 Task: Plan a romantic getaway to Malibu, California. Research Airbnb properties with beachfront views.
Action: Mouse moved to (445, 62)
Screenshot: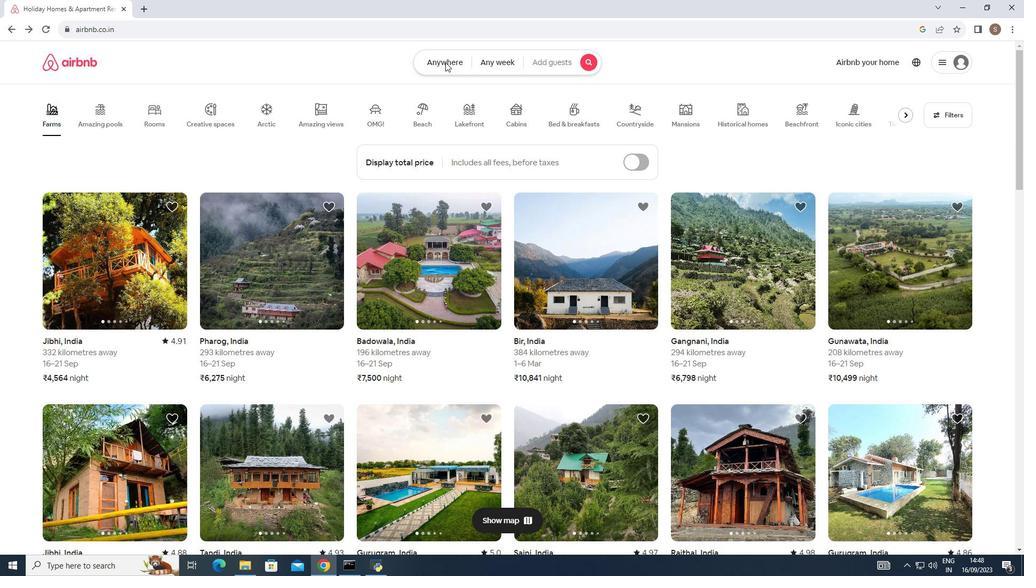 
Action: Mouse pressed left at (445, 62)
Screenshot: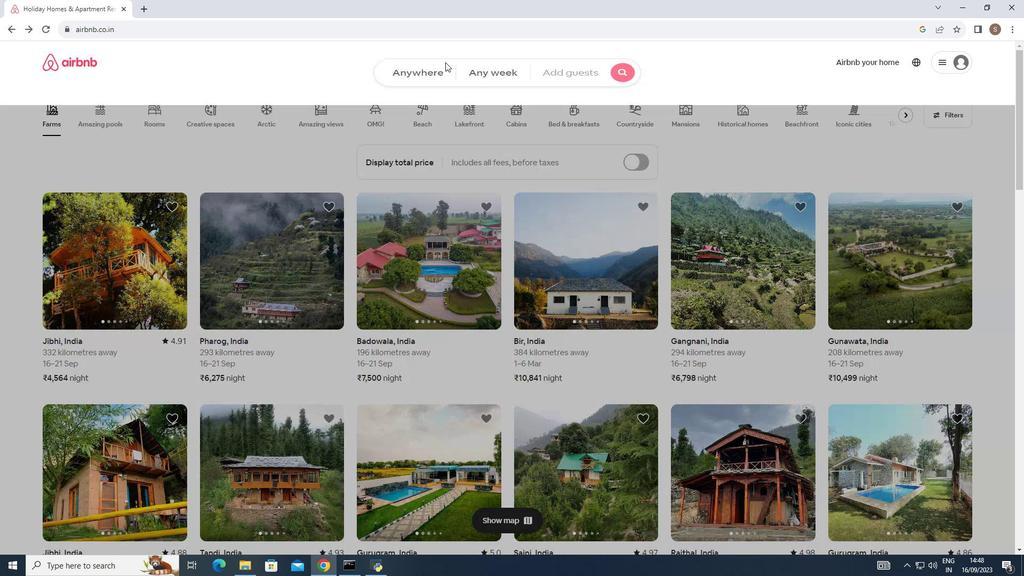 
Action: Mouse moved to (351, 99)
Screenshot: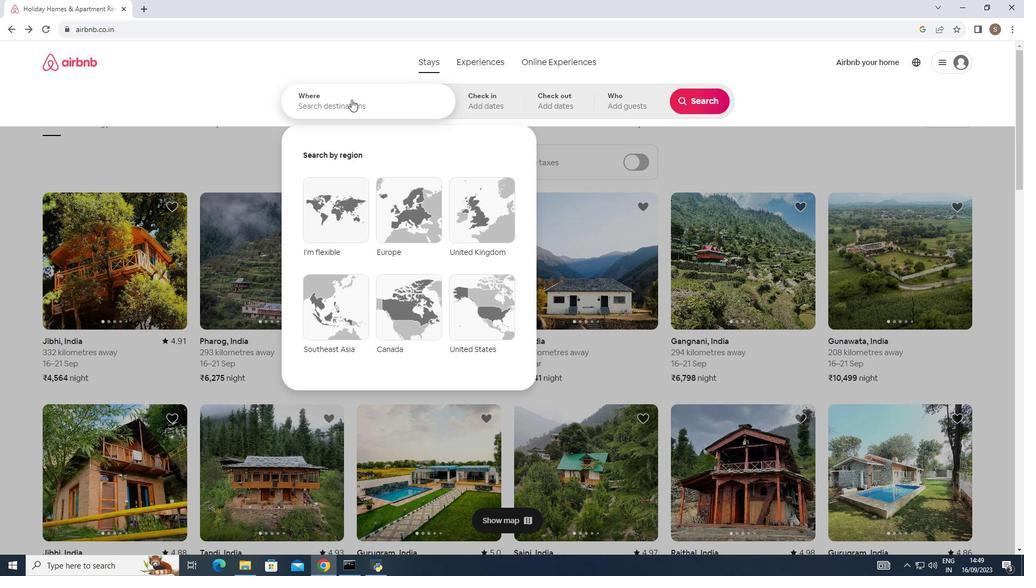 
Action: Mouse pressed left at (351, 99)
Screenshot: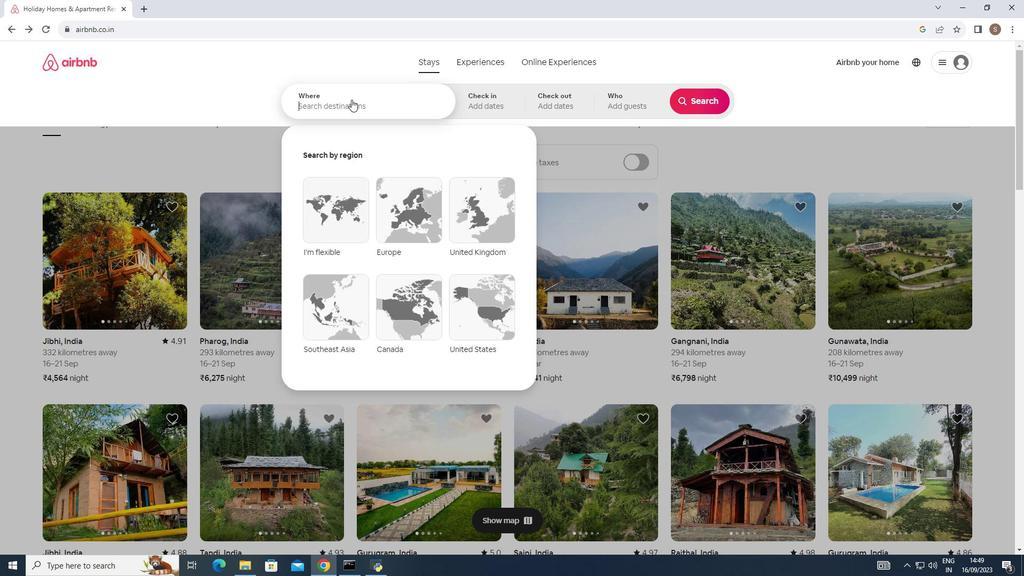 
Action: Key pressed <Key.caps_lock>MALIBU<Key.space>
Screenshot: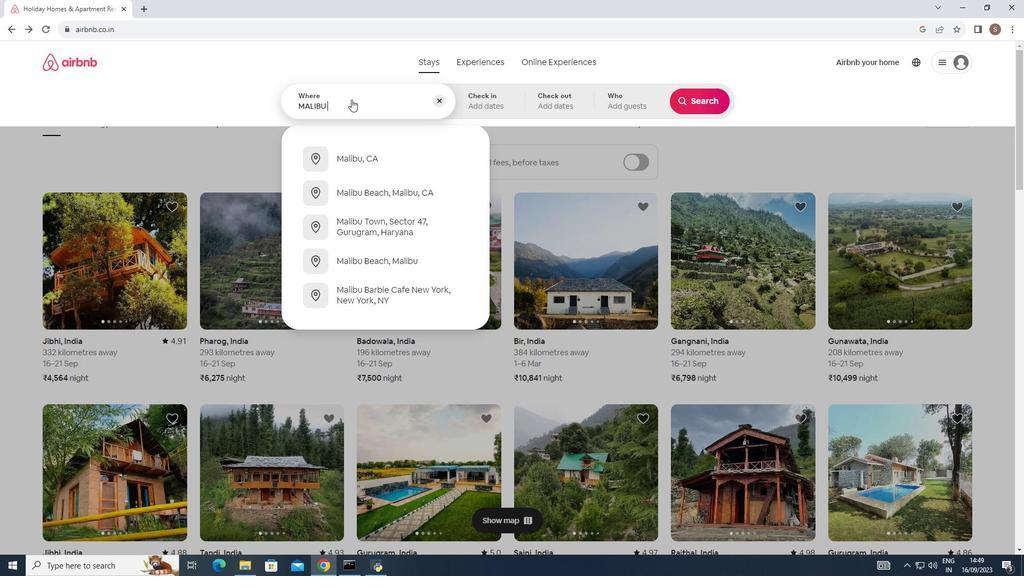 
Action: Mouse moved to (360, 154)
Screenshot: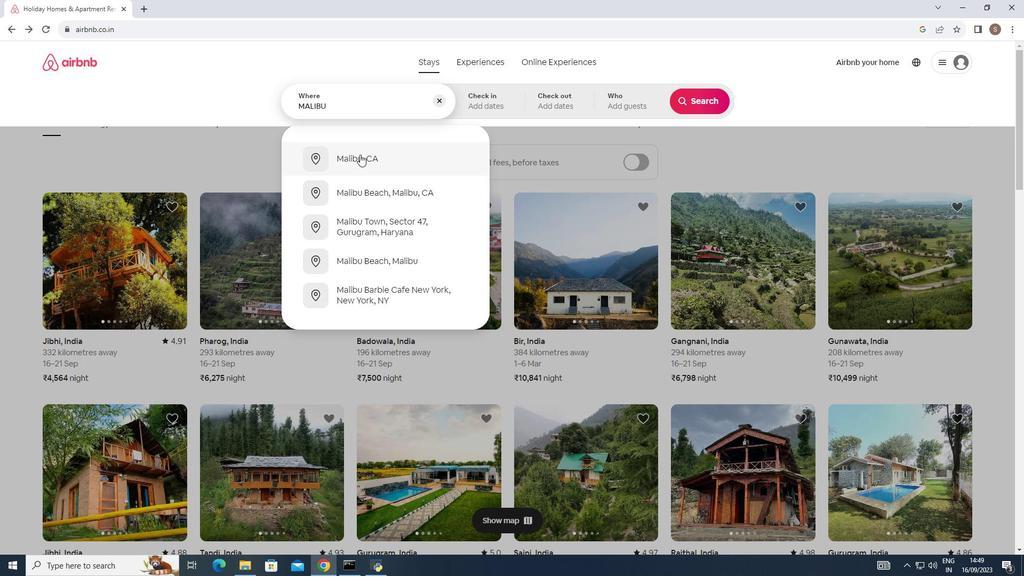 
Action: Mouse pressed left at (360, 154)
Screenshot: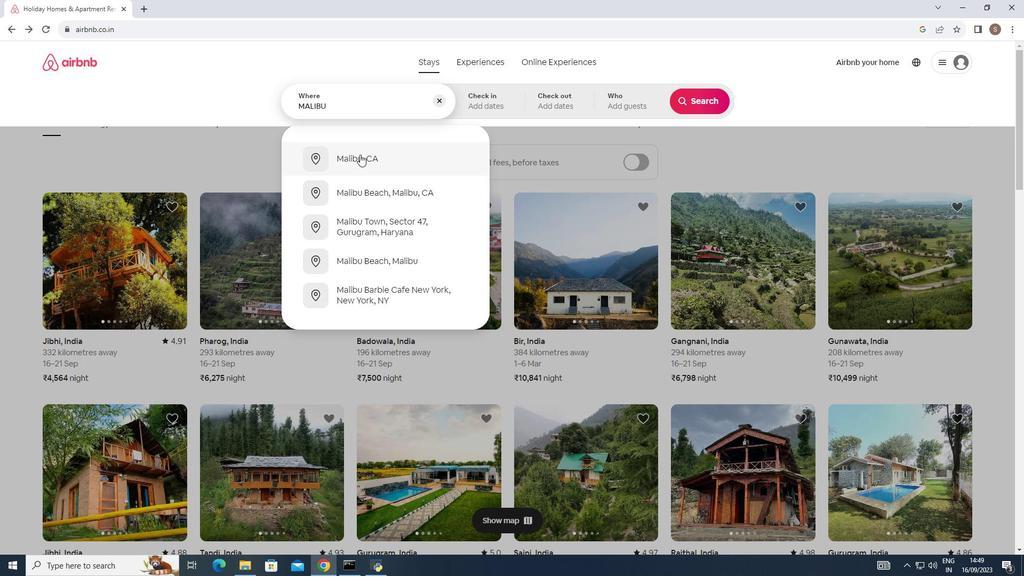 
Action: Mouse moved to (701, 100)
Screenshot: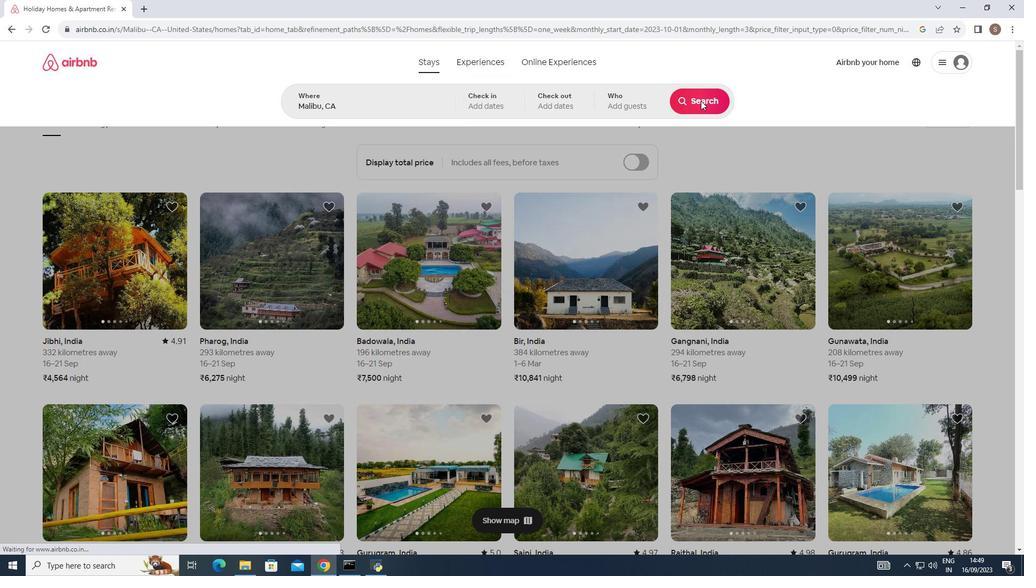 
Action: Mouse pressed left at (701, 100)
Screenshot: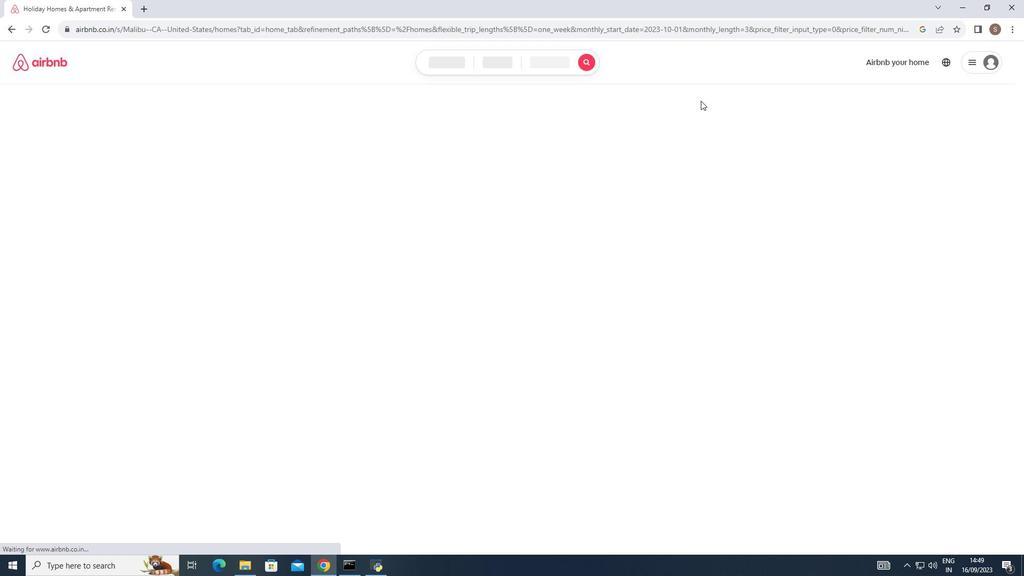 
Action: Mouse moved to (972, 103)
Screenshot: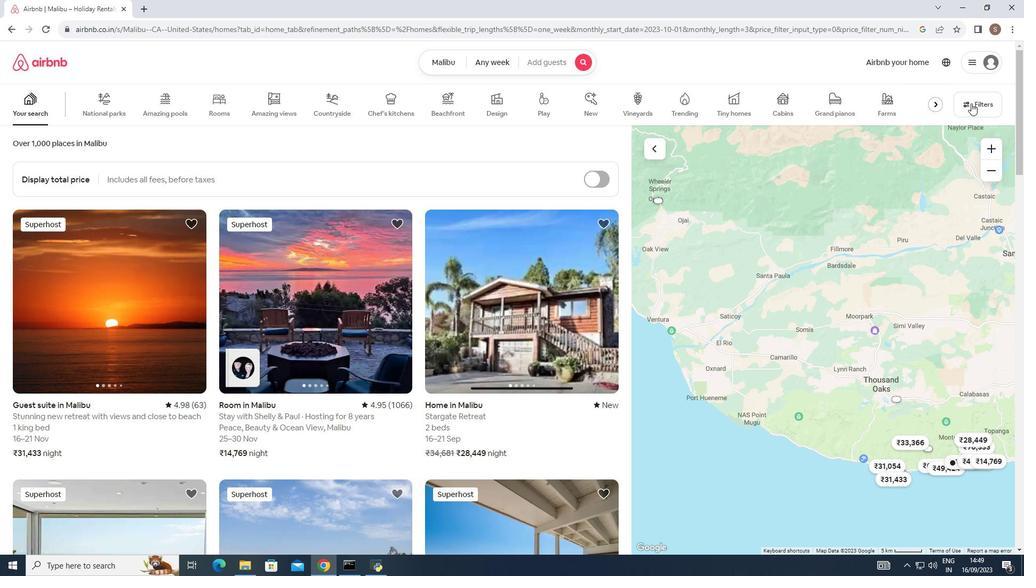 
Action: Mouse pressed left at (972, 103)
Screenshot: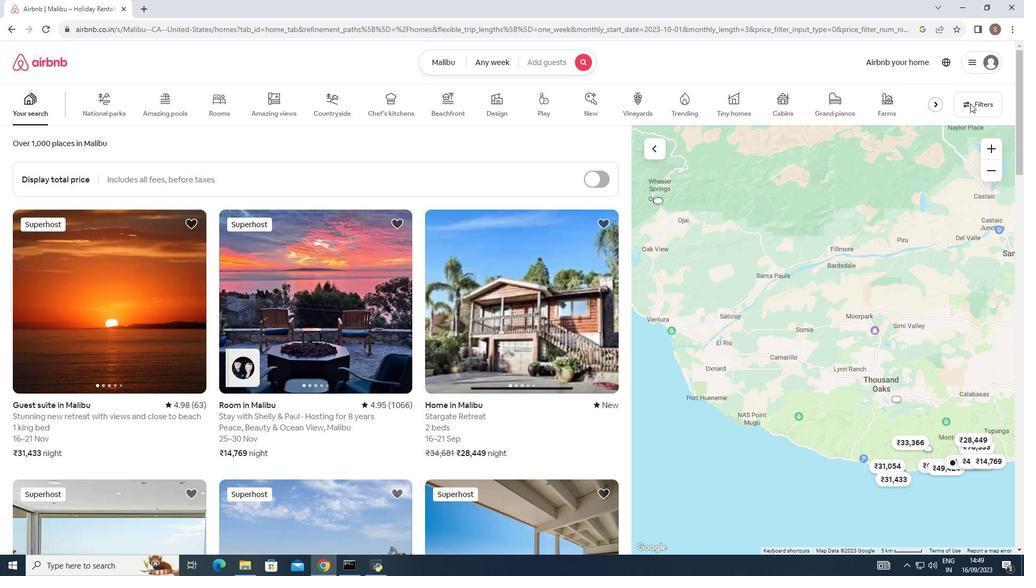 
Action: Mouse moved to (484, 275)
Screenshot: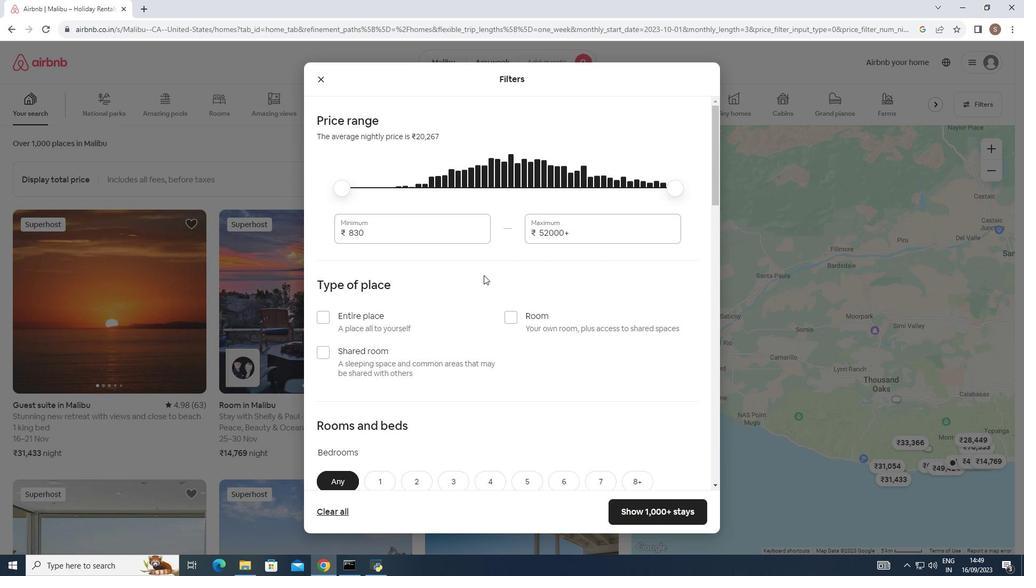 
Action: Mouse scrolled (484, 274) with delta (0, 0)
Screenshot: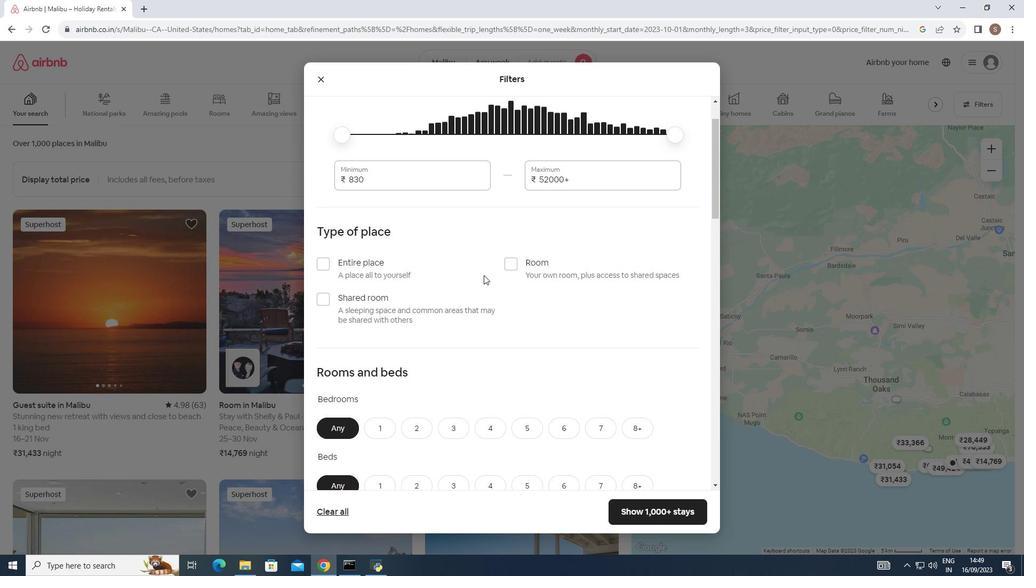 
Action: Mouse scrolled (484, 274) with delta (0, 0)
Screenshot: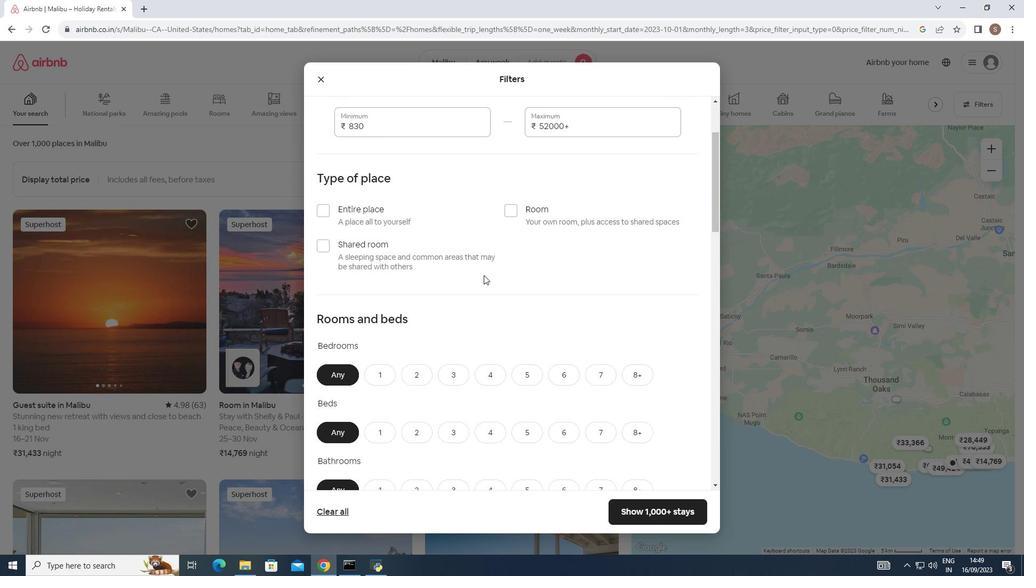 
Action: Mouse scrolled (484, 274) with delta (0, 0)
Screenshot: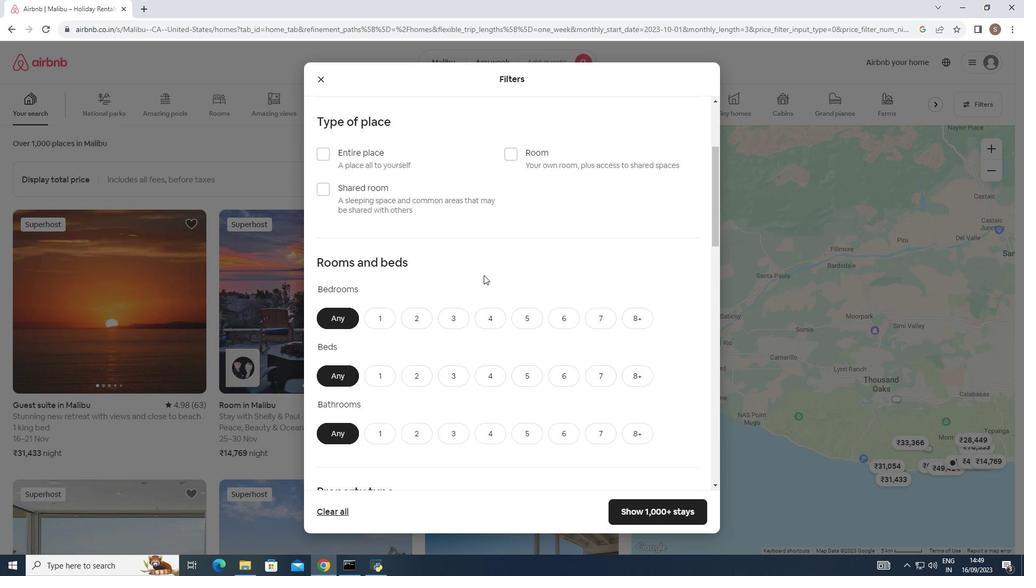 
Action: Mouse scrolled (484, 274) with delta (0, 0)
Screenshot: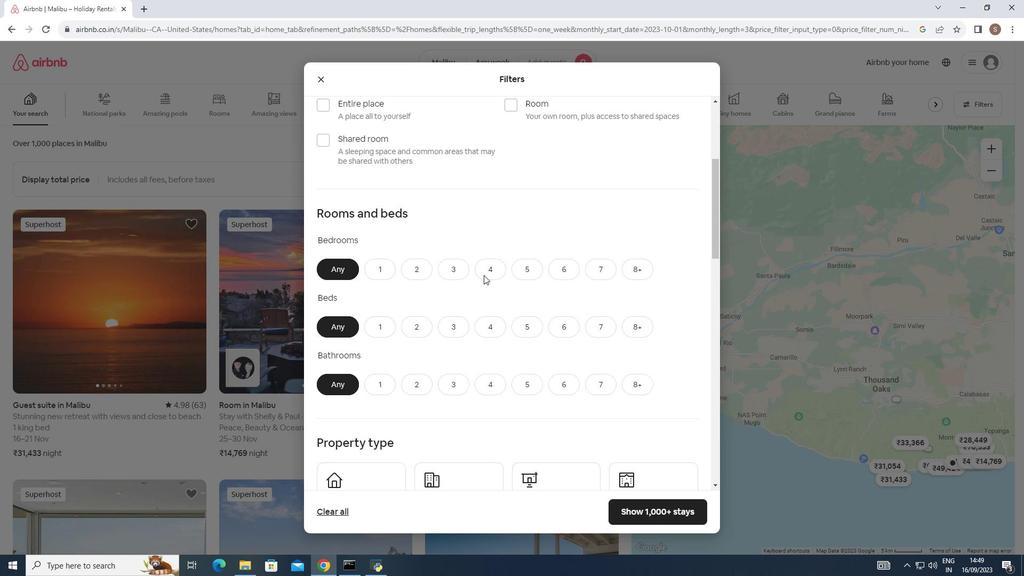 
Action: Mouse moved to (486, 272)
Screenshot: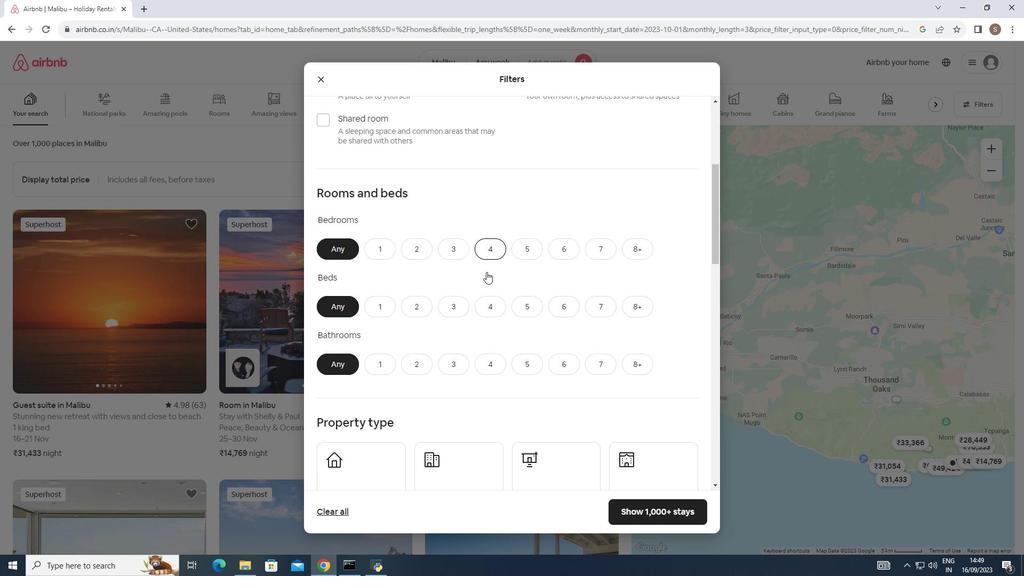 
Action: Mouse scrolled (486, 271) with delta (0, 0)
Screenshot: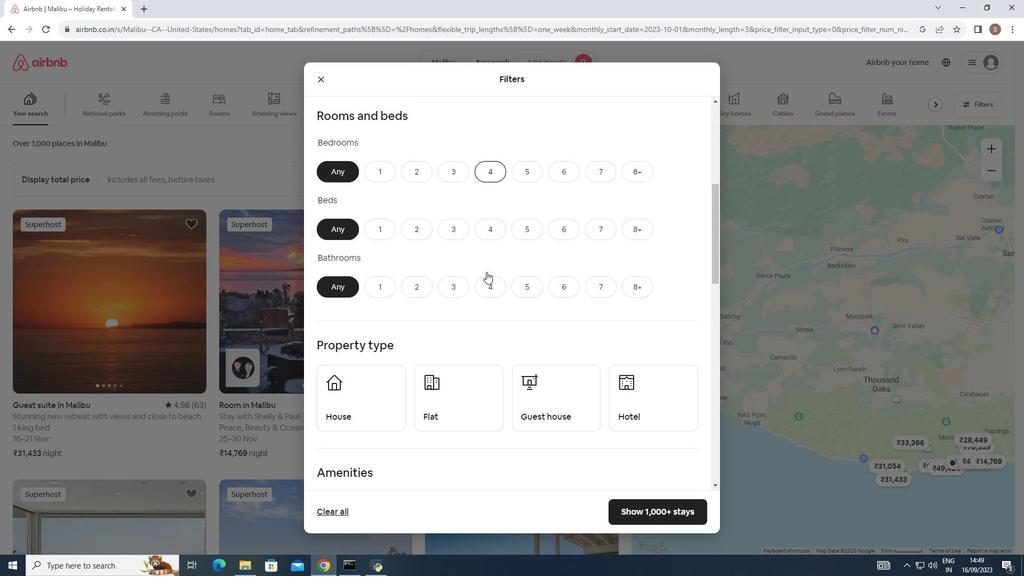 
Action: Mouse scrolled (486, 271) with delta (0, 0)
Screenshot: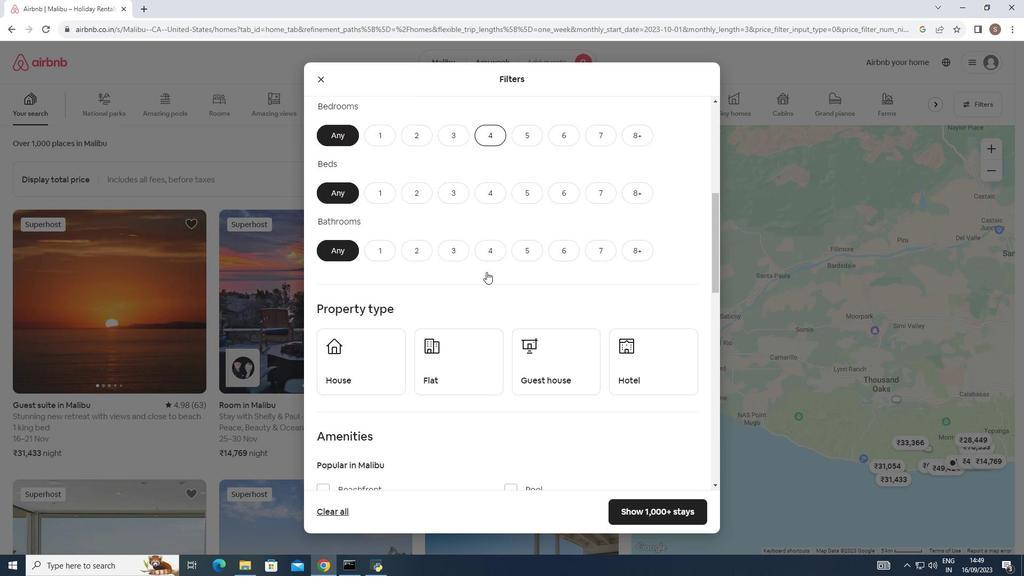 
Action: Mouse scrolled (486, 271) with delta (0, 0)
Screenshot: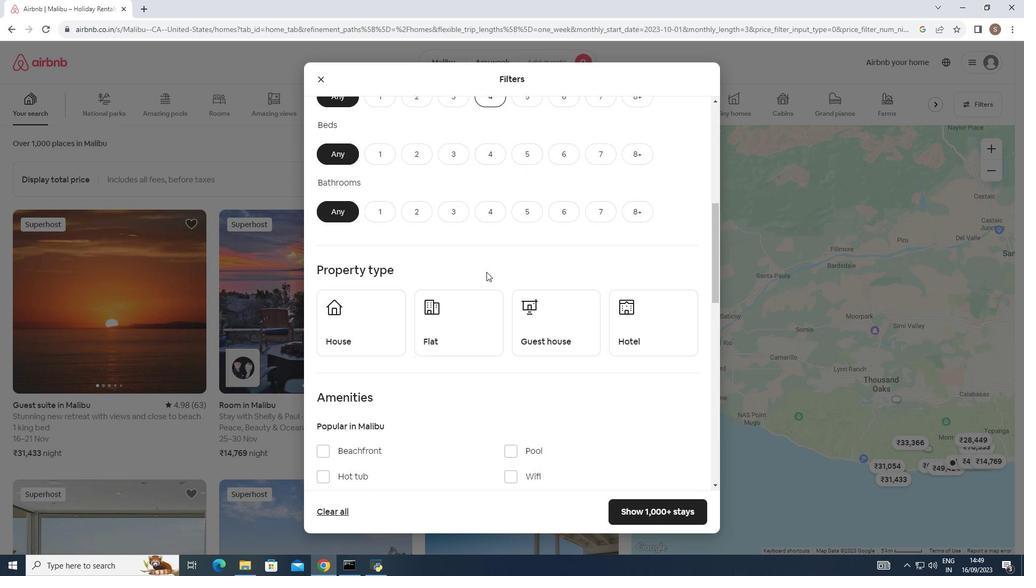 
Action: Mouse scrolled (486, 271) with delta (0, 0)
Screenshot: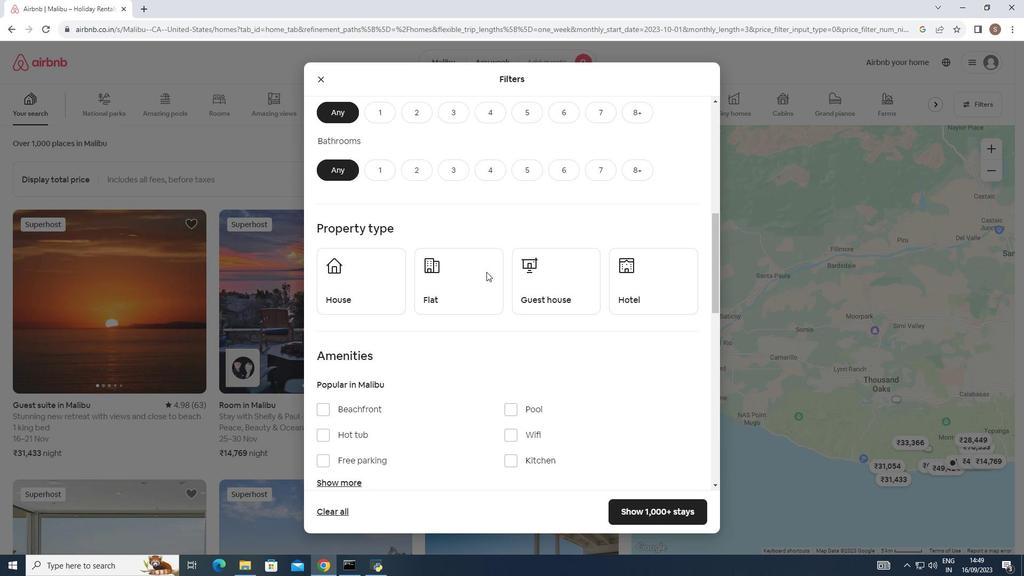 
Action: Mouse scrolled (486, 271) with delta (0, 0)
Screenshot: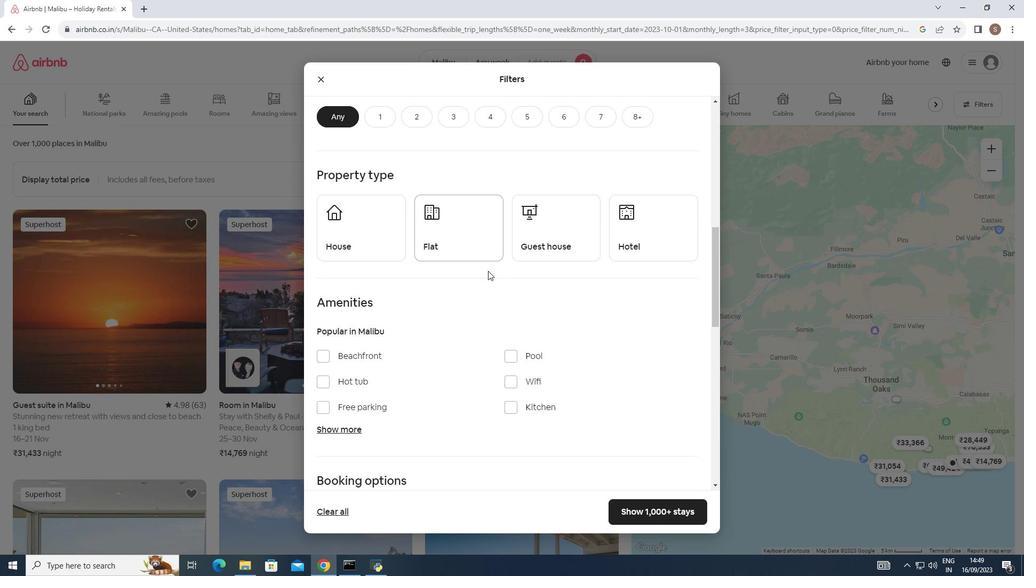 
Action: Mouse moved to (489, 269)
Screenshot: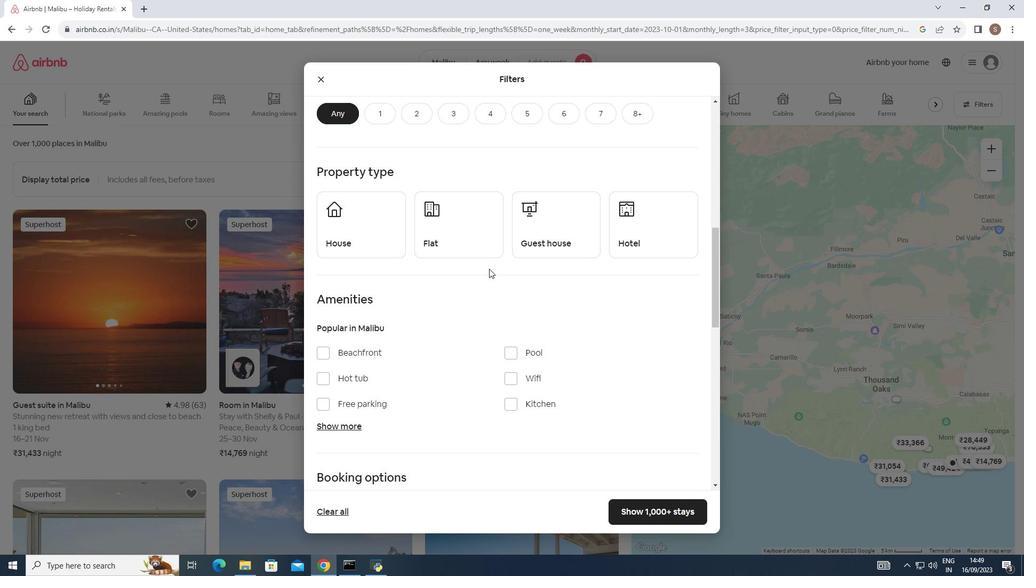 
Action: Mouse scrolled (489, 268) with delta (0, 0)
Screenshot: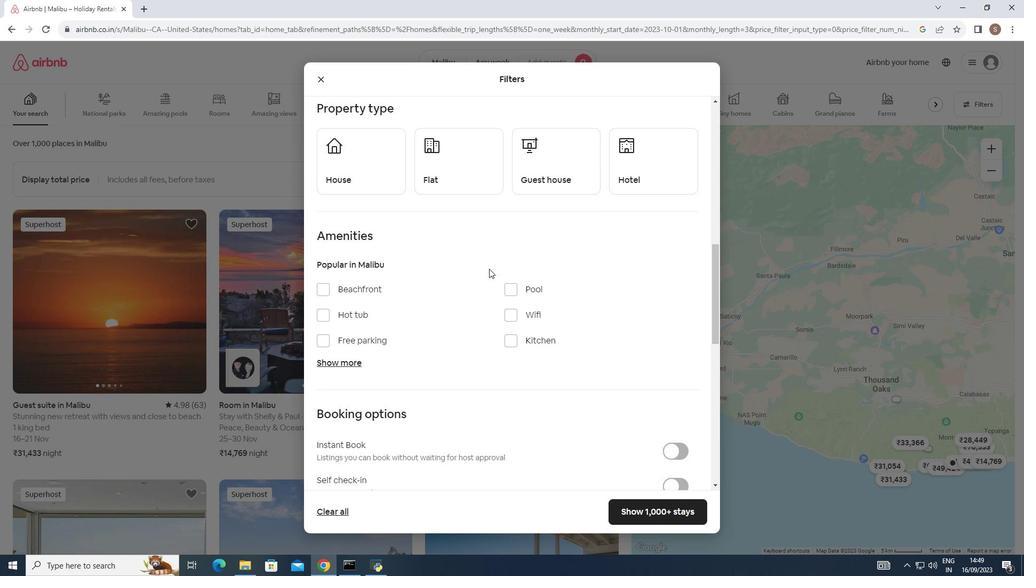 
Action: Mouse scrolled (489, 268) with delta (0, 0)
Screenshot: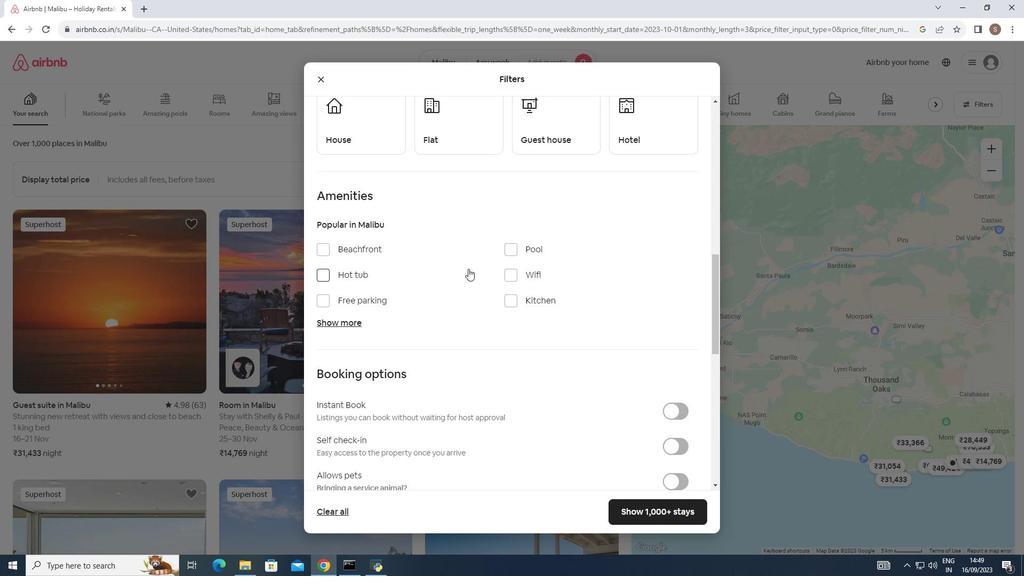 
Action: Mouse moved to (324, 247)
Screenshot: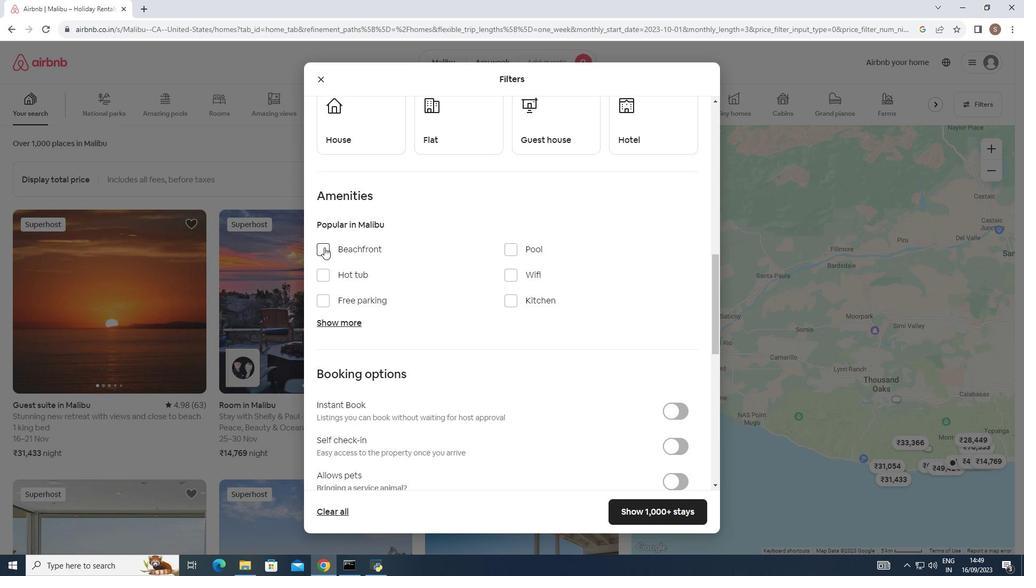 
Action: Mouse pressed left at (324, 247)
Screenshot: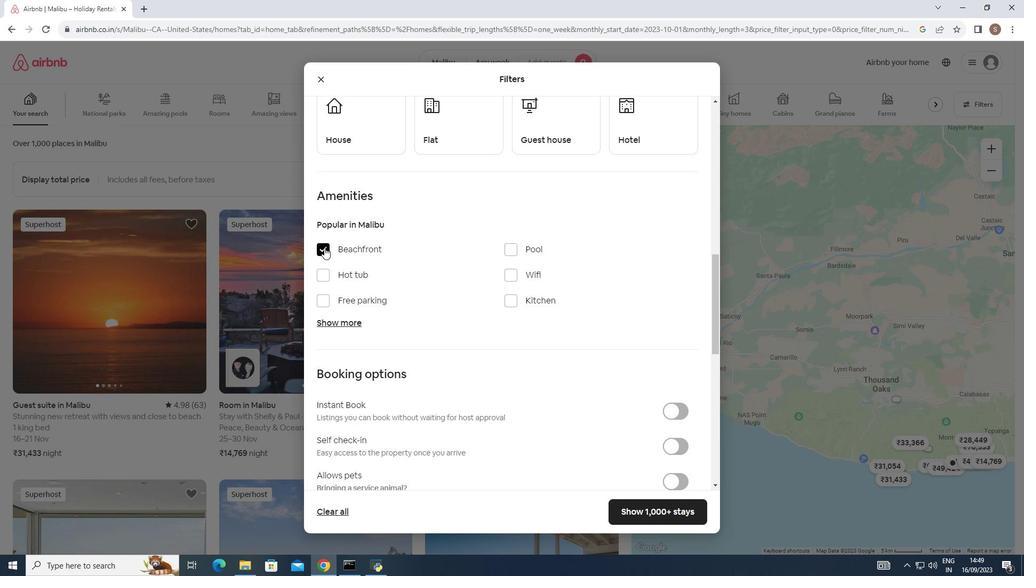 
Action: Mouse moved to (658, 513)
Screenshot: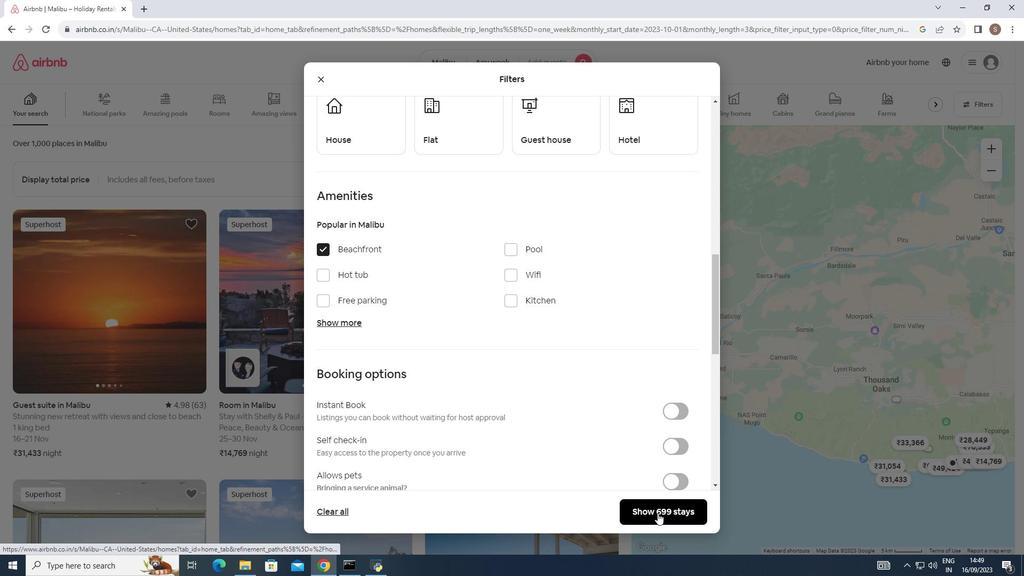 
Action: Mouse pressed left at (658, 513)
Screenshot: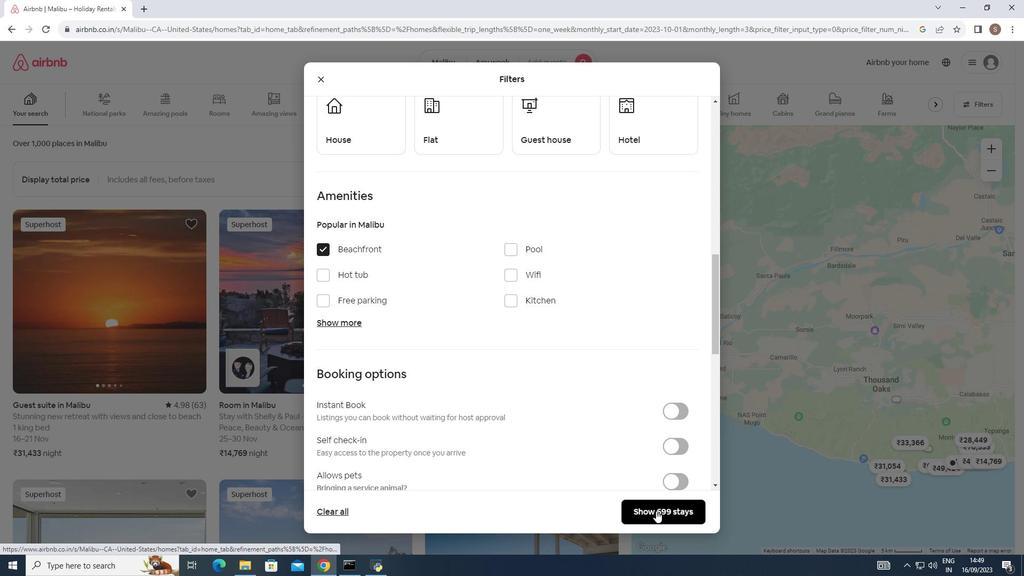 
Action: Mouse moved to (233, 312)
Screenshot: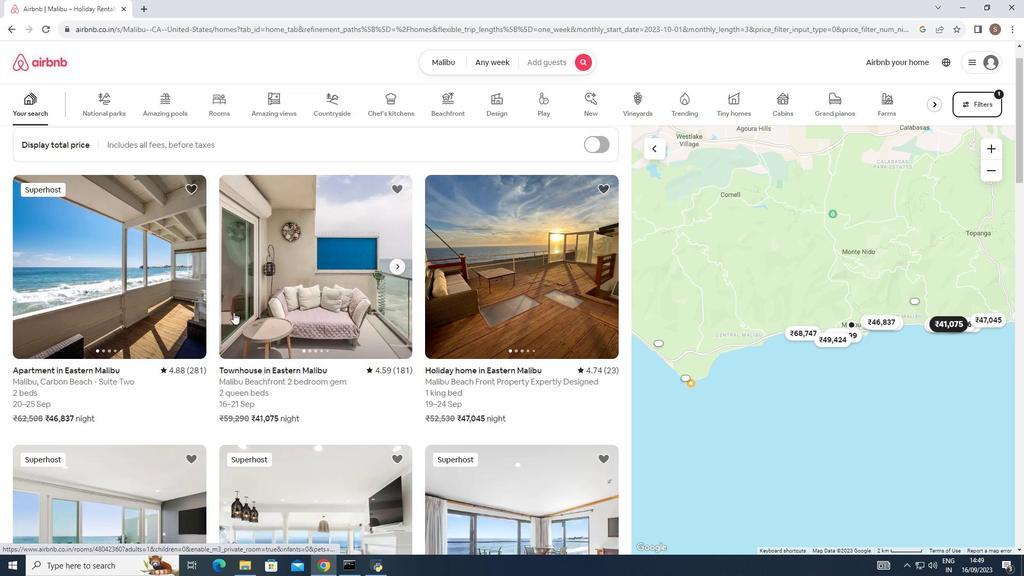 
Action: Mouse scrolled (233, 312) with delta (0, 0)
Screenshot: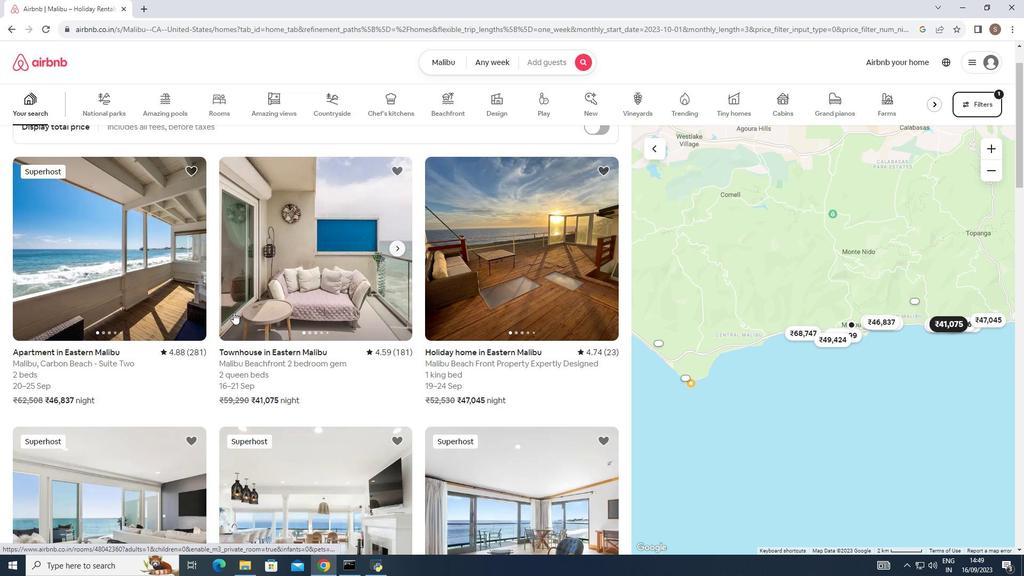 
Action: Mouse moved to (232, 314)
Screenshot: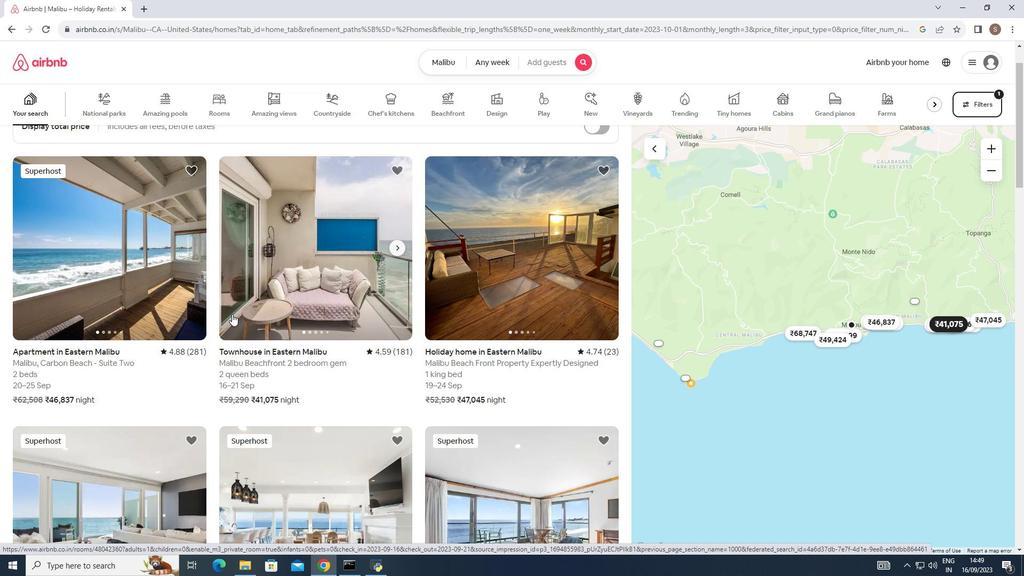 
Action: Mouse scrolled (232, 314) with delta (0, 0)
Screenshot: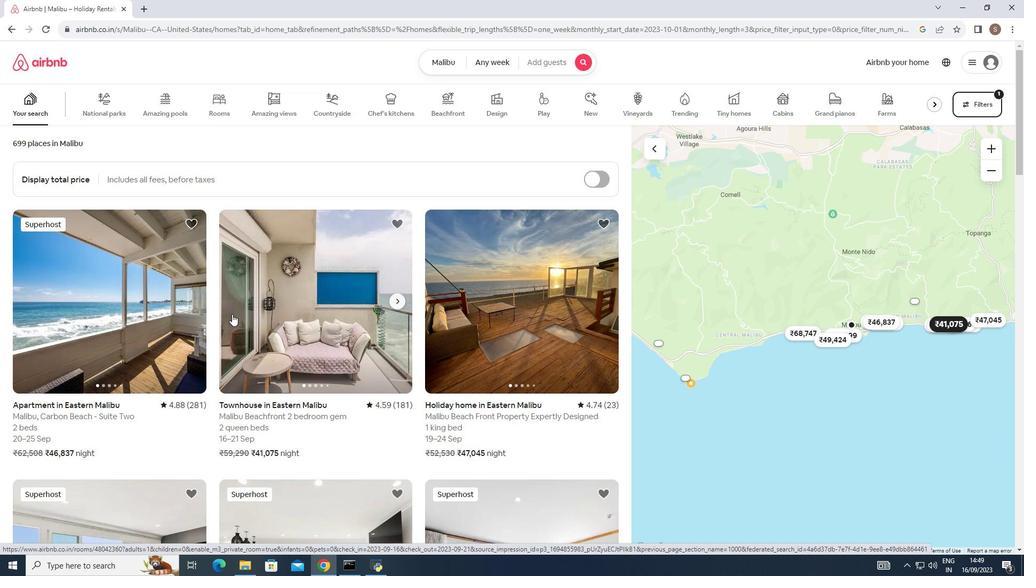 
Action: Mouse moved to (162, 319)
Screenshot: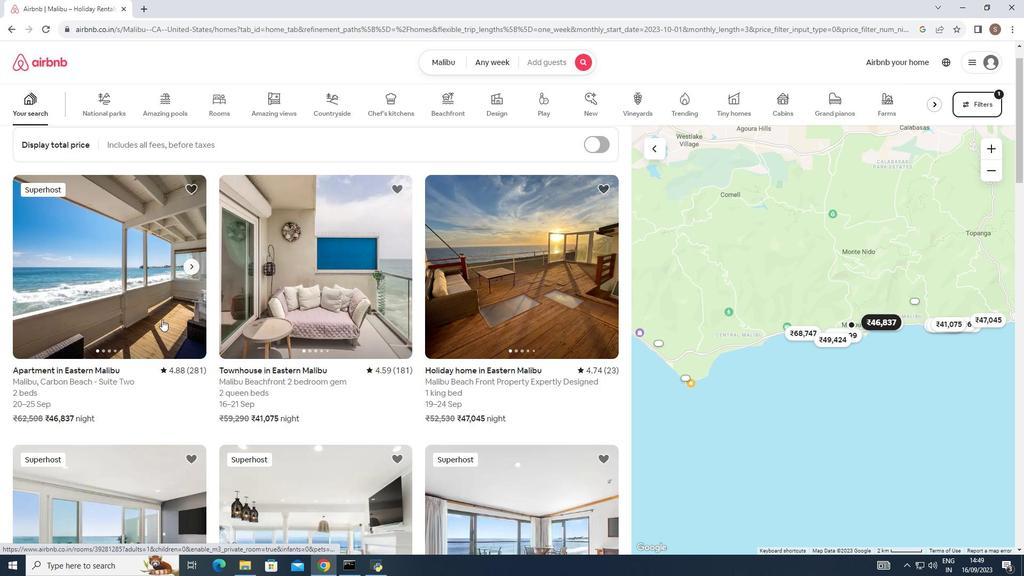 
Action: Mouse scrolled (162, 319) with delta (0, 0)
Screenshot: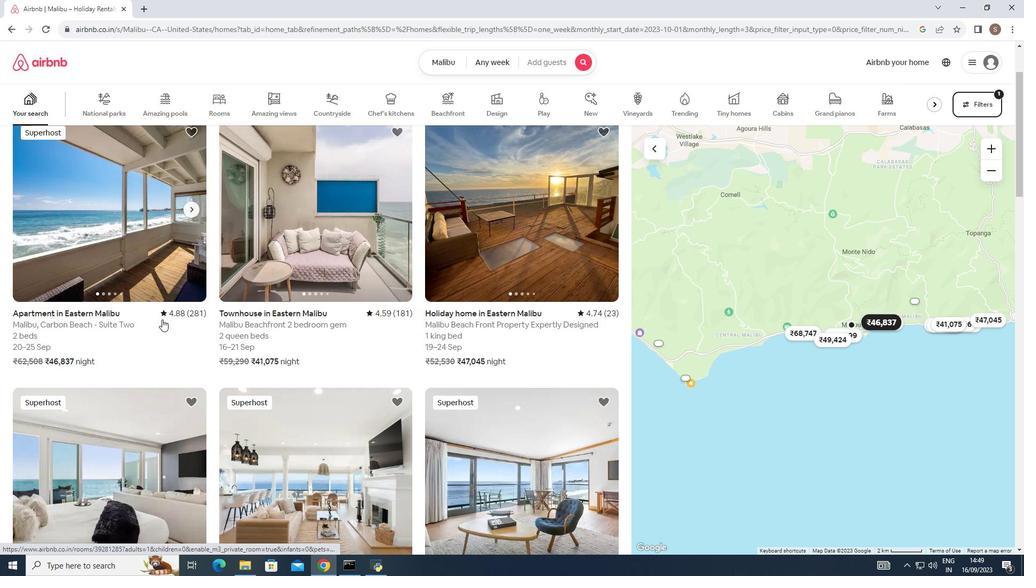 
Action: Mouse scrolled (162, 319) with delta (0, 0)
Screenshot: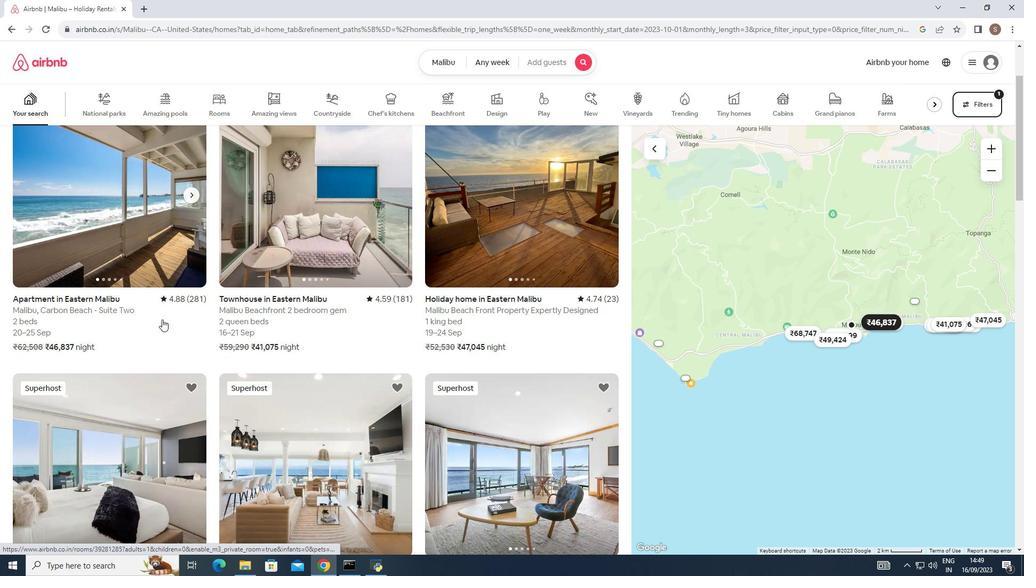 
Action: Mouse scrolled (162, 319) with delta (0, 0)
Screenshot: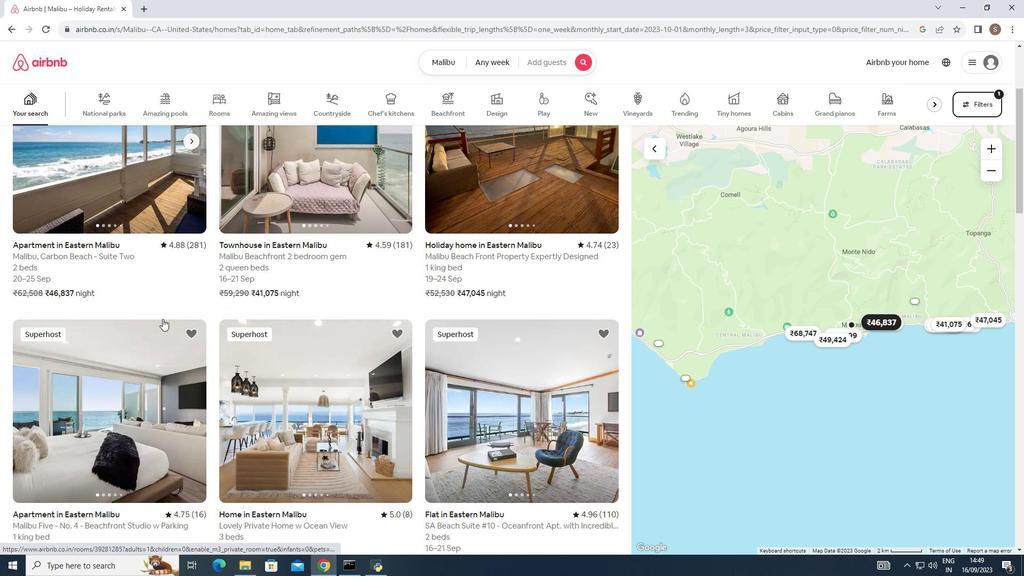 
Action: Mouse moved to (163, 318)
Screenshot: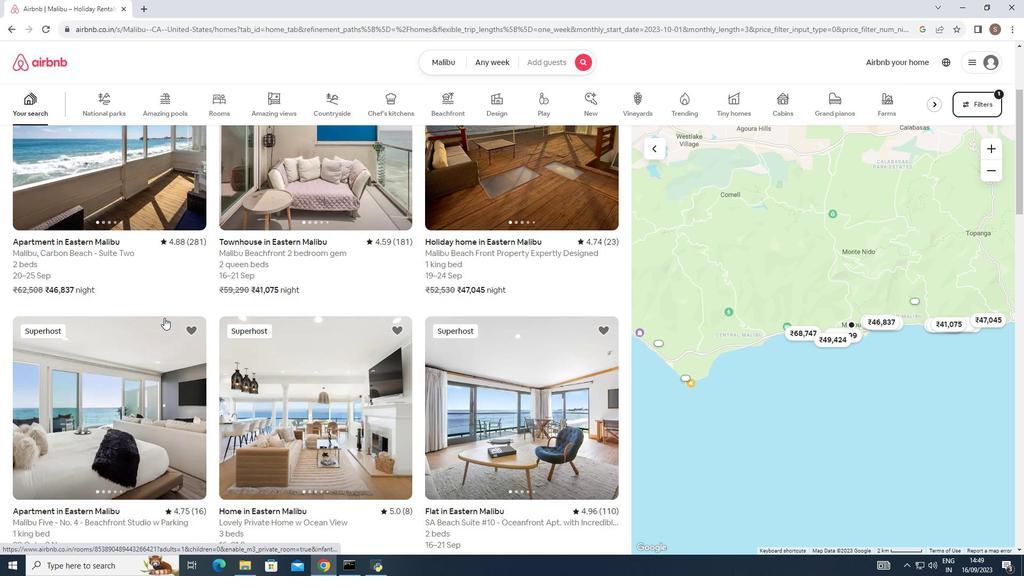 
Action: Mouse scrolled (163, 318) with delta (0, 0)
Screenshot: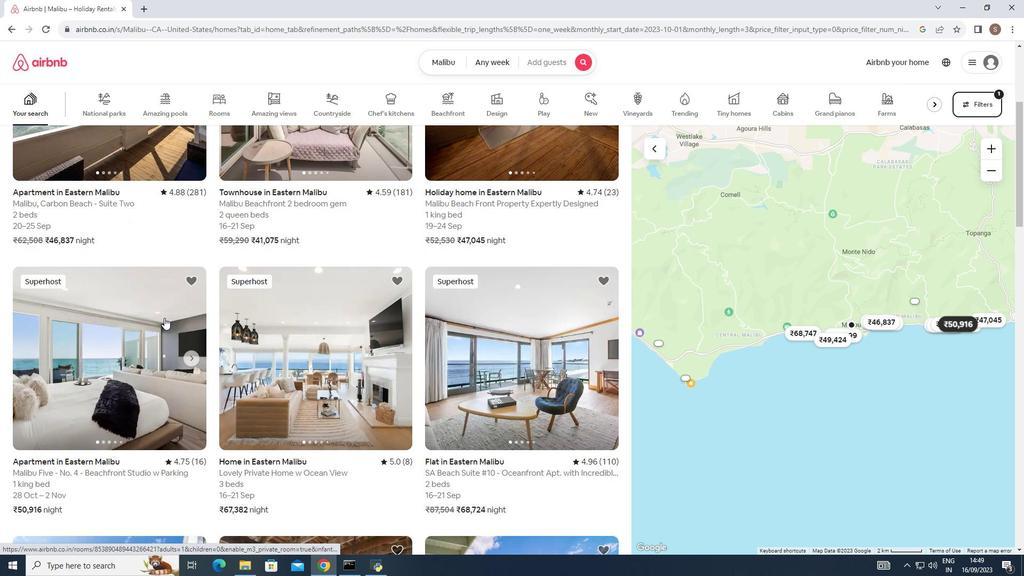 
Action: Mouse moved to (170, 313)
Screenshot: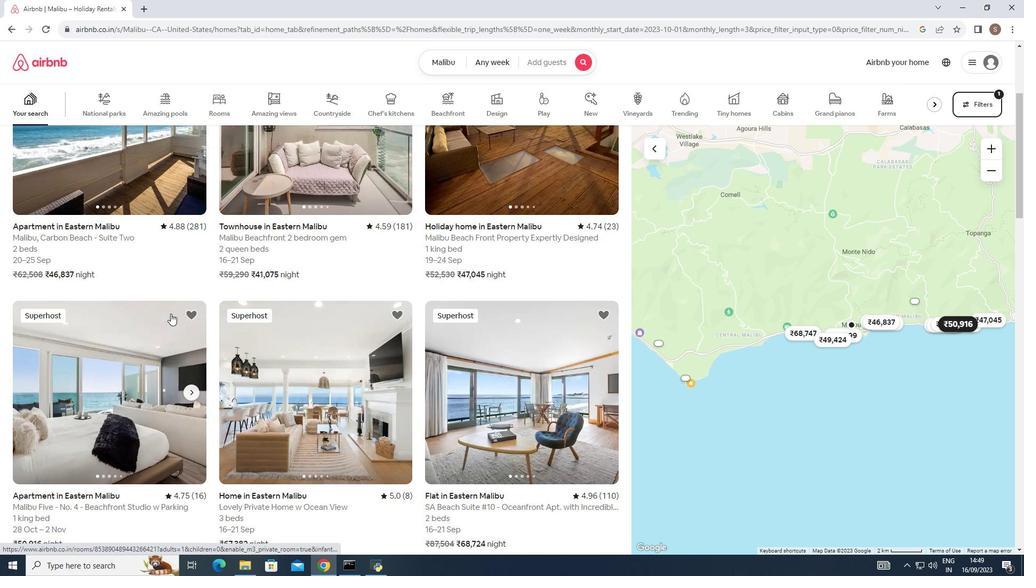 
Action: Mouse scrolled (170, 314) with delta (0, 0)
Screenshot: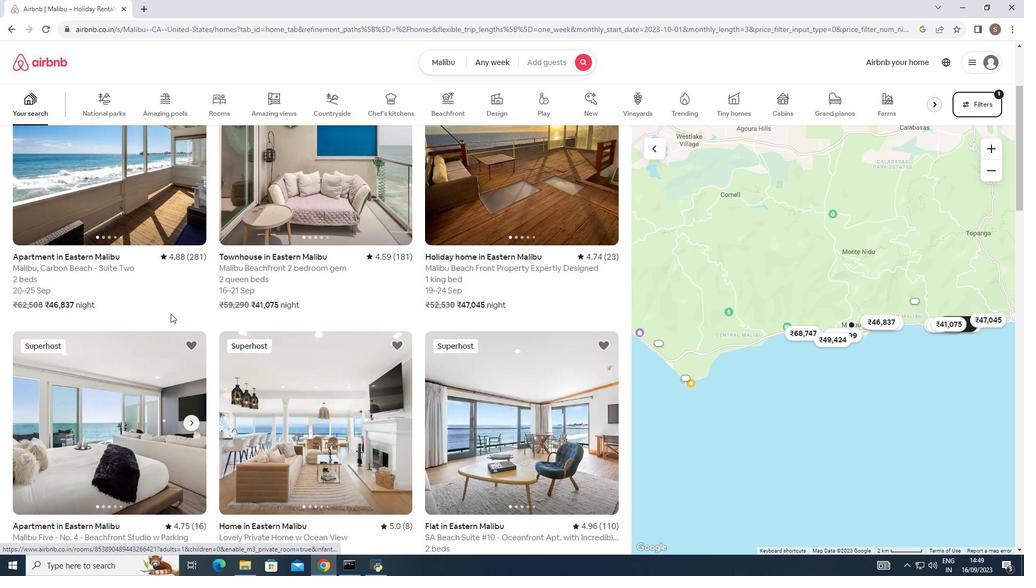 
Action: Mouse scrolled (170, 314) with delta (0, 0)
Screenshot: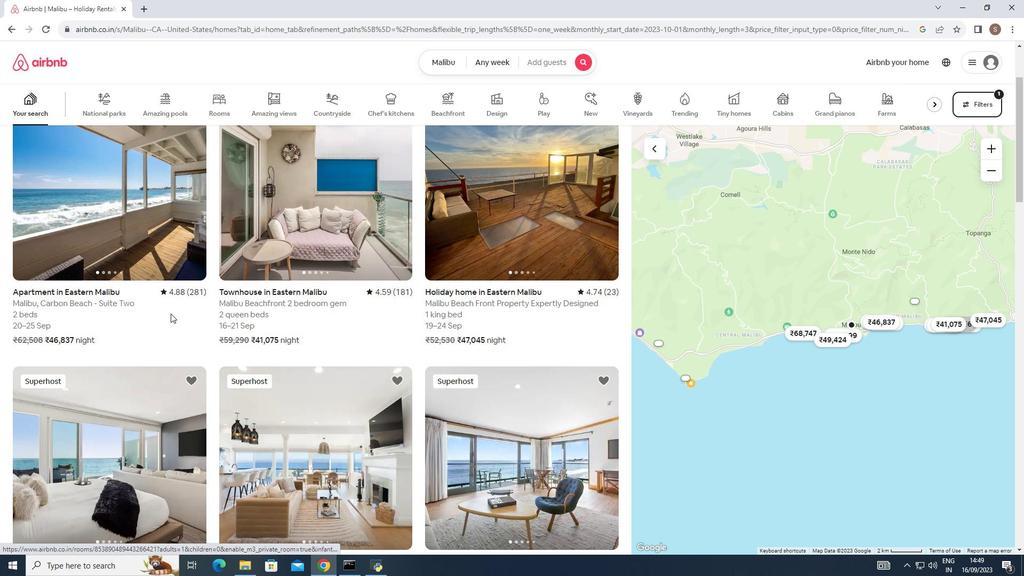
Action: Mouse moved to (170, 313)
Screenshot: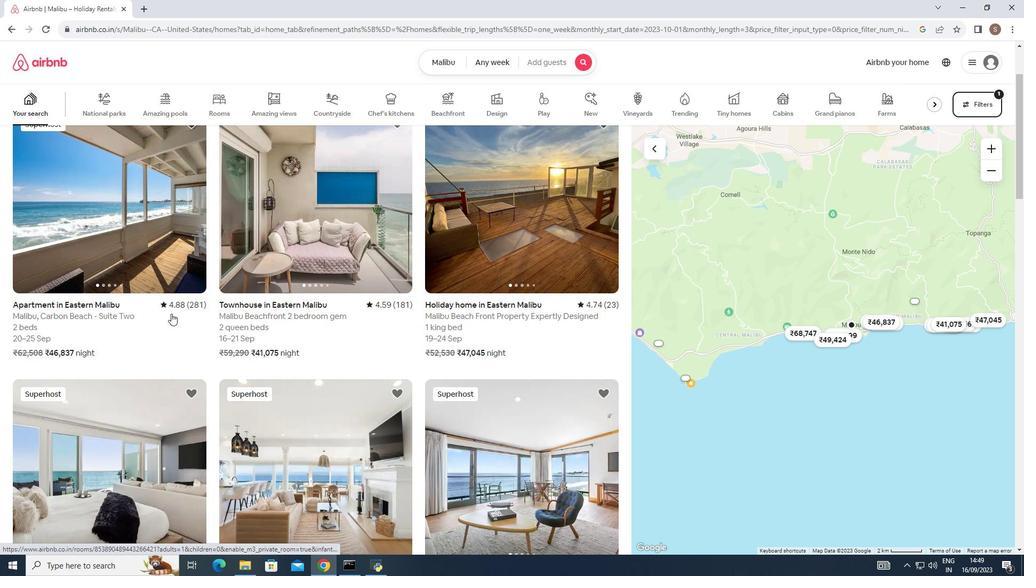 
Action: Mouse scrolled (170, 314) with delta (0, 0)
Screenshot: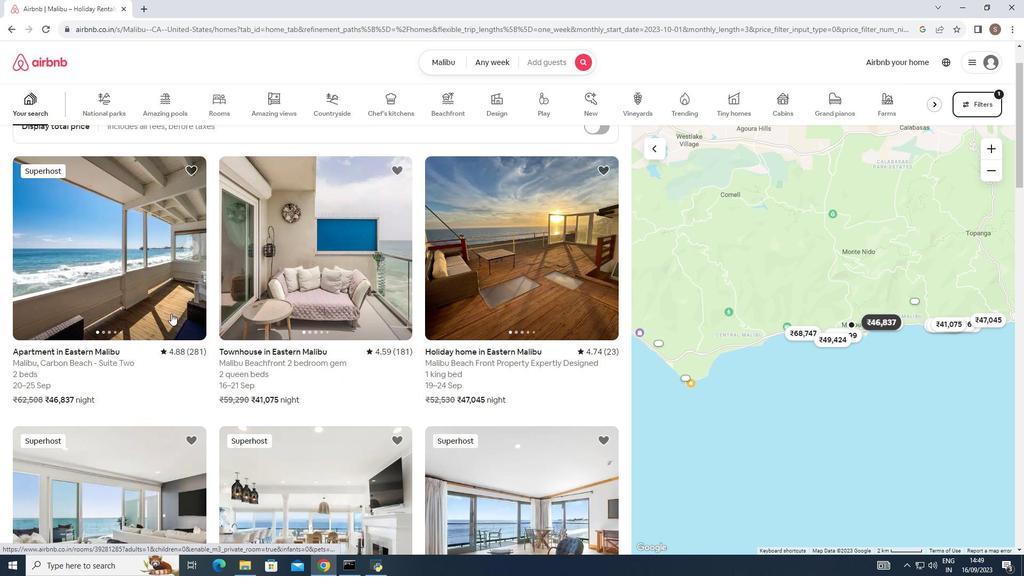 
Action: Mouse moved to (149, 261)
Screenshot: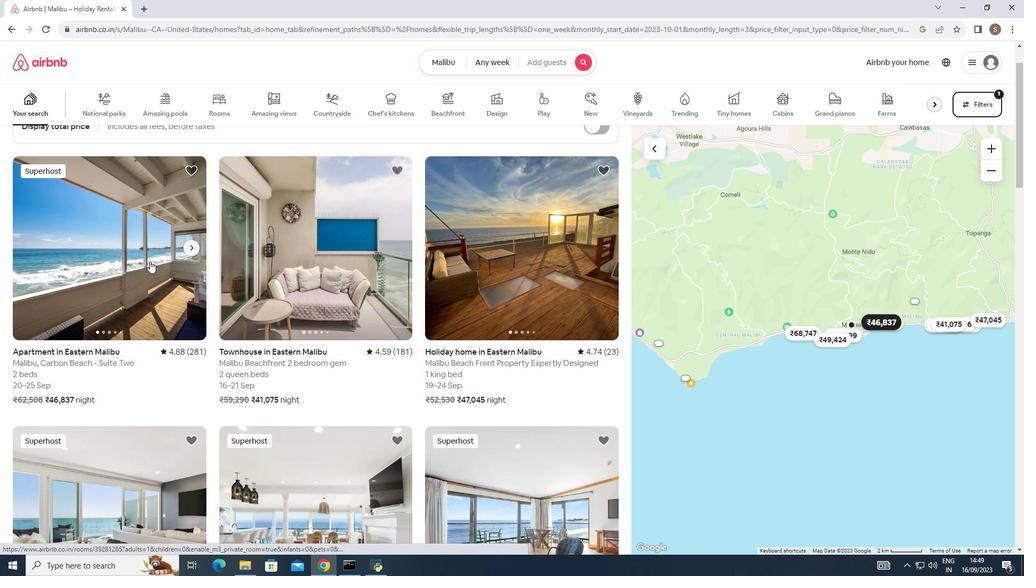 
Action: Mouse pressed left at (149, 261)
Screenshot: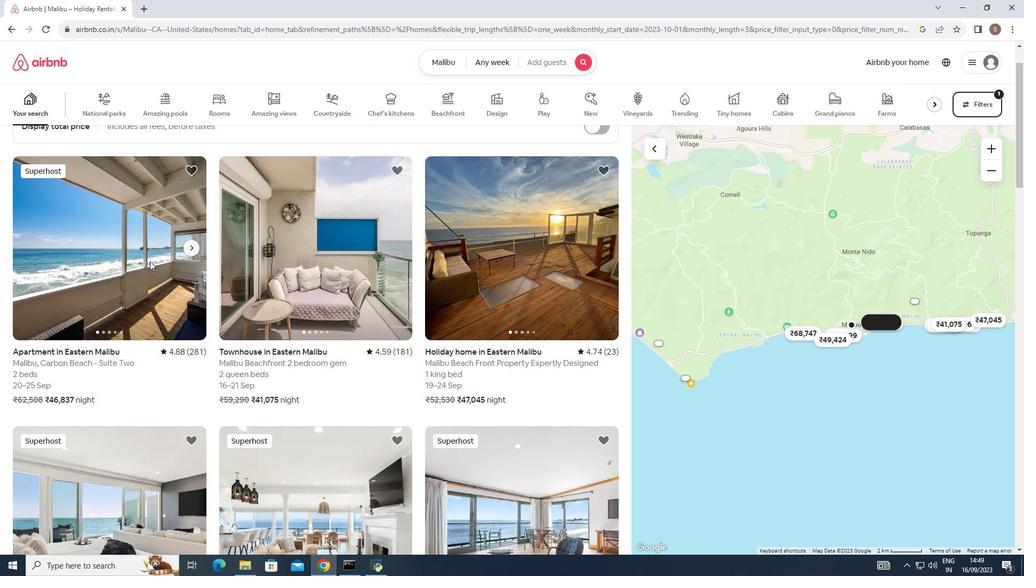 
Action: Mouse moved to (338, 273)
Screenshot: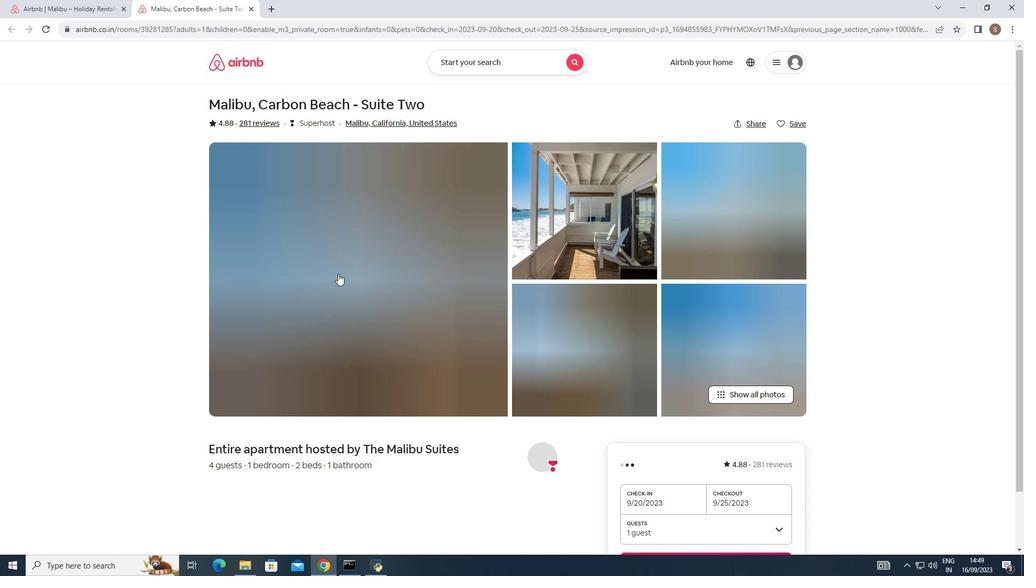 
Action: Mouse scrolled (338, 273) with delta (0, 0)
Screenshot: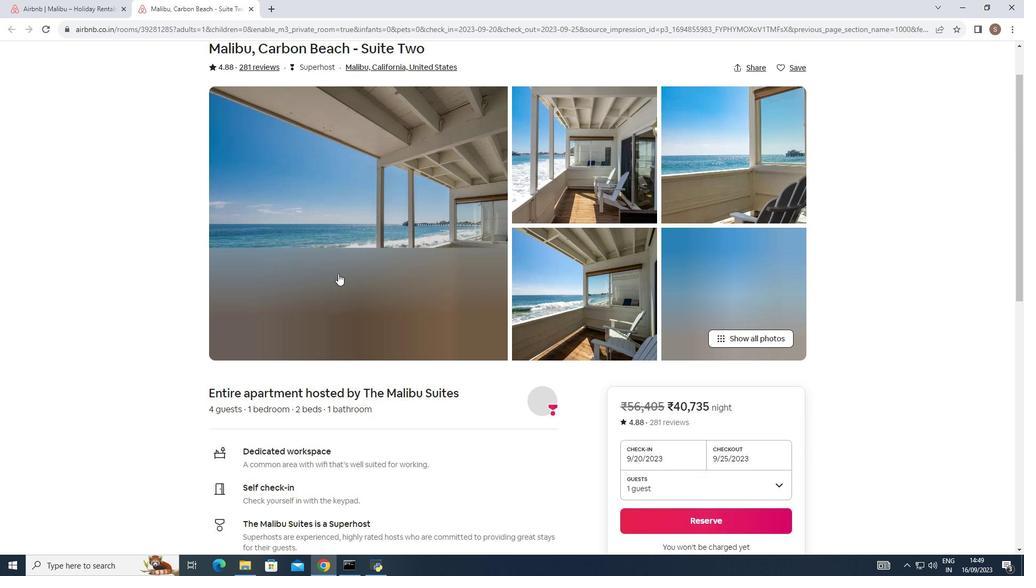 
Action: Mouse scrolled (338, 273) with delta (0, 0)
Screenshot: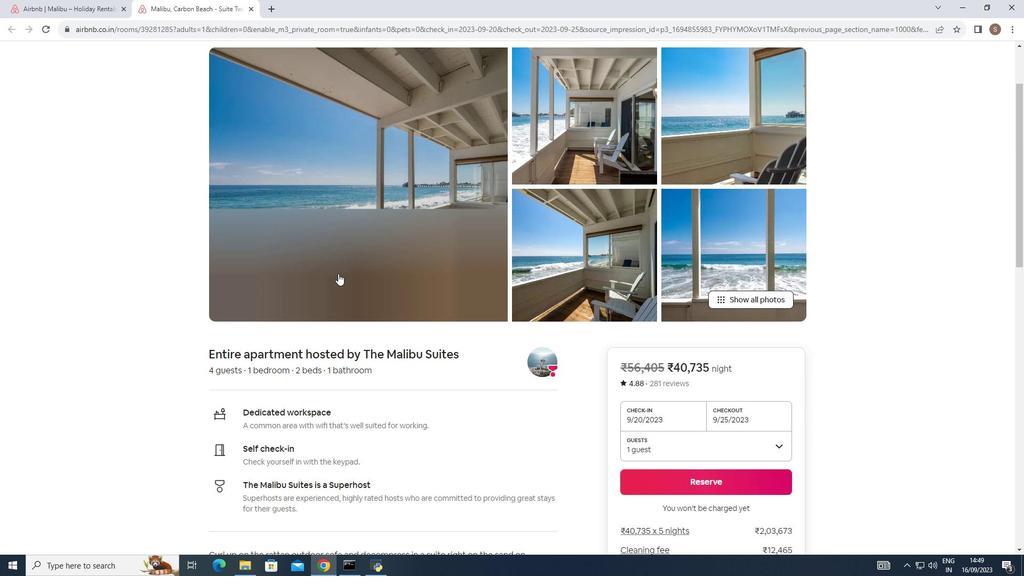 
Action: Mouse scrolled (338, 273) with delta (0, 0)
Screenshot: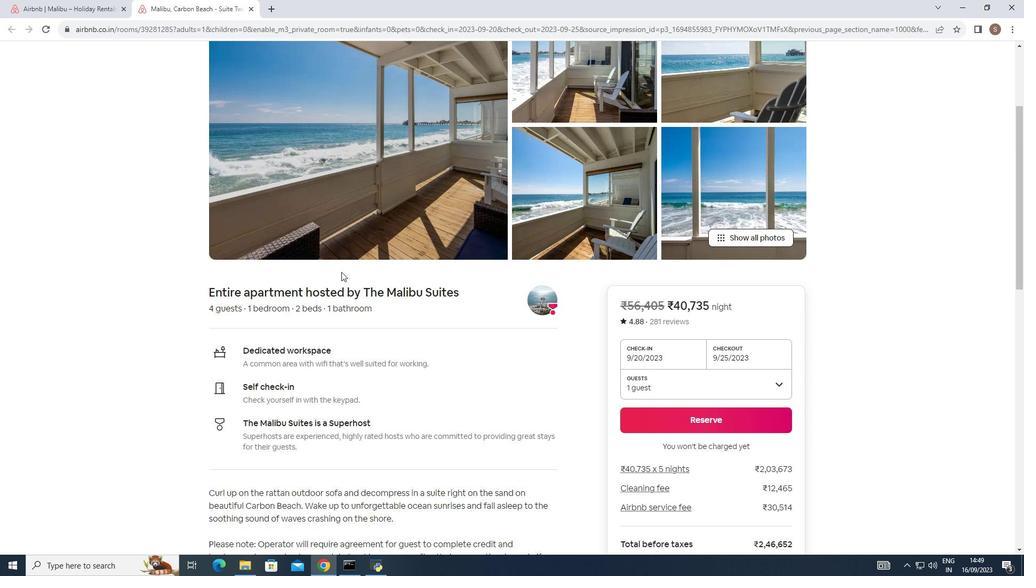 
Action: Mouse moved to (345, 271)
Screenshot: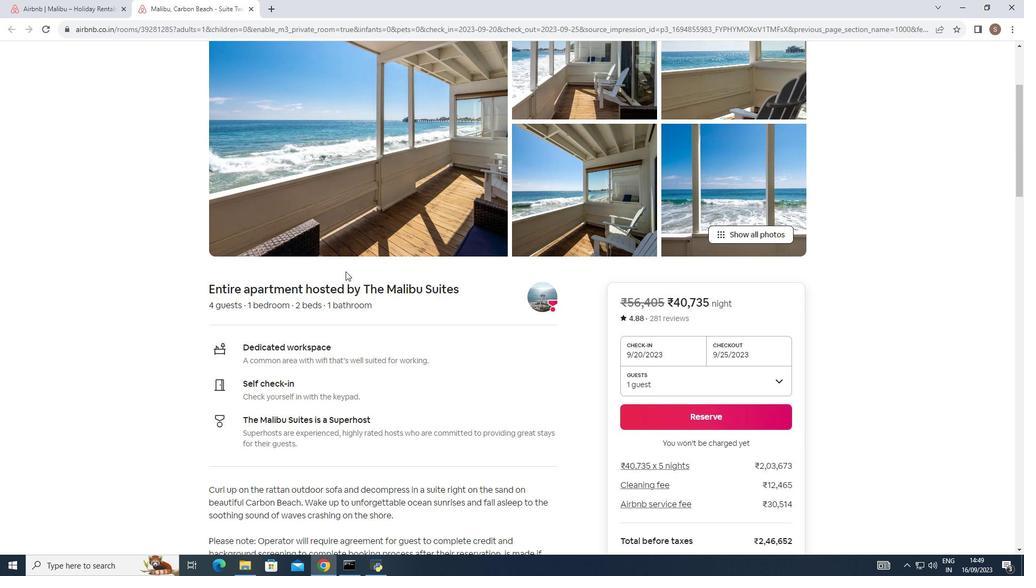 
Action: Mouse scrolled (345, 271) with delta (0, 0)
Screenshot: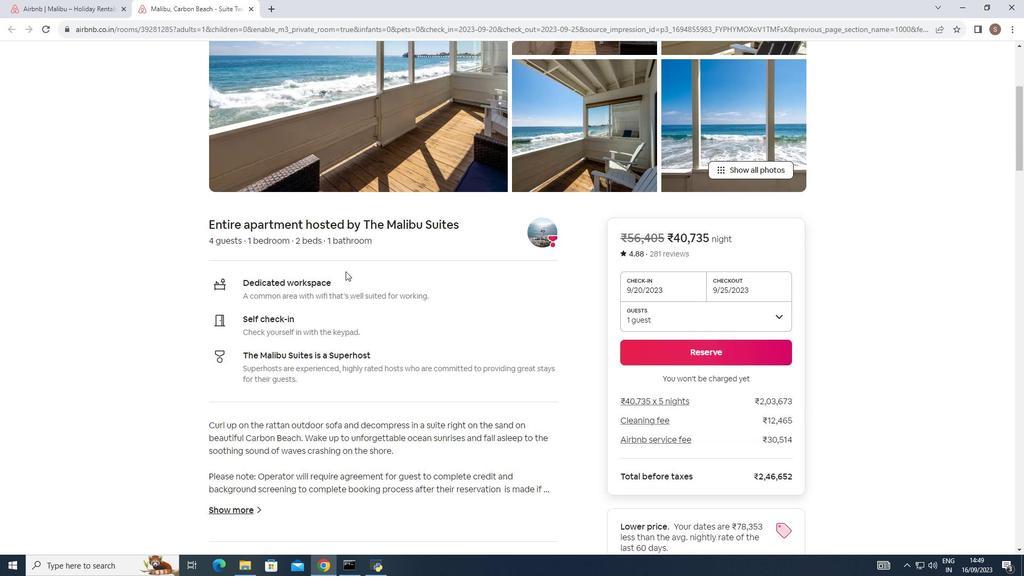 
Action: Mouse scrolled (345, 271) with delta (0, 0)
Screenshot: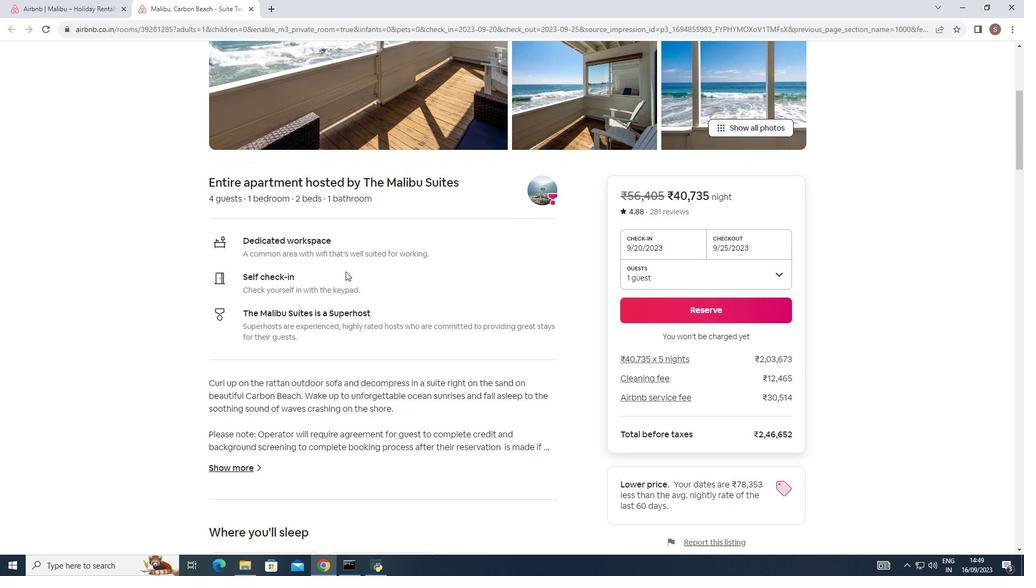 
Action: Mouse moved to (347, 271)
Screenshot: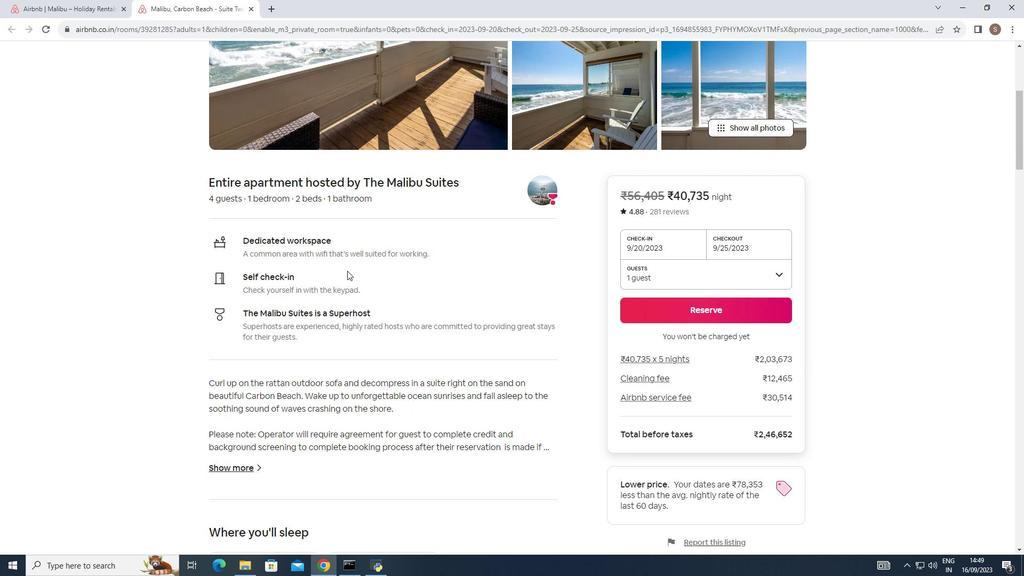 
Action: Mouse scrolled (347, 270) with delta (0, 0)
Screenshot: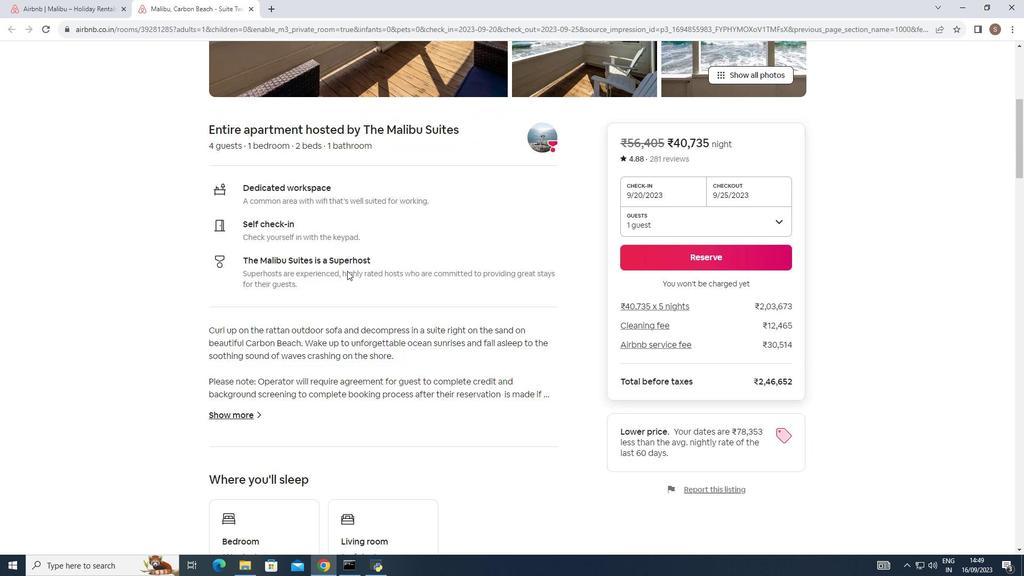 
Action: Mouse scrolled (347, 270) with delta (0, 0)
Screenshot: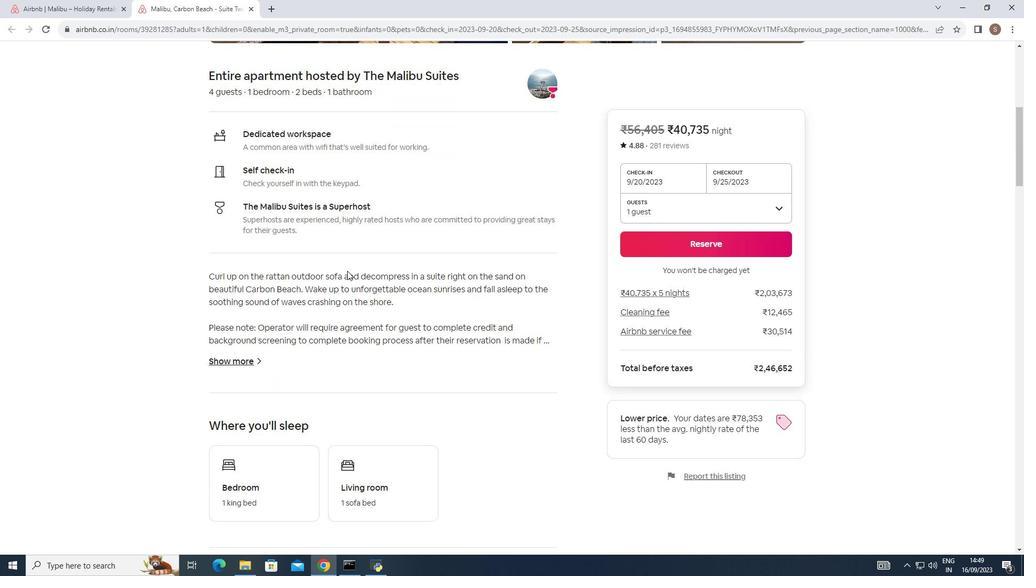 
Action: Mouse scrolled (347, 270) with delta (0, 0)
Screenshot: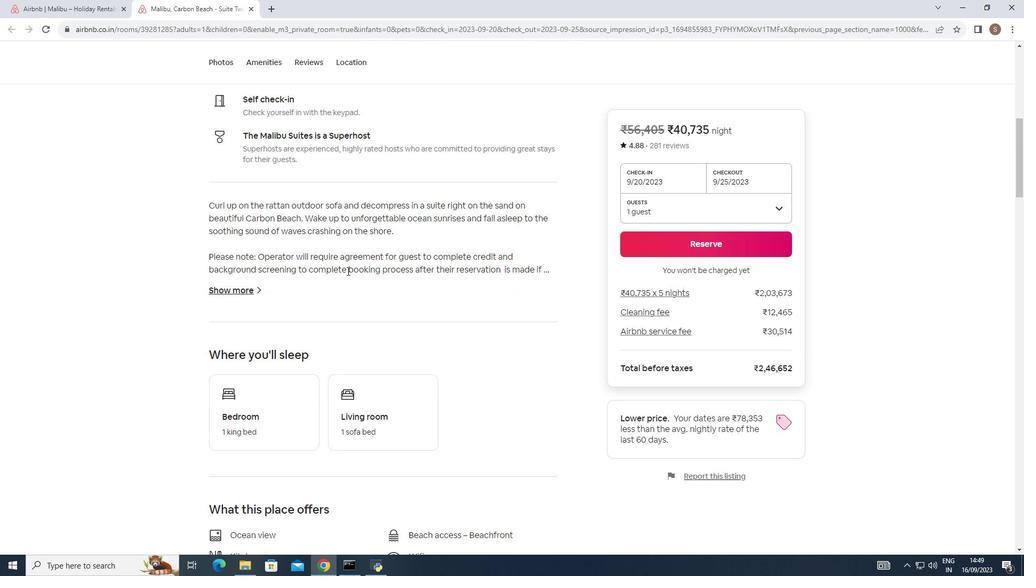 
Action: Mouse scrolled (347, 270) with delta (0, 0)
Screenshot: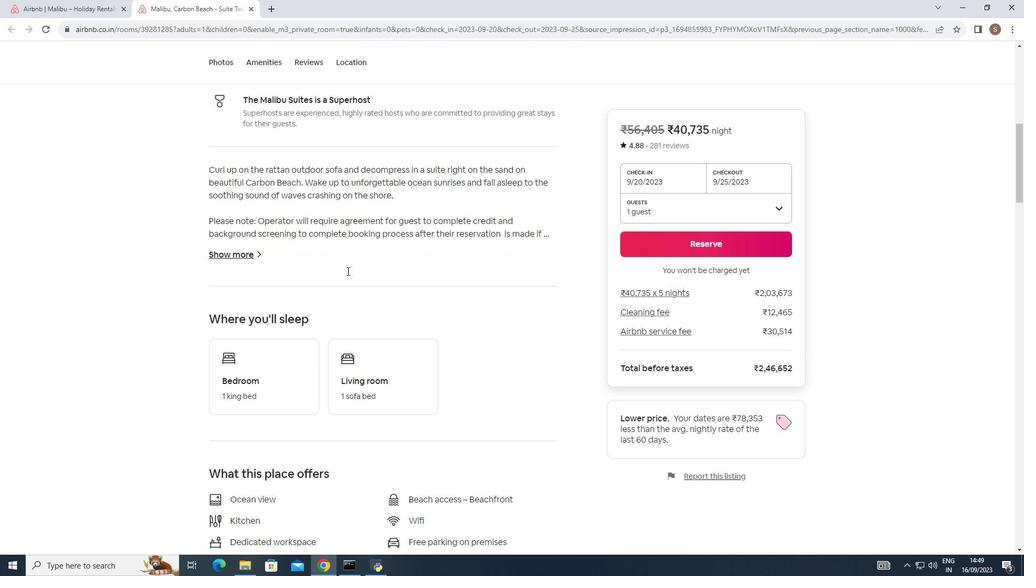 
Action: Mouse scrolled (347, 270) with delta (0, 0)
Screenshot: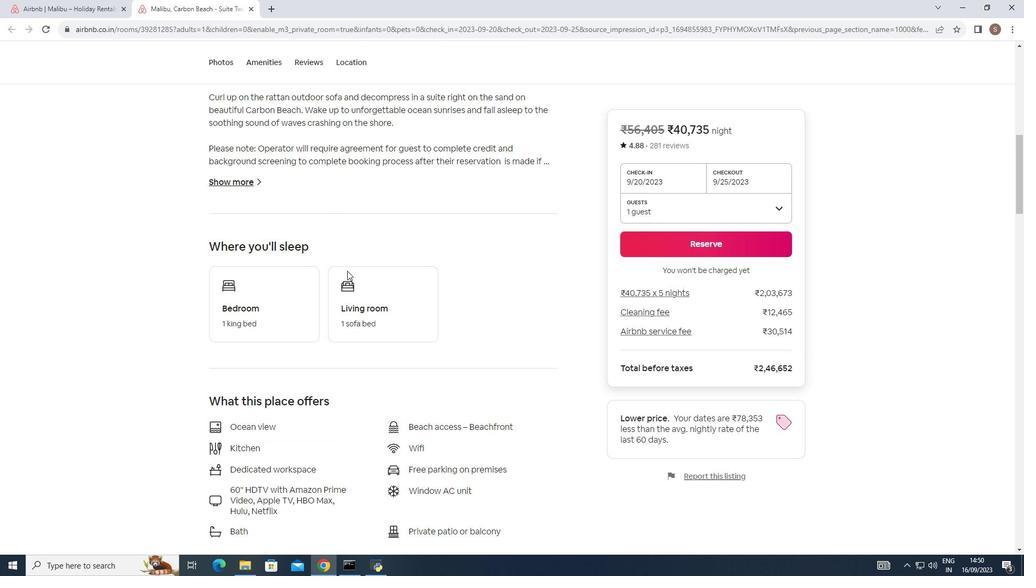 
Action: Mouse scrolled (347, 270) with delta (0, 0)
Screenshot: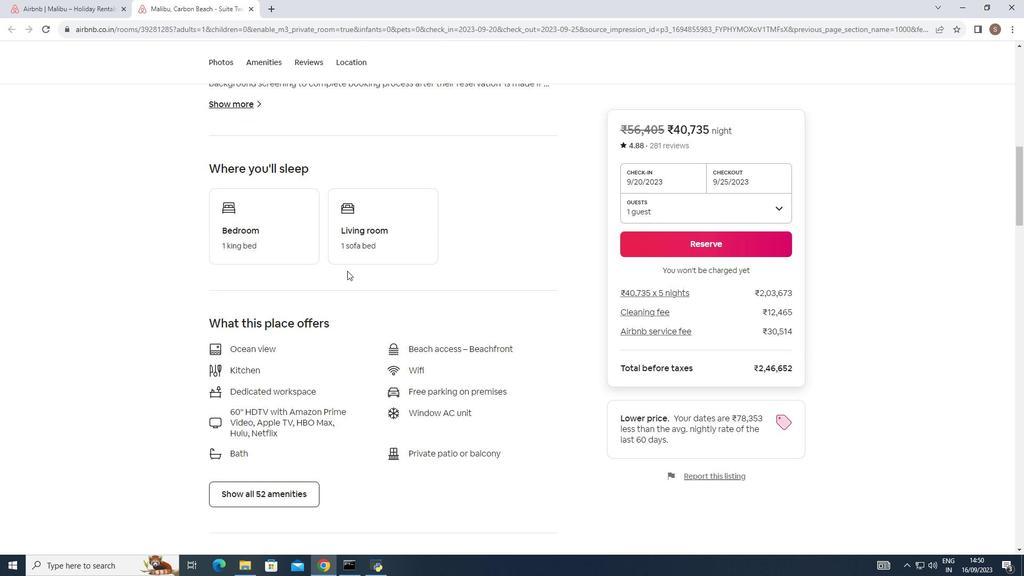 
Action: Mouse scrolled (347, 270) with delta (0, 0)
Screenshot: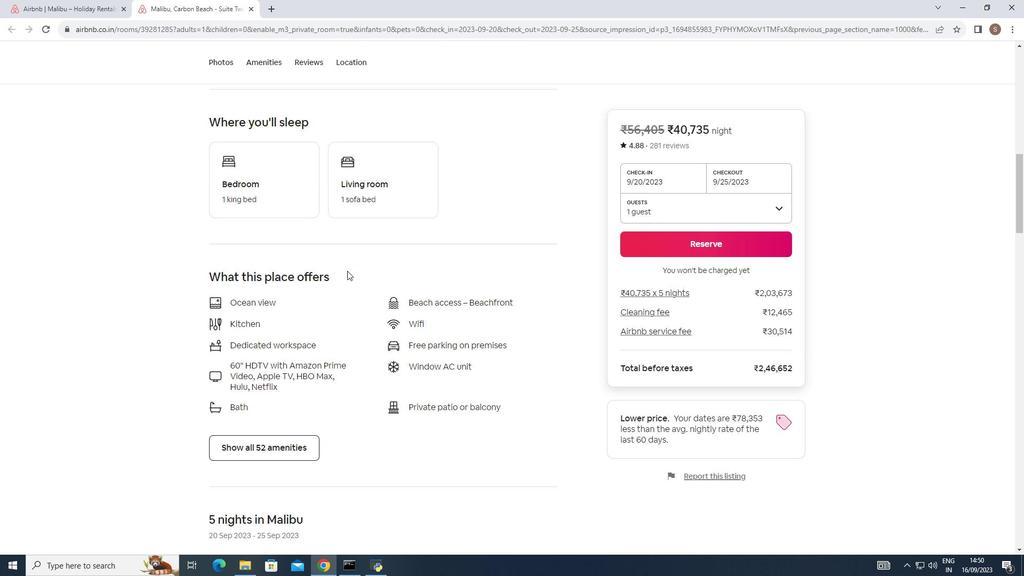 
Action: Mouse scrolled (347, 270) with delta (0, 0)
Screenshot: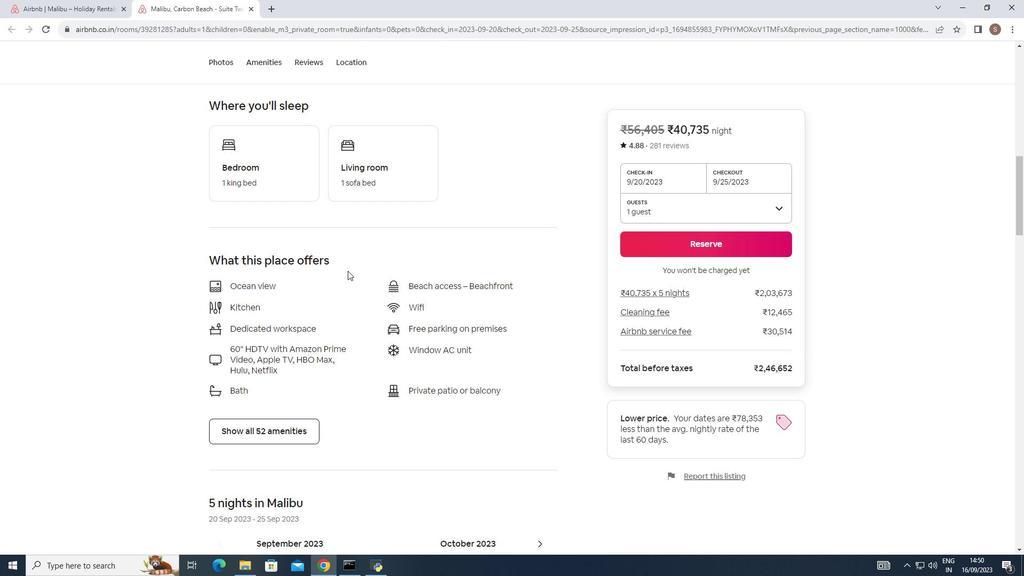 
Action: Mouse moved to (348, 271)
Screenshot: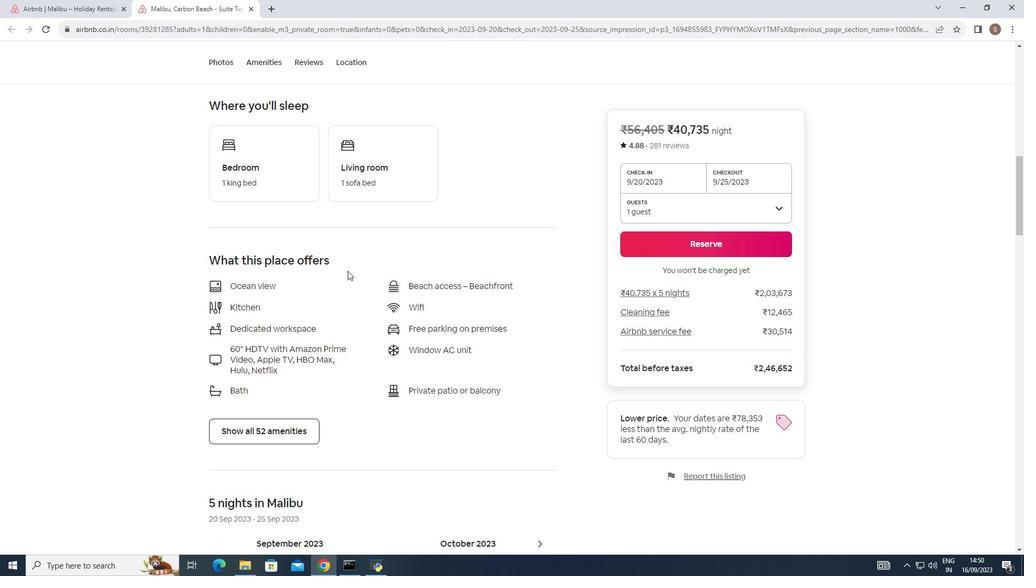 
Action: Mouse scrolled (348, 270) with delta (0, 0)
Screenshot: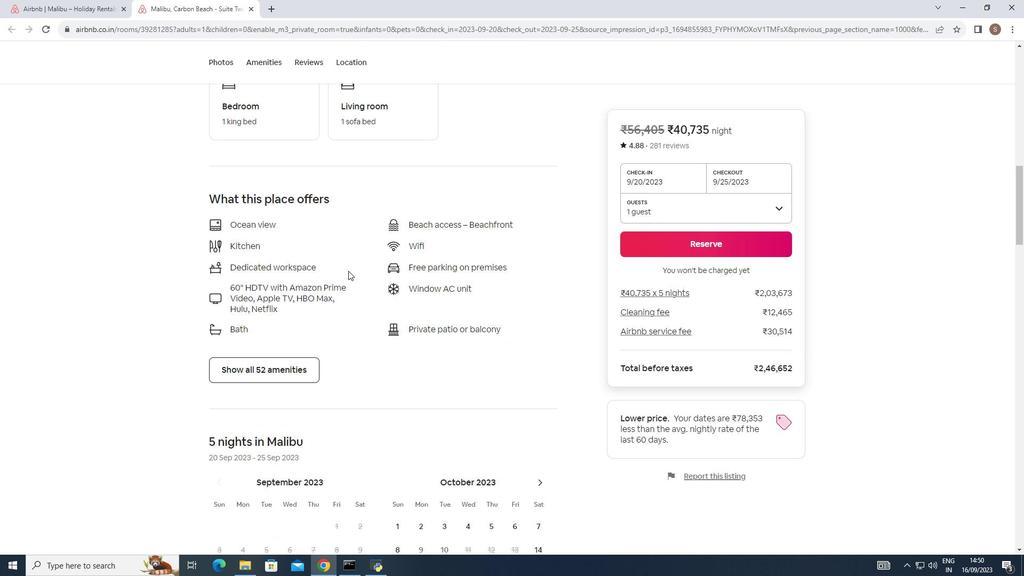 
Action: Mouse scrolled (348, 270) with delta (0, 0)
Screenshot: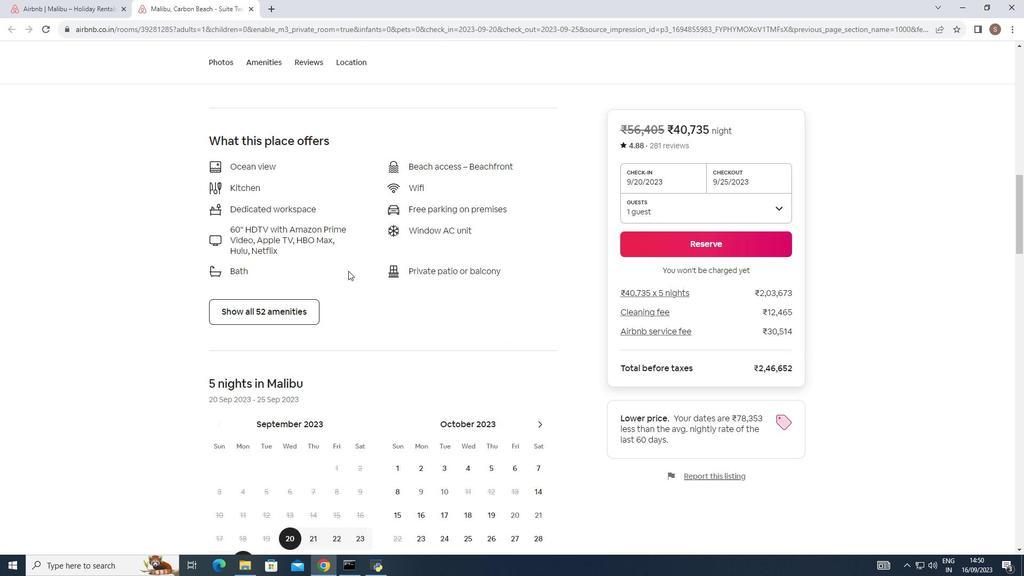 
Action: Mouse moved to (348, 271)
Screenshot: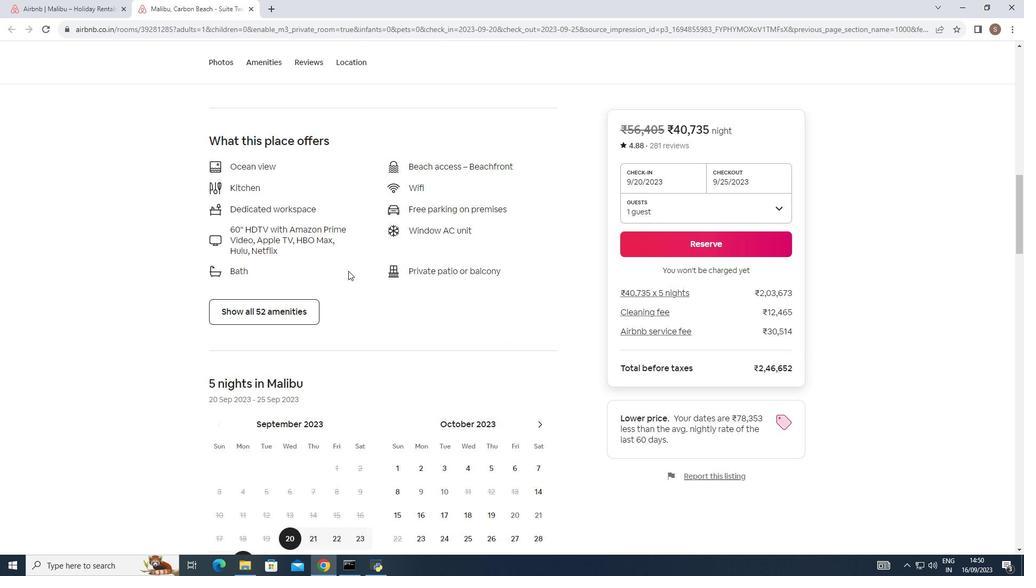 
Action: Mouse scrolled (348, 270) with delta (0, 0)
Screenshot: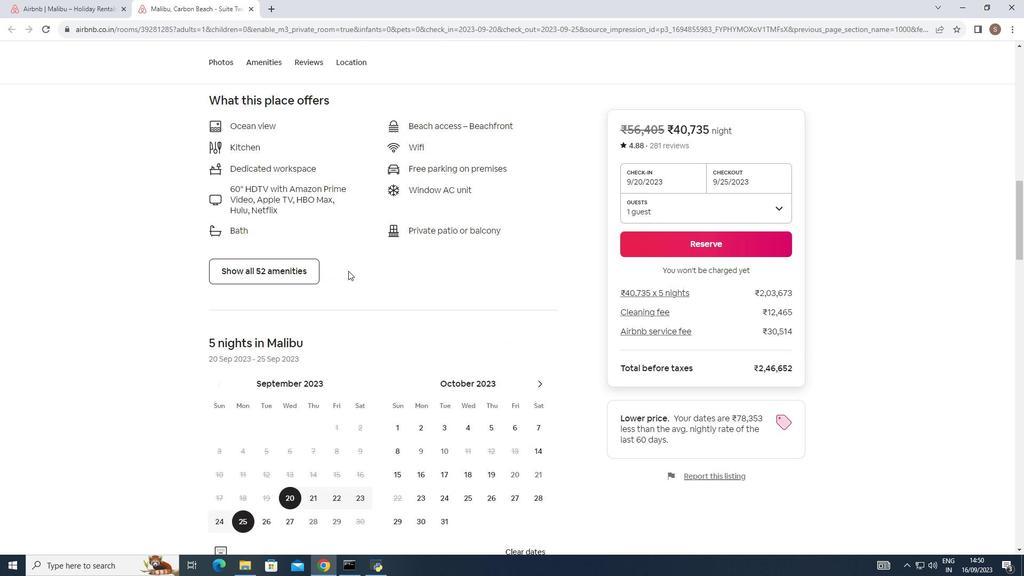 
Action: Mouse scrolled (348, 270) with delta (0, 0)
Screenshot: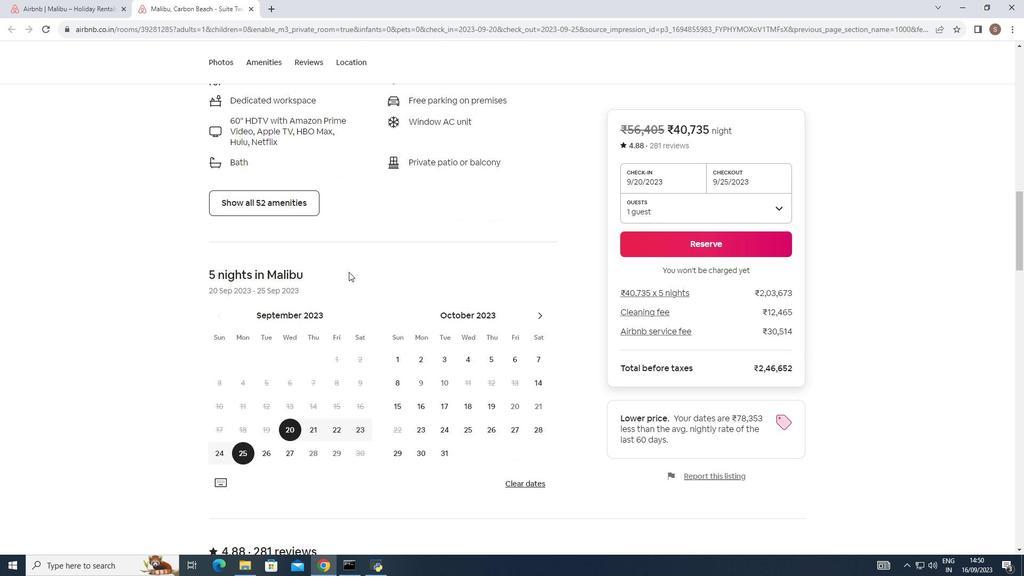 
Action: Mouse scrolled (348, 270) with delta (0, 0)
Screenshot: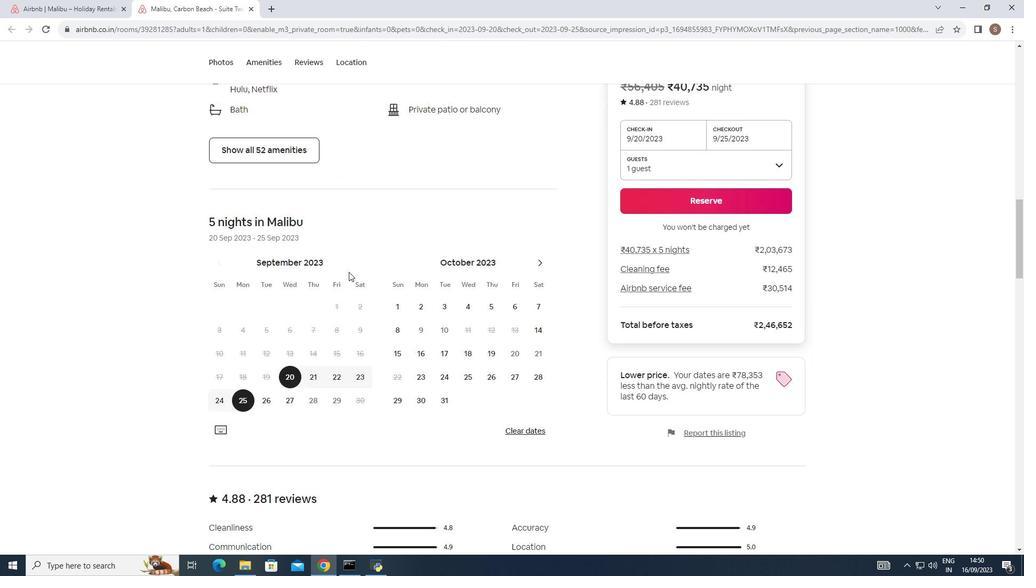 
Action: Mouse moved to (349, 272)
Screenshot: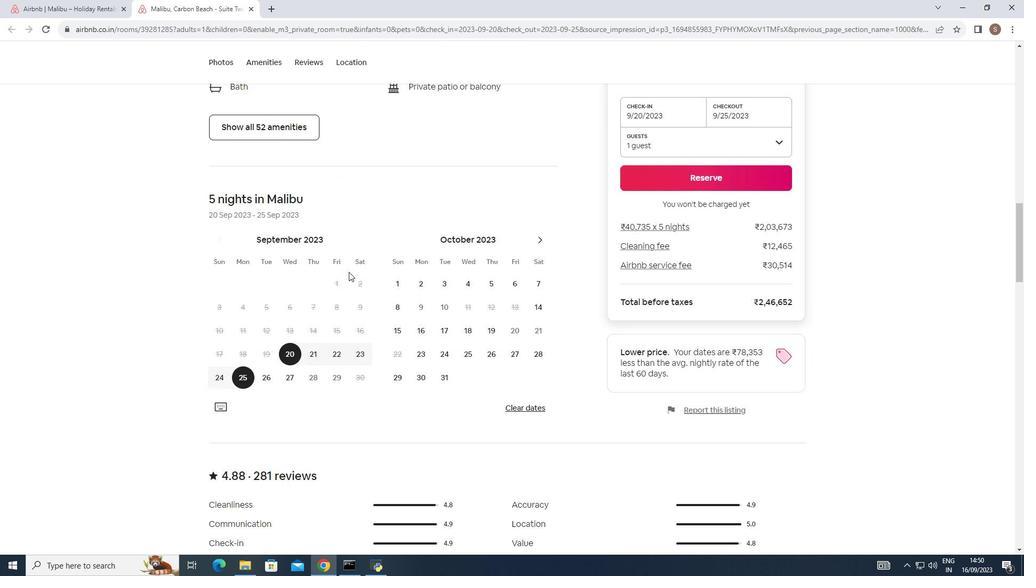 
Action: Mouse scrolled (349, 271) with delta (0, 0)
Screenshot: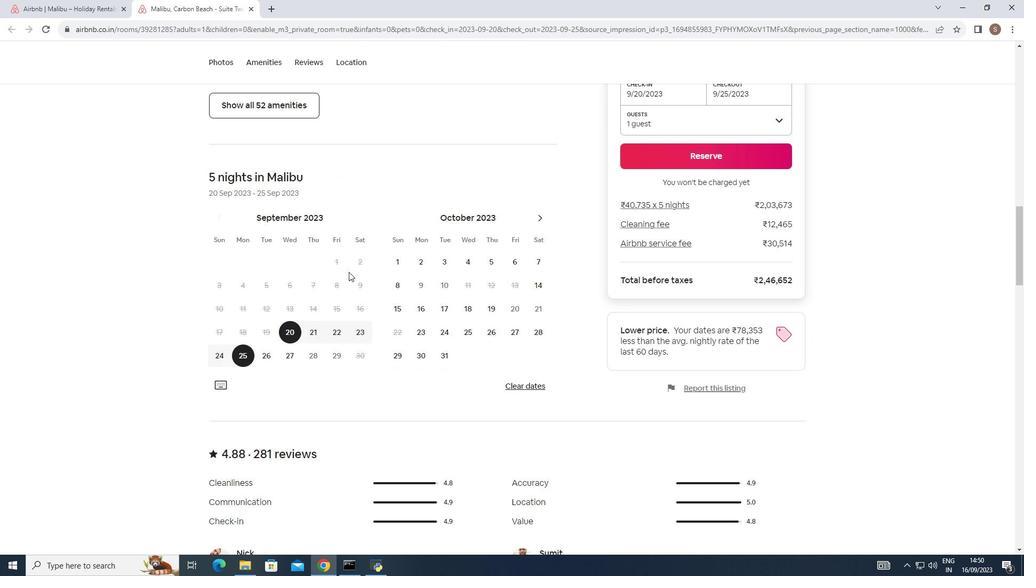 
Action: Mouse scrolled (349, 271) with delta (0, 0)
Screenshot: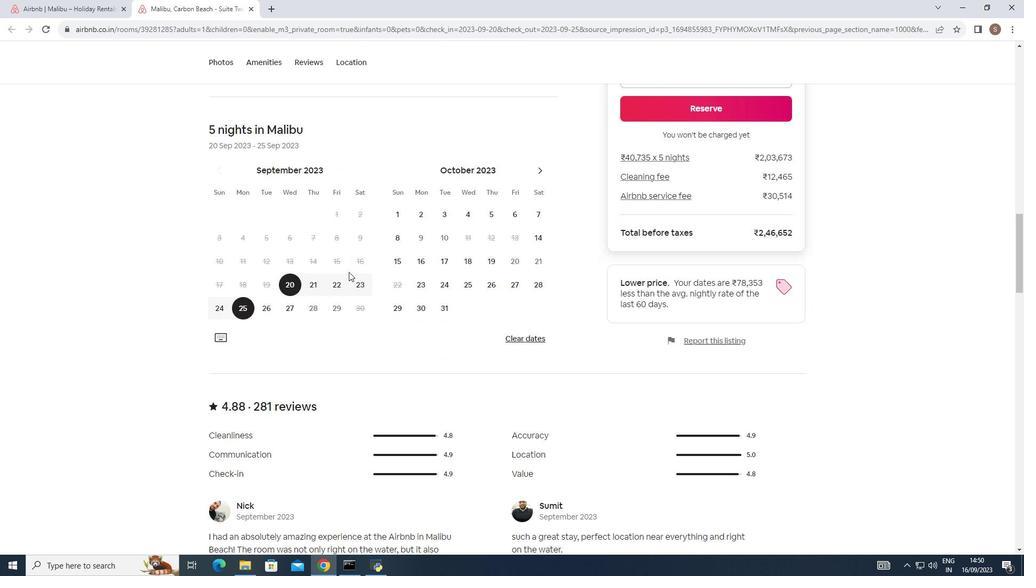 
Action: Mouse scrolled (349, 271) with delta (0, 0)
Screenshot: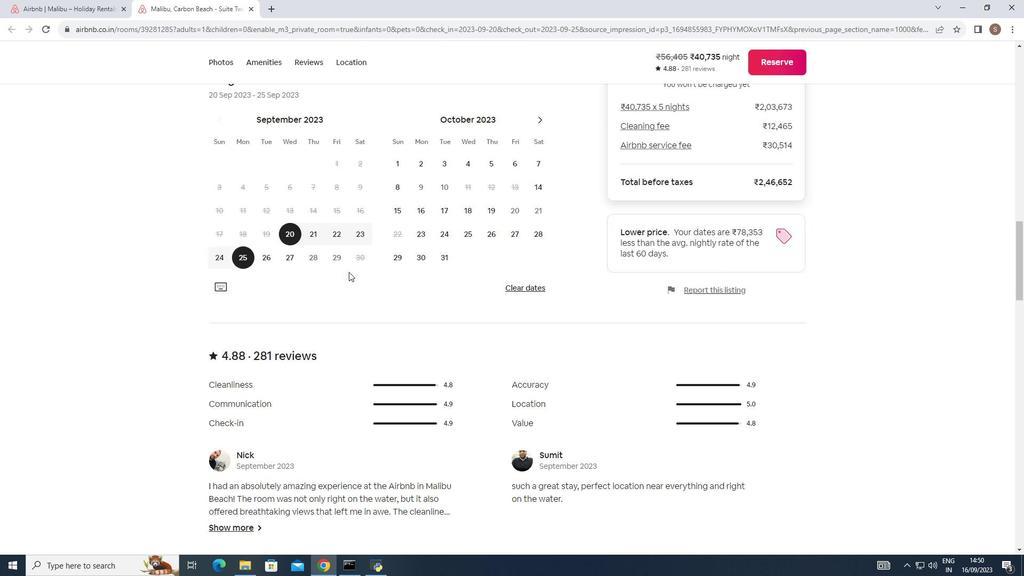 
Action: Mouse scrolled (349, 271) with delta (0, 0)
Screenshot: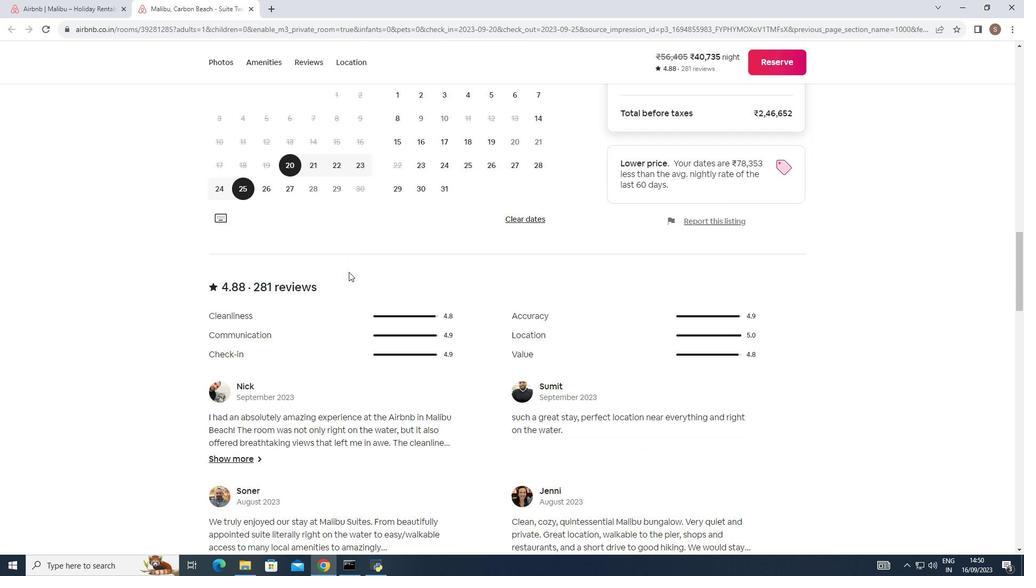 
Action: Mouse scrolled (349, 271) with delta (0, 0)
Screenshot: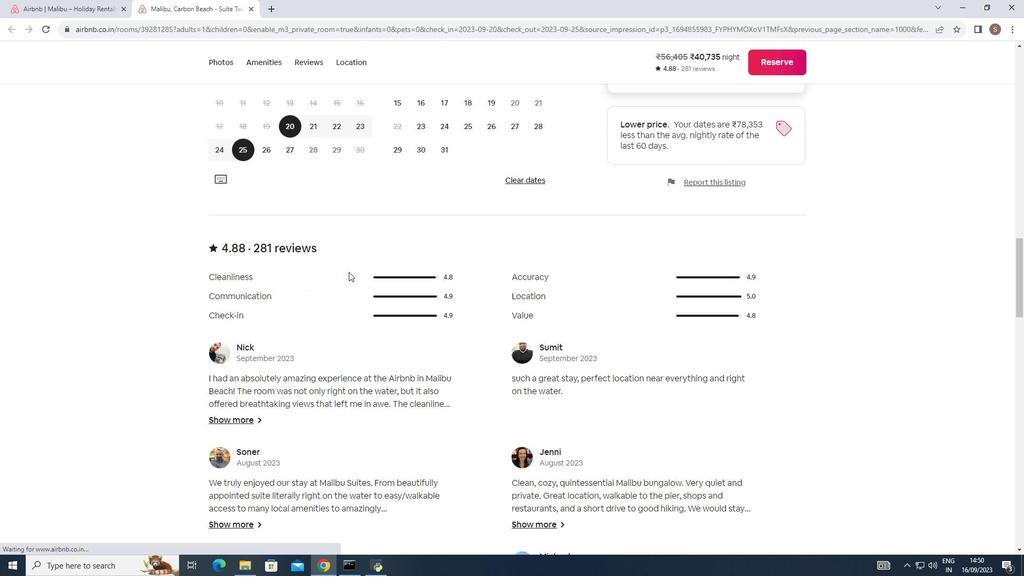 
Action: Mouse scrolled (349, 271) with delta (0, 0)
Screenshot: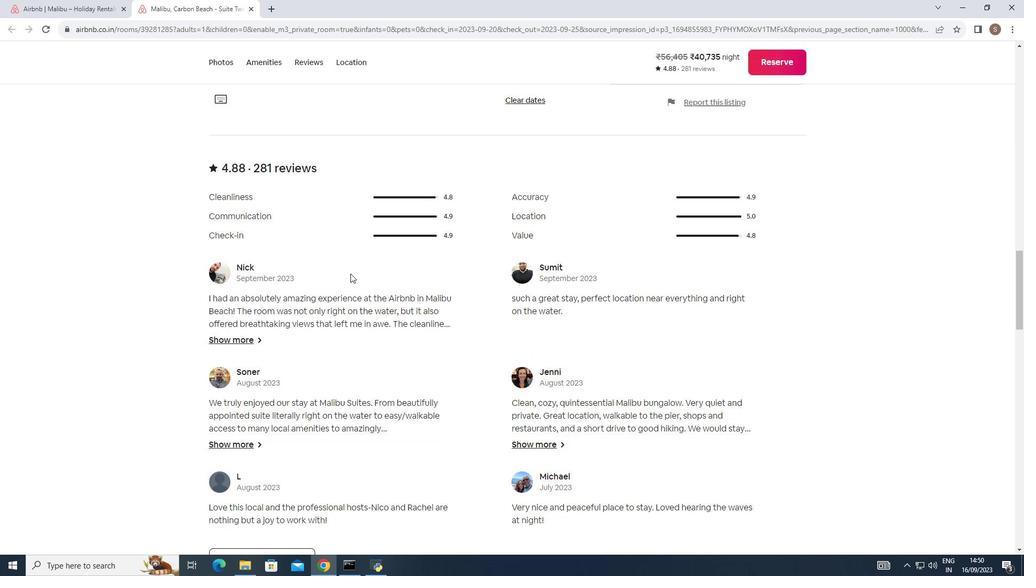 
Action: Mouse moved to (350, 272)
Screenshot: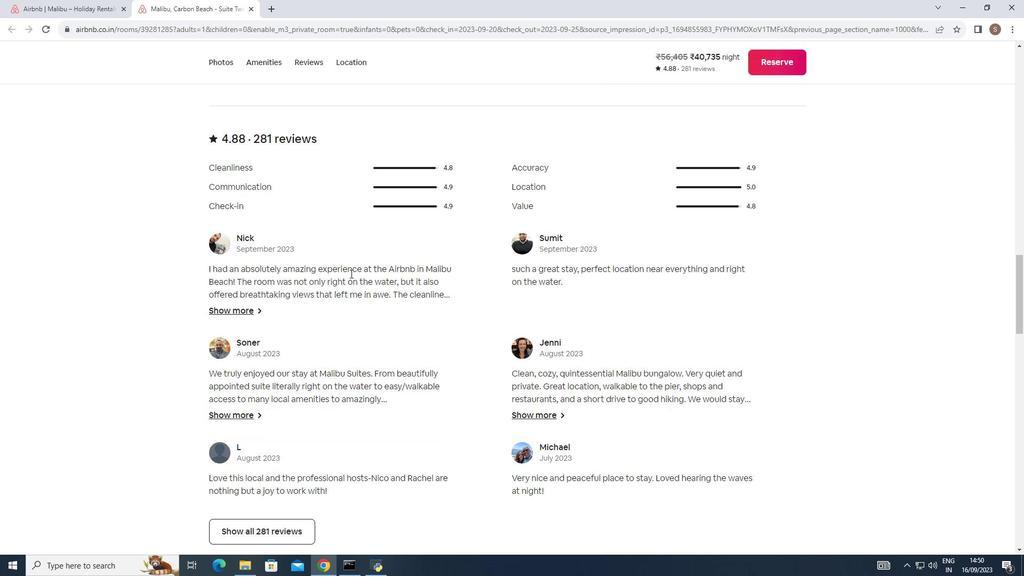 
Action: Mouse scrolled (350, 272) with delta (0, 0)
Screenshot: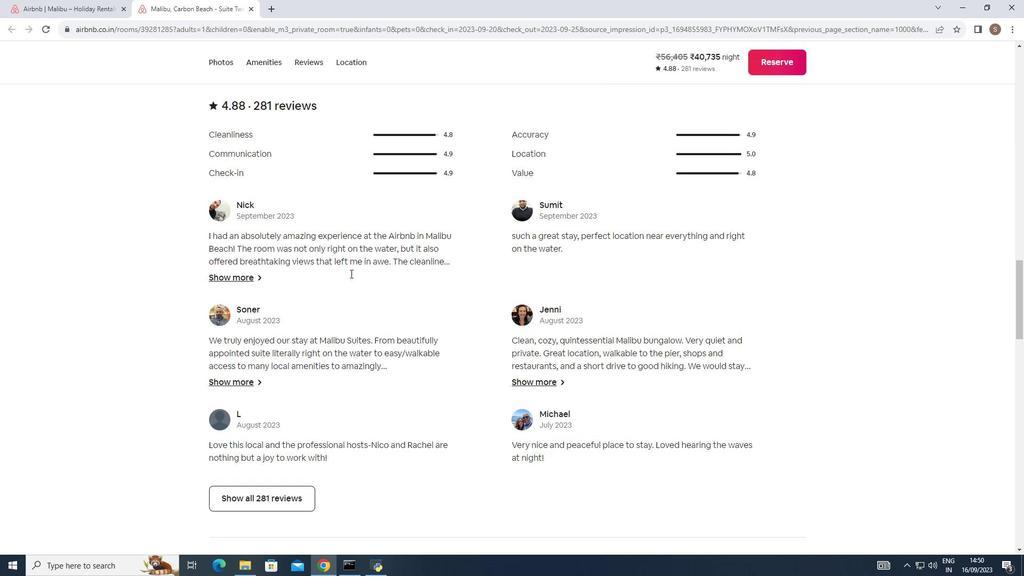 
Action: Mouse moved to (350, 273)
Screenshot: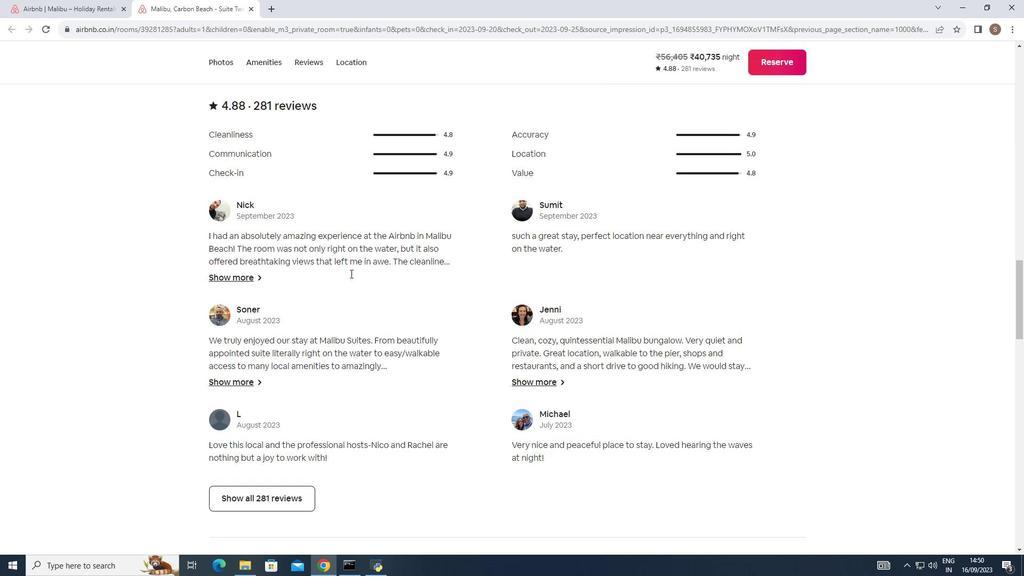 
Action: Mouse scrolled (350, 273) with delta (0, 0)
Screenshot: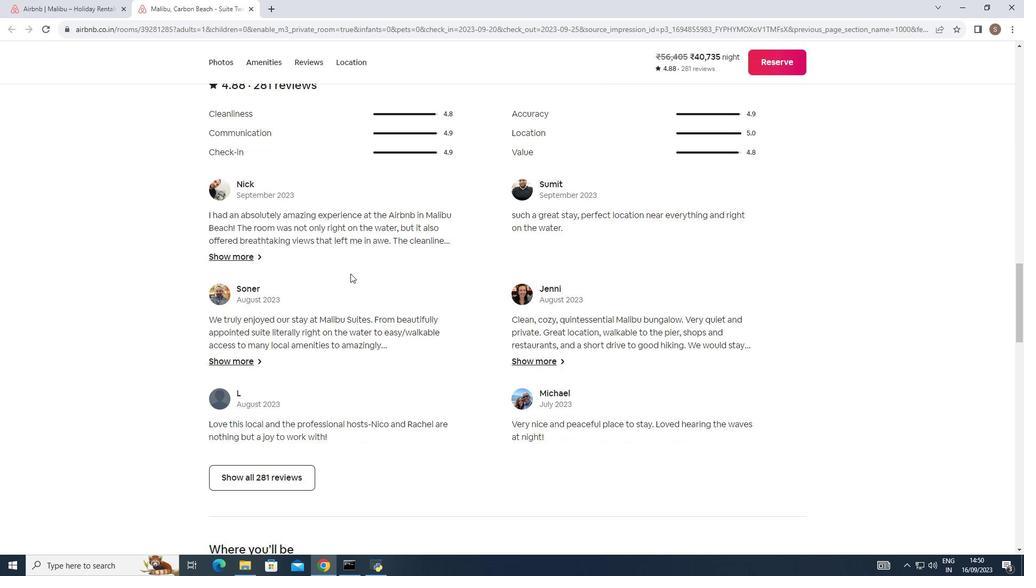 
Action: Mouse scrolled (350, 273) with delta (0, 0)
Screenshot: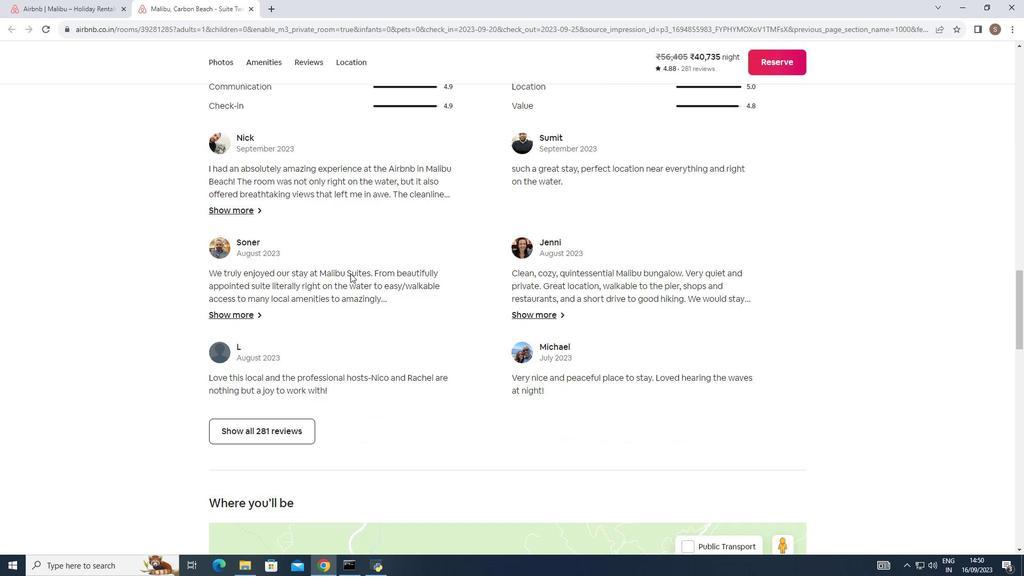 
Action: Mouse moved to (351, 273)
Screenshot: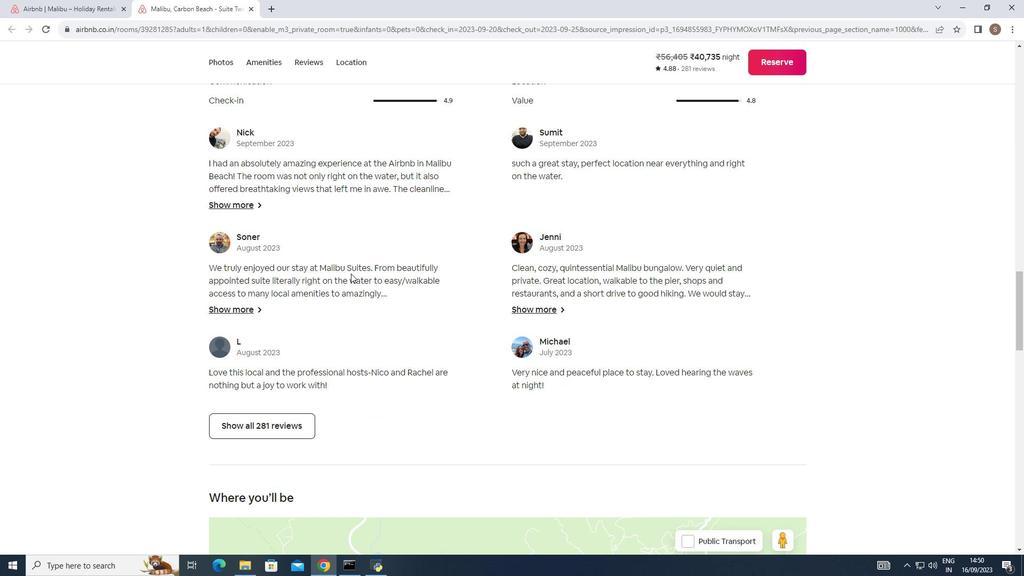 
Action: Mouse scrolled (351, 273) with delta (0, 0)
Screenshot: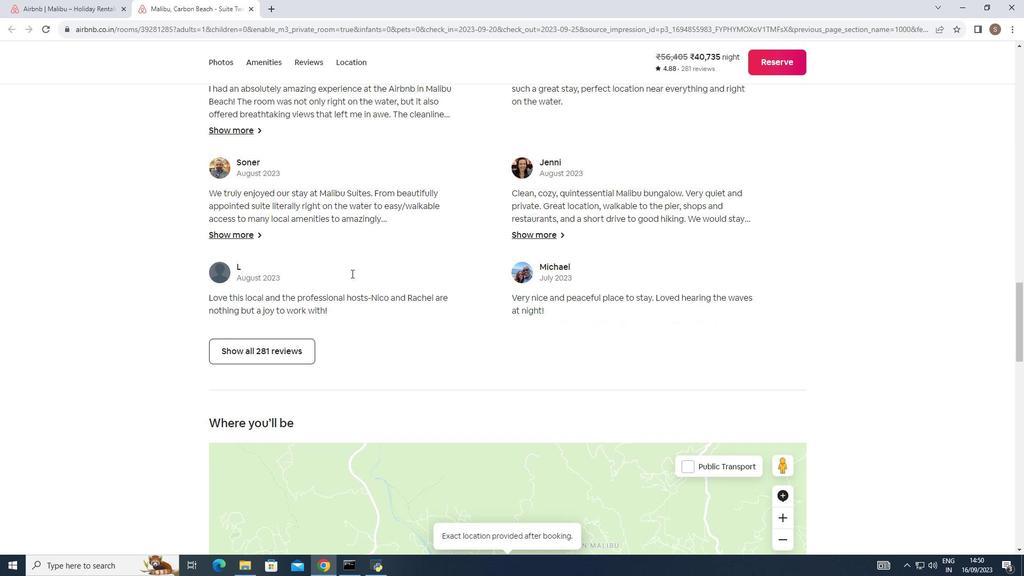 
Action: Mouse moved to (351, 273)
Screenshot: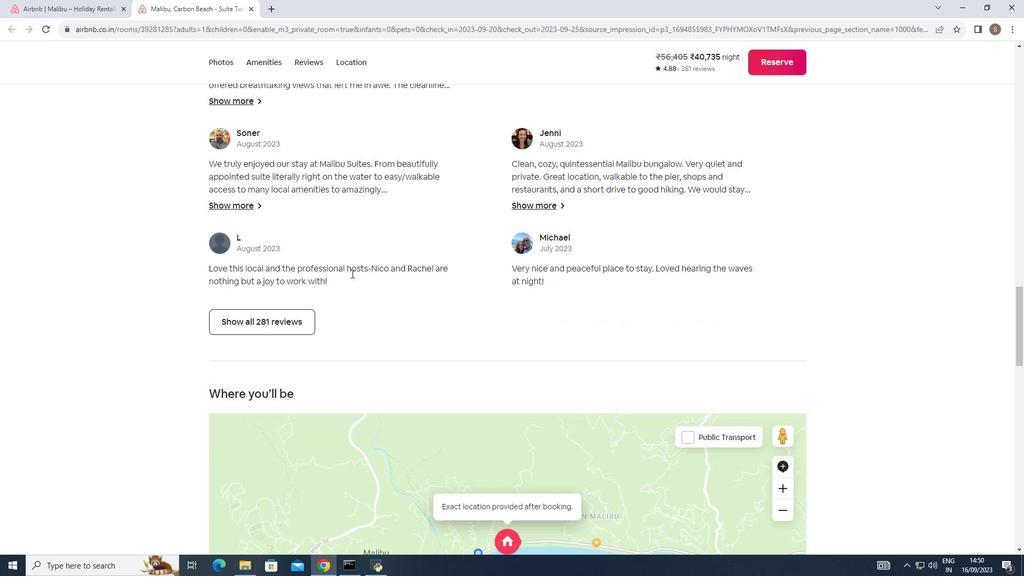 
Action: Mouse scrolled (351, 273) with delta (0, 0)
Screenshot: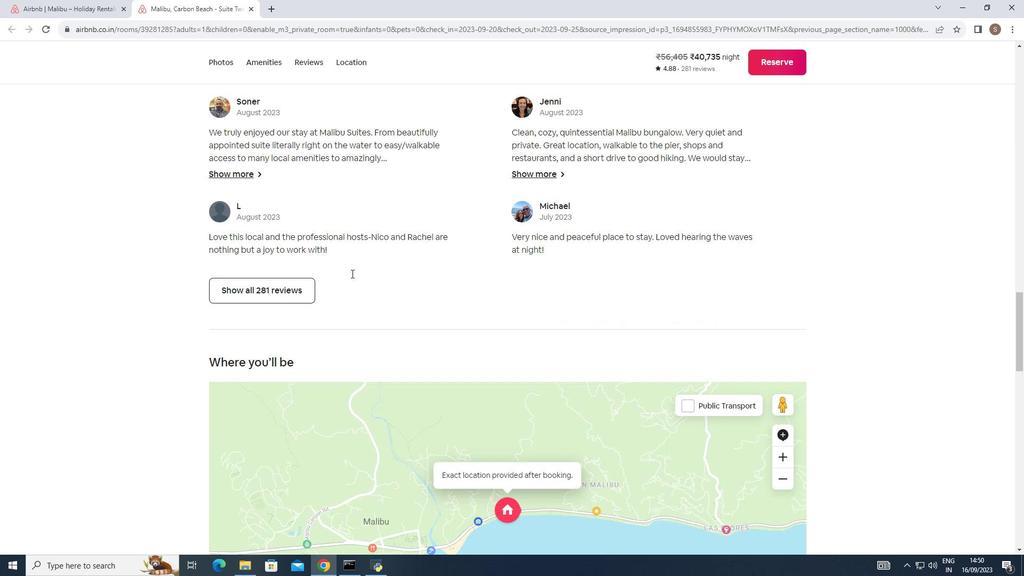 
Action: Mouse scrolled (351, 273) with delta (0, 0)
Screenshot: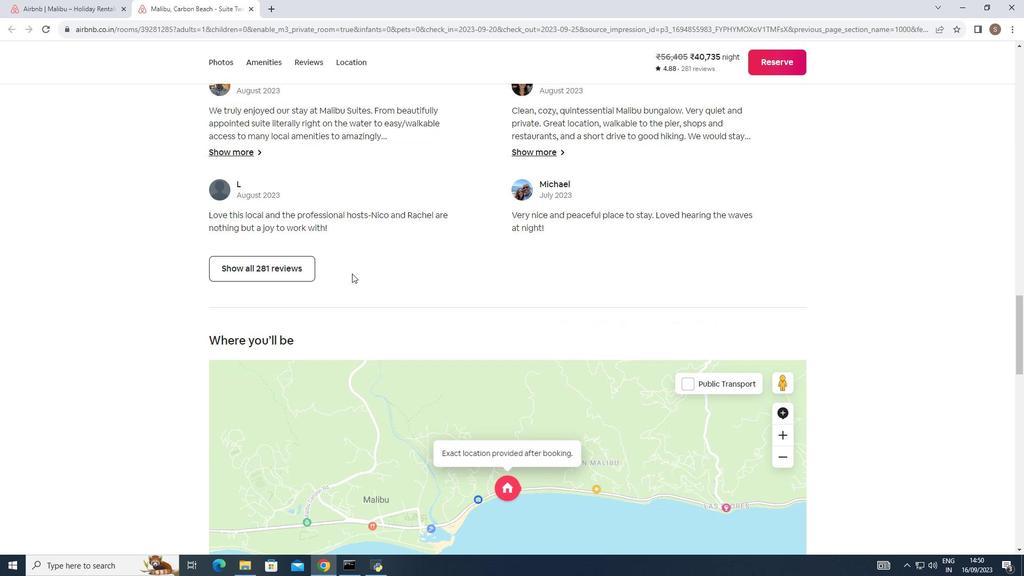 
Action: Mouse moved to (352, 273)
Screenshot: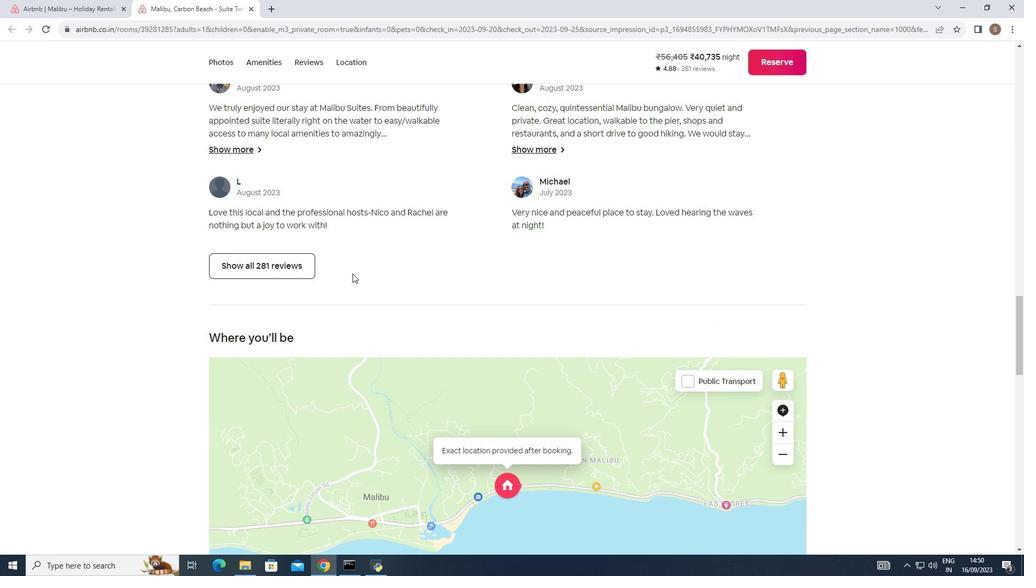 
Action: Mouse scrolled (352, 273) with delta (0, 0)
Screenshot: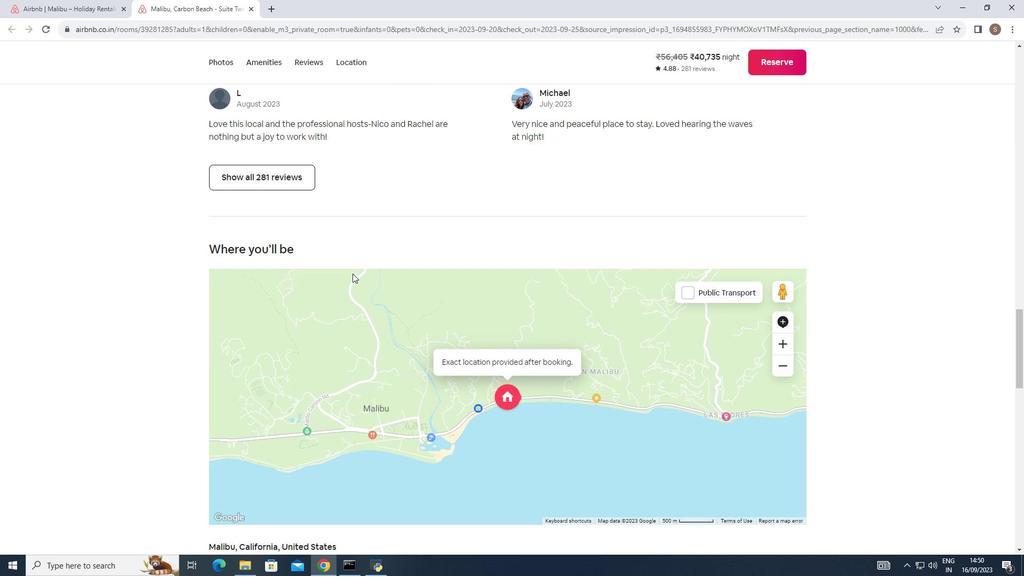 
Action: Mouse scrolled (352, 273) with delta (0, 0)
Screenshot: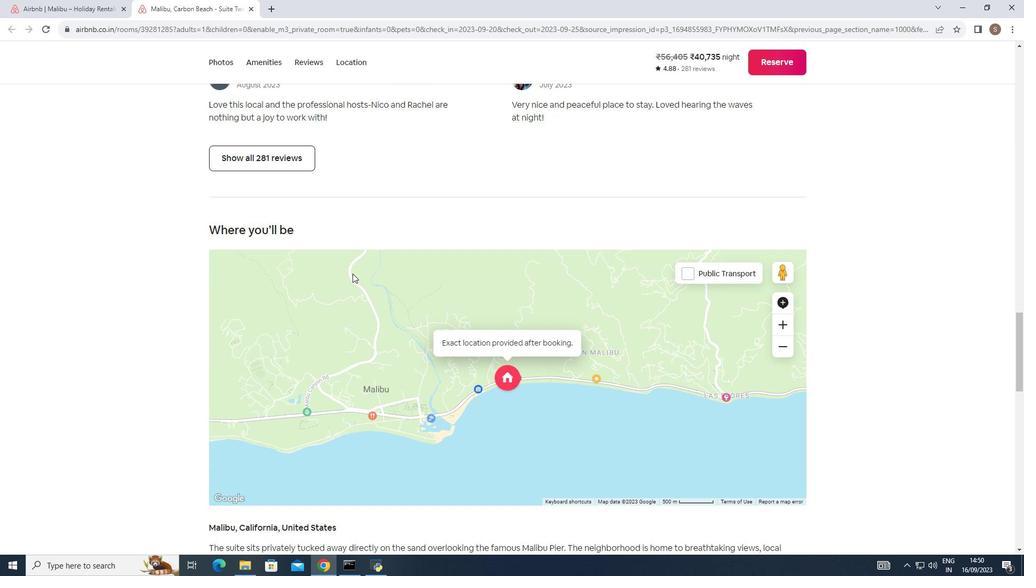 
Action: Mouse scrolled (352, 273) with delta (0, 0)
Screenshot: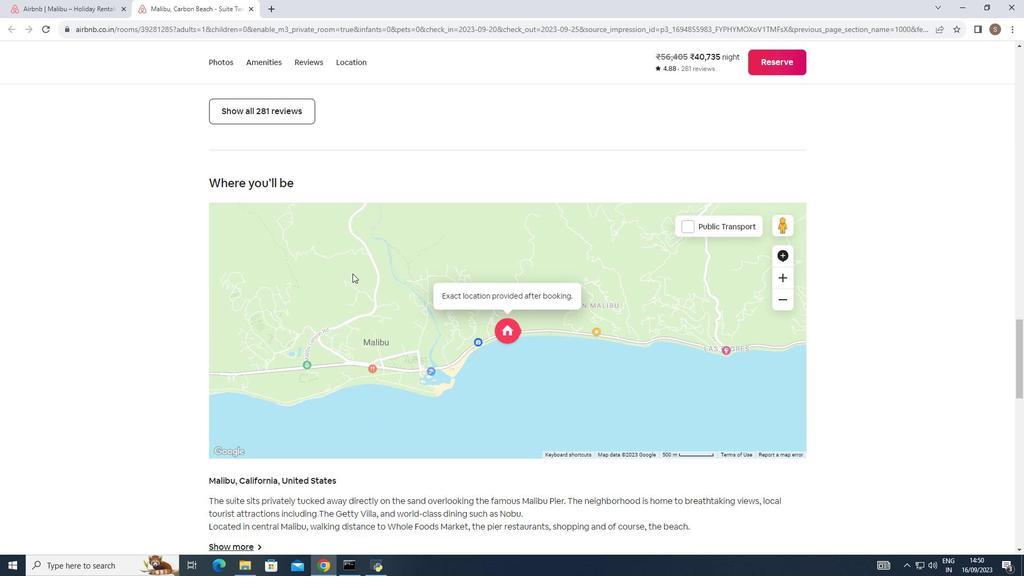
Action: Mouse moved to (354, 273)
Screenshot: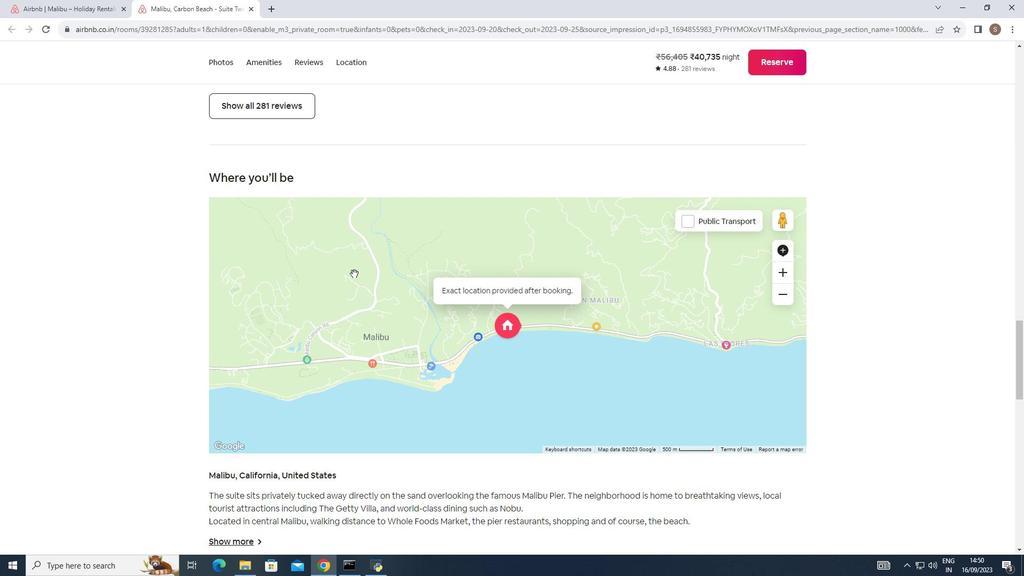 
Action: Mouse scrolled (354, 273) with delta (0, 0)
Screenshot: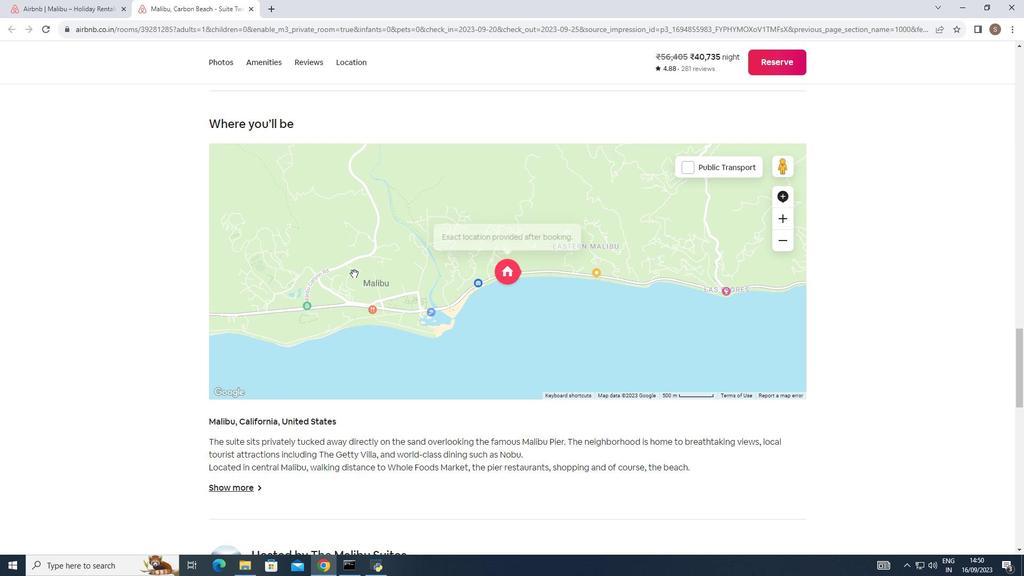 
Action: Mouse scrolled (354, 273) with delta (0, 0)
Screenshot: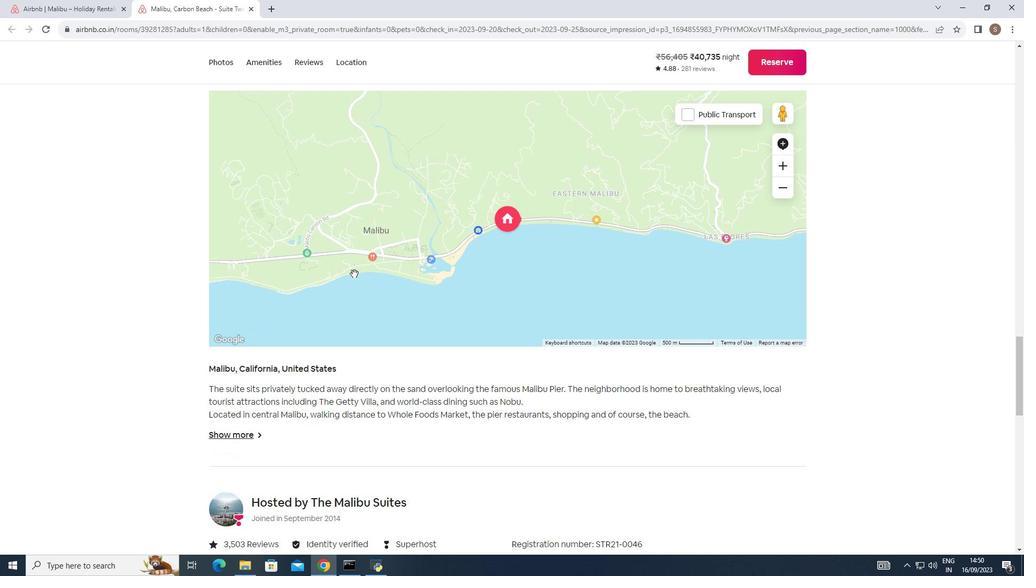 
Action: Mouse scrolled (354, 273) with delta (0, 0)
Screenshot: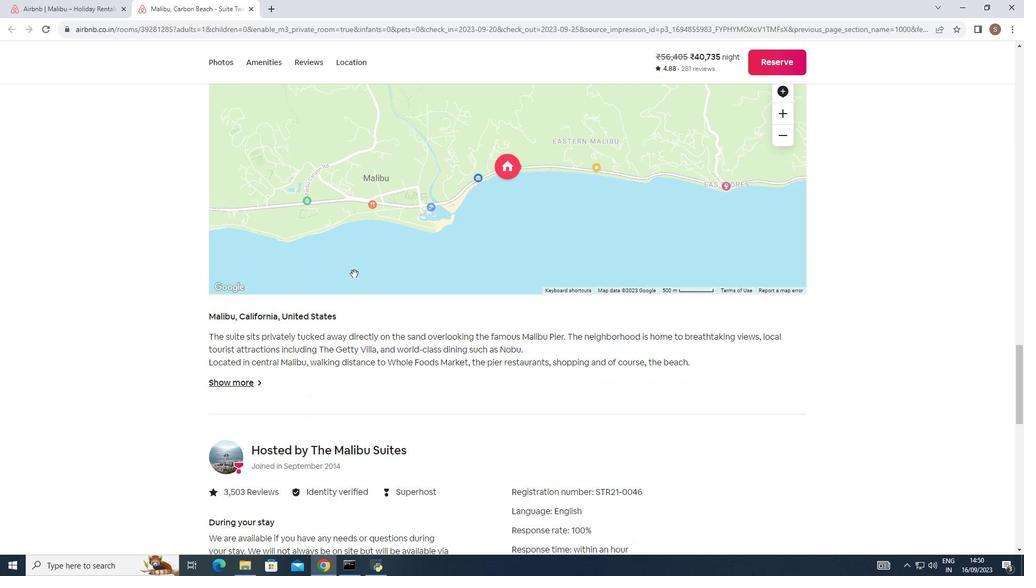 
Action: Mouse moved to (354, 273)
Screenshot: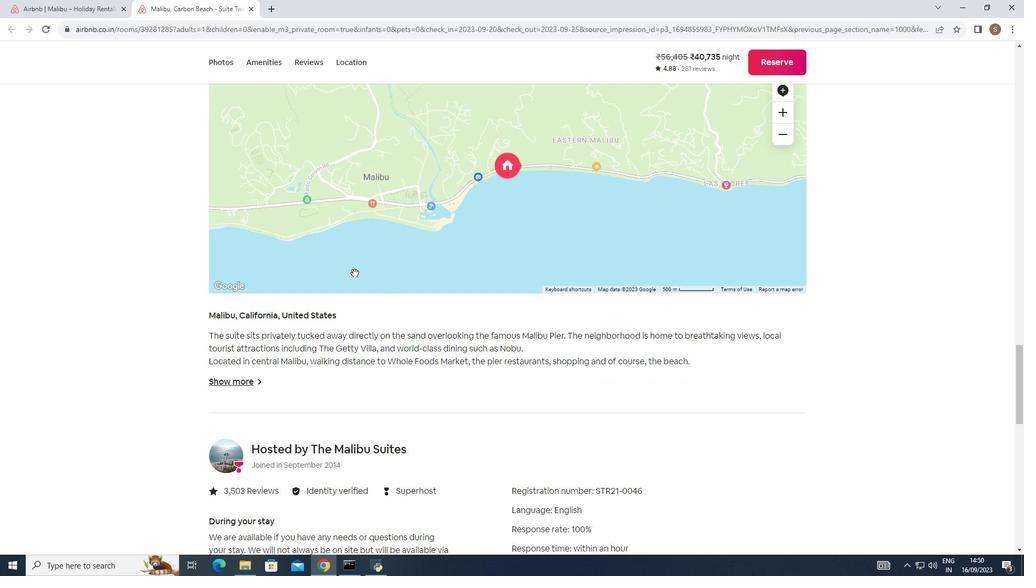 
Action: Mouse scrolled (354, 272) with delta (0, 0)
Screenshot: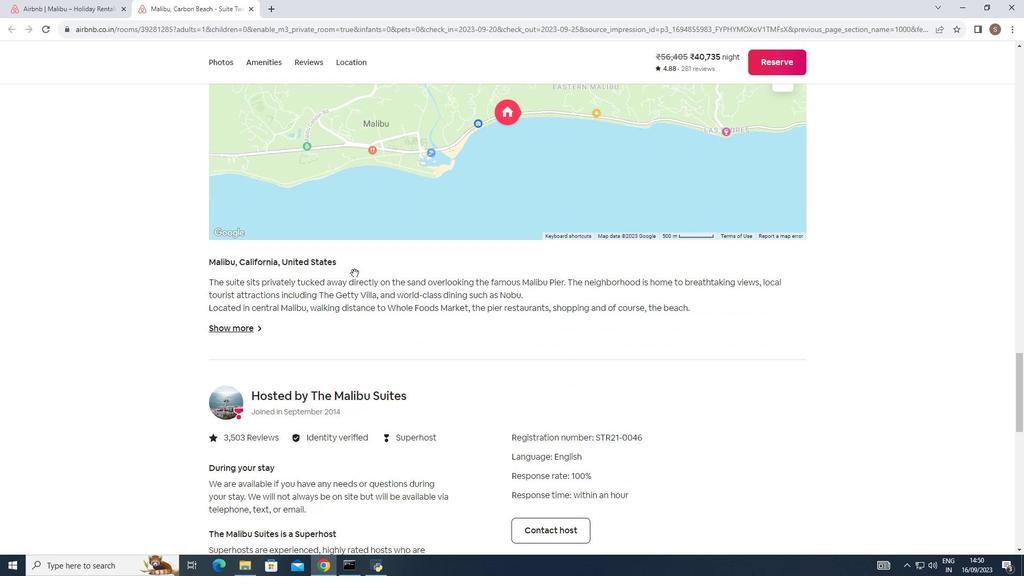 
Action: Mouse scrolled (354, 272) with delta (0, 0)
Screenshot: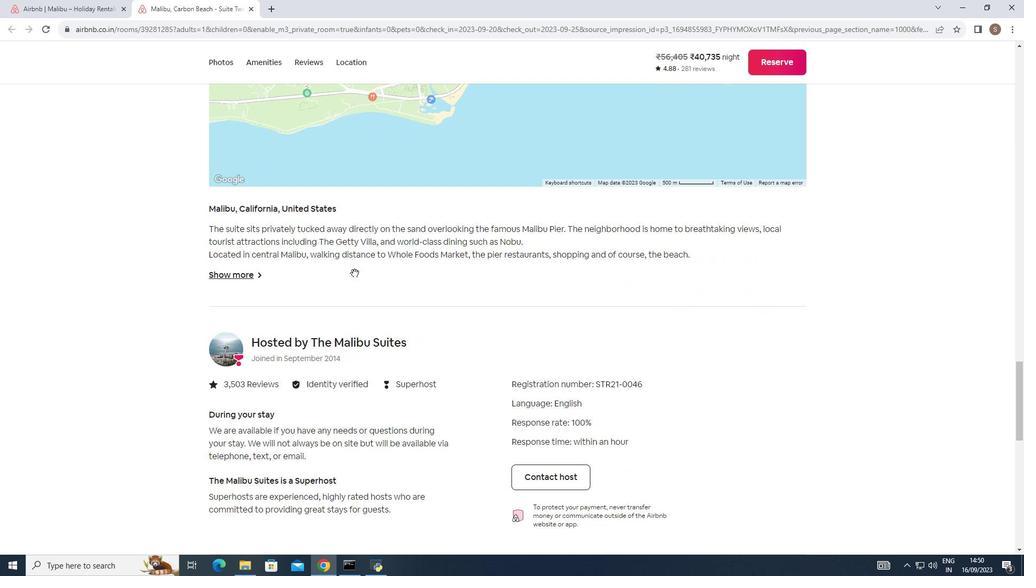 
Action: Mouse scrolled (354, 272) with delta (0, 0)
Screenshot: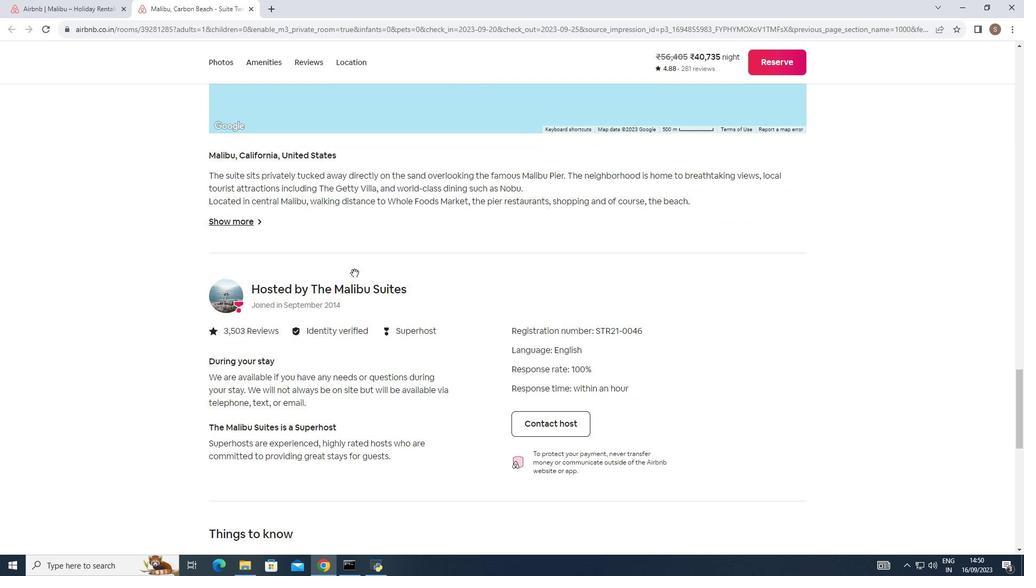 
Action: Mouse scrolled (354, 272) with delta (0, 0)
Screenshot: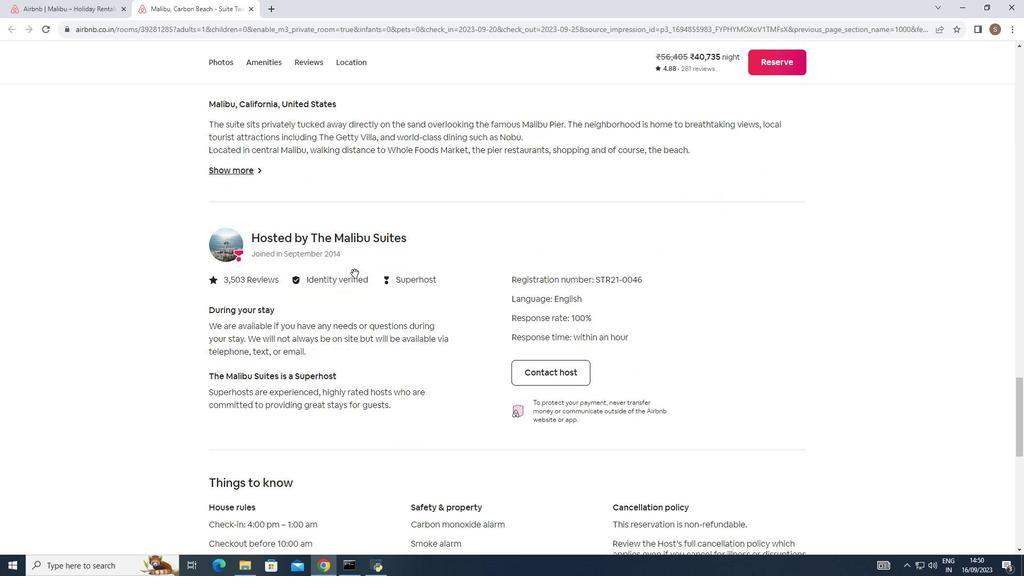 
Action: Mouse moved to (364, 272)
Screenshot: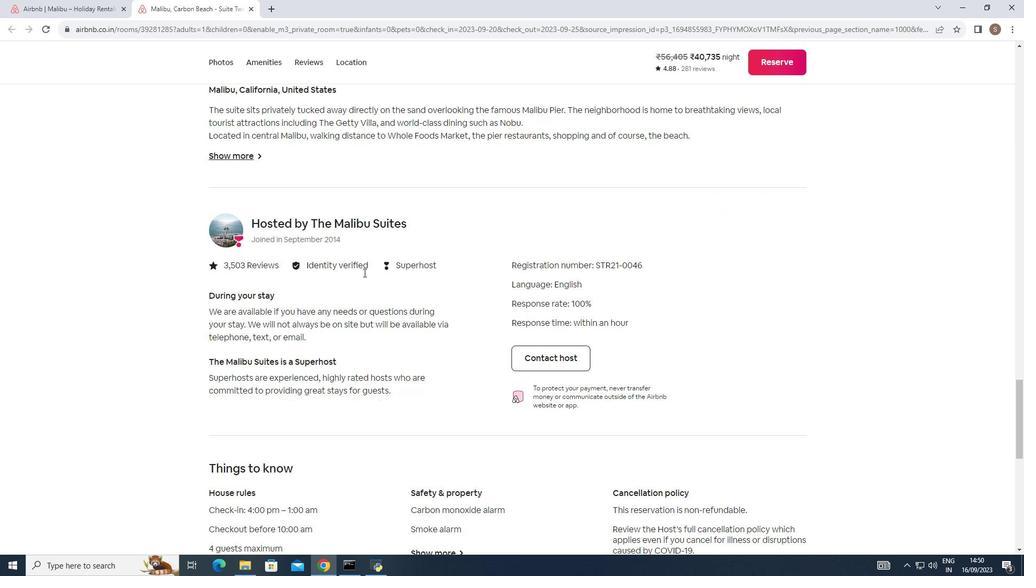 
Action: Mouse scrolled (364, 272) with delta (0, 0)
Screenshot: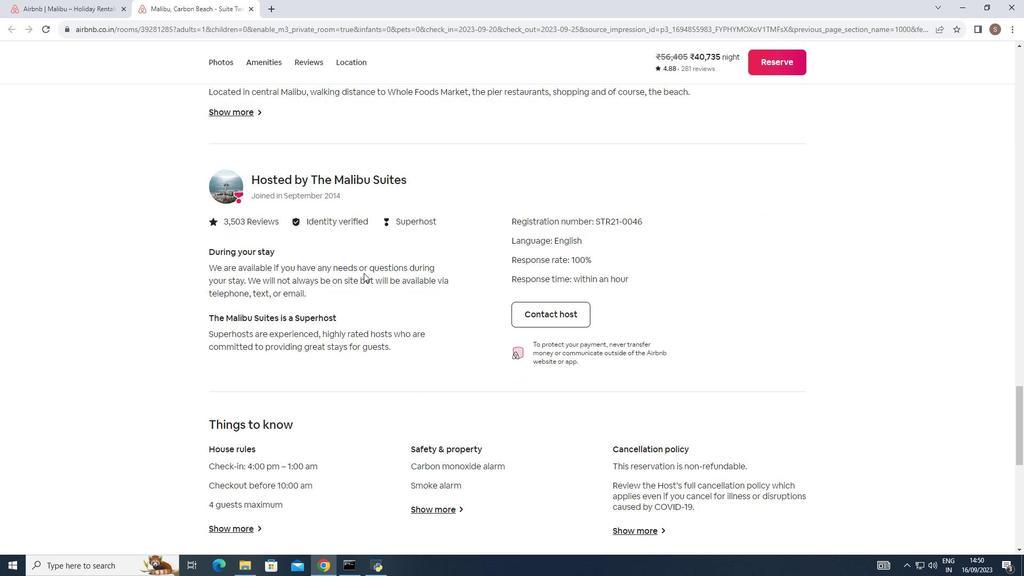 
Action: Mouse moved to (364, 273)
Screenshot: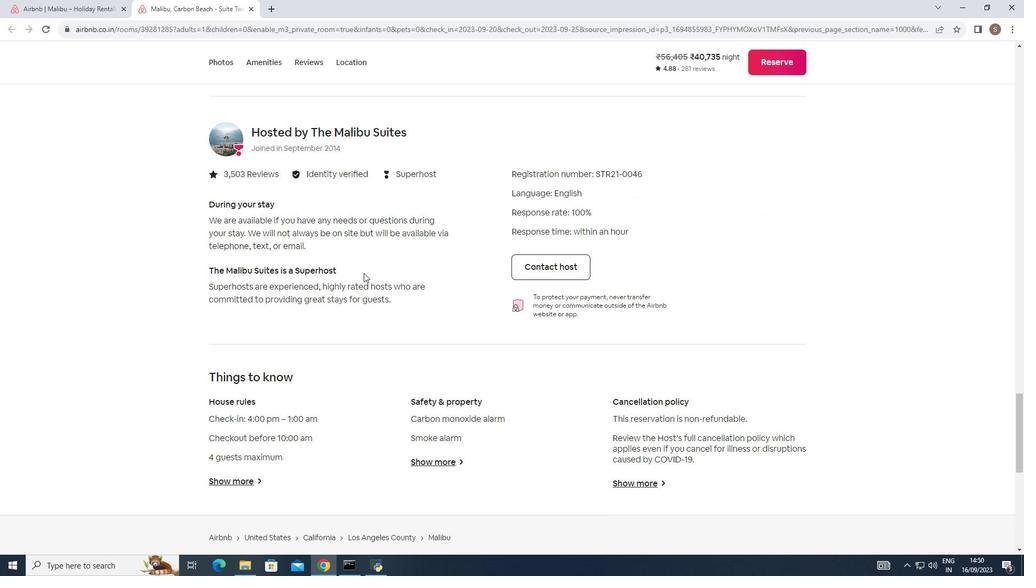 
Action: Mouse scrolled (364, 272) with delta (0, 0)
Screenshot: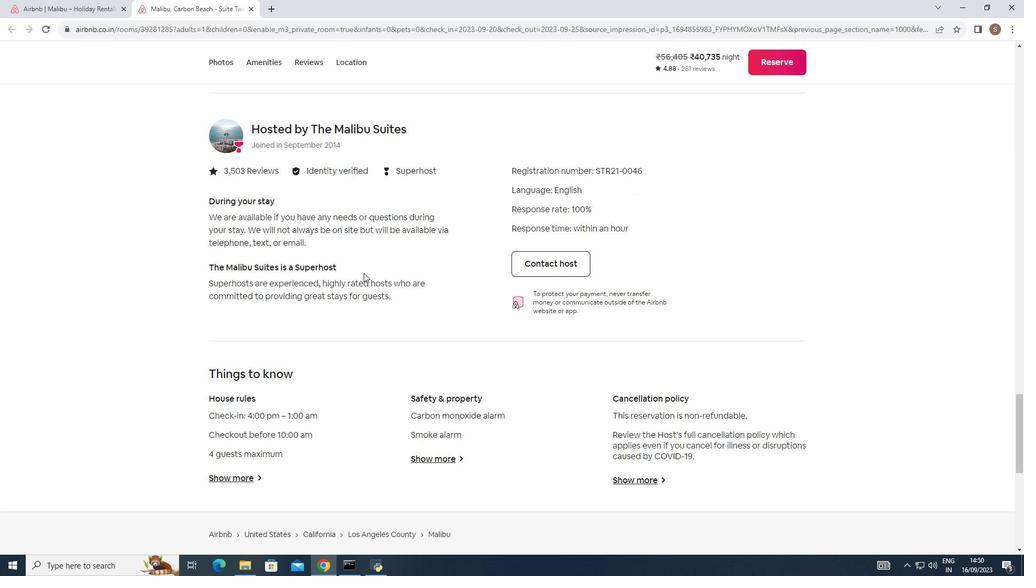 
Action: Mouse scrolled (364, 272) with delta (0, 0)
Screenshot: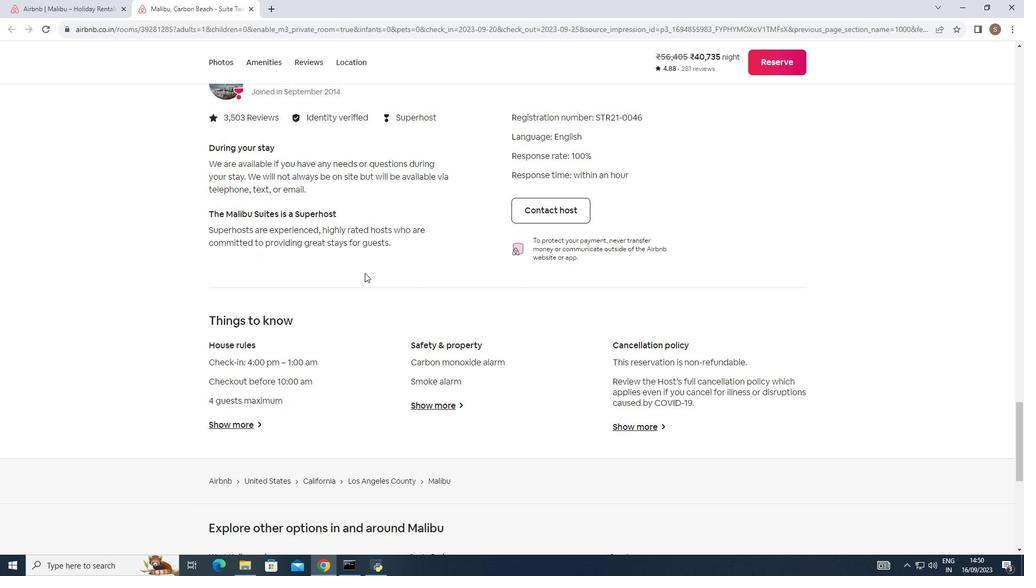 
Action: Mouse moved to (365, 270)
Screenshot: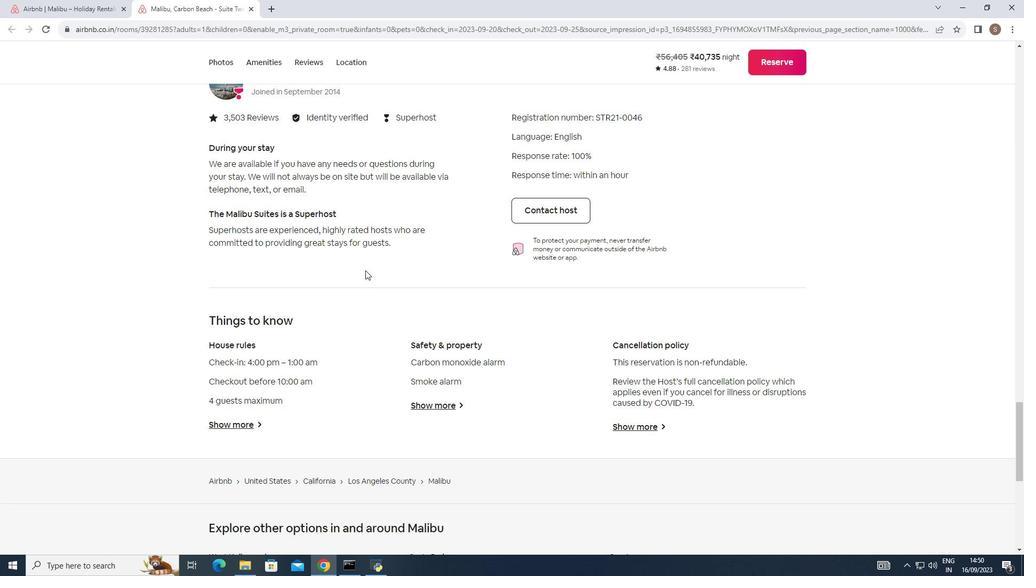 
Action: Mouse scrolled (365, 270) with delta (0, 0)
Screenshot: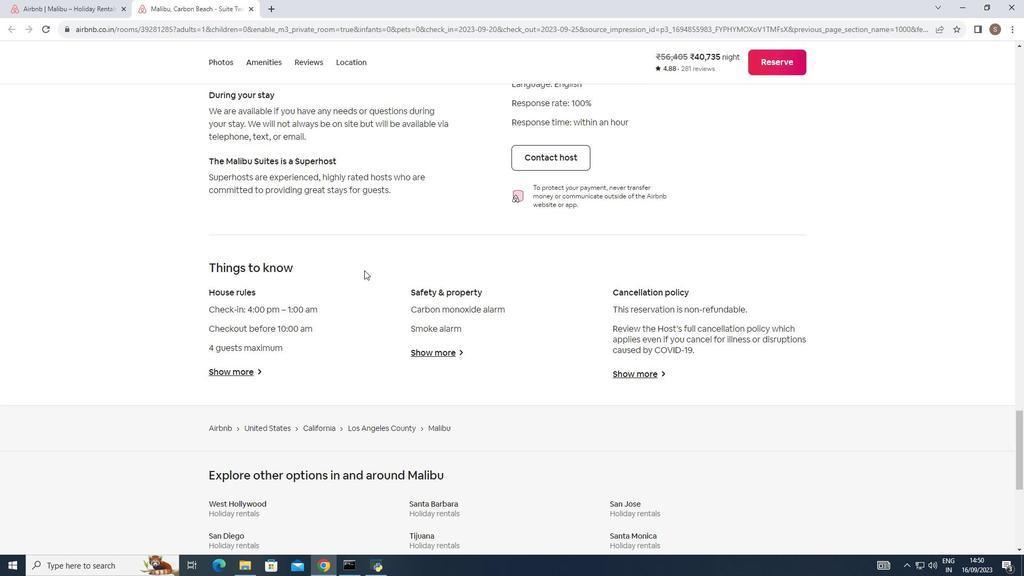 
Action: Mouse moved to (364, 271)
Screenshot: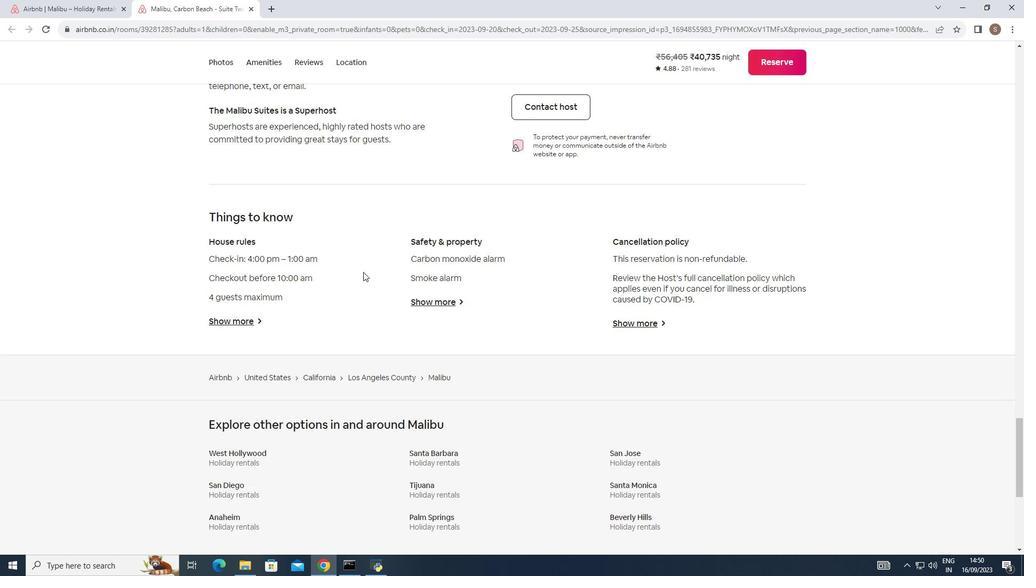 
Action: Mouse scrolled (364, 270) with delta (0, 0)
Screenshot: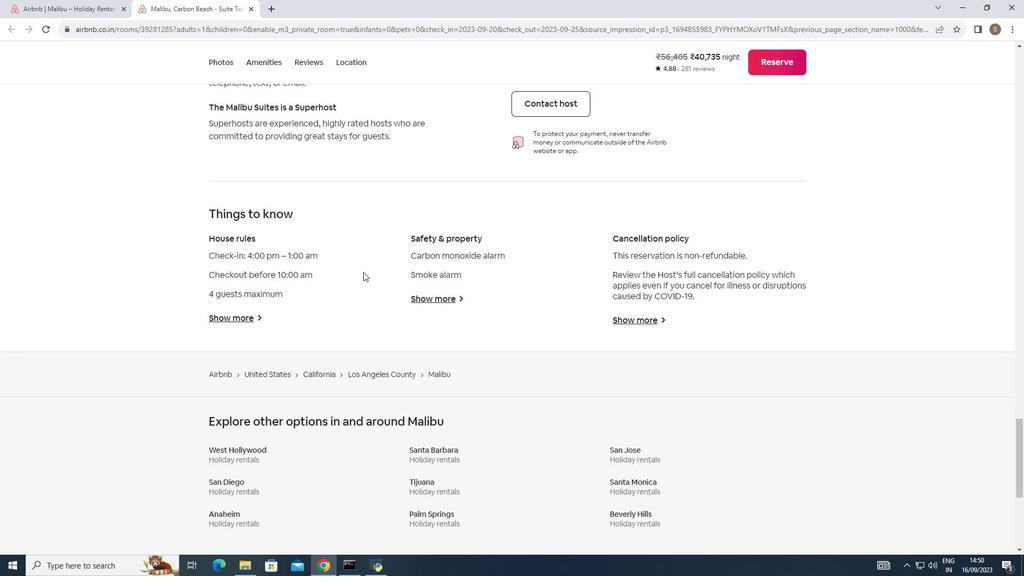 
Action: Mouse moved to (363, 272)
Screenshot: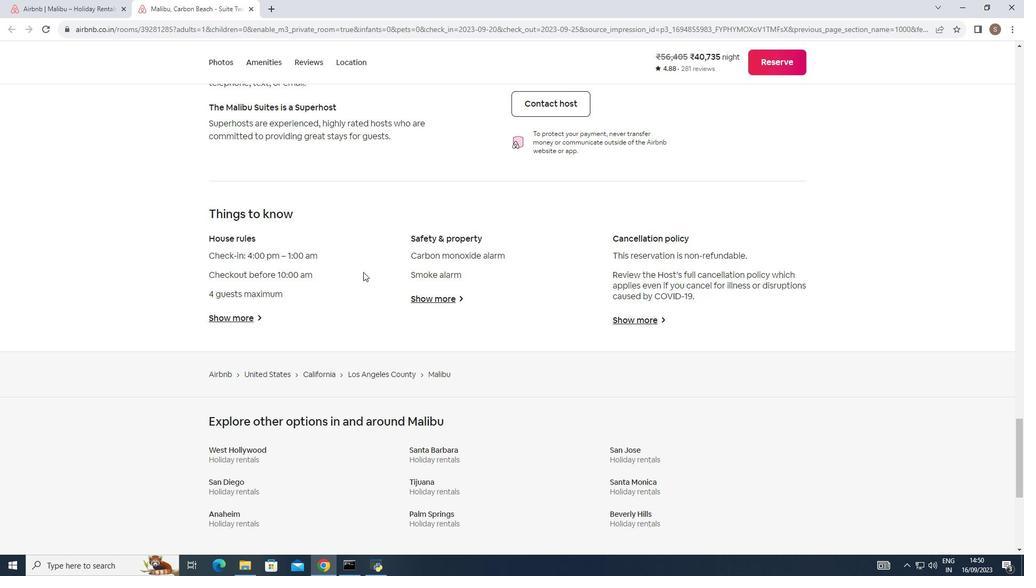 
Action: Mouse scrolled (363, 271) with delta (0, 0)
Screenshot: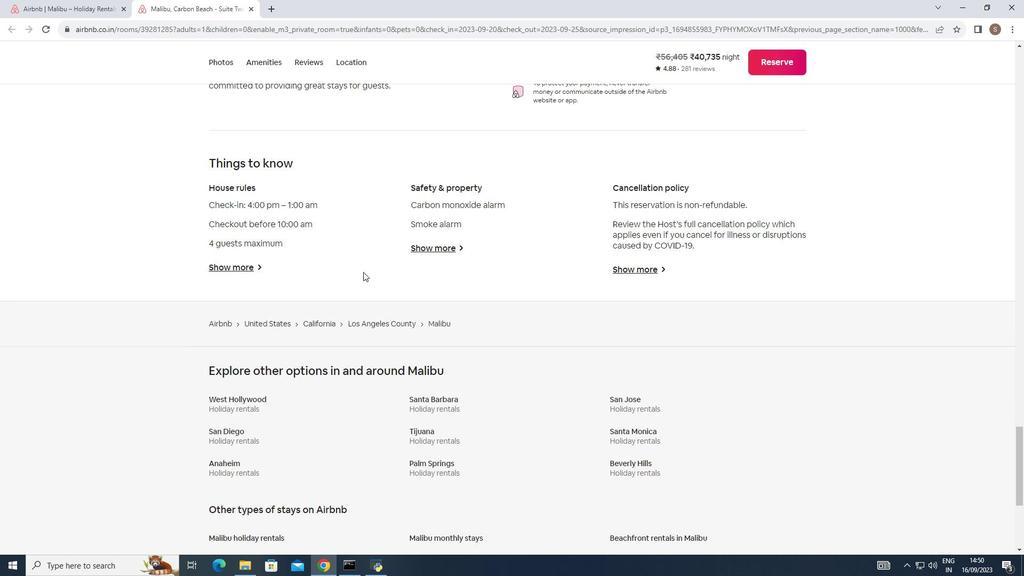 
Action: Mouse scrolled (363, 271) with delta (0, 0)
Screenshot: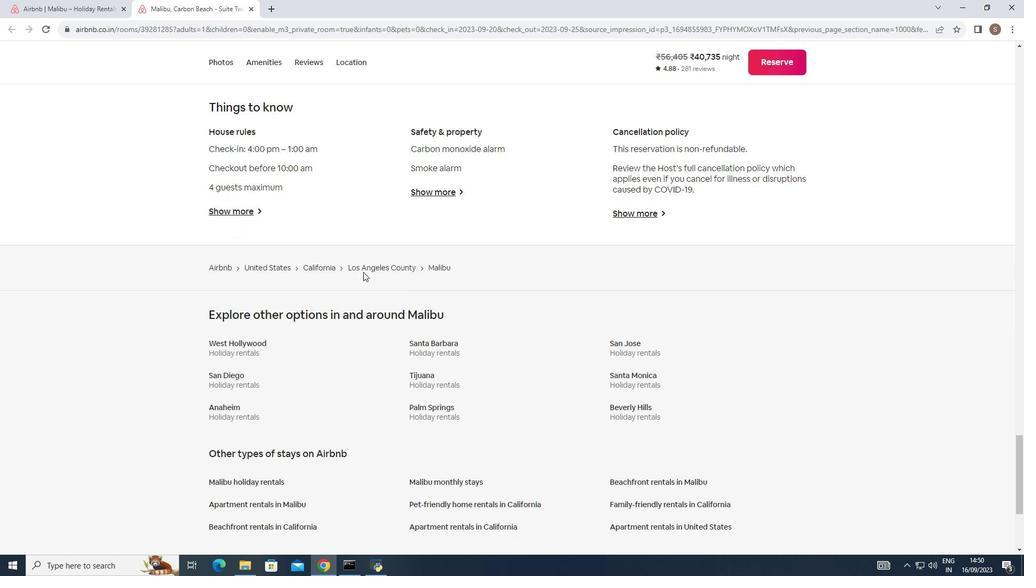 
Action: Mouse moved to (363, 272)
Screenshot: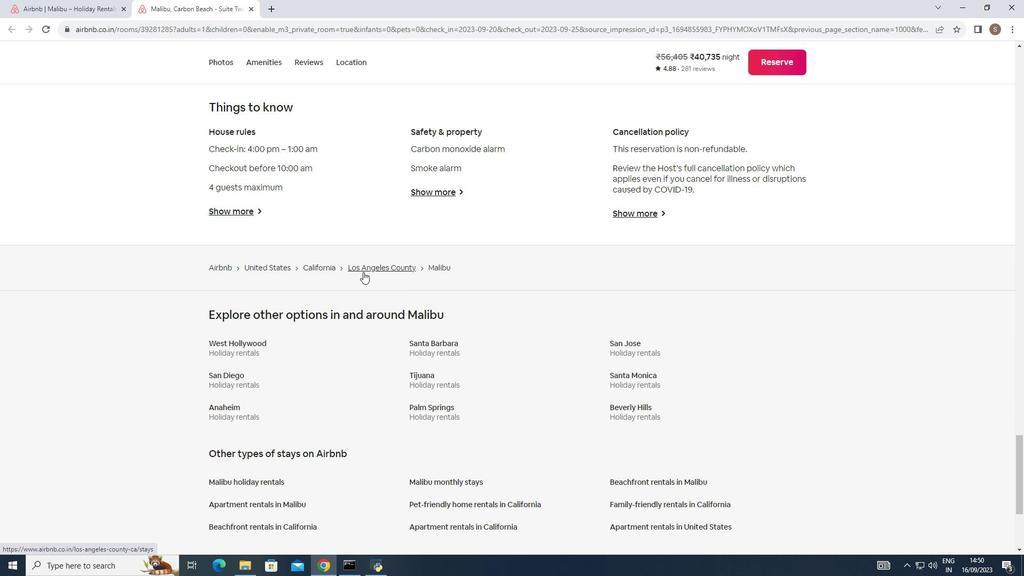 
Action: Mouse scrolled (363, 271) with delta (0, 0)
Screenshot: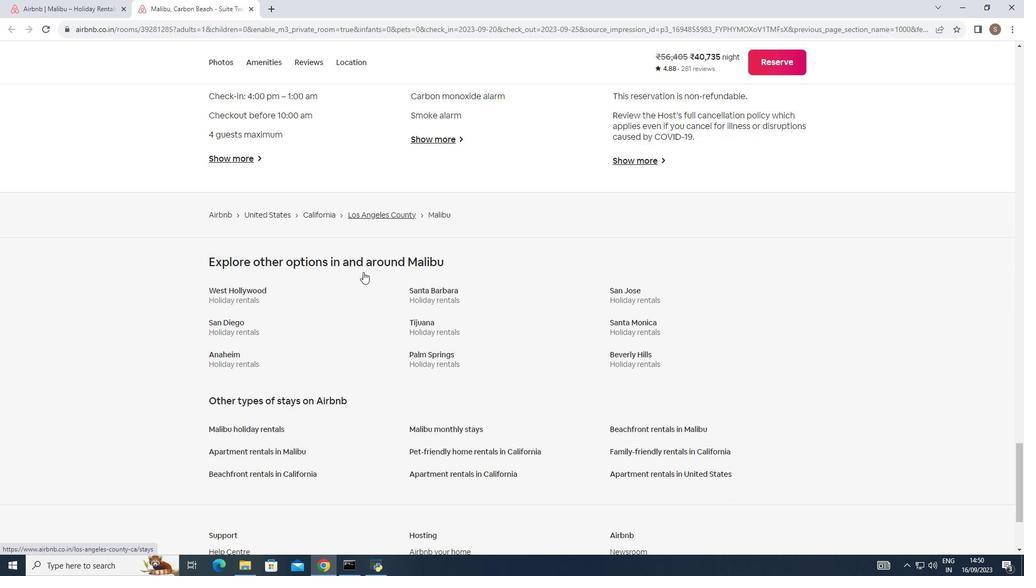 
Action: Mouse scrolled (363, 271) with delta (0, 0)
Screenshot: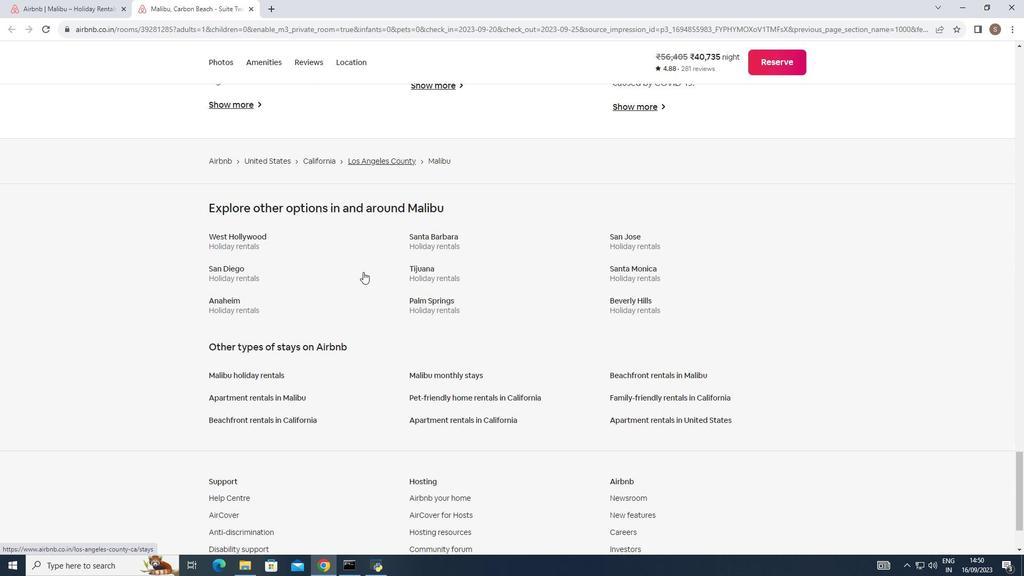 
Action: Mouse moved to (363, 272)
Screenshot: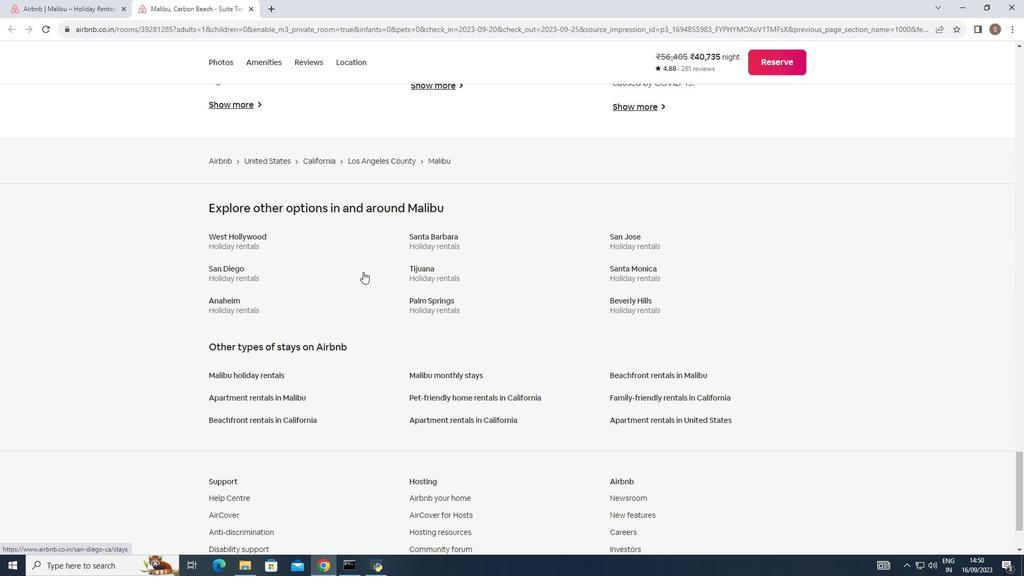 
Action: Mouse scrolled (363, 271) with delta (0, 0)
Screenshot: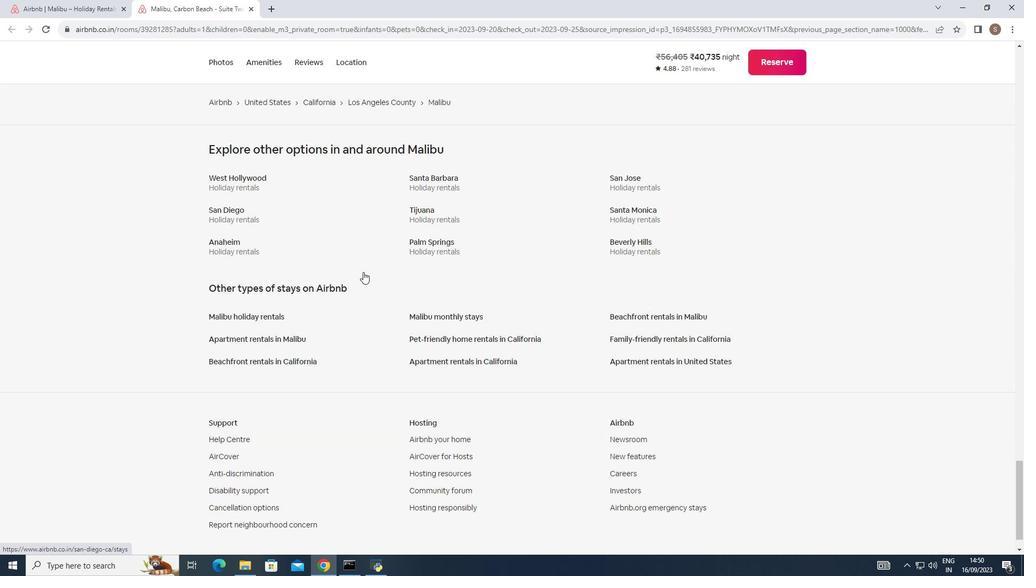 
Action: Mouse scrolled (363, 271) with delta (0, 0)
Screenshot: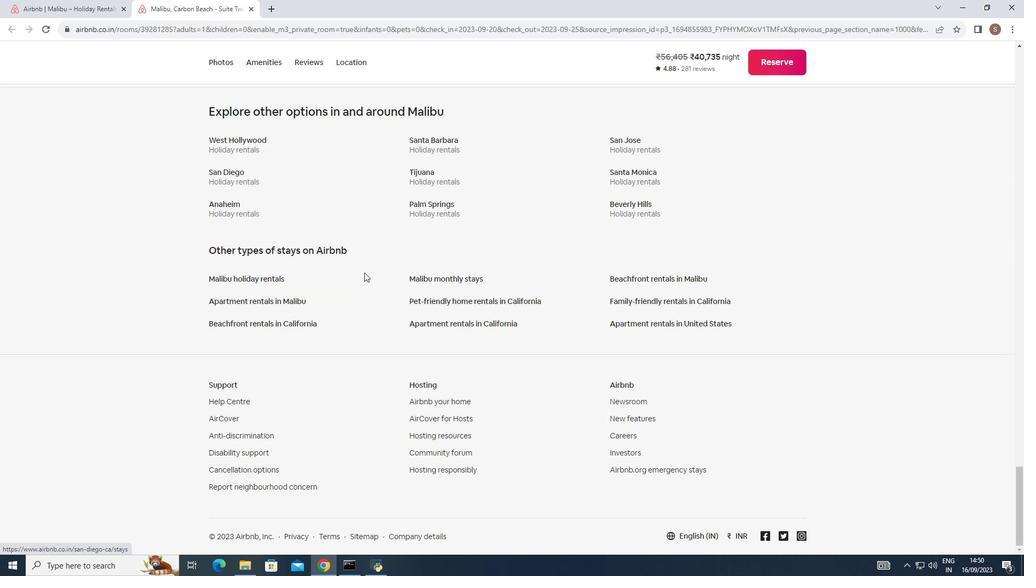 
Action: Mouse moved to (363, 272)
Screenshot: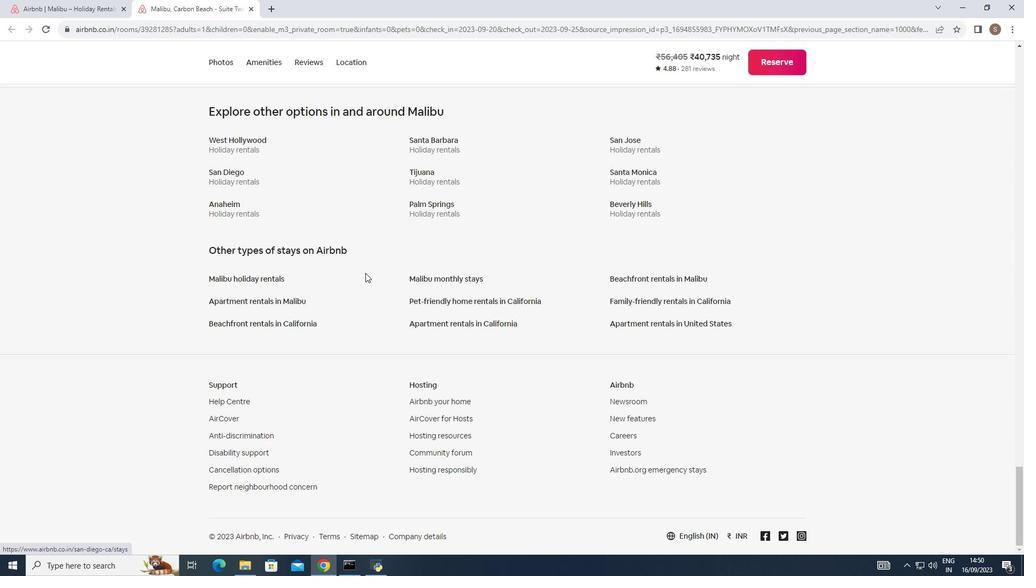 
Action: Mouse scrolled (363, 271) with delta (0, 0)
Screenshot: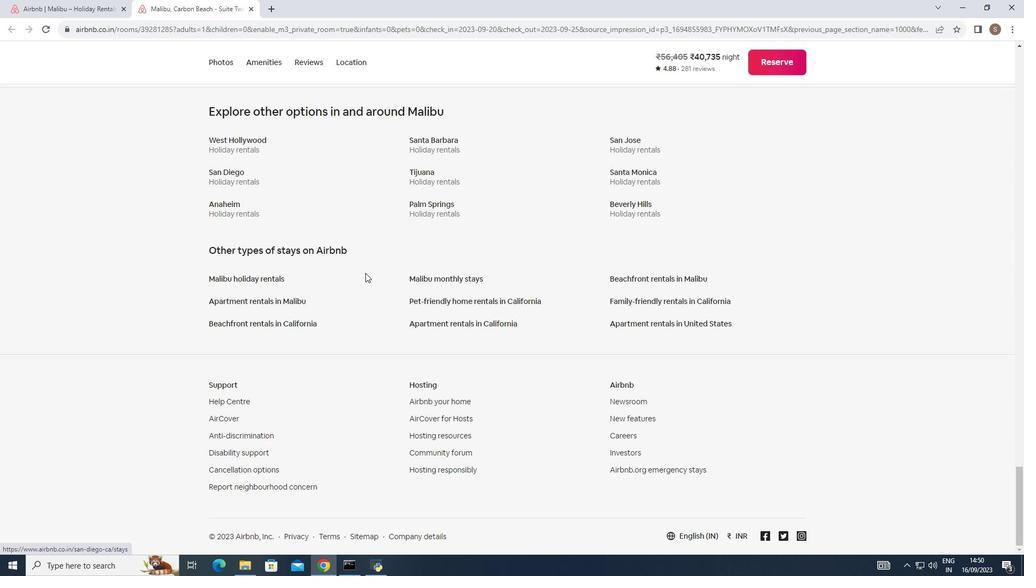
Action: Mouse moved to (368, 273)
Screenshot: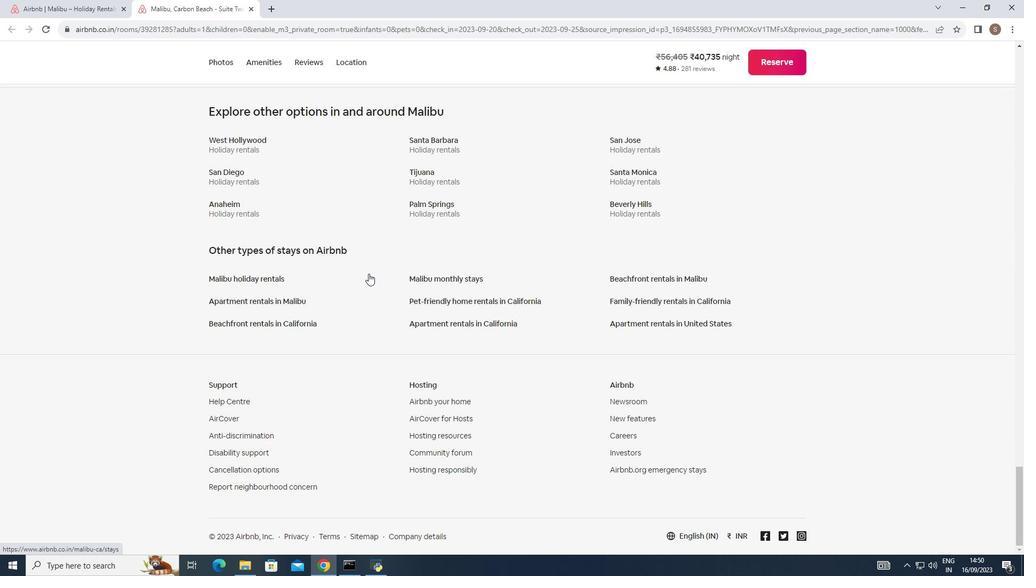 
Action: Mouse scrolled (368, 273) with delta (0, 0)
Screenshot: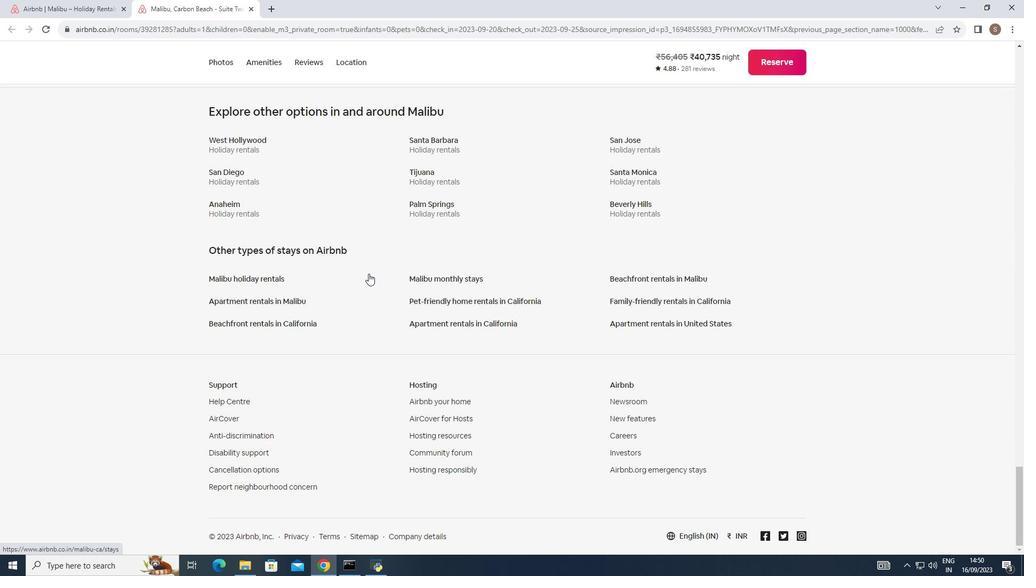 
Action: Mouse scrolled (368, 273) with delta (0, 0)
Screenshot: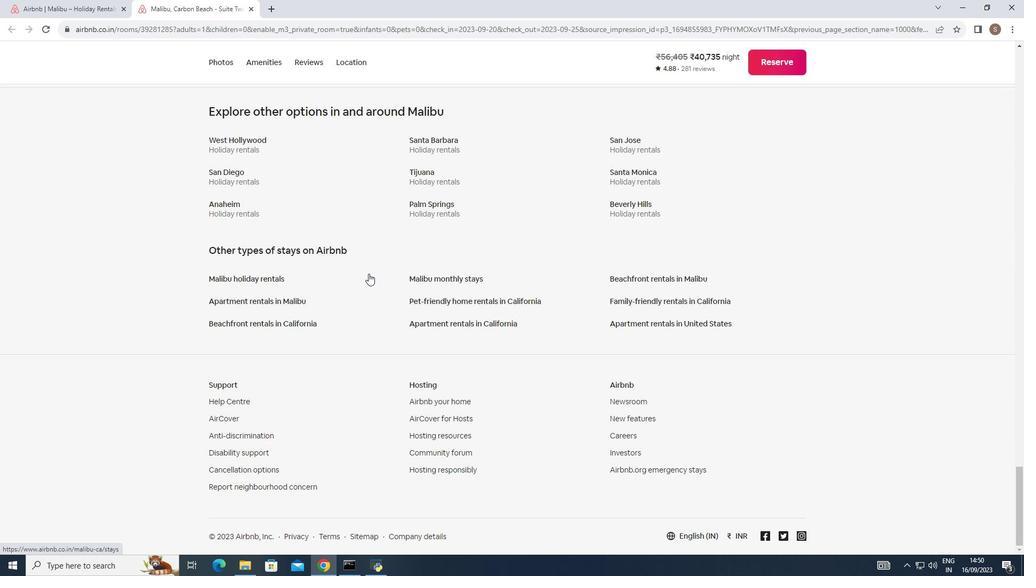 
Action: Mouse scrolled (368, 273) with delta (0, 0)
Screenshot: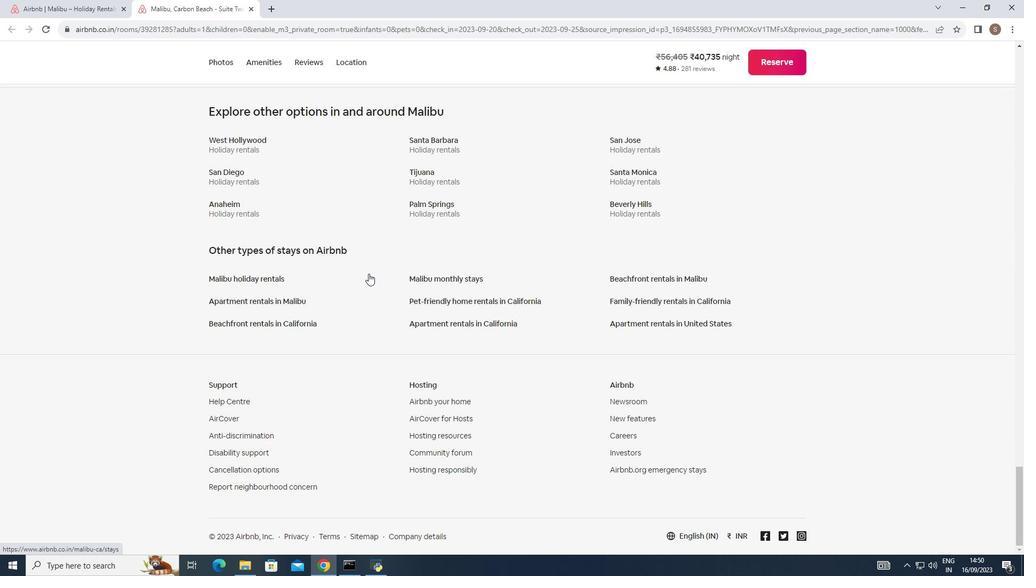 
Action: Mouse scrolled (368, 273) with delta (0, 0)
Screenshot: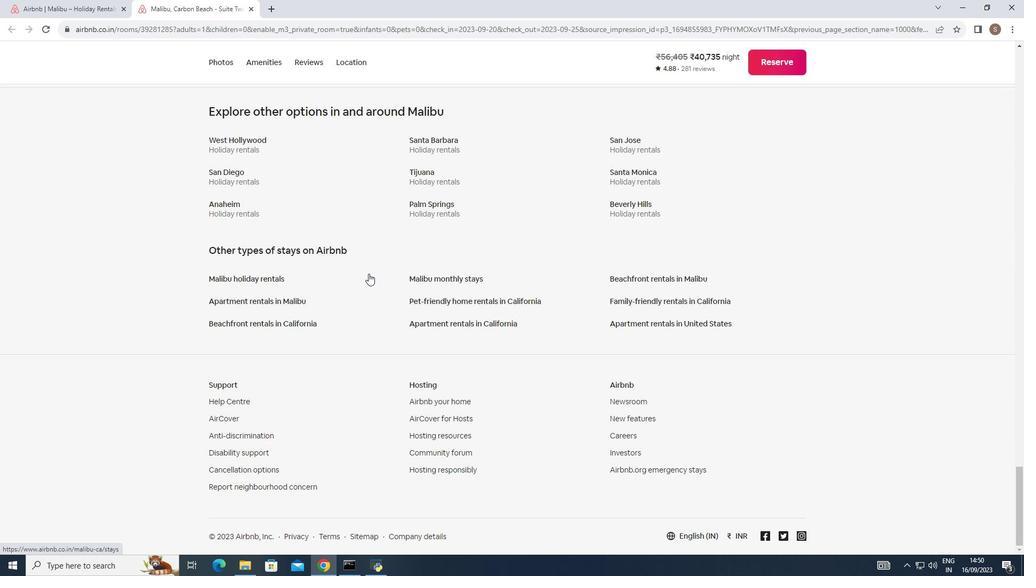 
Action: Mouse moved to (369, 273)
Screenshot: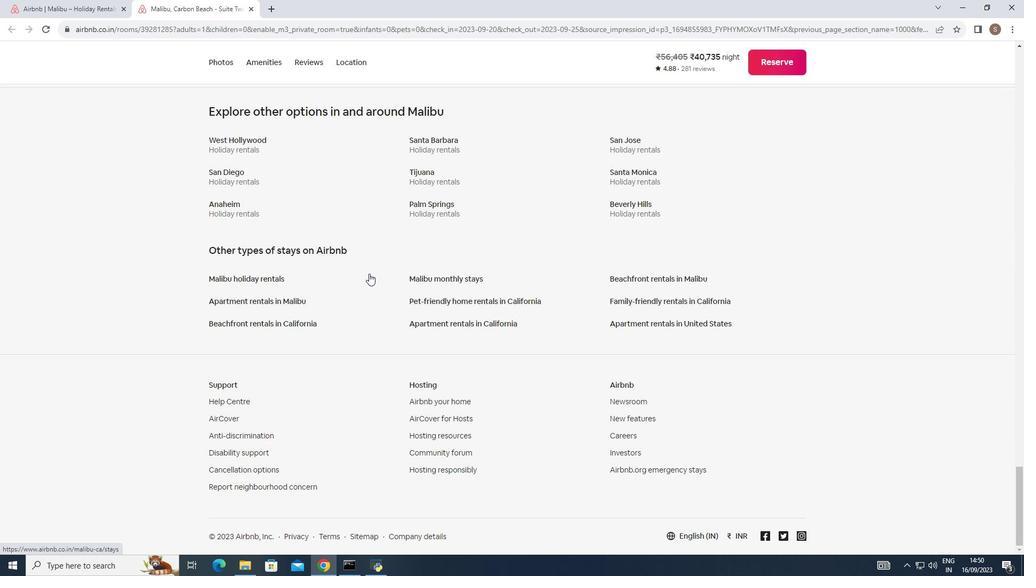 
Action: Mouse scrolled (369, 273) with delta (0, 0)
Screenshot: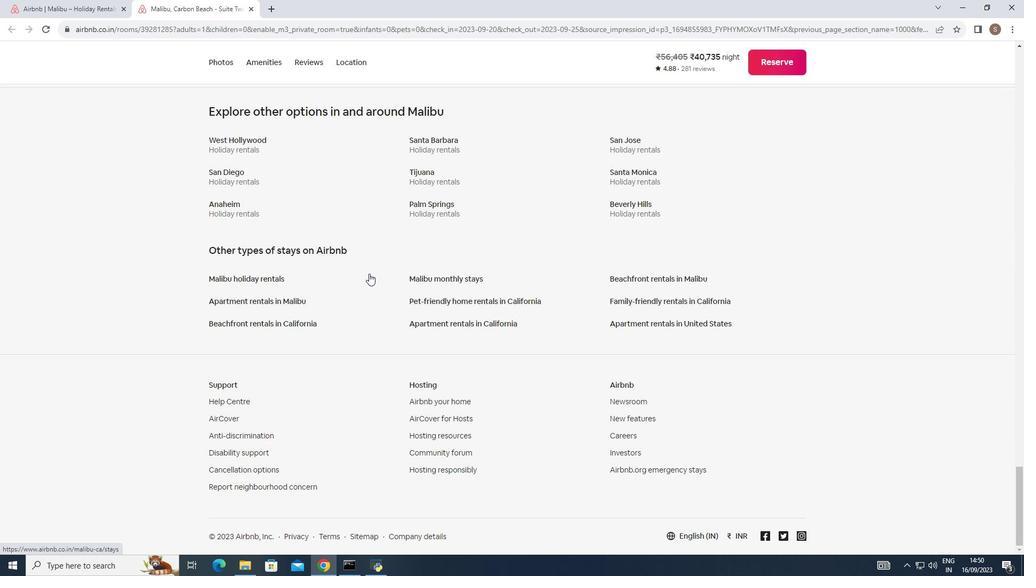 
Action: Mouse moved to (369, 273)
Screenshot: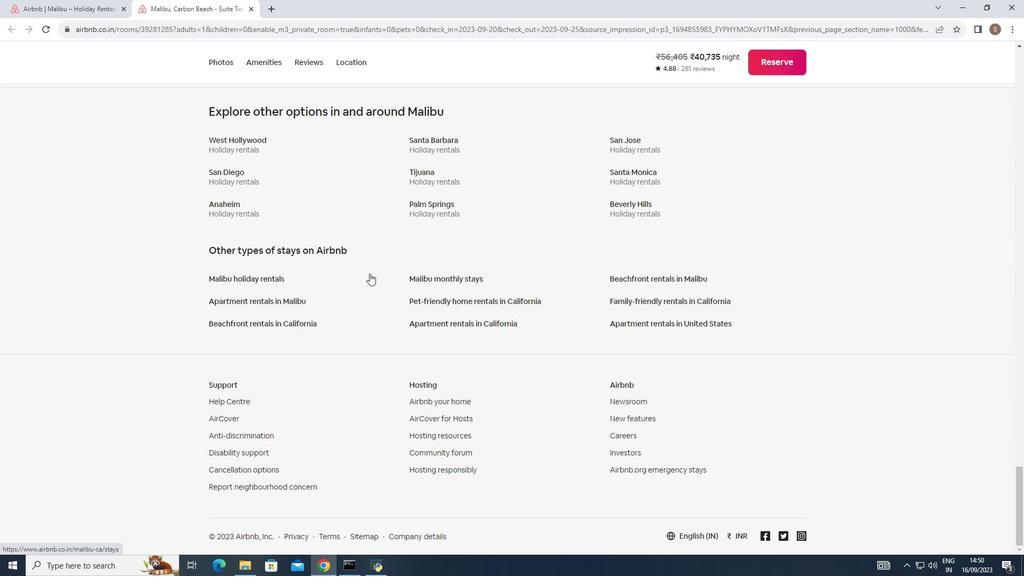 
Action: Mouse scrolled (369, 274) with delta (0, 0)
Screenshot: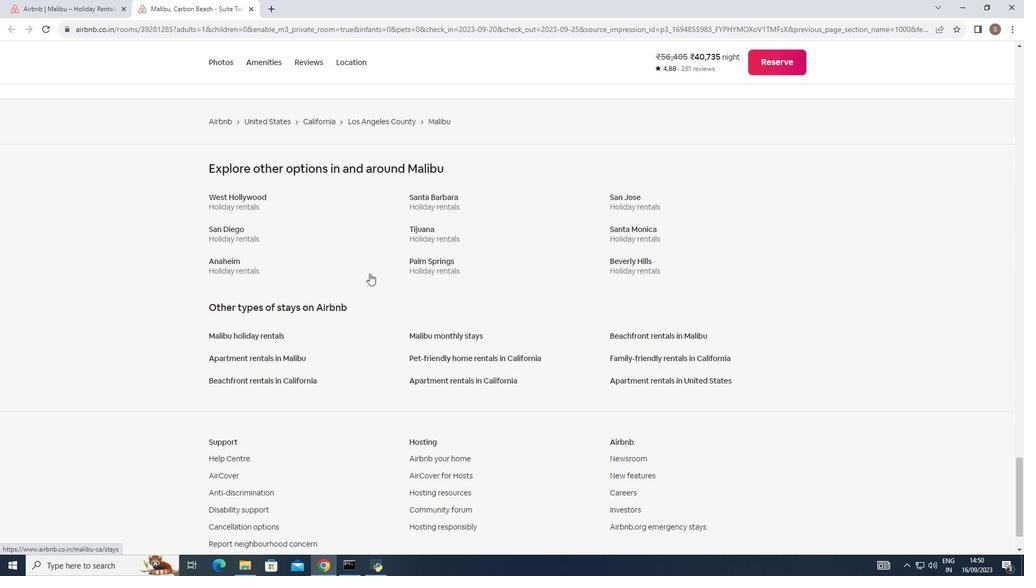 
Action: Mouse scrolled (369, 274) with delta (0, 0)
Screenshot: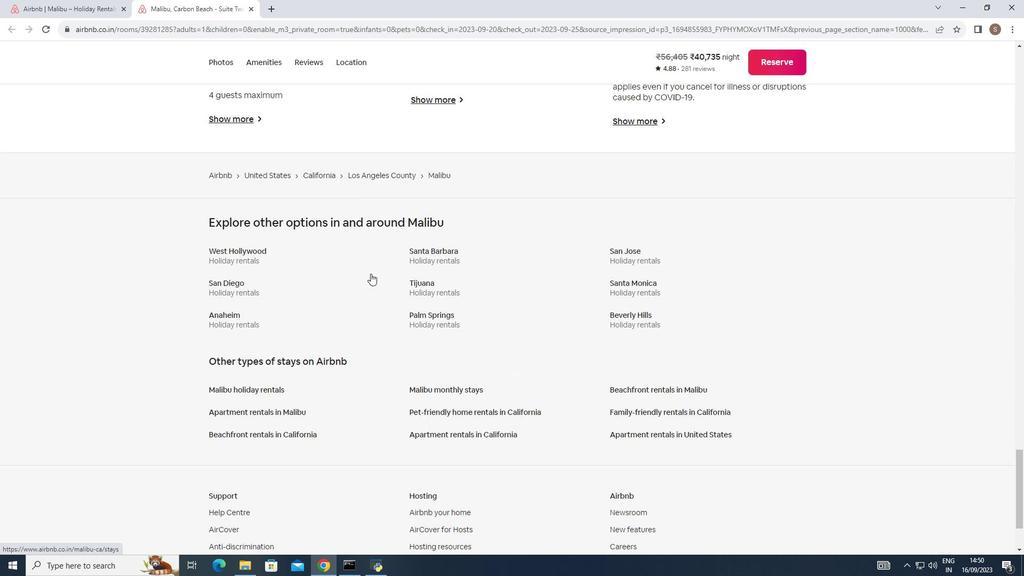 
Action: Mouse moved to (370, 273)
Screenshot: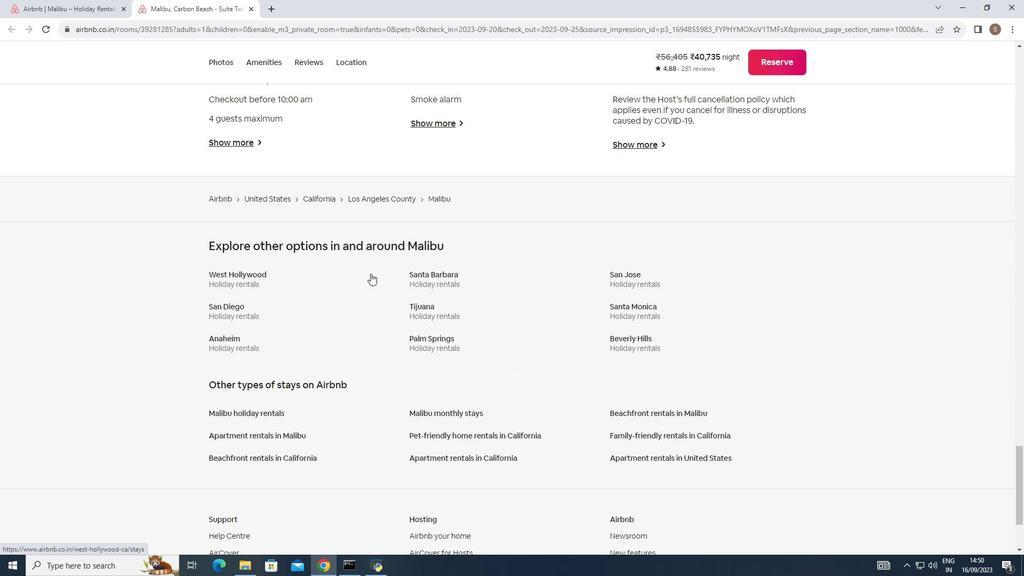 
Action: Mouse scrolled (370, 274) with delta (0, 0)
Screenshot: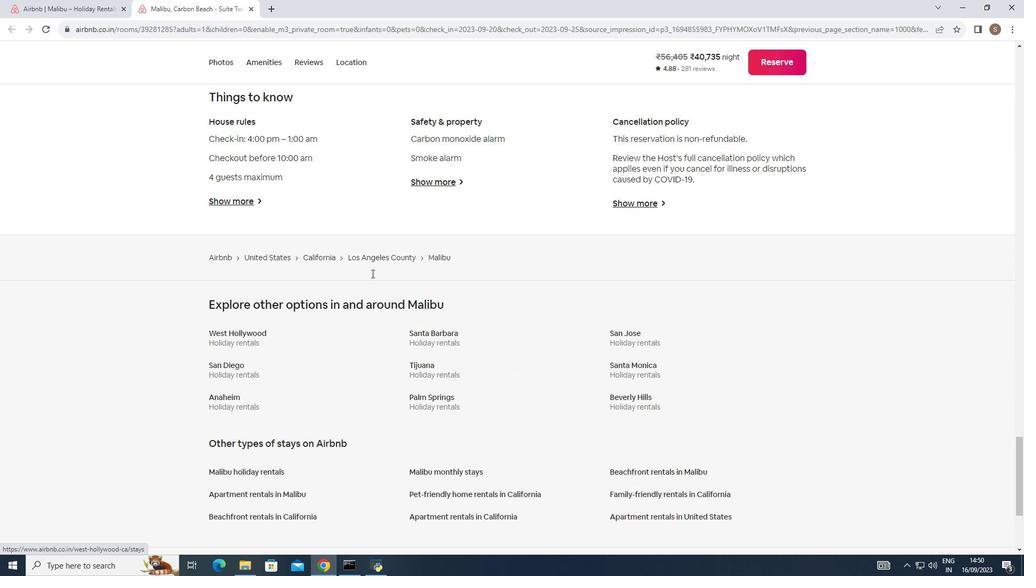 
Action: Mouse moved to (370, 273)
Screenshot: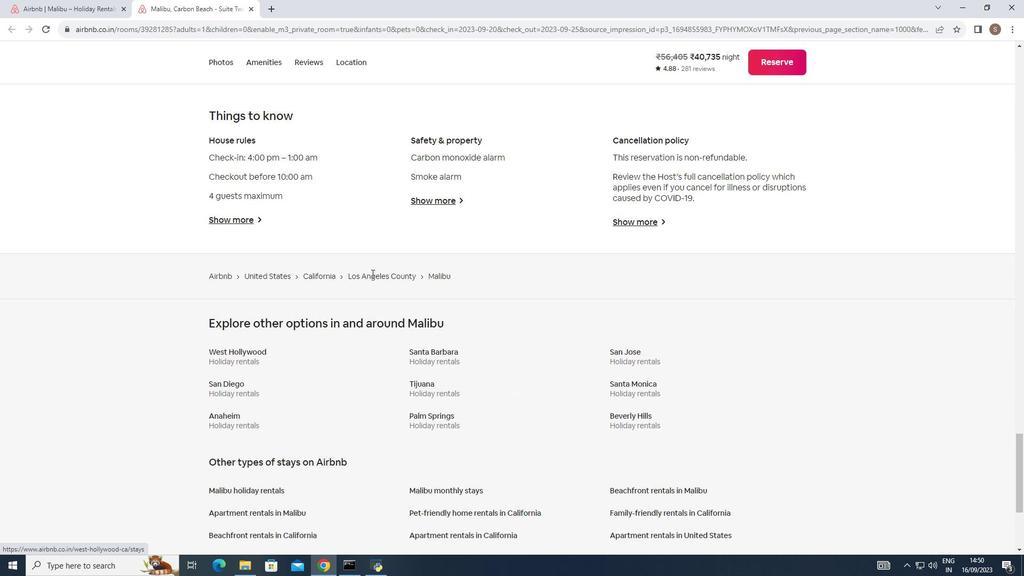 
Action: Mouse scrolled (370, 274) with delta (0, 0)
Screenshot: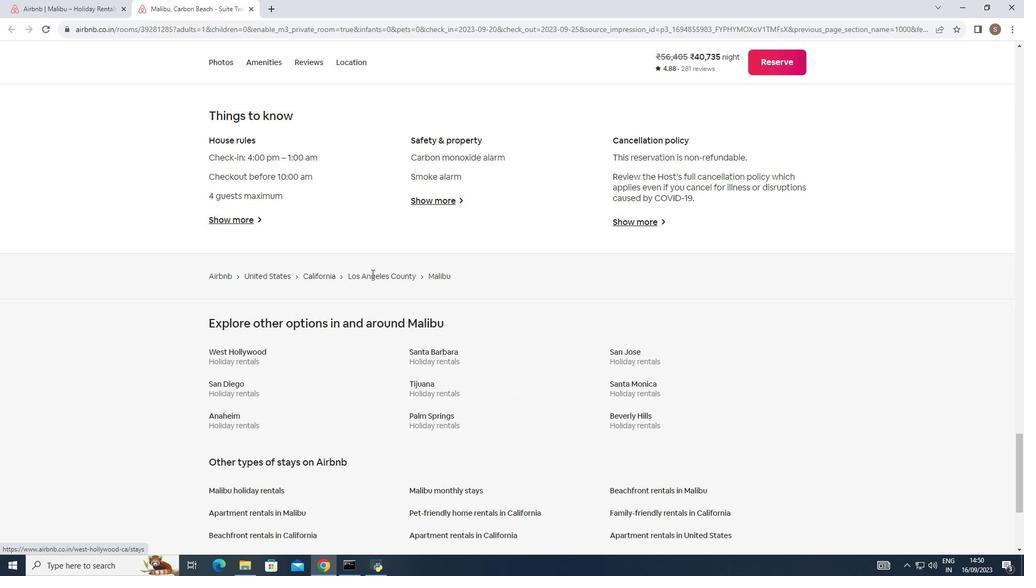
Action: Mouse moved to (372, 273)
Screenshot: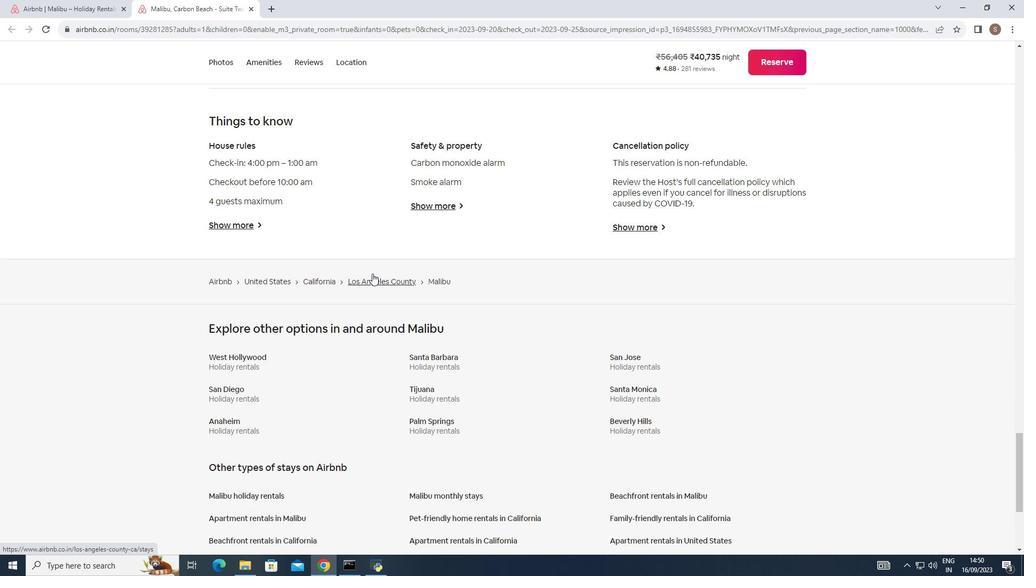 
Action: Mouse scrolled (372, 274) with delta (0, 0)
Screenshot: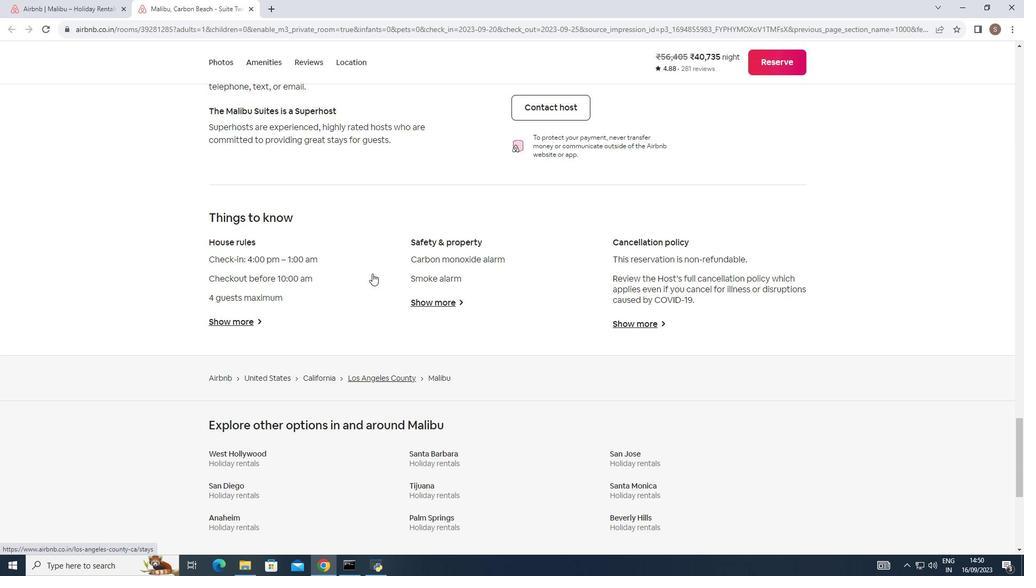 
Action: Mouse scrolled (372, 274) with delta (0, 0)
Screenshot: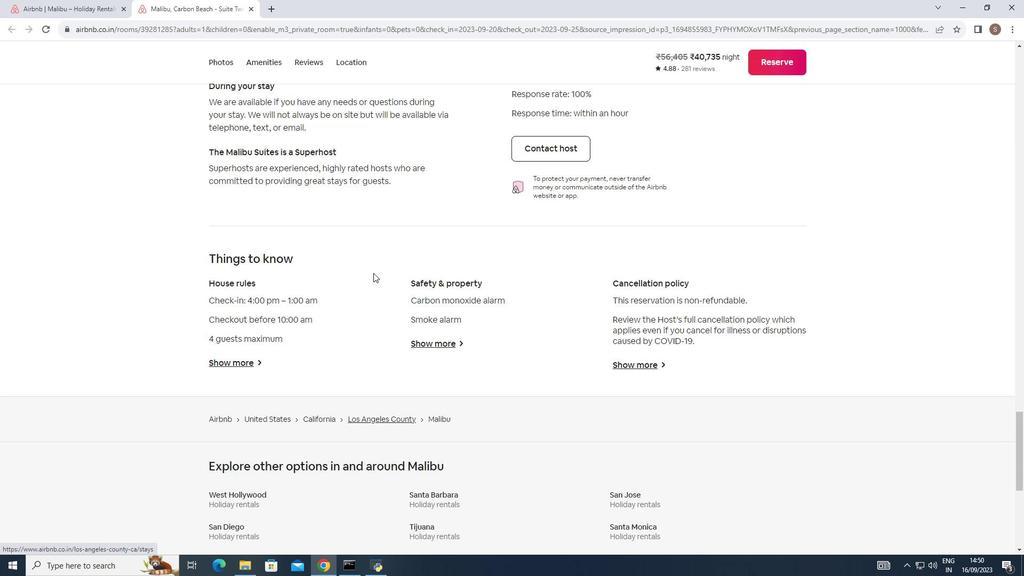 
Action: Mouse scrolled (372, 274) with delta (0, 0)
Screenshot: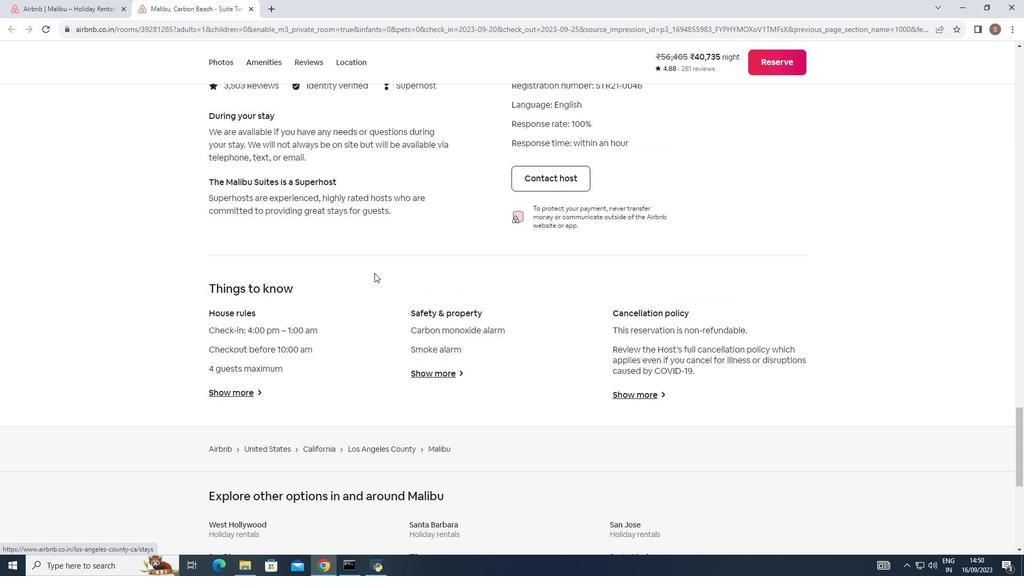
Action: Mouse scrolled (372, 274) with delta (0, 0)
Screenshot: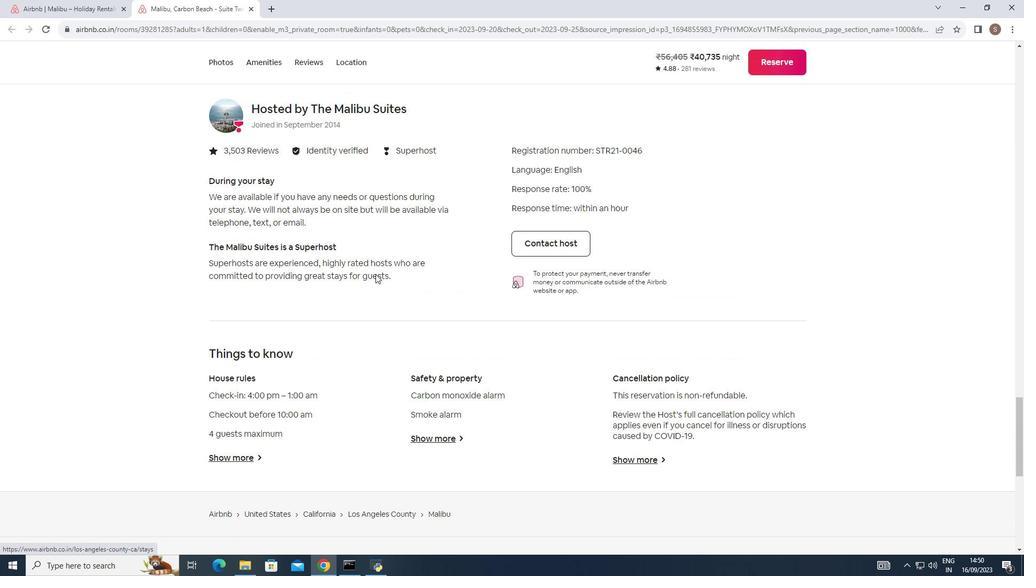 
Action: Mouse moved to (375, 273)
Screenshot: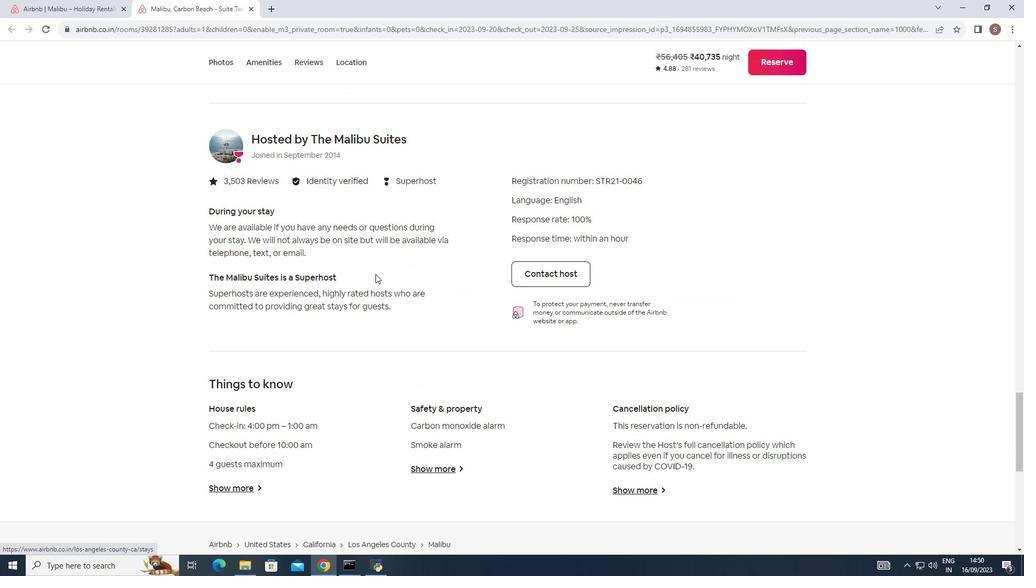 
Action: Mouse scrolled (375, 274) with delta (0, 0)
Screenshot: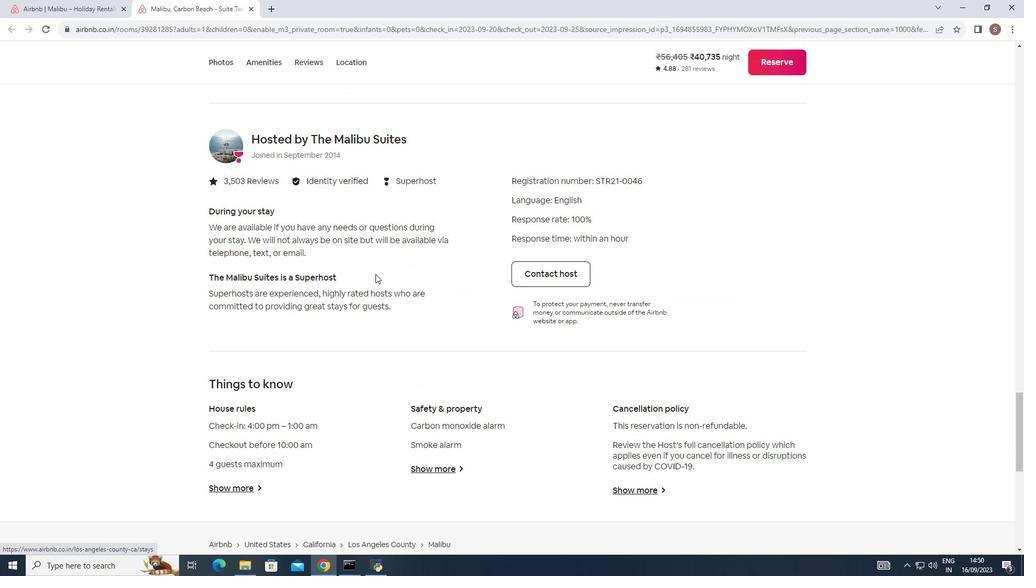 
Action: Mouse moved to (375, 274)
Screenshot: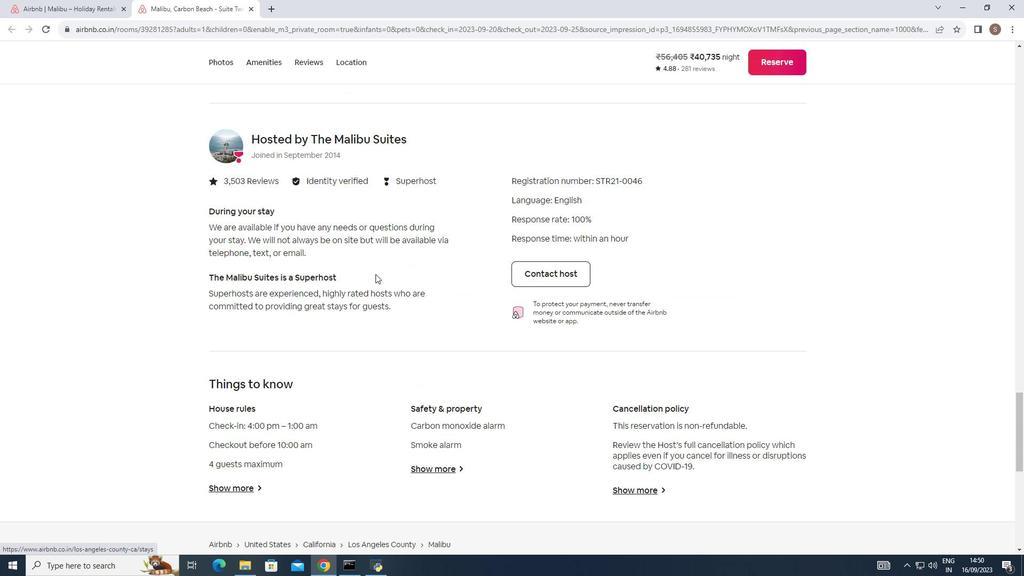 
Action: Mouse scrolled (375, 274) with delta (0, 0)
Screenshot: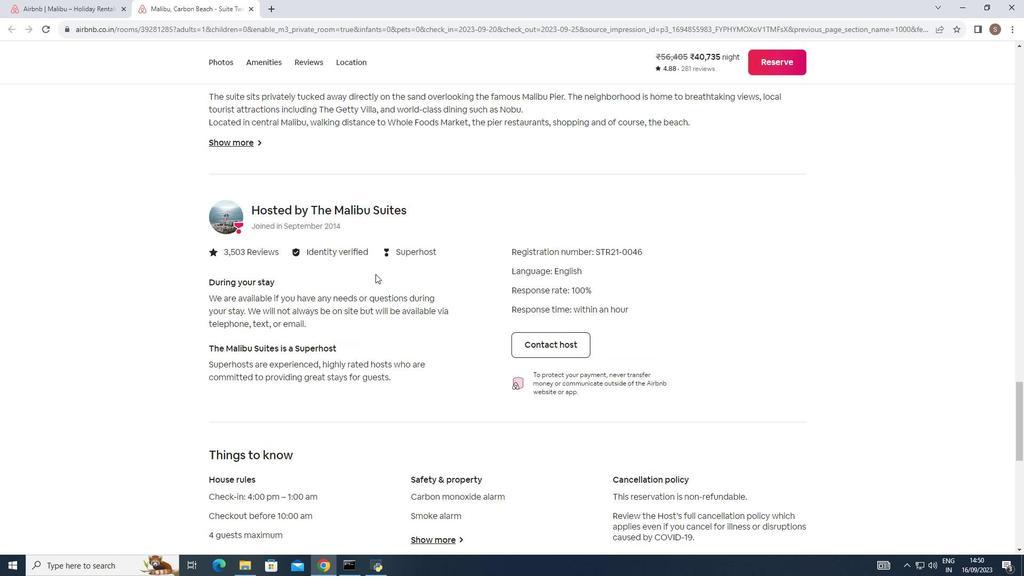 
Action: Mouse scrolled (375, 274) with delta (0, 0)
Screenshot: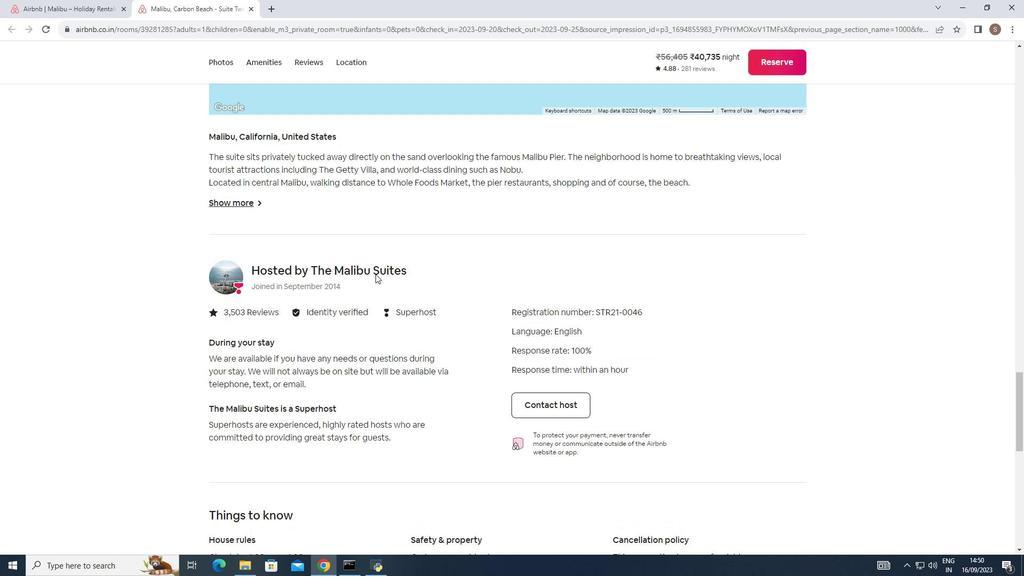 
Action: Mouse scrolled (375, 274) with delta (0, 0)
Screenshot: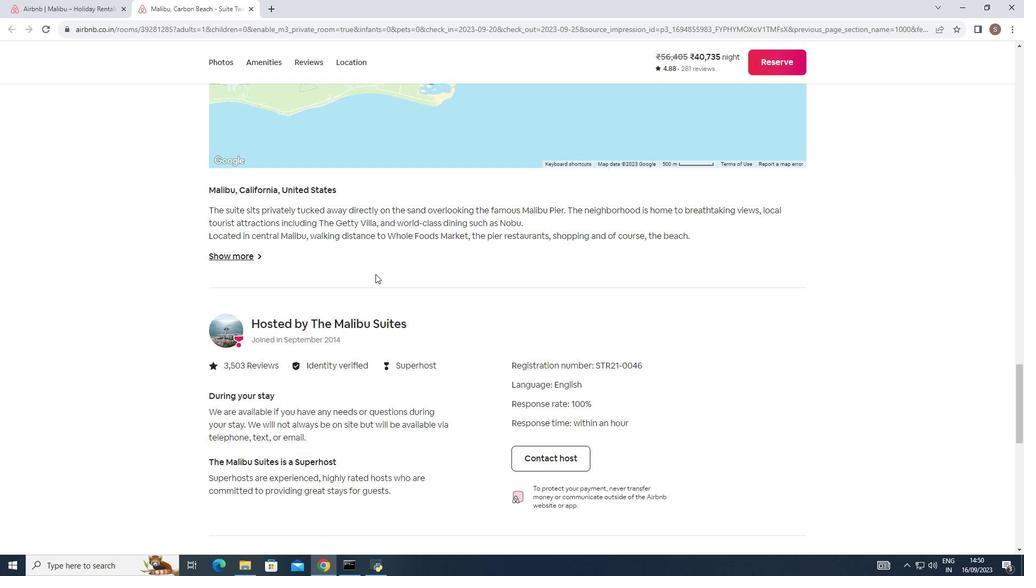 
Action: Mouse scrolled (375, 274) with delta (0, 0)
Screenshot: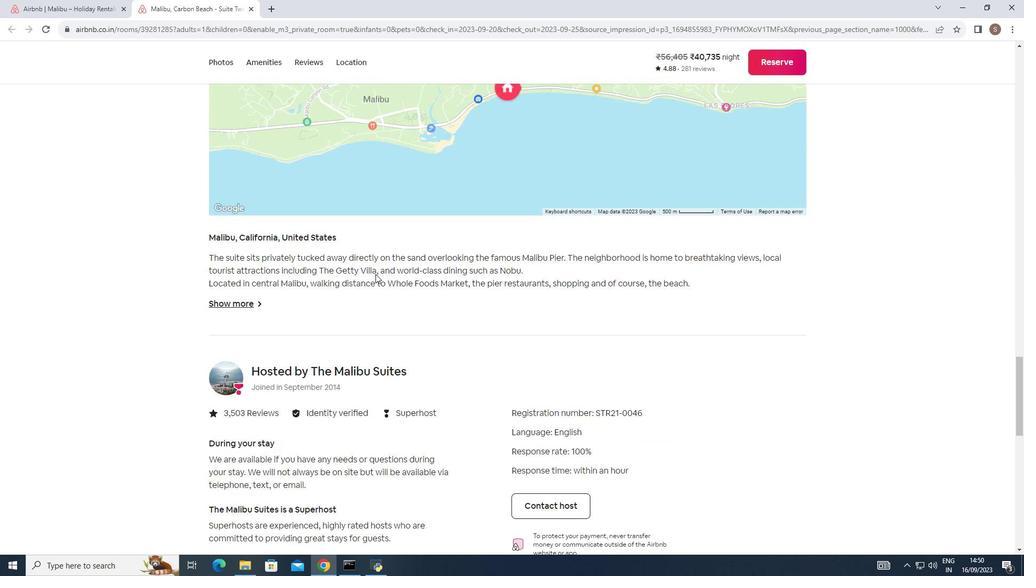 
Action: Mouse scrolled (375, 274) with delta (0, 0)
Screenshot: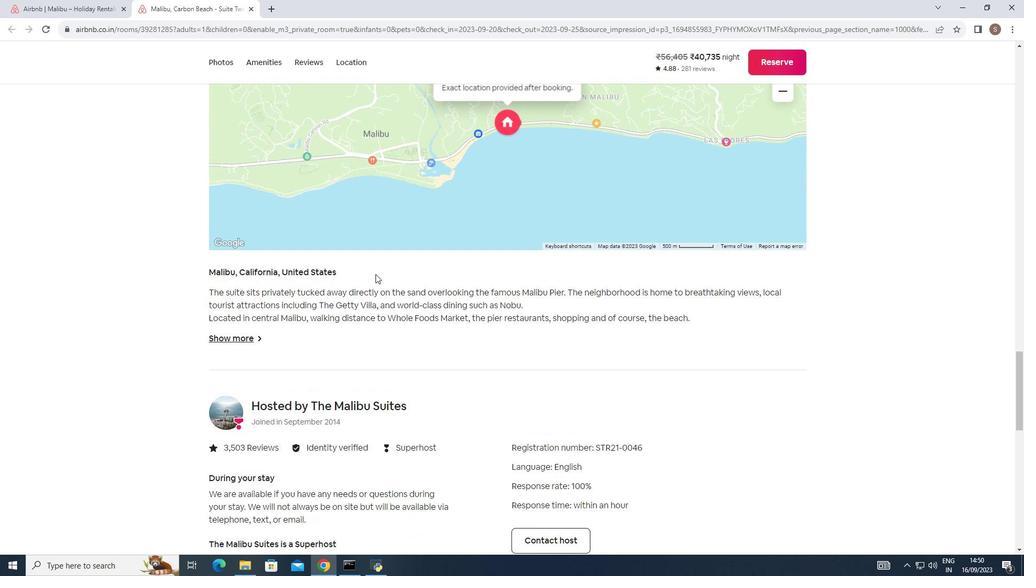 
Action: Mouse moved to (376, 274)
Screenshot: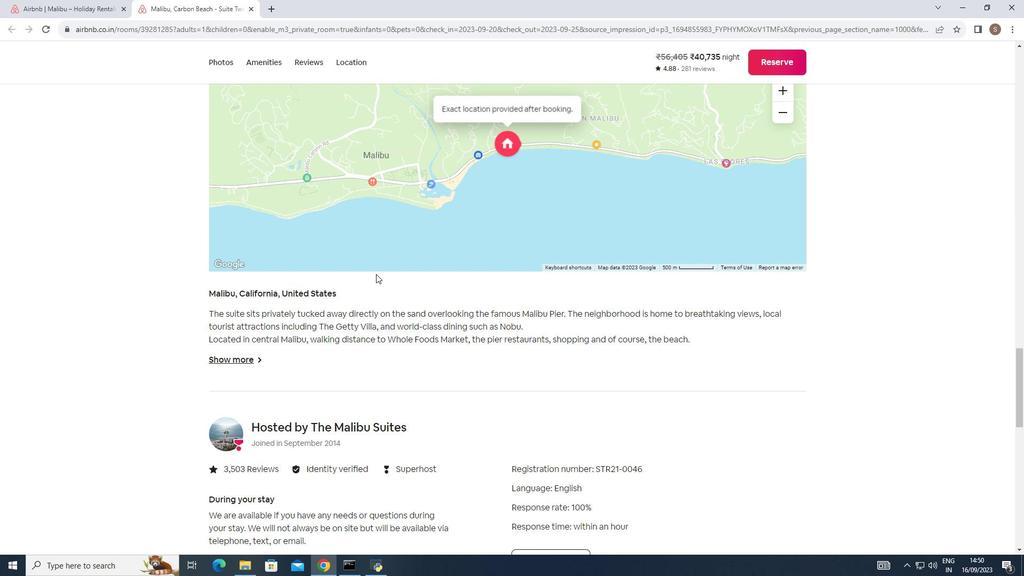 
Action: Mouse scrolled (376, 274) with delta (0, 0)
Screenshot: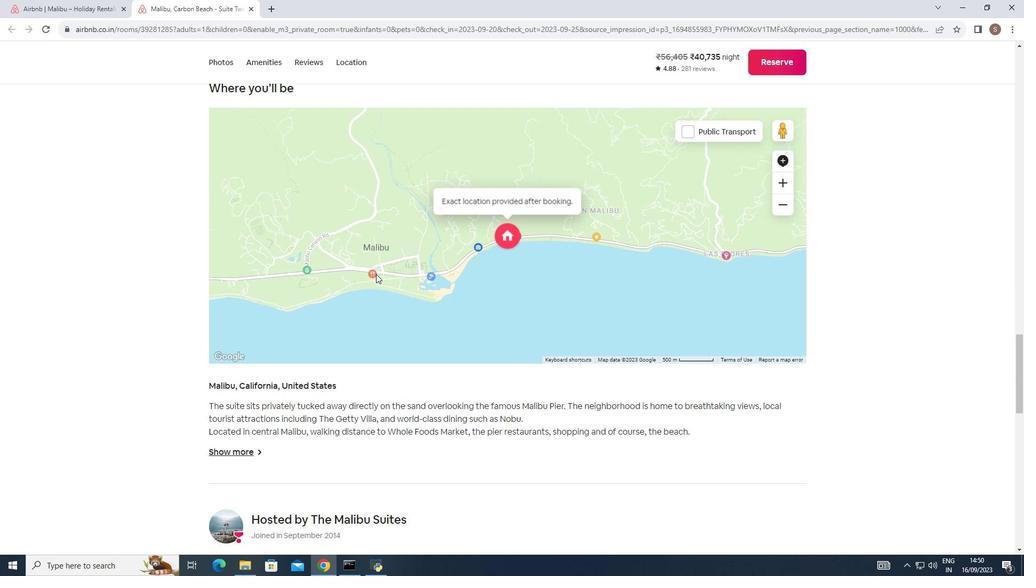 
Action: Mouse scrolled (376, 274) with delta (0, 0)
Screenshot: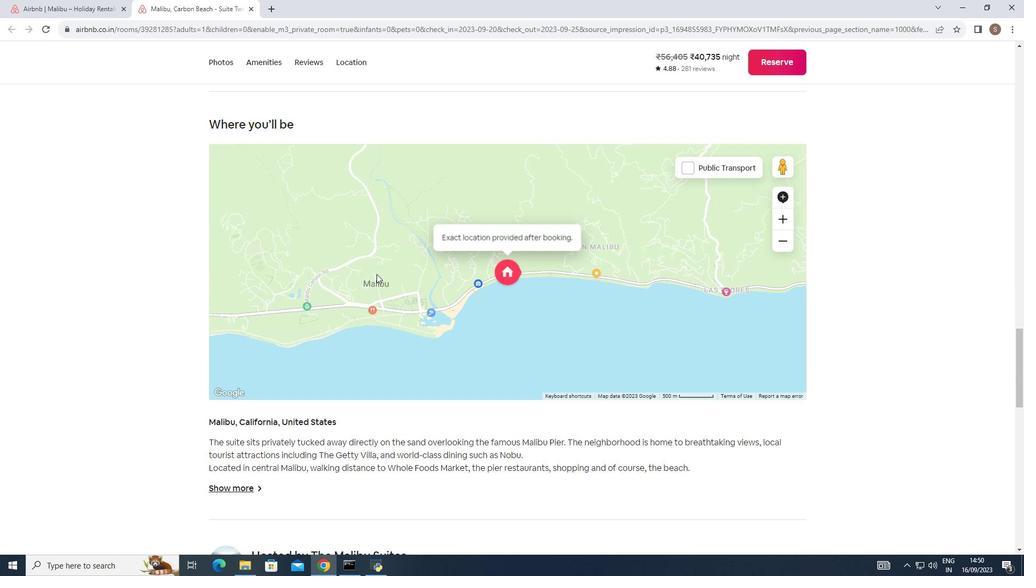 
Action: Mouse scrolled (376, 274) with delta (0, 0)
Screenshot: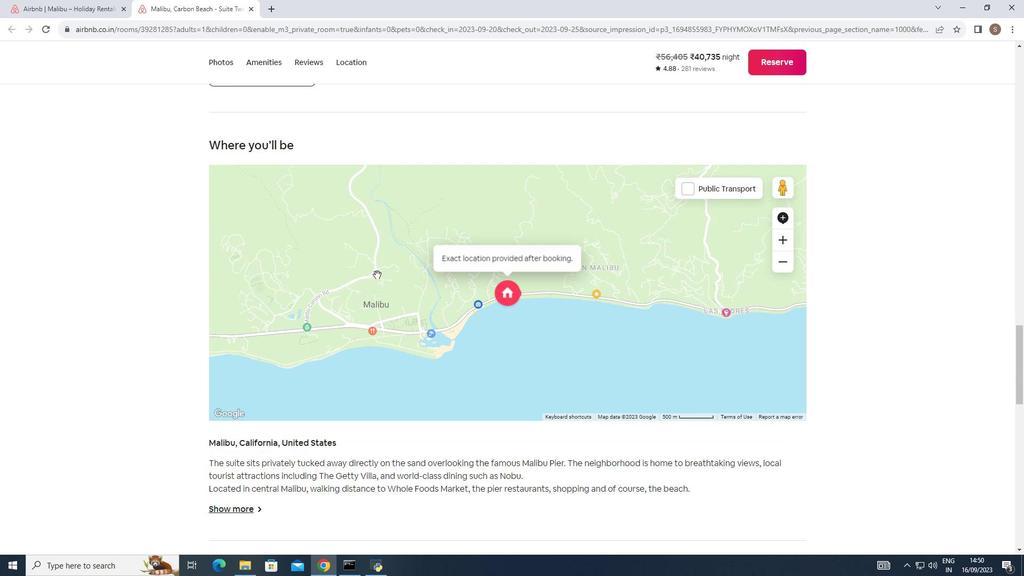 
Action: Mouse scrolled (376, 274) with delta (0, 0)
Screenshot: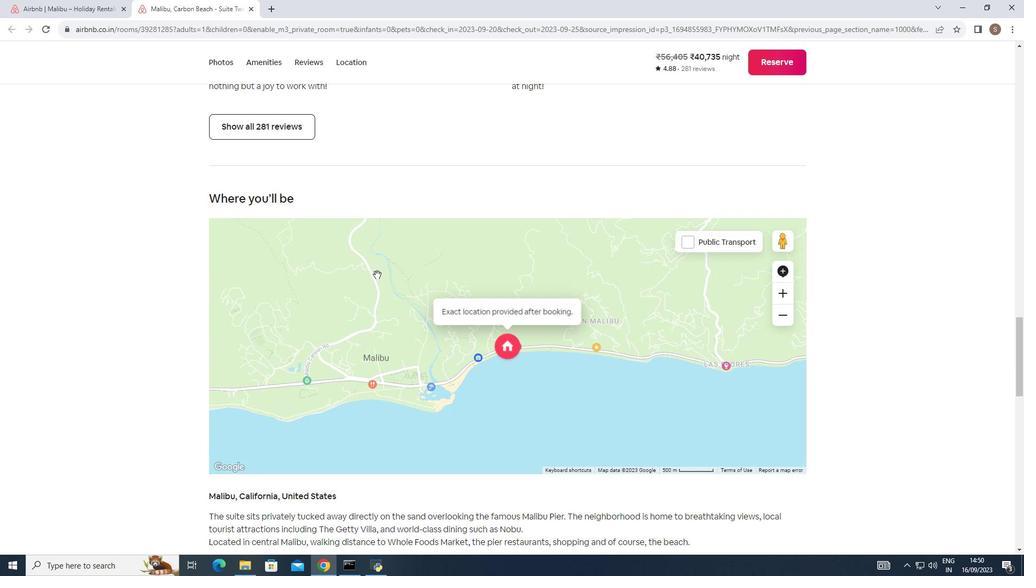 
Action: Mouse moved to (377, 274)
Screenshot: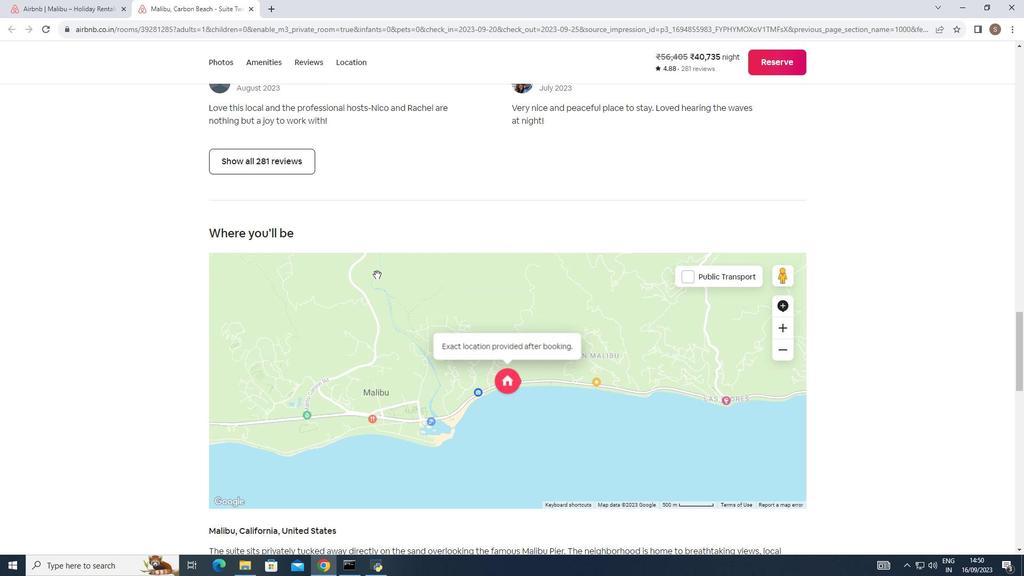 
Action: Mouse scrolled (377, 275) with delta (0, 0)
Screenshot: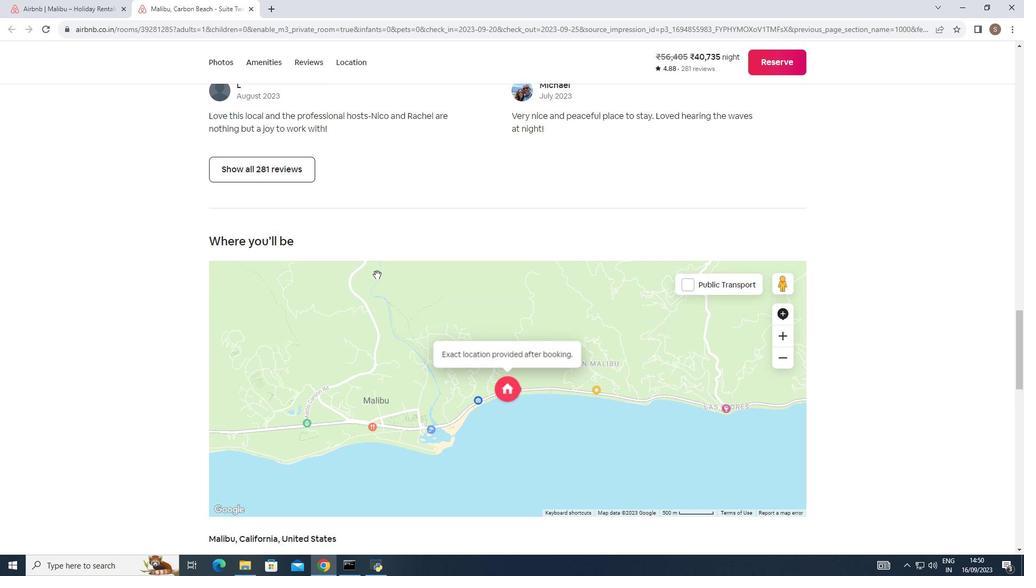 
Action: Mouse scrolled (377, 275) with delta (0, 0)
Screenshot: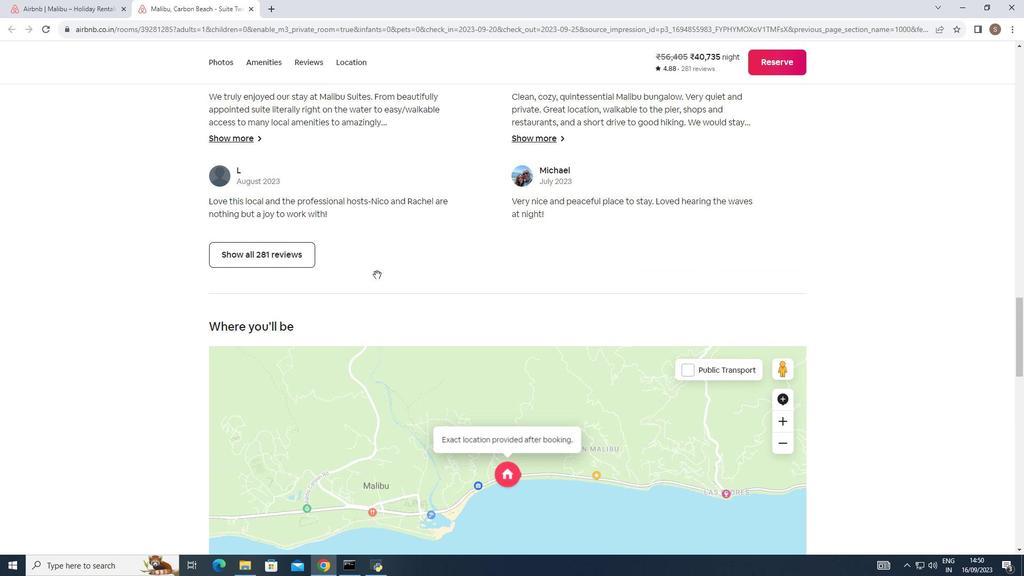 
Action: Mouse scrolled (377, 275) with delta (0, 0)
Screenshot: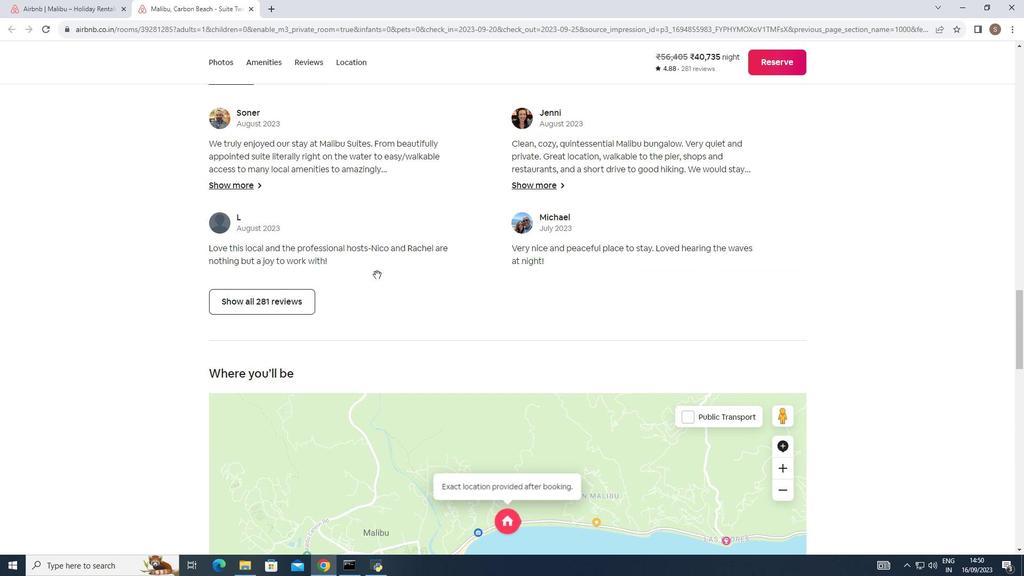 
Action: Mouse scrolled (377, 275) with delta (0, 0)
Screenshot: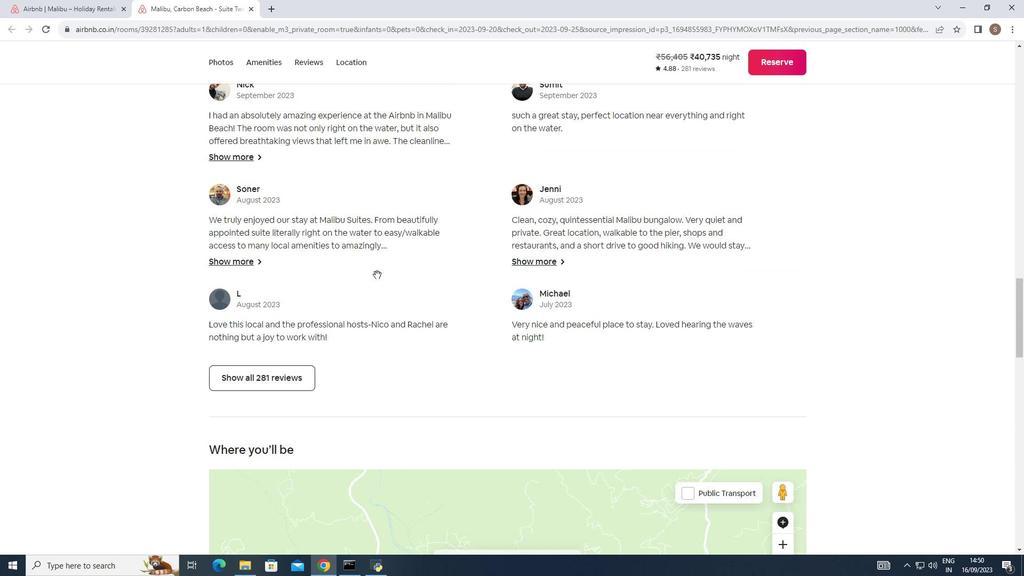 
Action: Mouse scrolled (377, 275) with delta (0, 0)
Screenshot: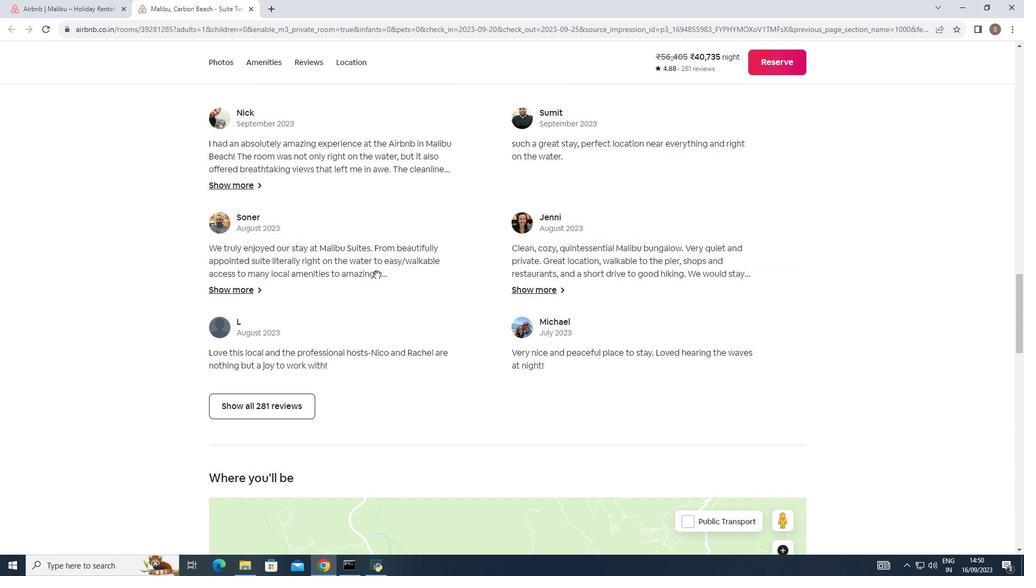 
Action: Mouse scrolled (377, 275) with delta (0, 0)
Screenshot: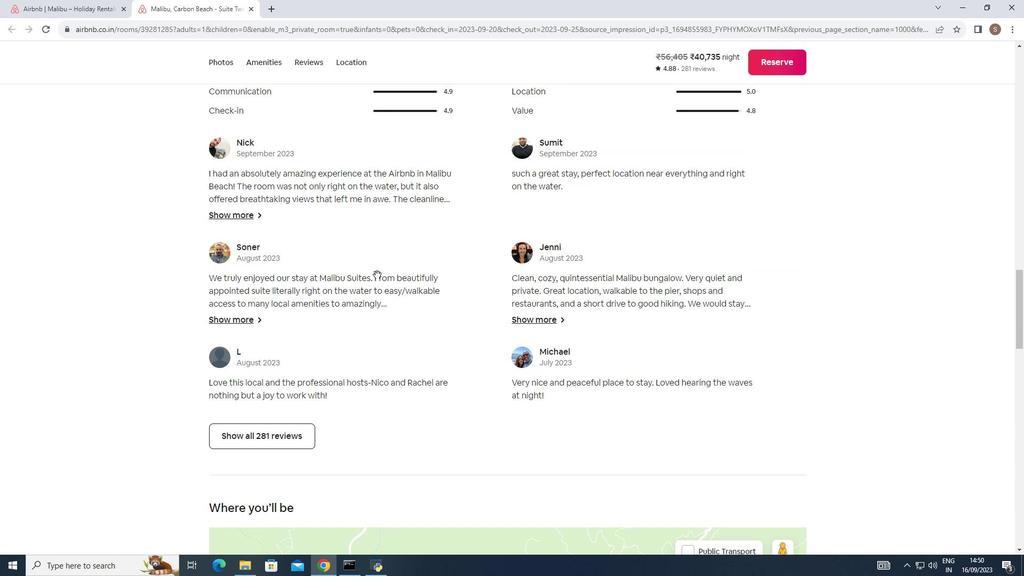 
Action: Mouse moved to (377, 274)
Screenshot: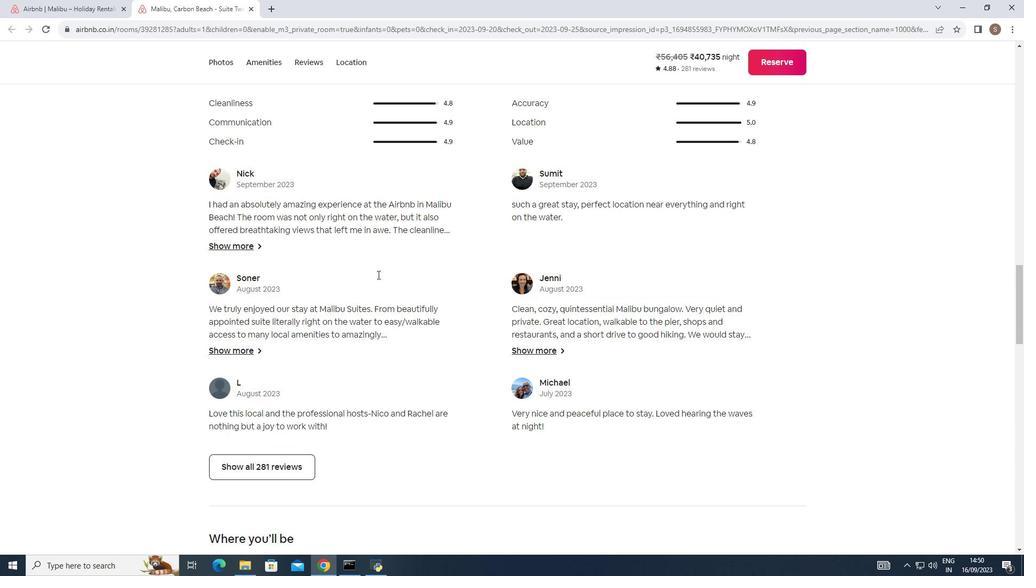 
Action: Mouse scrolled (377, 275) with delta (0, 0)
Screenshot: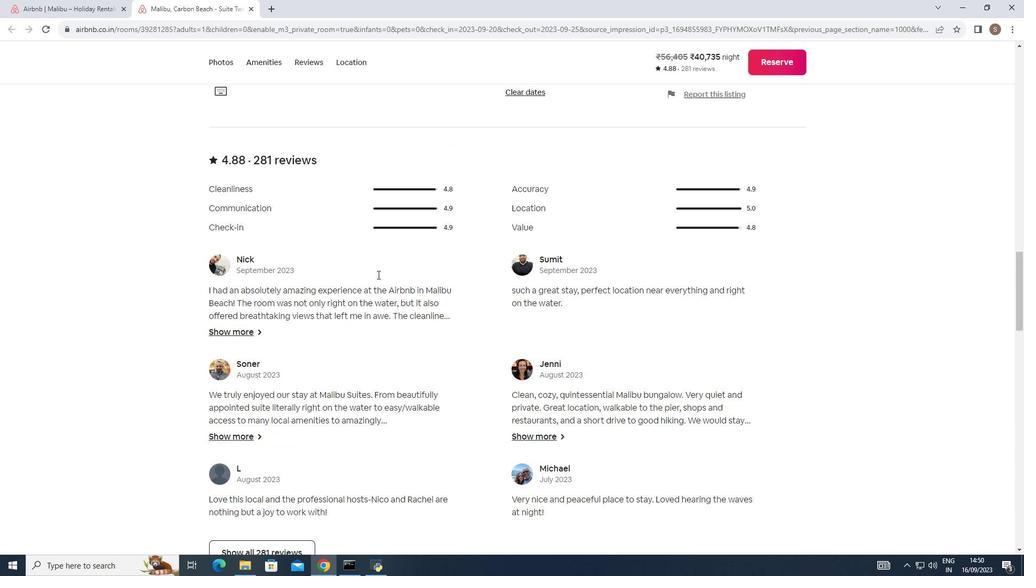 
Action: Mouse scrolled (377, 275) with delta (0, 0)
Screenshot: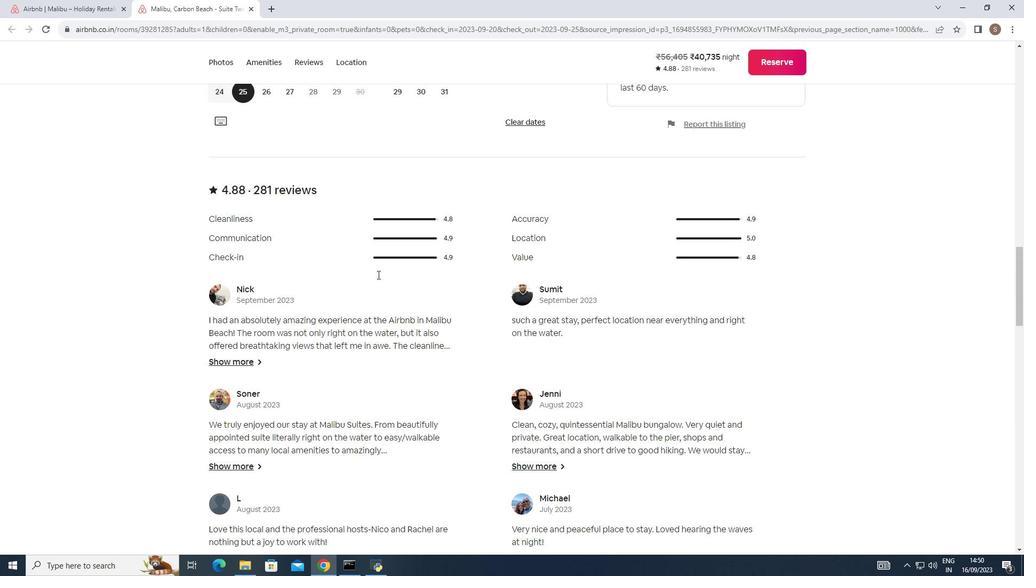 
Action: Mouse scrolled (377, 275) with delta (0, 0)
Screenshot: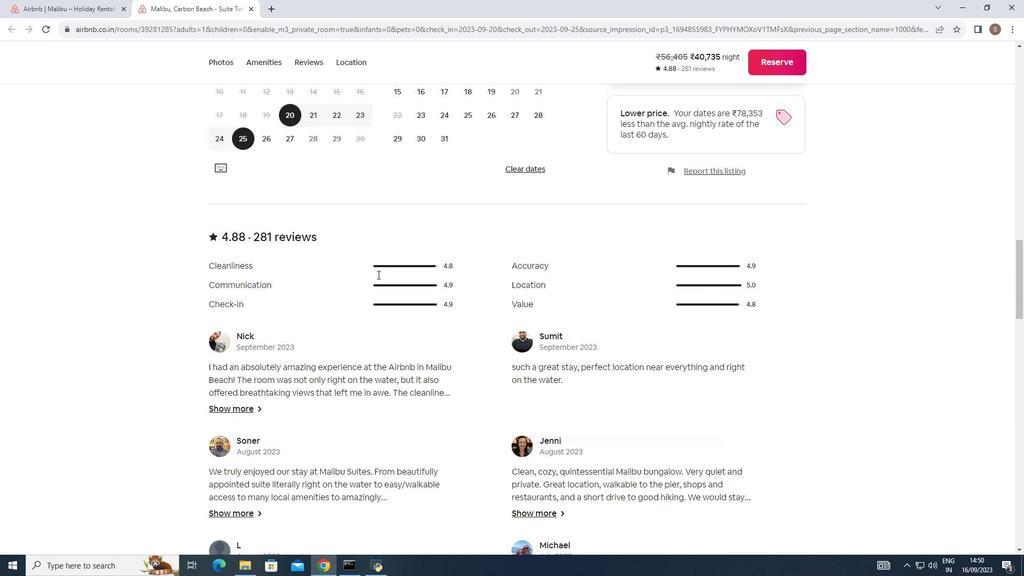 
Action: Mouse scrolled (377, 275) with delta (0, 0)
Screenshot: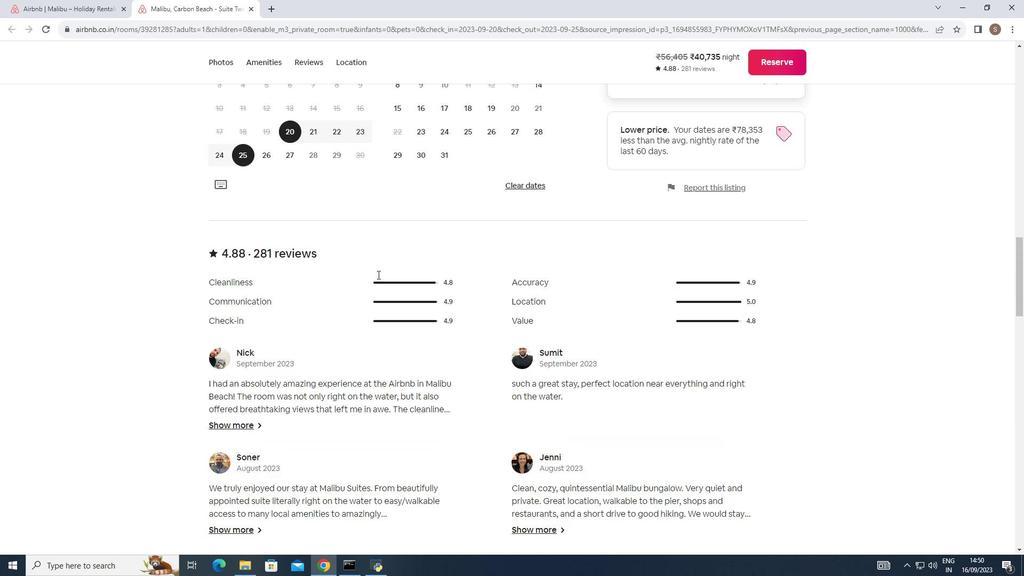 
Action: Mouse scrolled (377, 275) with delta (0, 0)
Screenshot: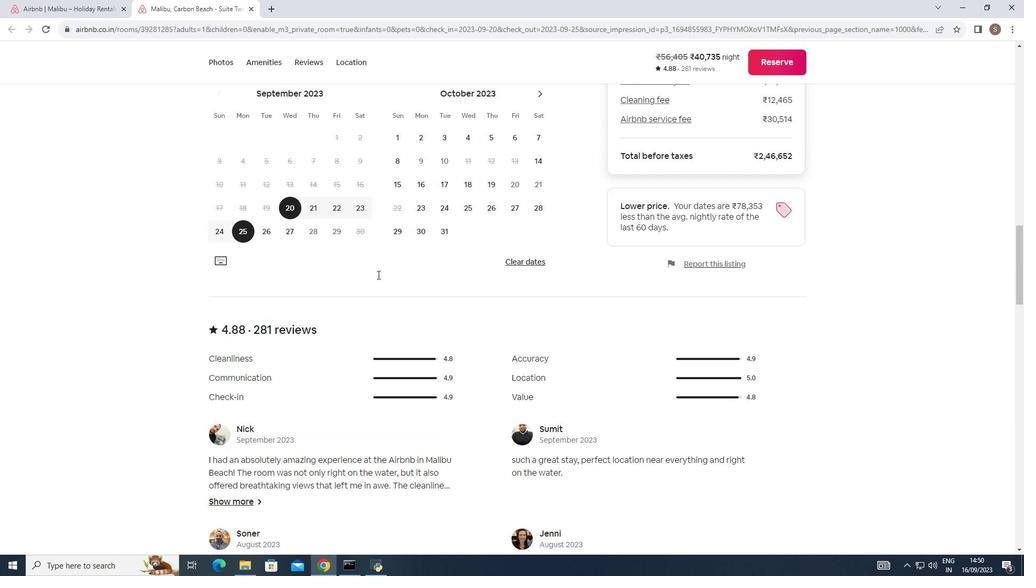 
Action: Mouse scrolled (377, 275) with delta (0, 0)
Screenshot: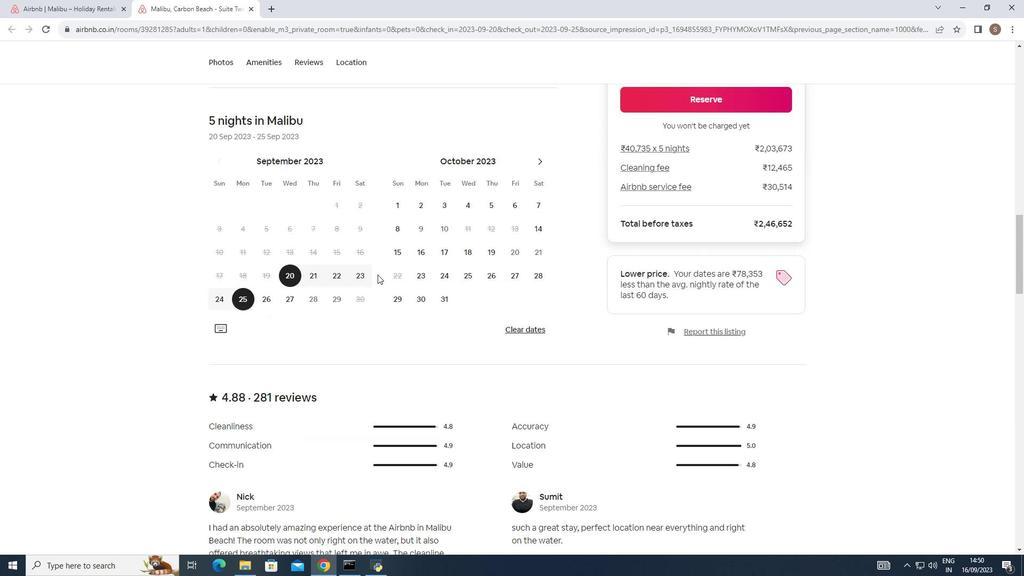 
Action: Mouse scrolled (377, 275) with delta (0, 0)
Screenshot: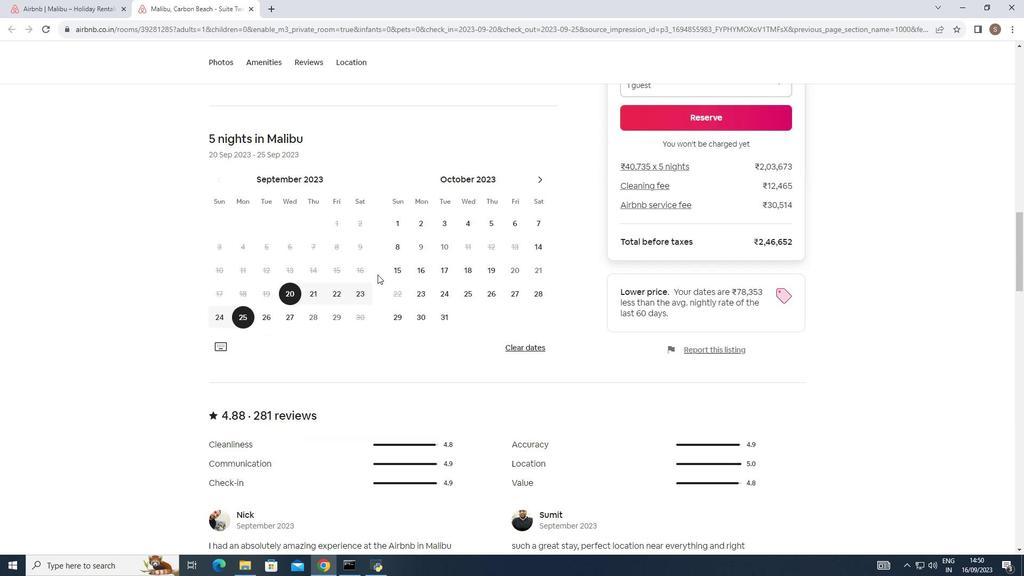 
Action: Mouse scrolled (377, 275) with delta (0, 0)
Screenshot: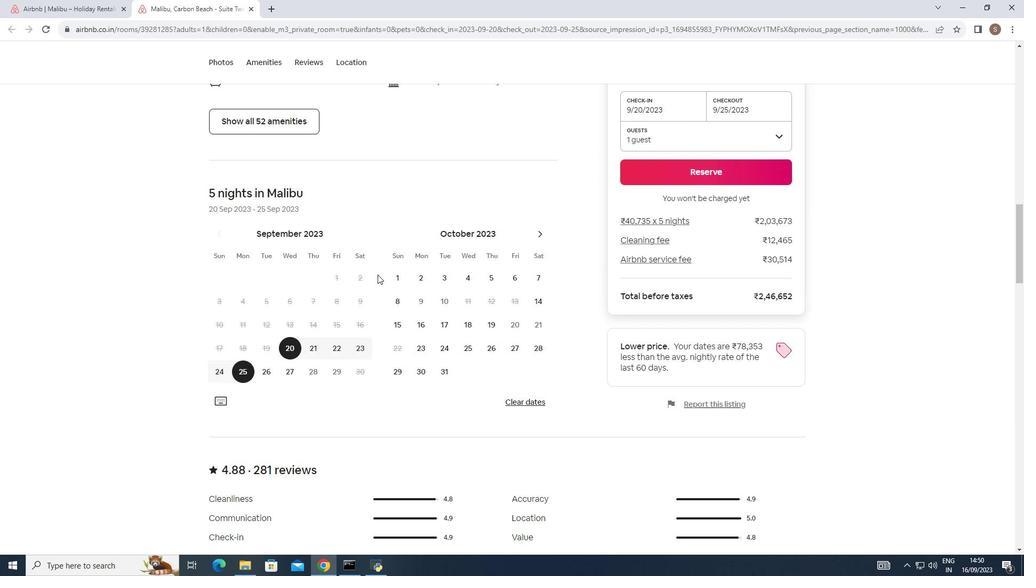 
Action: Mouse scrolled (377, 275) with delta (0, 0)
Screenshot: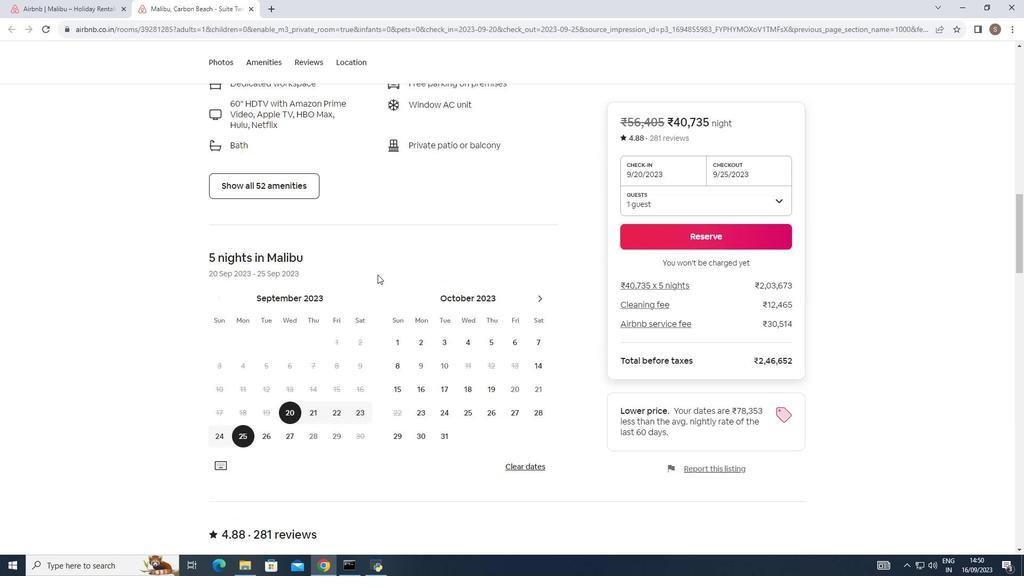 
Action: Mouse scrolled (377, 275) with delta (0, 0)
Screenshot: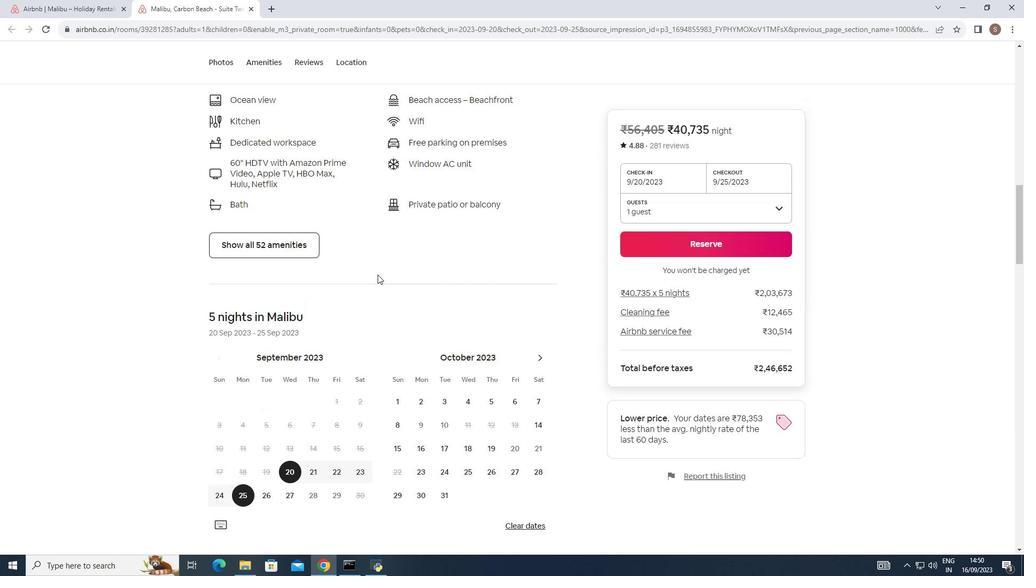 
Action: Mouse scrolled (377, 275) with delta (0, 0)
Screenshot: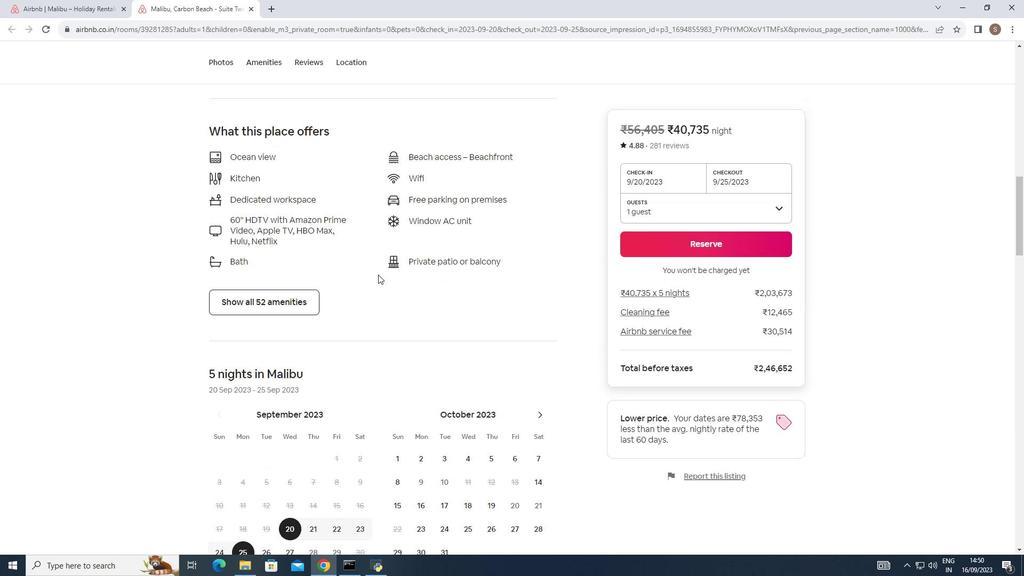 
Action: Mouse scrolled (377, 275) with delta (0, 0)
Screenshot: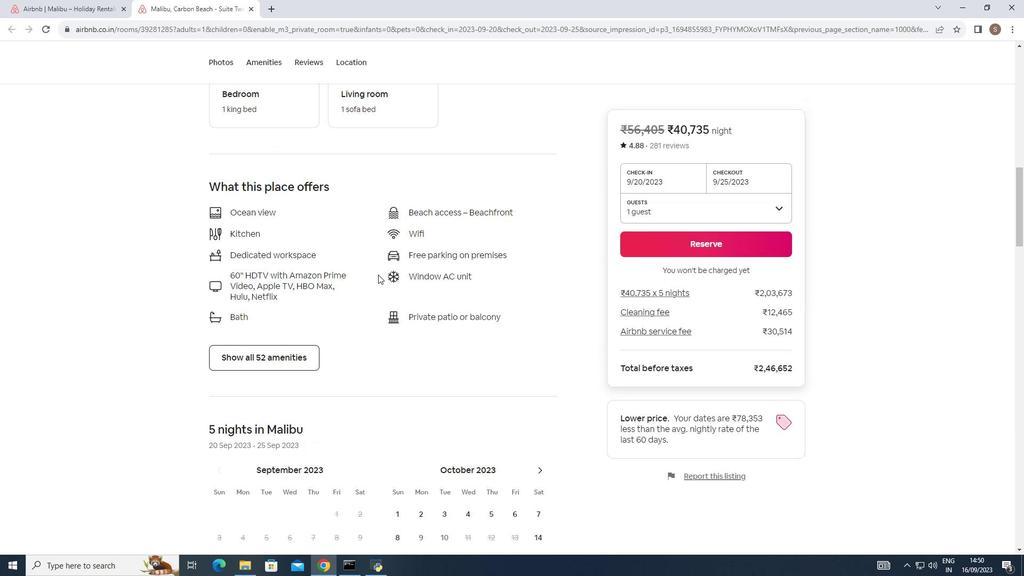
Action: Mouse moved to (378, 274)
Screenshot: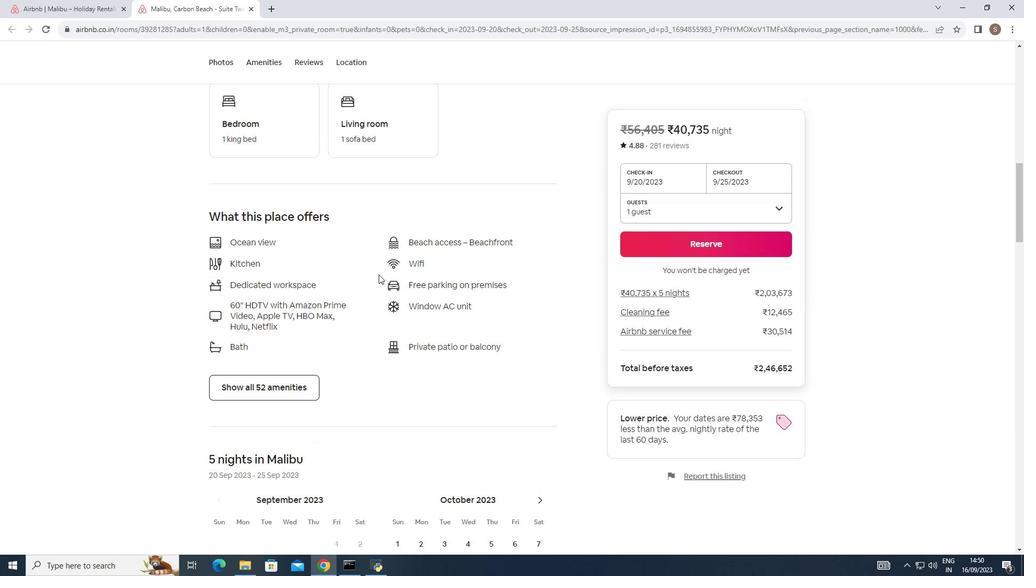 
Action: Mouse scrolled (378, 275) with delta (0, 0)
Screenshot: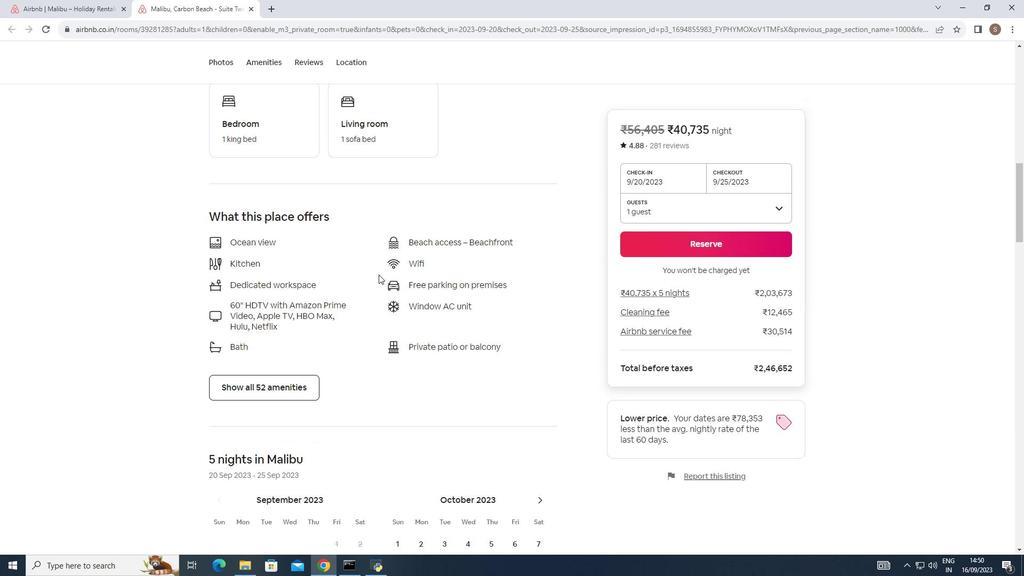 
Action: Mouse moved to (380, 274)
Screenshot: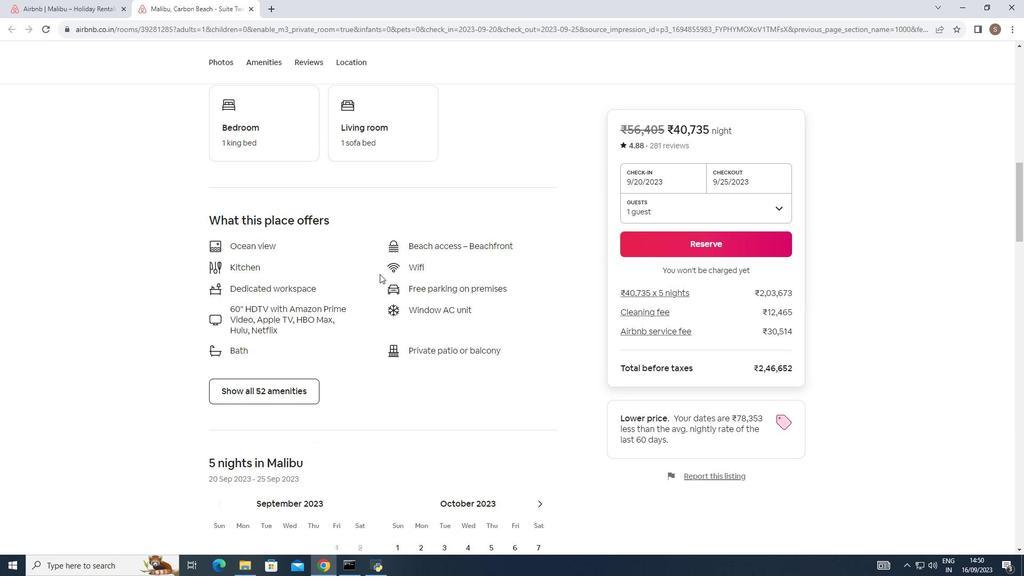 
Action: Mouse scrolled (380, 274) with delta (0, 0)
Screenshot: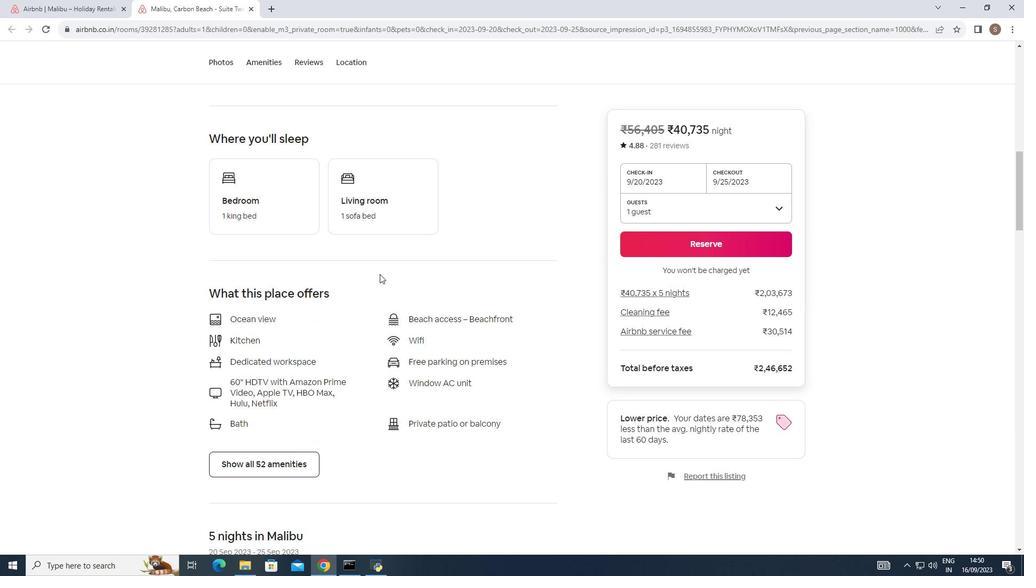
Action: Mouse scrolled (380, 274) with delta (0, 0)
Screenshot: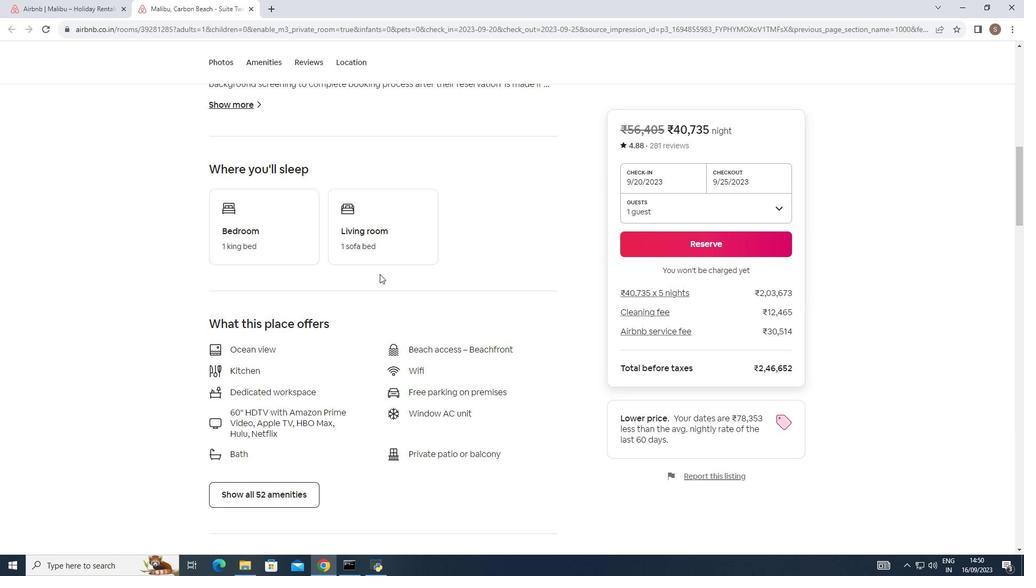 
Action: Mouse scrolled (380, 274) with delta (0, 0)
Screenshot: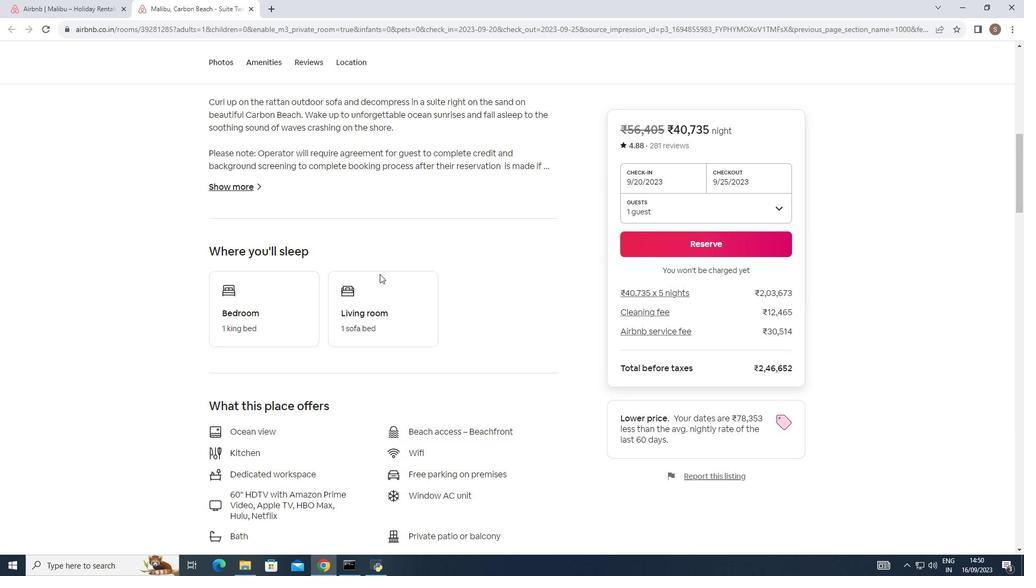 
Action: Mouse scrolled (380, 274) with delta (0, 0)
Screenshot: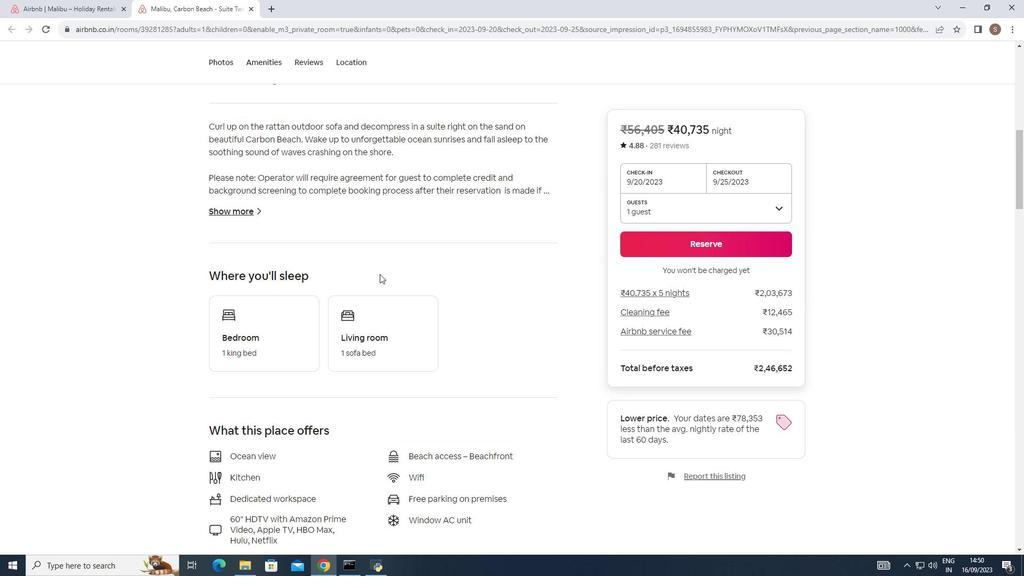 
Action: Mouse moved to (380, 274)
Screenshot: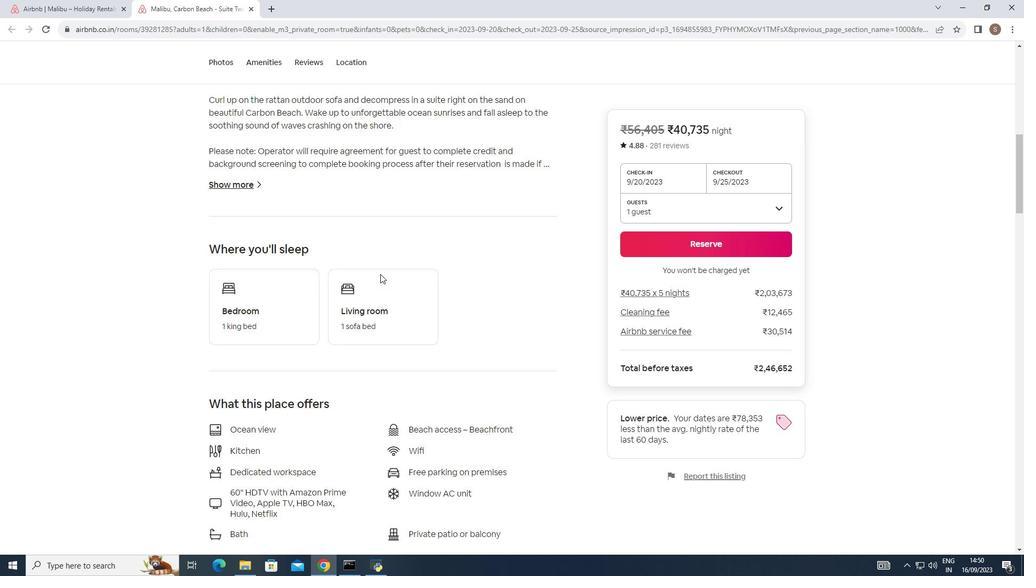 
Action: Mouse scrolled (380, 273) with delta (0, 0)
Screenshot: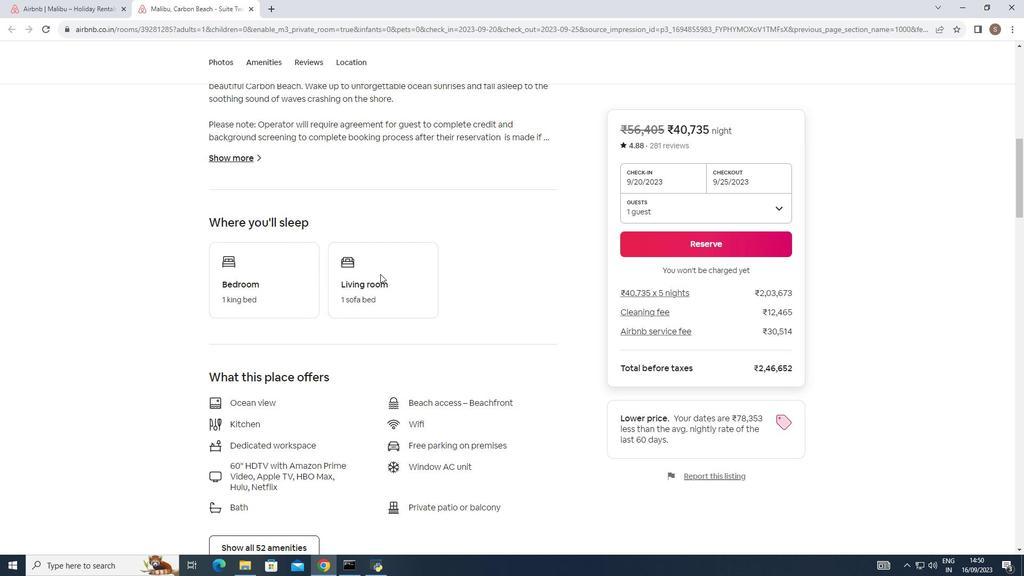 
Action: Mouse moved to (353, 349)
Screenshot: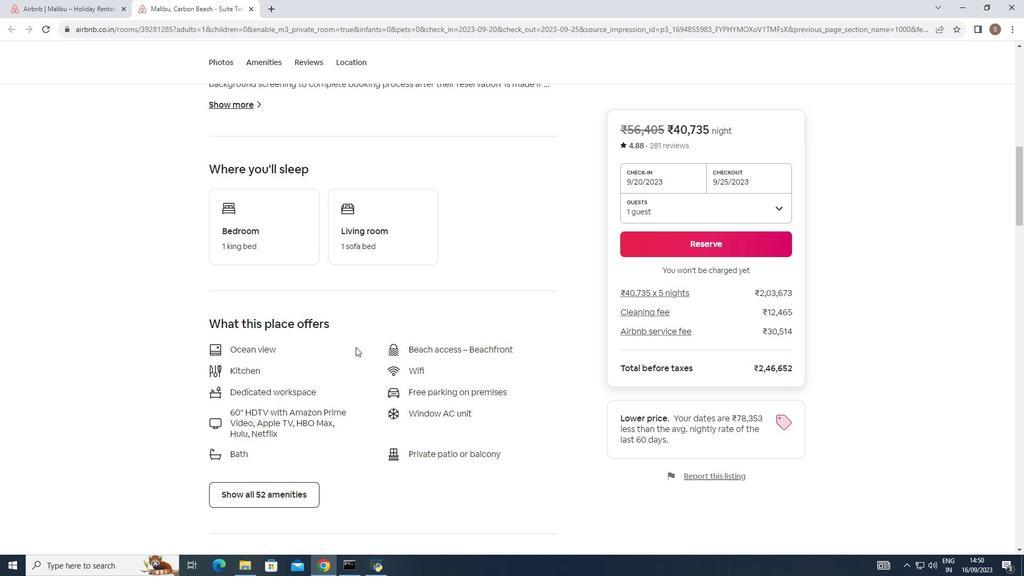 
Action: Mouse scrolled (353, 348) with delta (0, 0)
Screenshot: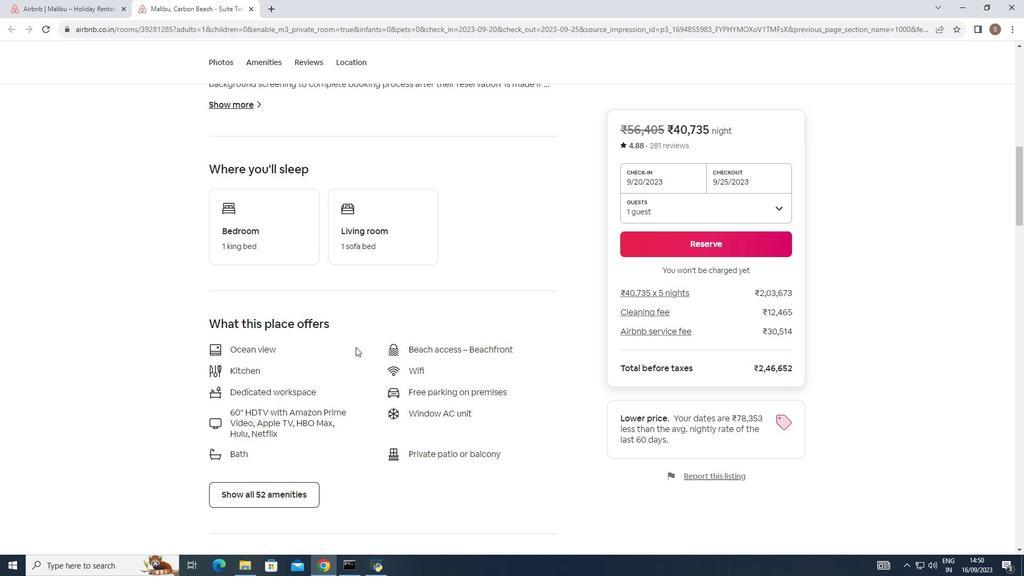 
Action: Mouse moved to (357, 346)
Screenshot: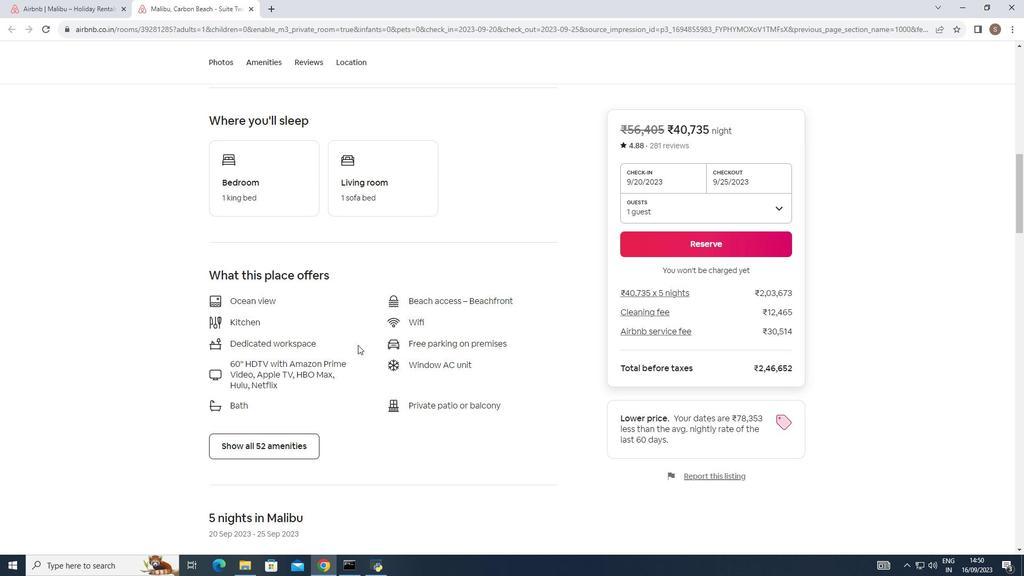 
Action: Mouse scrolled (357, 345) with delta (0, 0)
Screenshot: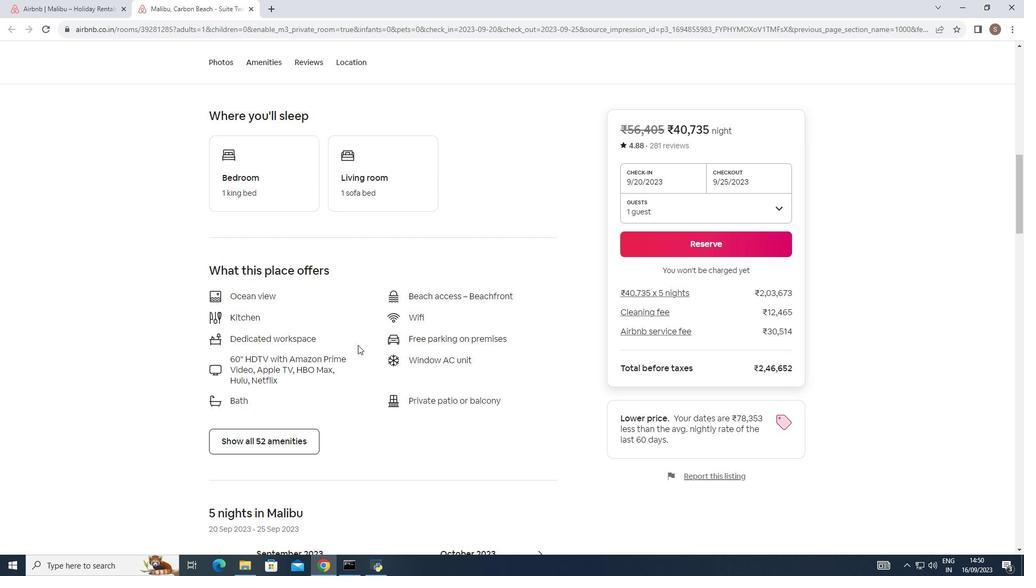 
Action: Mouse moved to (358, 340)
Screenshot: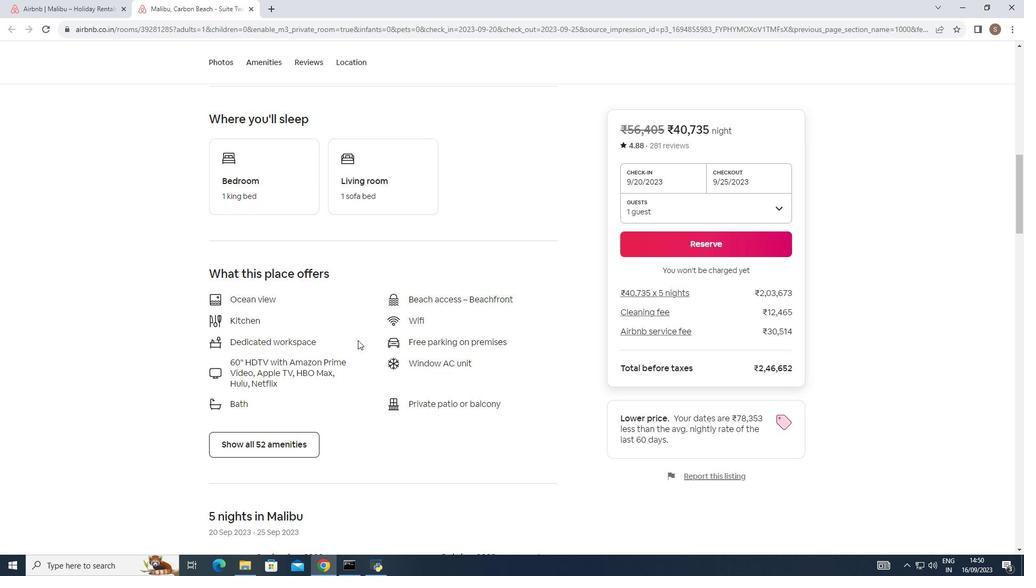 
Action: Mouse scrolled (358, 341) with delta (0, 0)
Screenshot: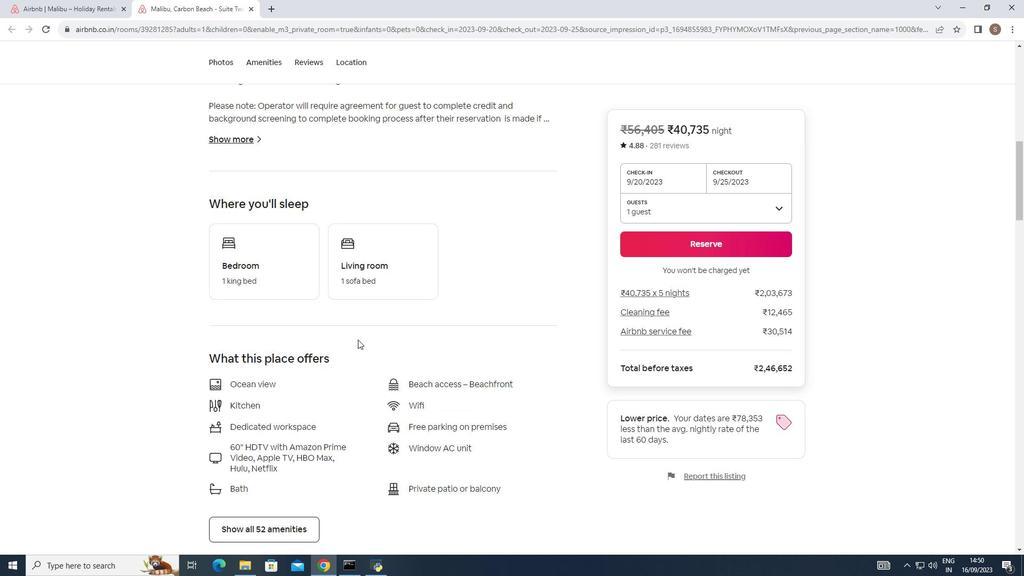 
Action: Mouse scrolled (358, 341) with delta (0, 0)
Screenshot: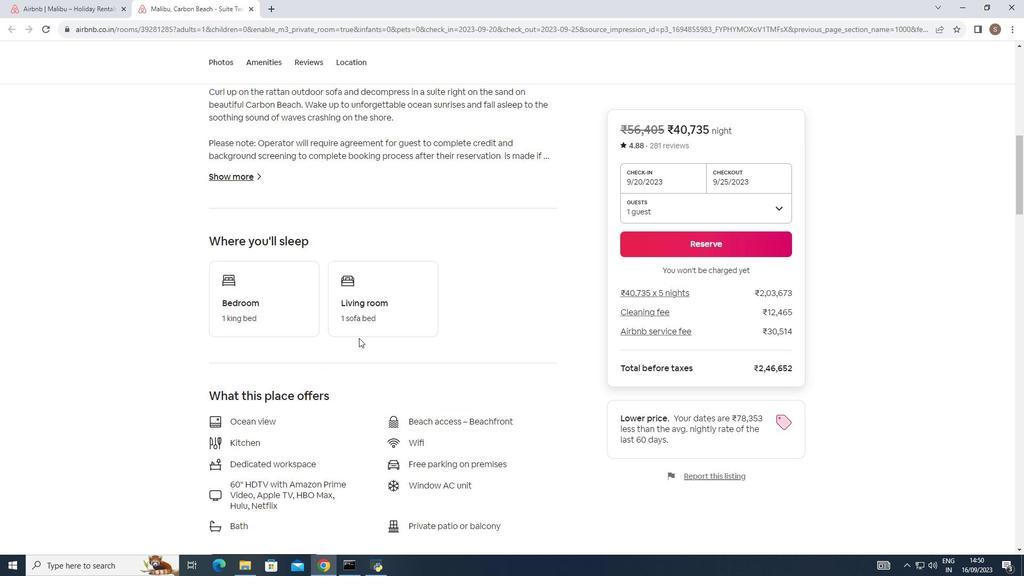 
Action: Mouse scrolled (358, 341) with delta (0, 0)
Screenshot: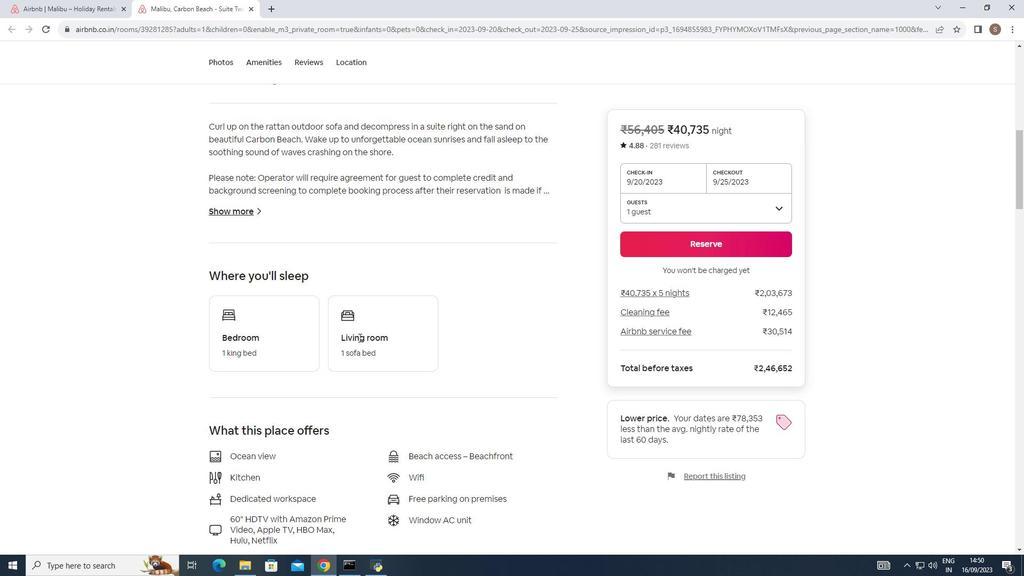 
Action: Mouse moved to (361, 335)
Screenshot: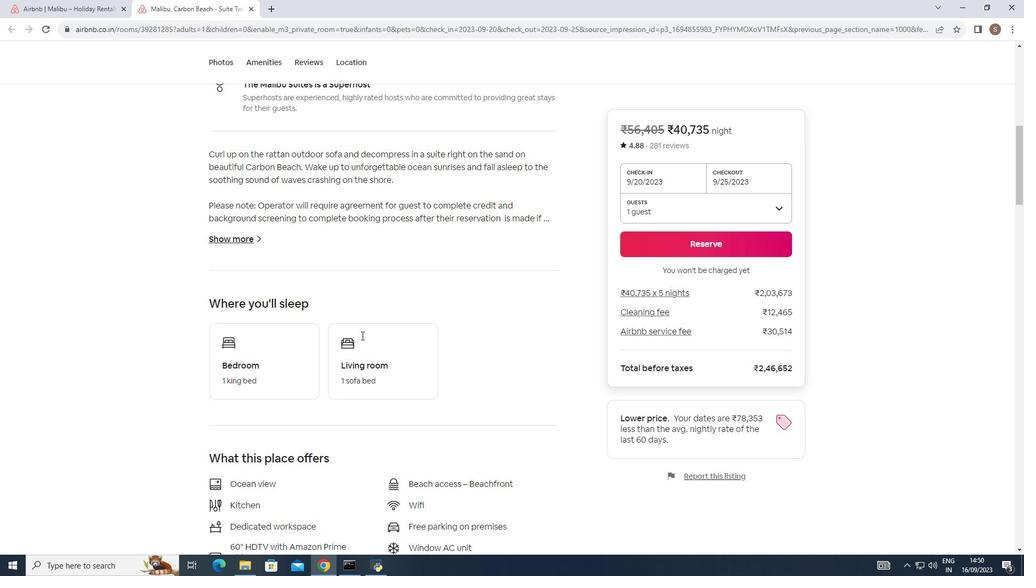 
Action: Mouse scrolled (361, 336) with delta (0, 0)
Screenshot: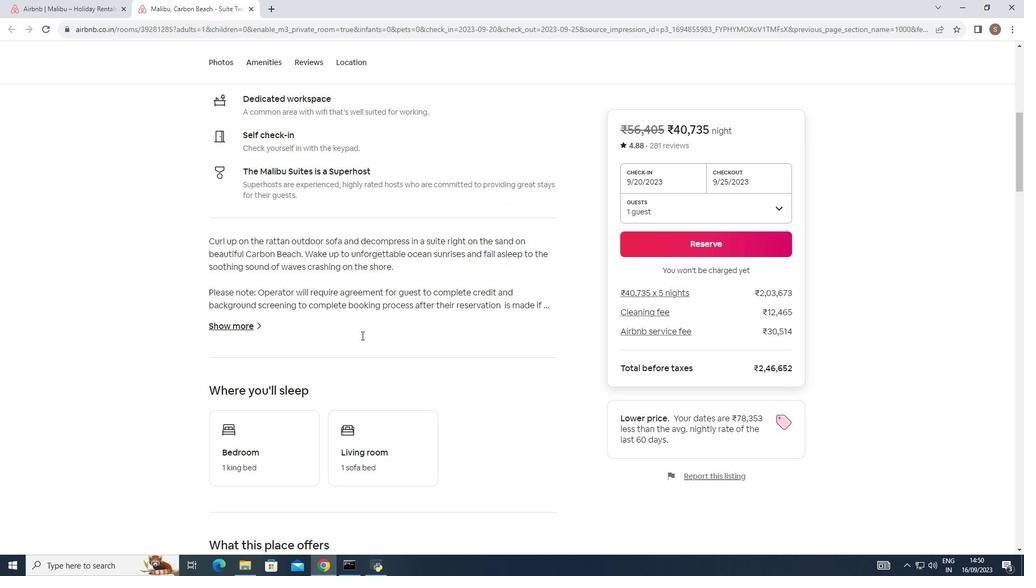 
Action: Mouse scrolled (361, 336) with delta (0, 0)
Screenshot: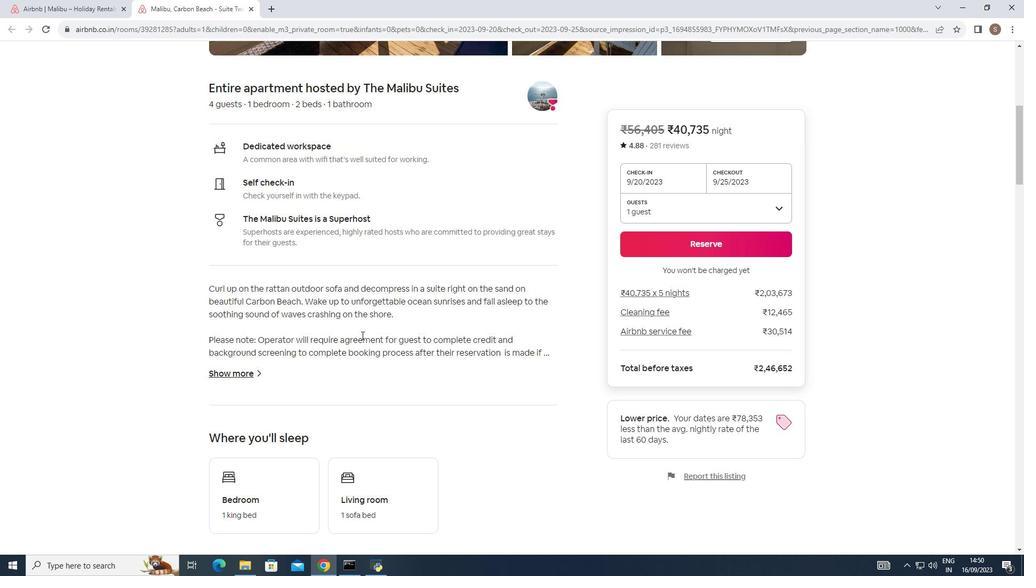 
Action: Mouse scrolled (361, 336) with delta (0, 0)
Screenshot: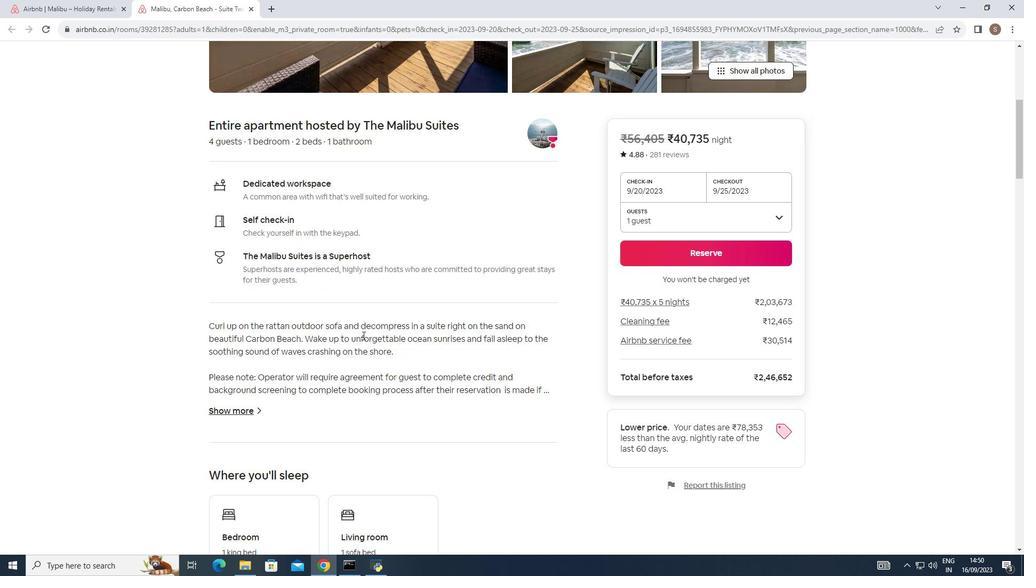 
Action: Mouse scrolled (361, 336) with delta (0, 0)
Screenshot: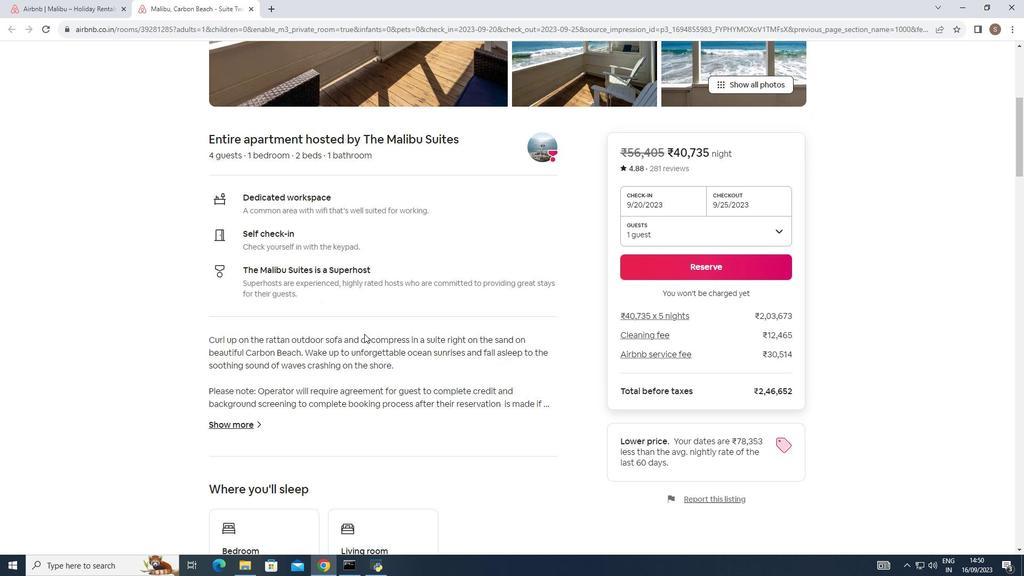 
Action: Mouse moved to (371, 331)
Screenshot: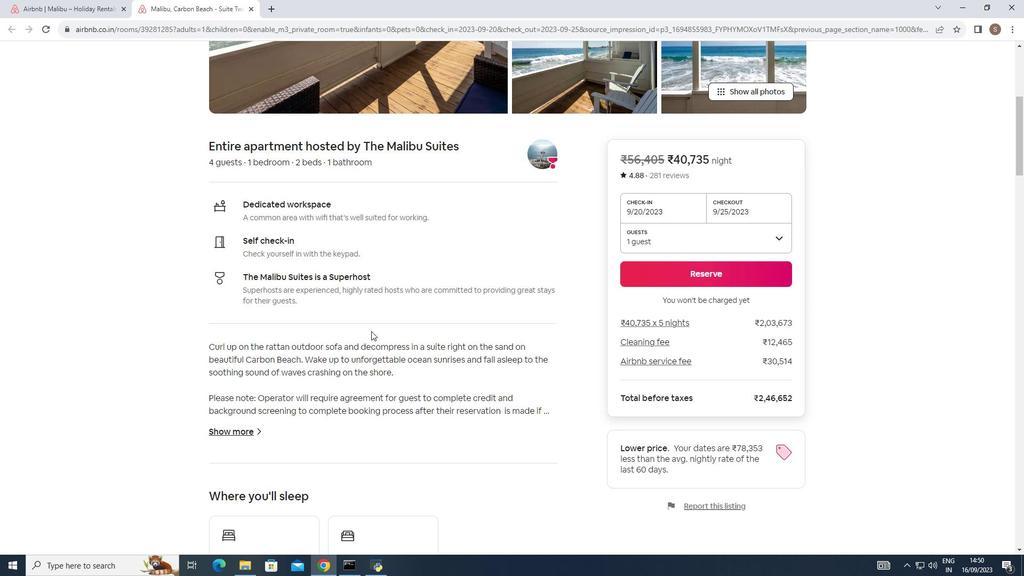 
Action: Mouse scrolled (371, 332) with delta (0, 0)
Screenshot: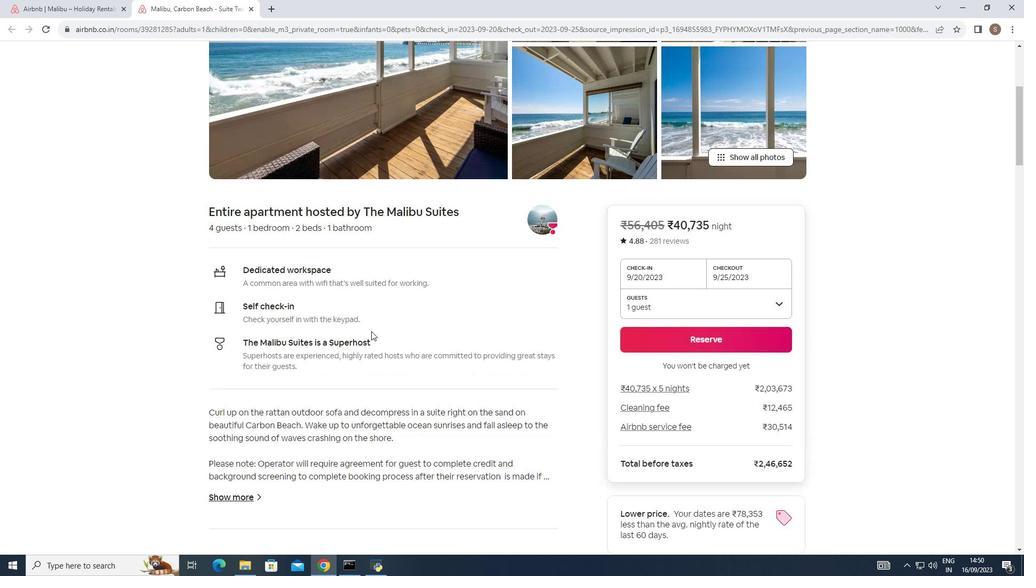 
Action: Mouse scrolled (371, 332) with delta (0, 0)
Screenshot: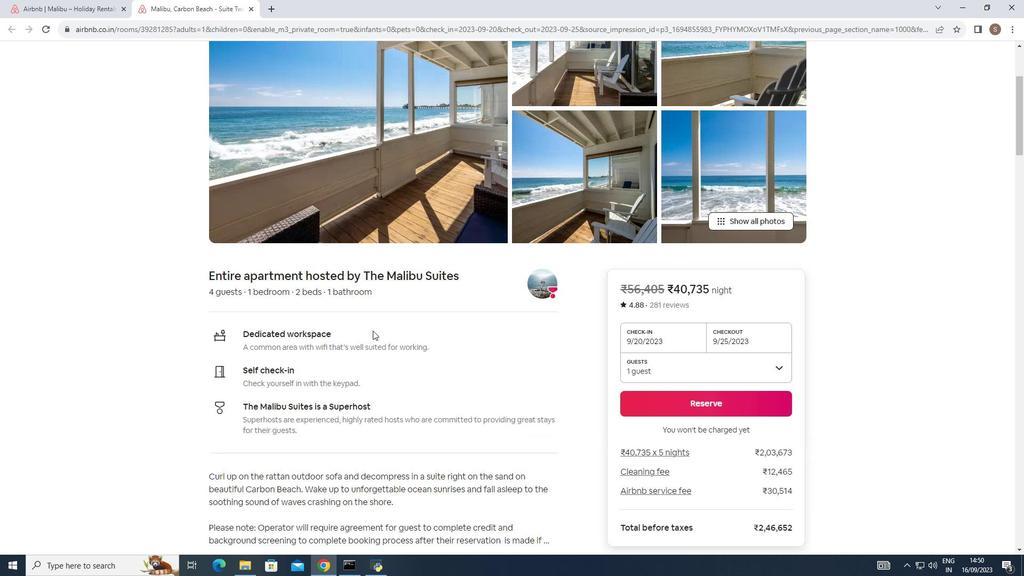 
Action: Mouse scrolled (371, 332) with delta (0, 0)
Screenshot: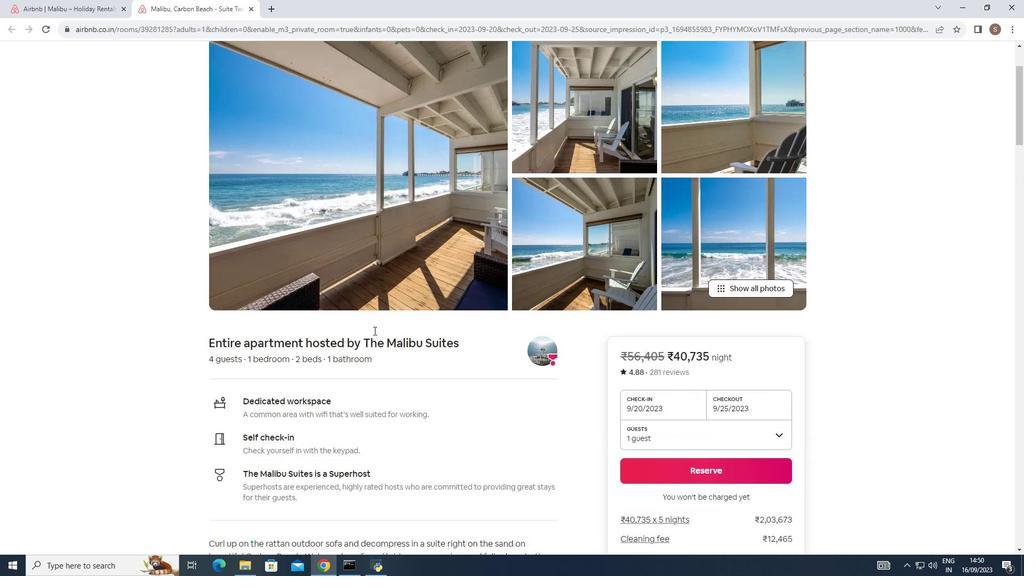 
Action: Mouse moved to (373, 330)
Screenshot: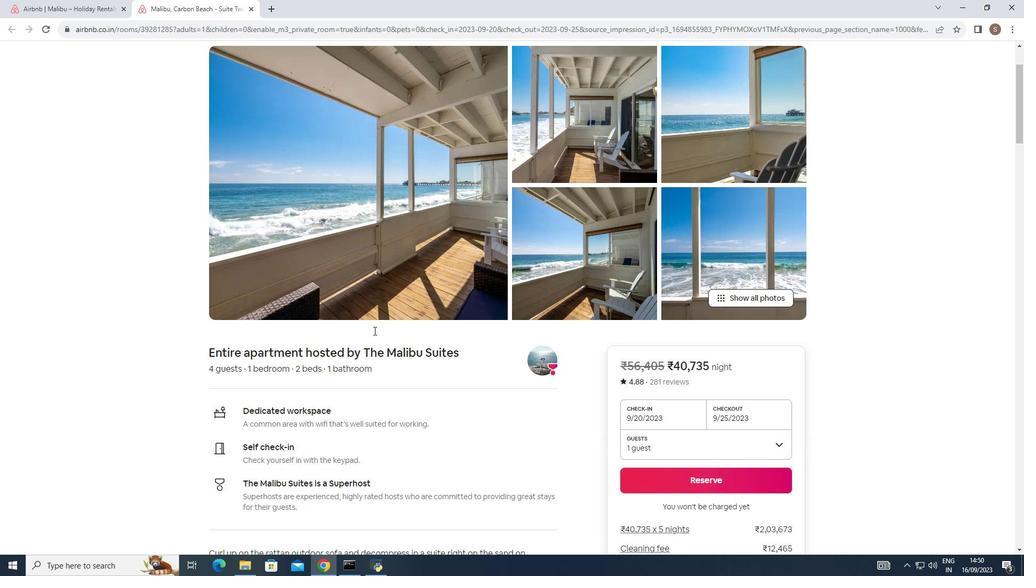 
Action: Mouse scrolled (373, 331) with delta (0, 0)
Screenshot: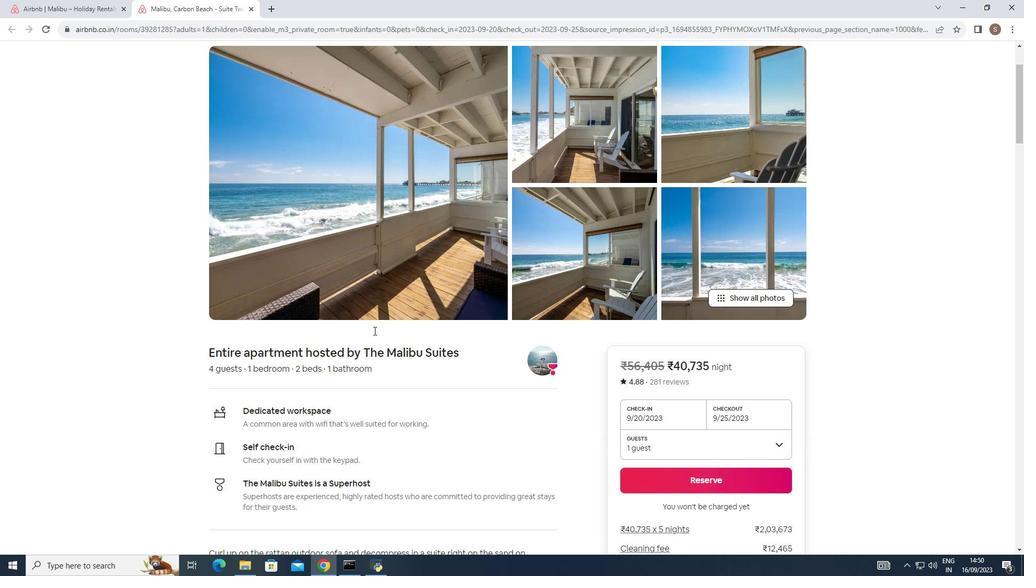 
Action: Mouse moved to (376, 329)
Screenshot: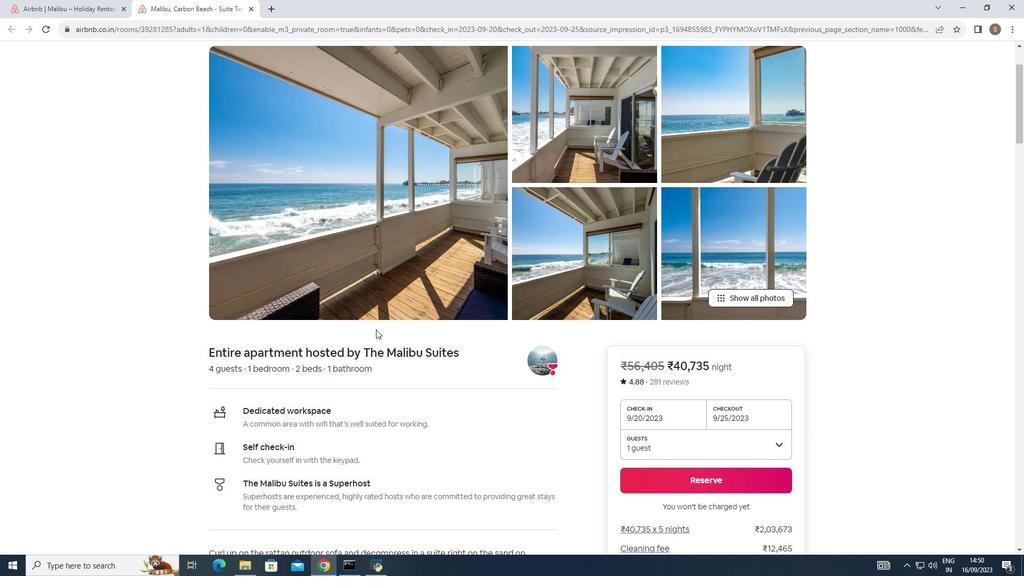 
Action: Mouse scrolled (376, 330) with delta (0, 0)
Screenshot: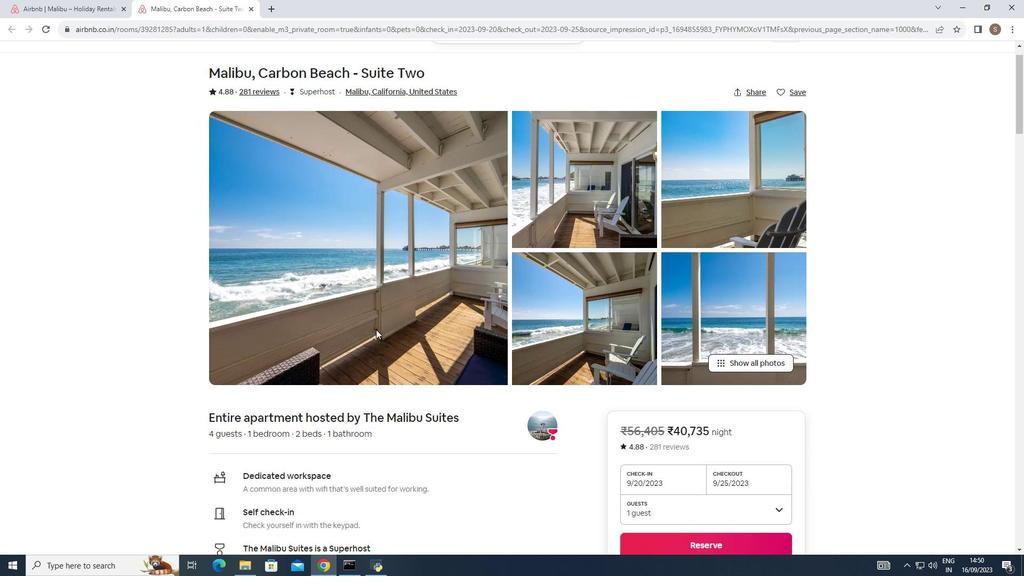 
Action: Mouse scrolled (376, 330) with delta (0, 0)
Screenshot: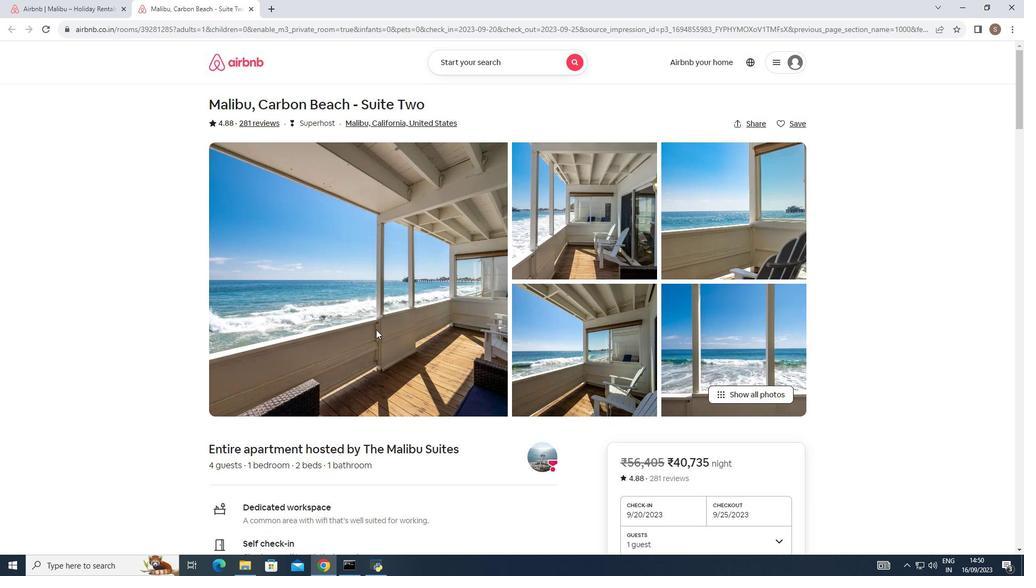 
Action: Mouse scrolled (376, 330) with delta (0, 0)
Screenshot: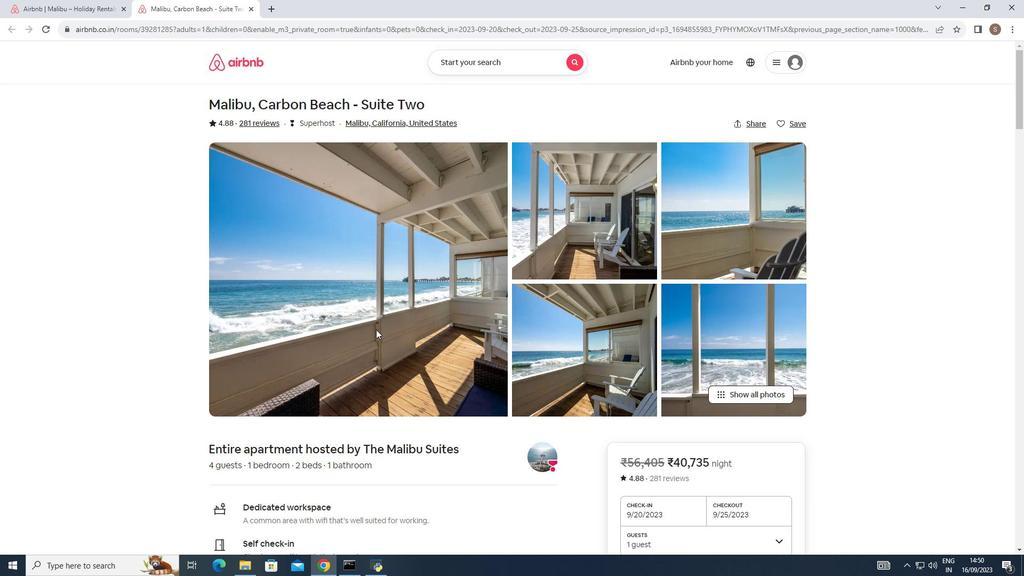 
Action: Mouse moved to (733, 393)
Screenshot: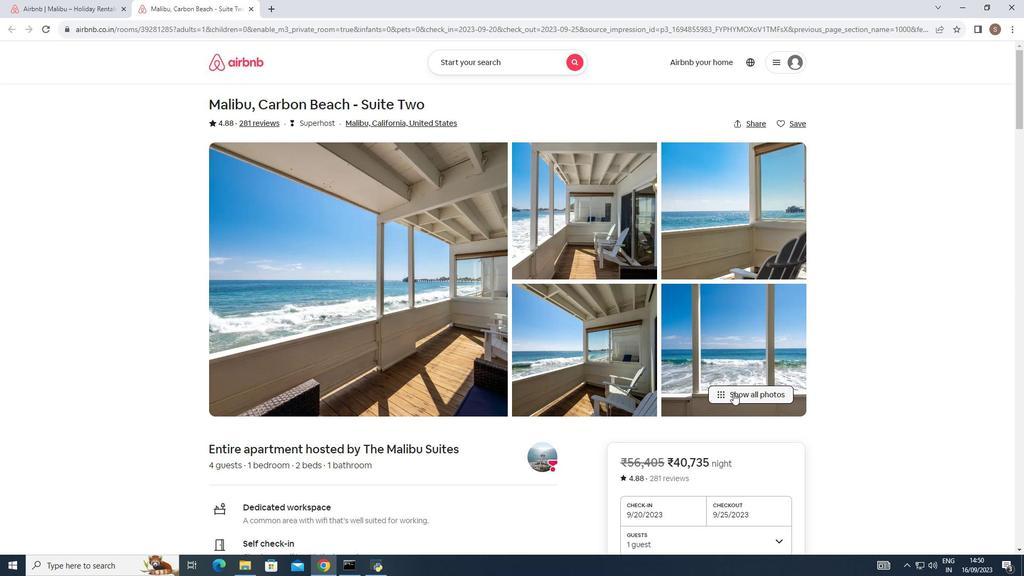 
Action: Mouse pressed left at (733, 393)
Screenshot: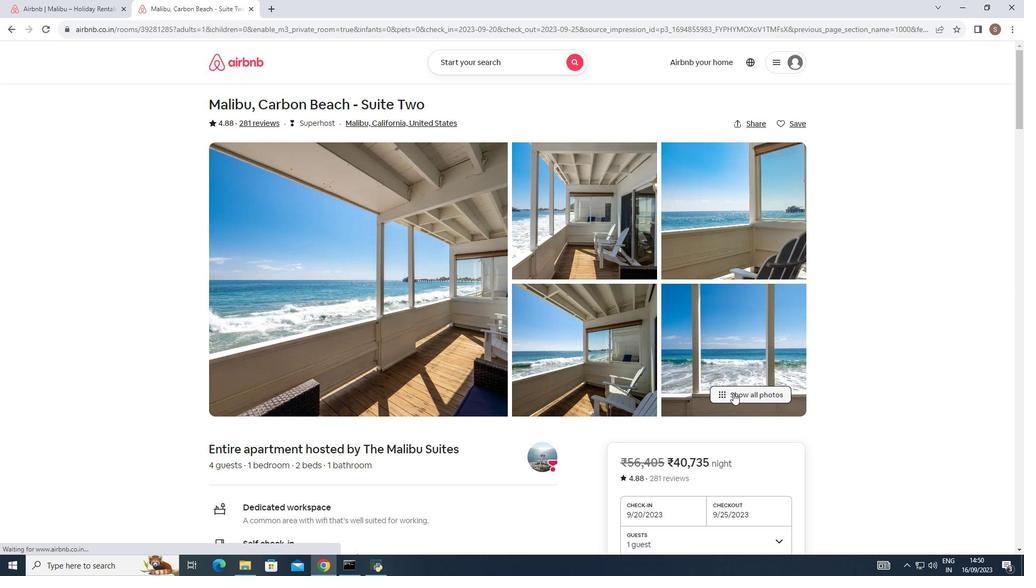 
Action: Mouse moved to (587, 358)
Screenshot: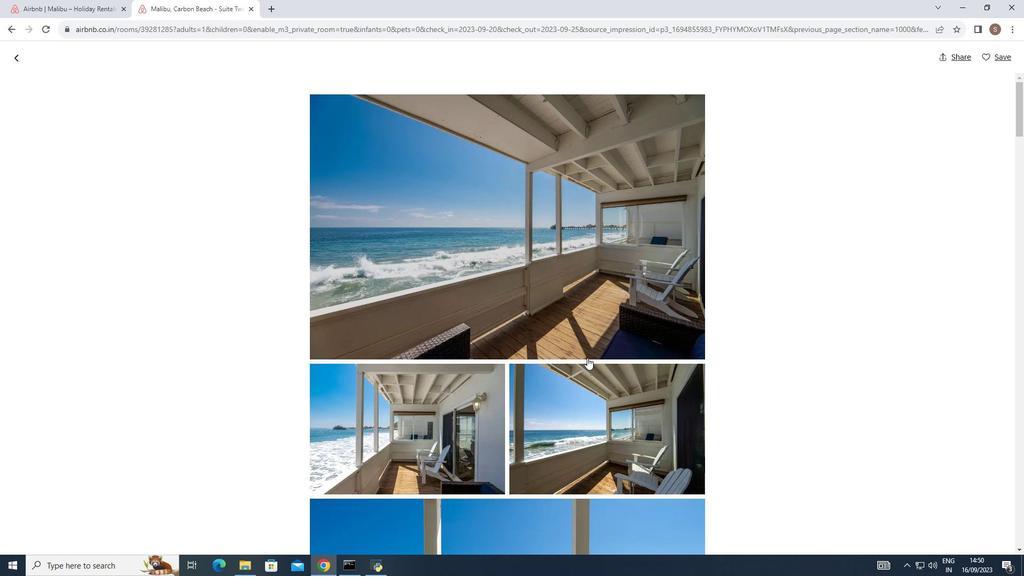 
Action: Mouse scrolled (587, 357) with delta (0, 0)
Screenshot: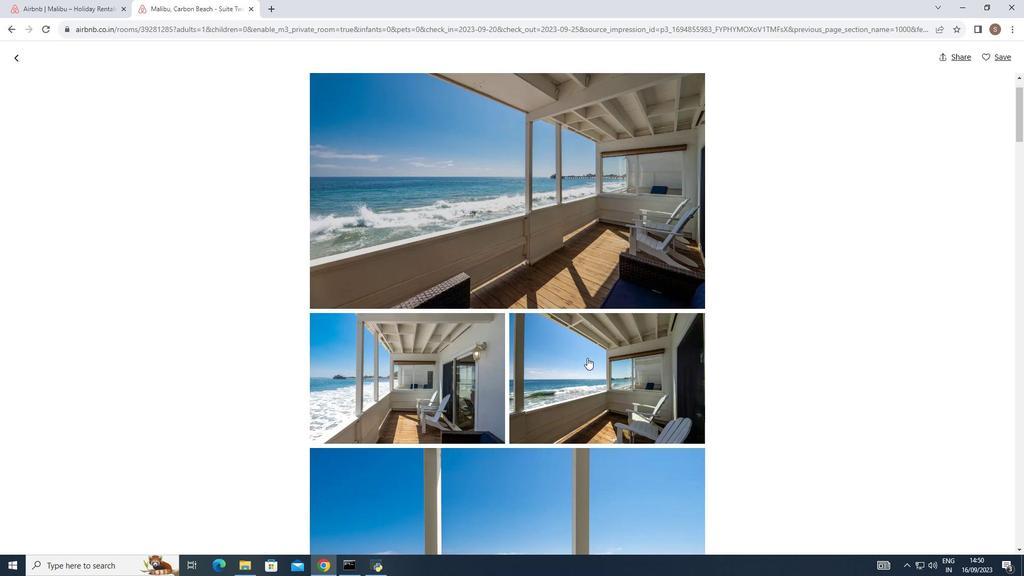 
Action: Mouse scrolled (587, 357) with delta (0, 0)
Screenshot: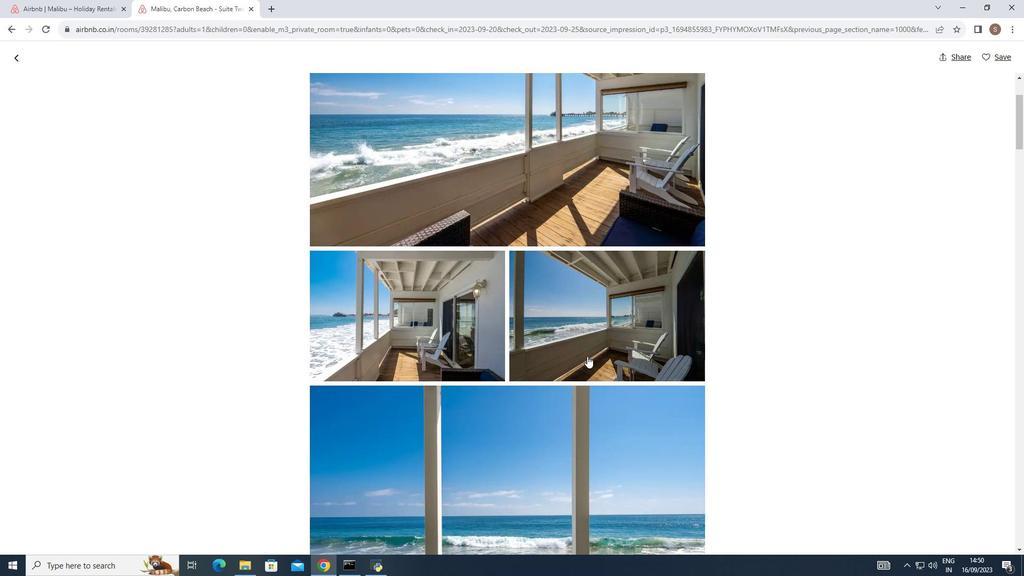 
Action: Mouse moved to (587, 357)
Screenshot: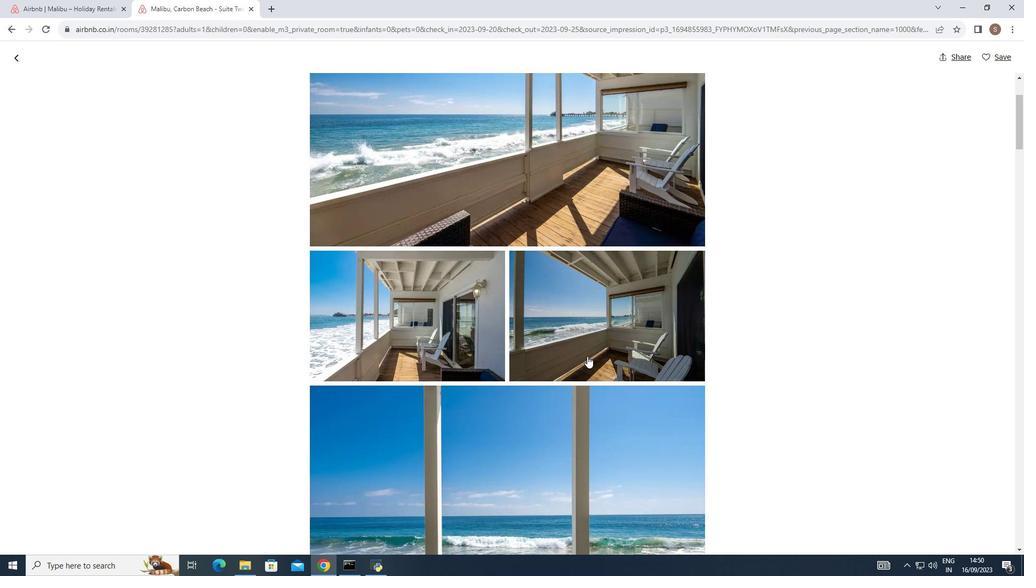 
Action: Mouse scrolled (587, 357) with delta (0, 0)
Screenshot: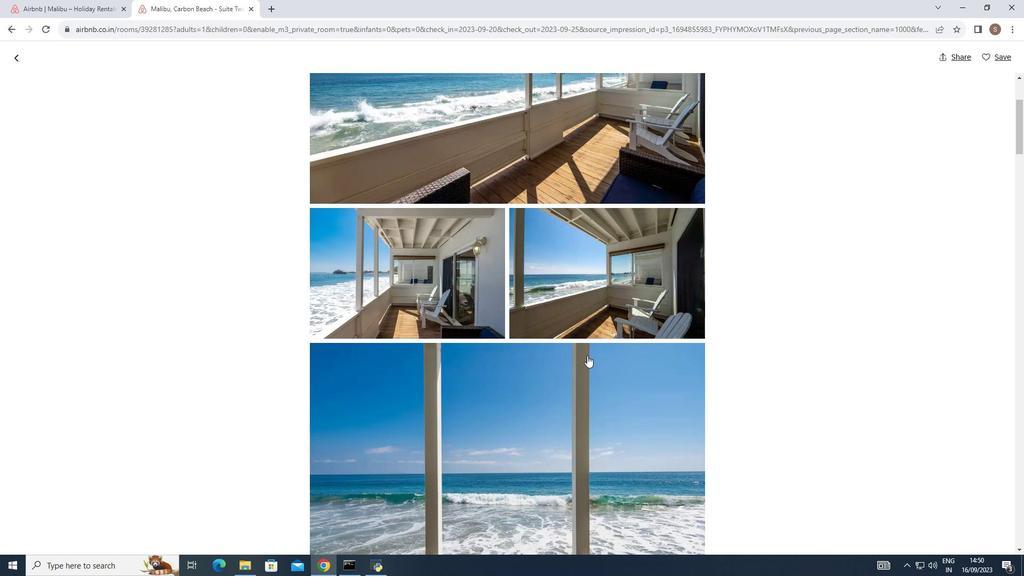 
Action: Mouse moved to (587, 356)
Screenshot: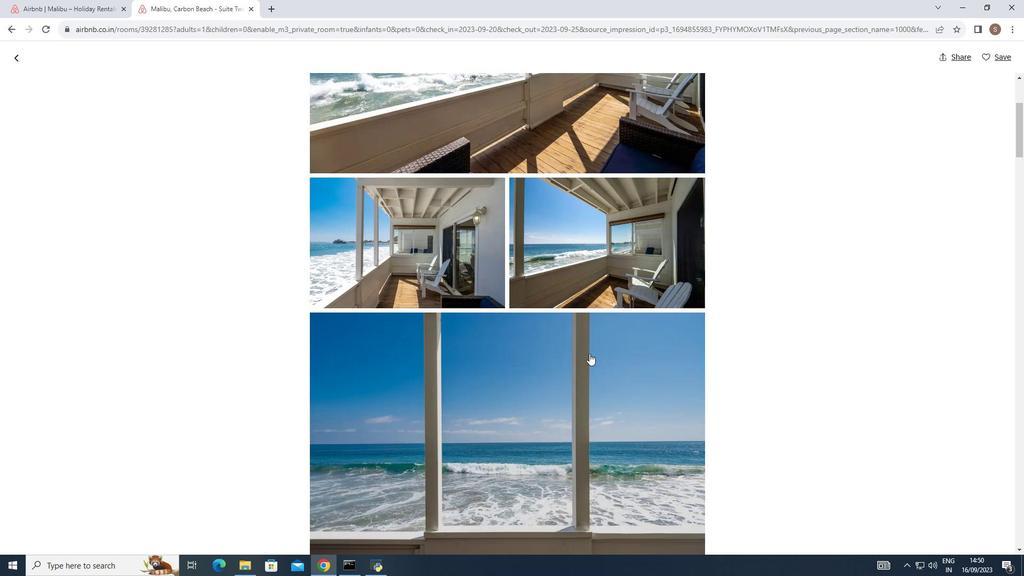 
Action: Mouse scrolled (587, 355) with delta (0, 0)
Screenshot: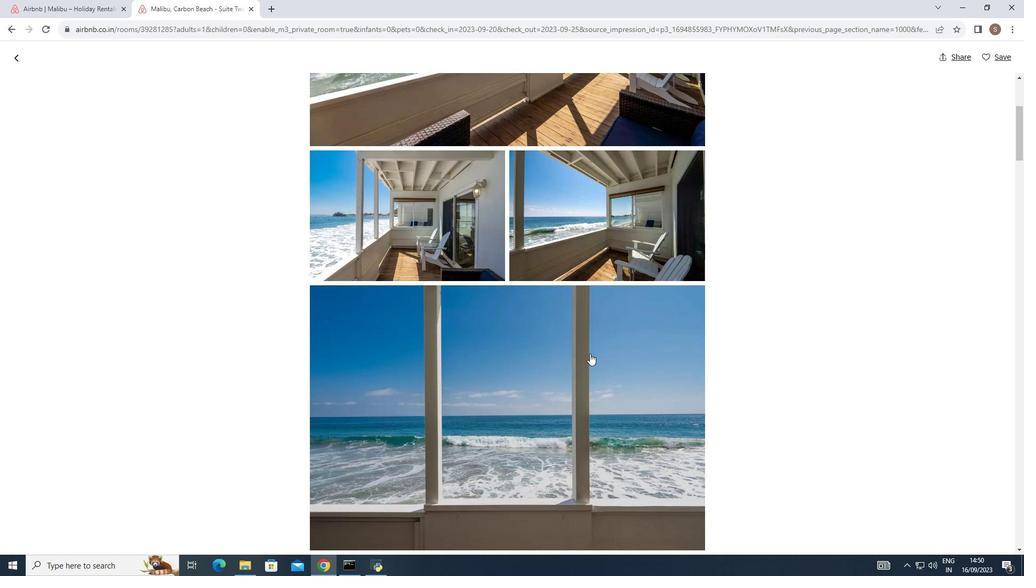 
Action: Mouse moved to (590, 352)
Screenshot: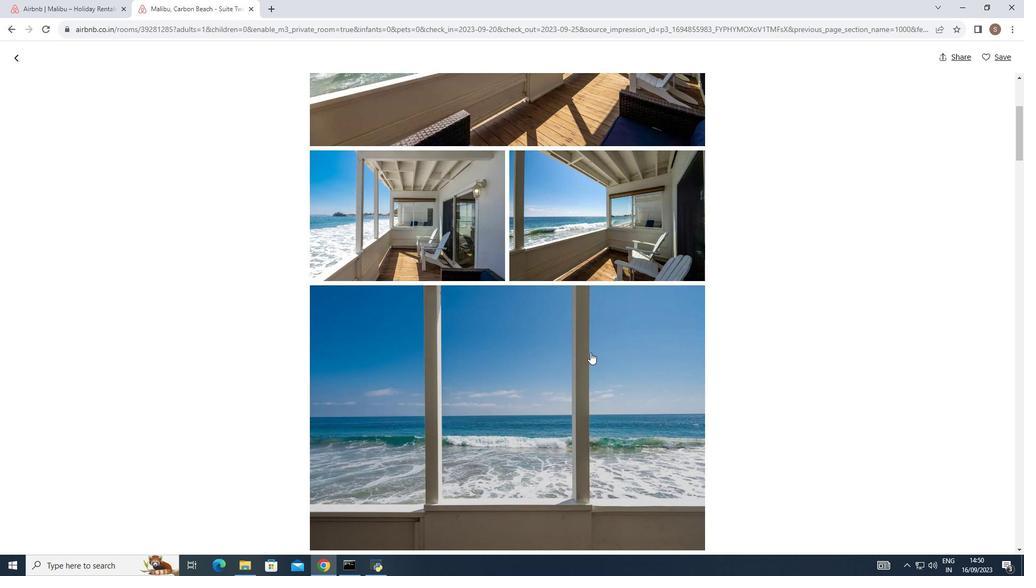 
Action: Mouse scrolled (590, 352) with delta (0, 0)
Screenshot: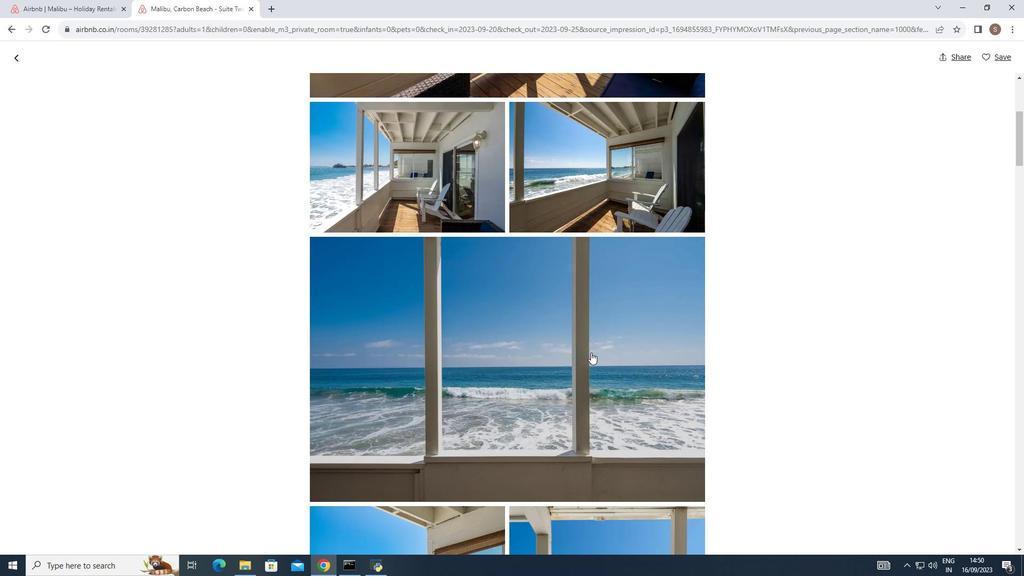
Action: Mouse moved to (591, 352)
Screenshot: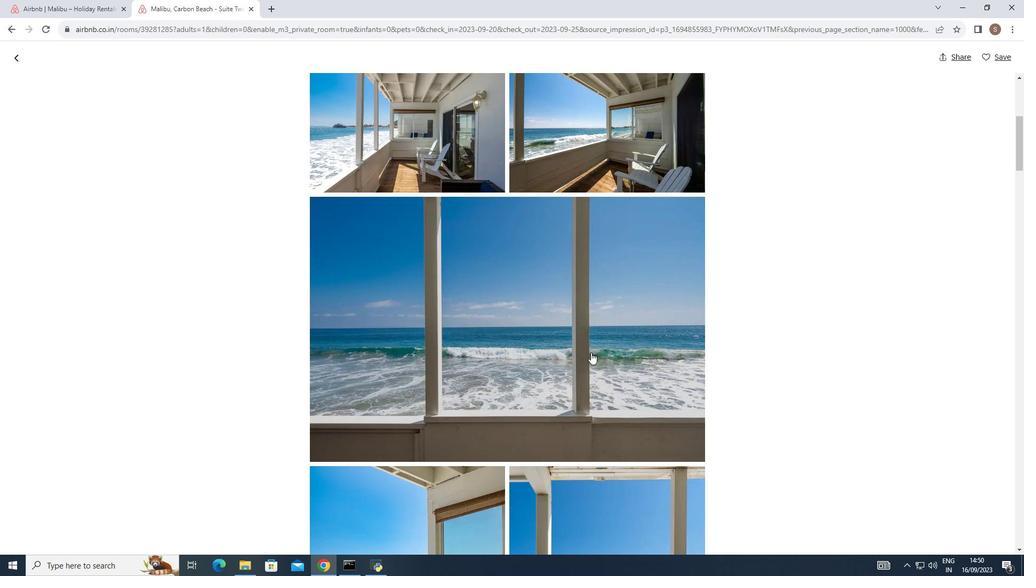 
Action: Mouse scrolled (591, 352) with delta (0, 0)
Screenshot: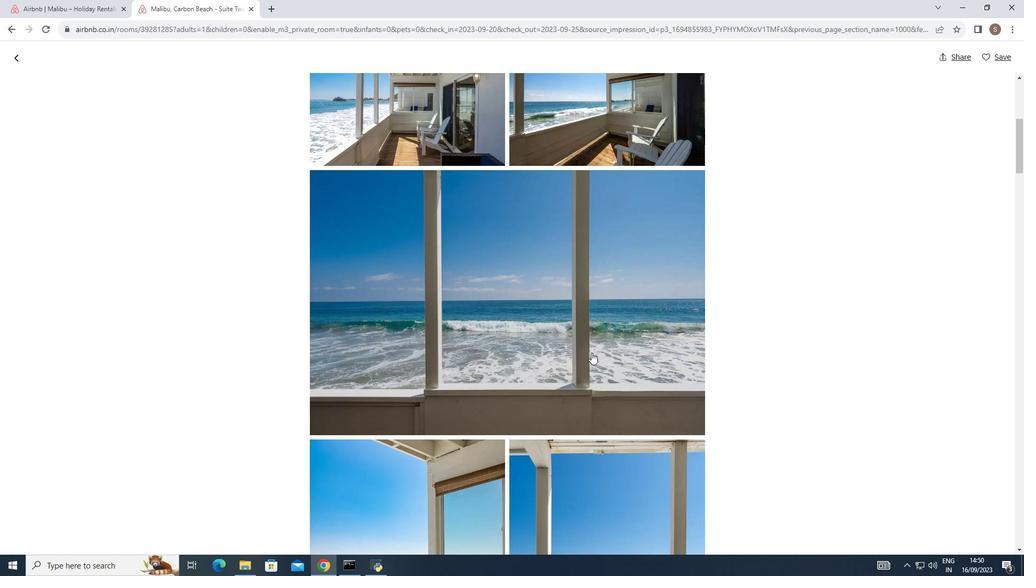 
Action: Mouse scrolled (591, 352) with delta (0, 0)
Screenshot: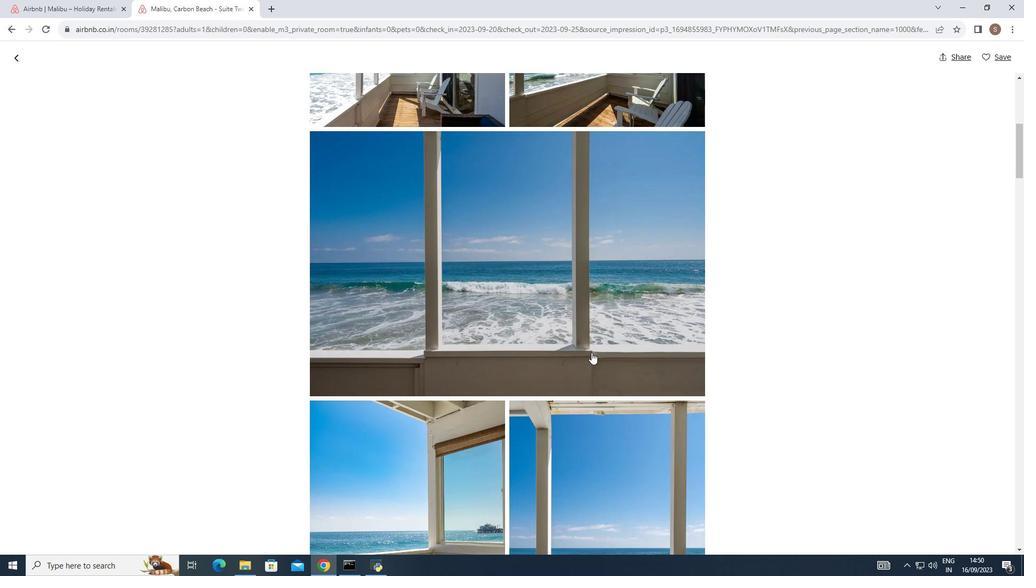 
Action: Mouse moved to (591, 352)
Screenshot: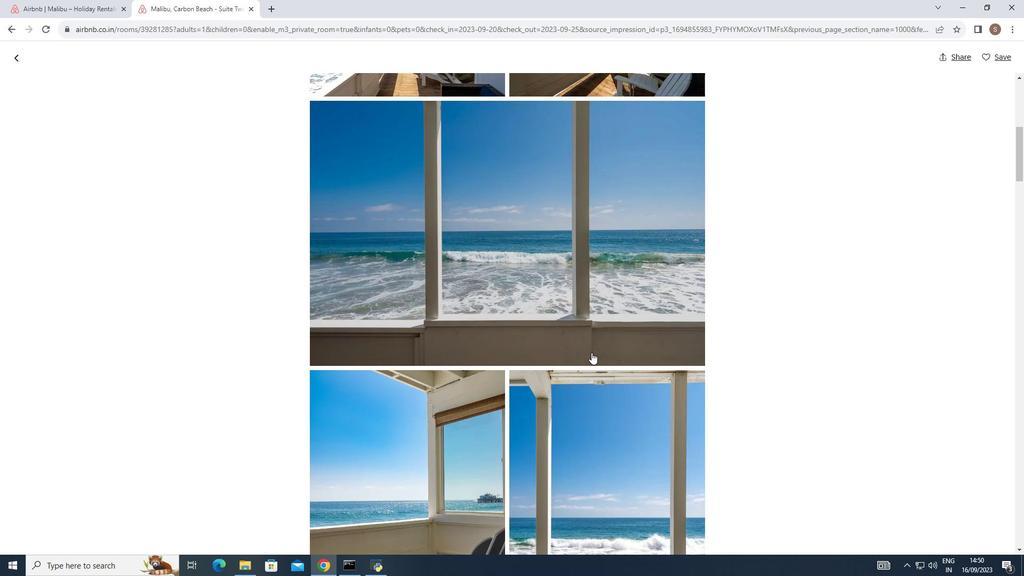 
Action: Mouse scrolled (591, 352) with delta (0, 0)
Screenshot: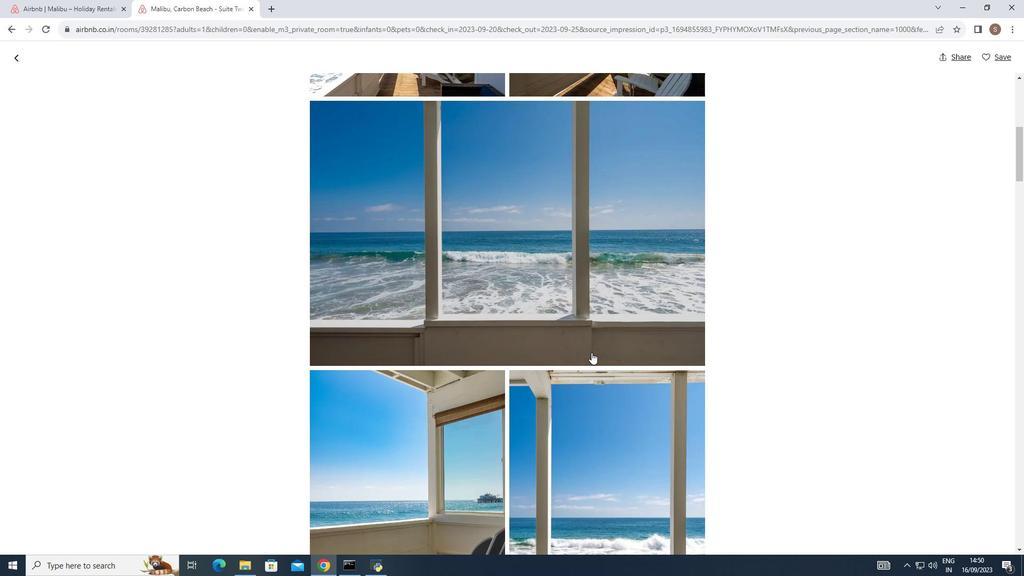 
Action: Mouse moved to (592, 352)
Screenshot: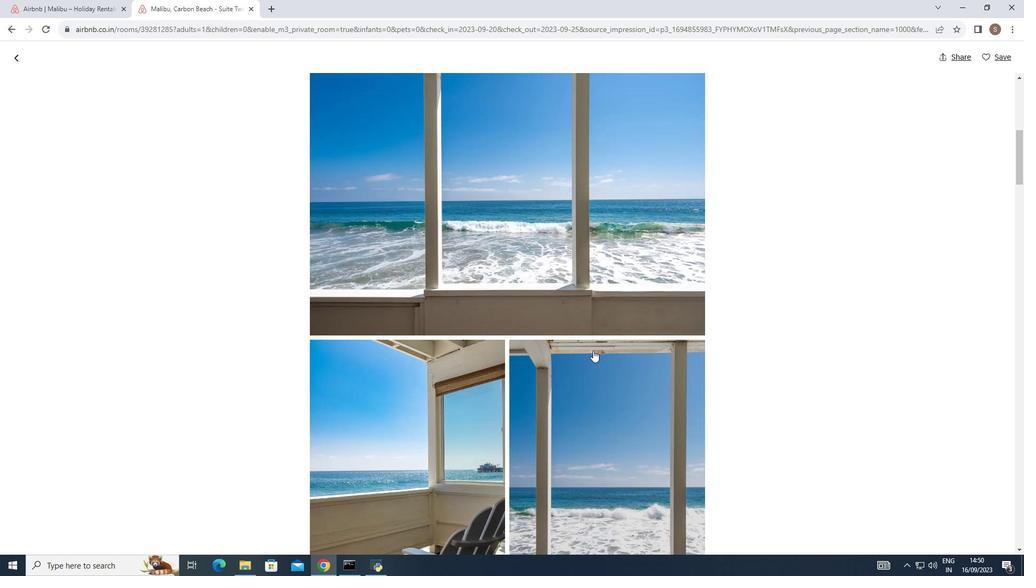 
Action: Mouse scrolled (592, 351) with delta (0, 0)
Screenshot: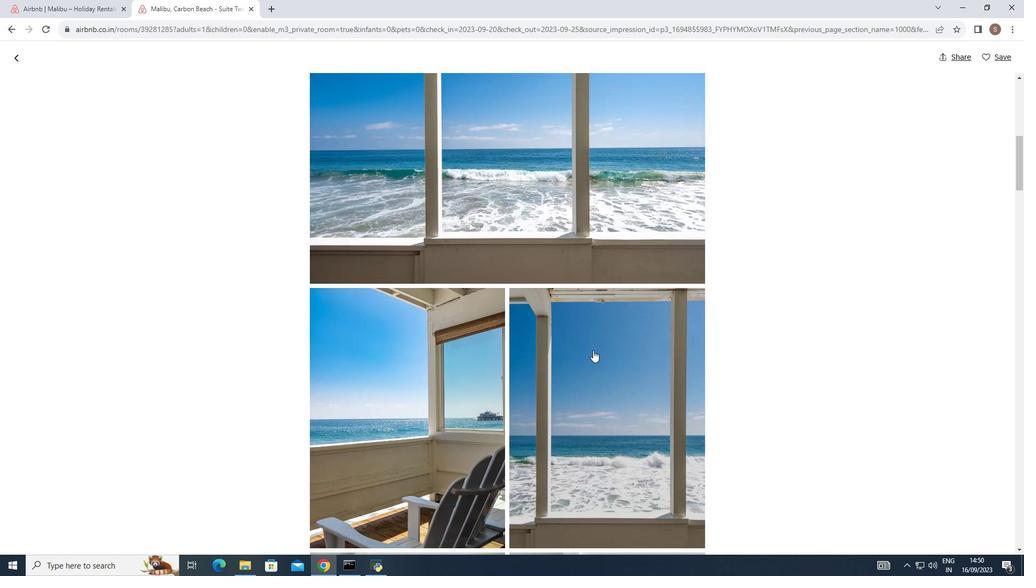 
Action: Mouse moved to (595, 349)
Screenshot: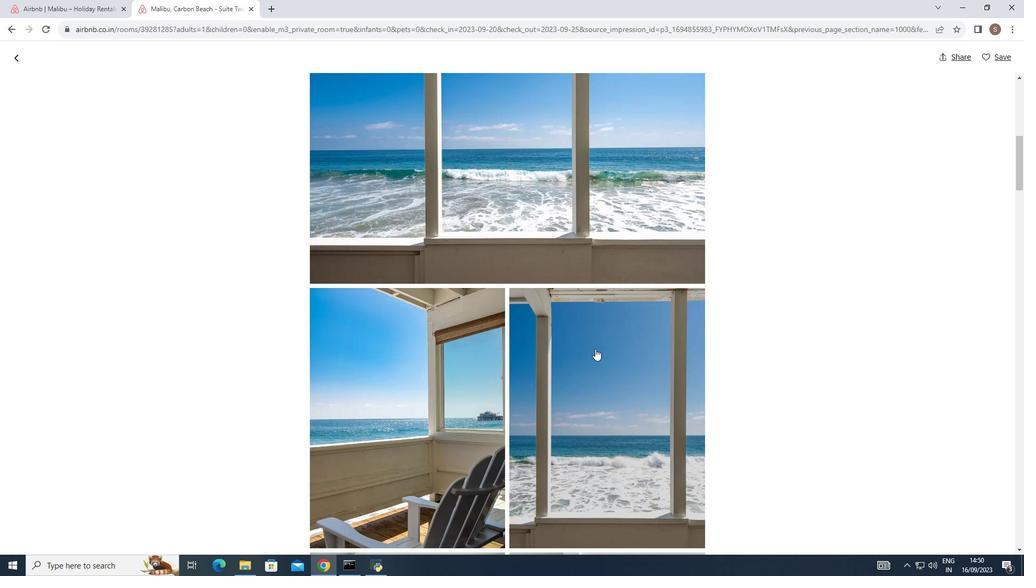 
Action: Mouse scrolled (595, 348) with delta (0, 0)
Screenshot: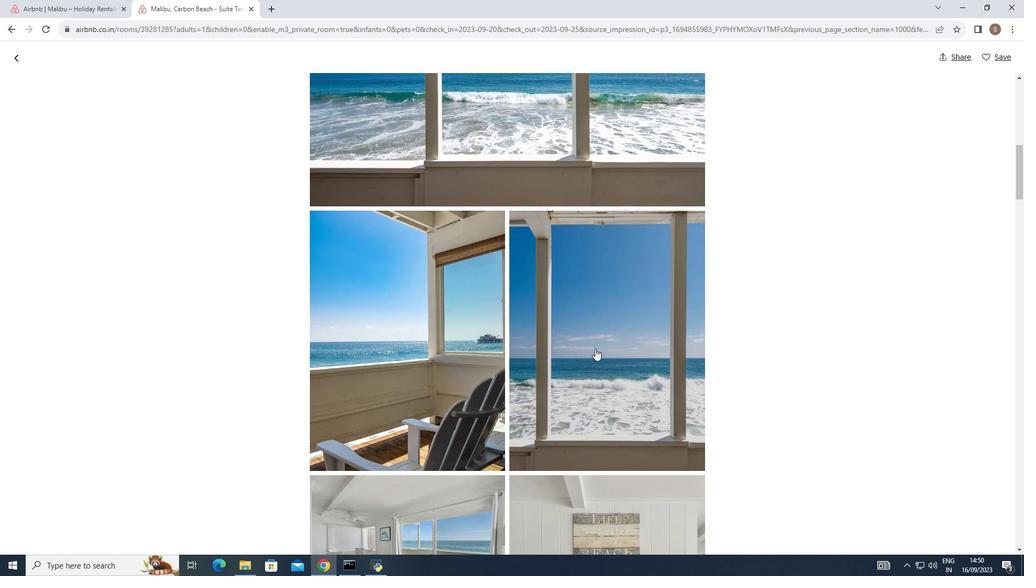 
Action: Mouse scrolled (595, 348) with delta (0, 0)
Screenshot: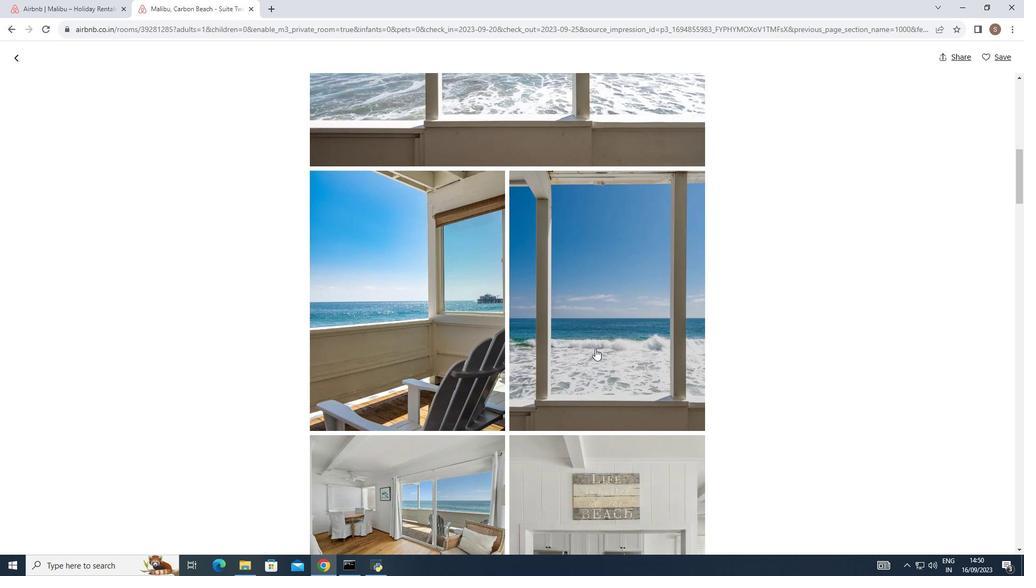 
Action: Mouse scrolled (595, 348) with delta (0, 0)
Screenshot: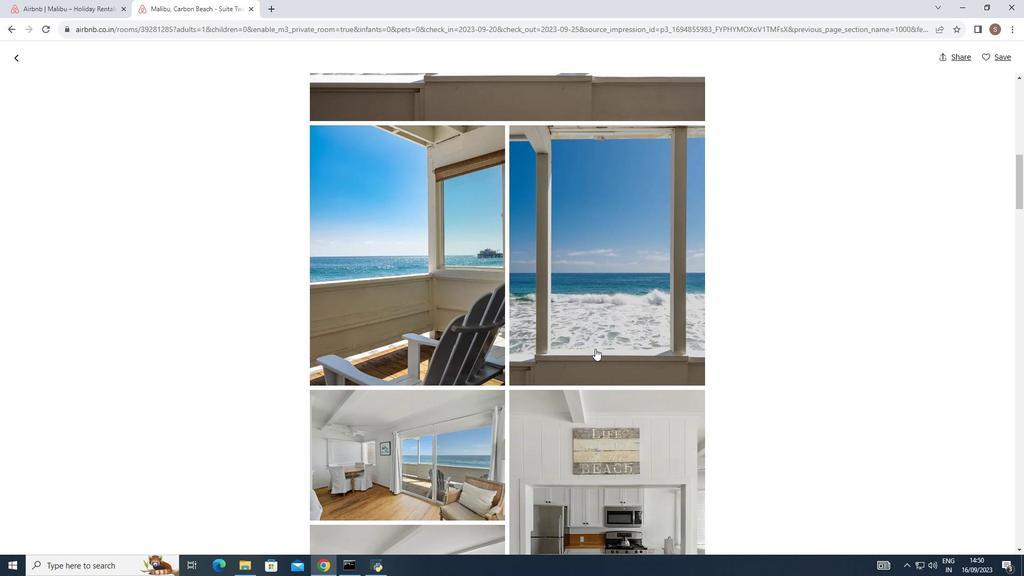 
Action: Mouse scrolled (595, 348) with delta (0, 0)
Screenshot: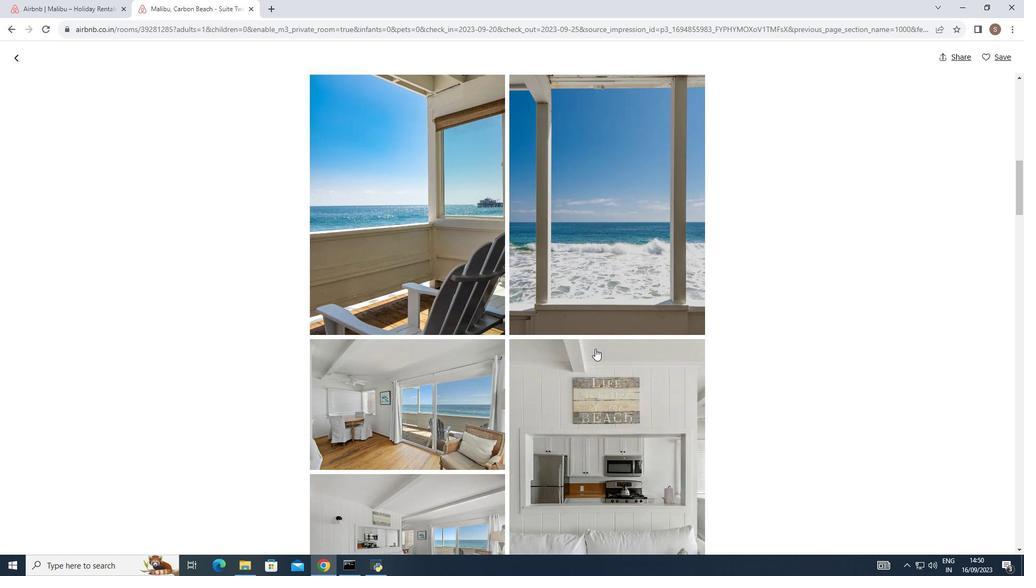 
Action: Mouse scrolled (595, 348) with delta (0, 0)
Screenshot: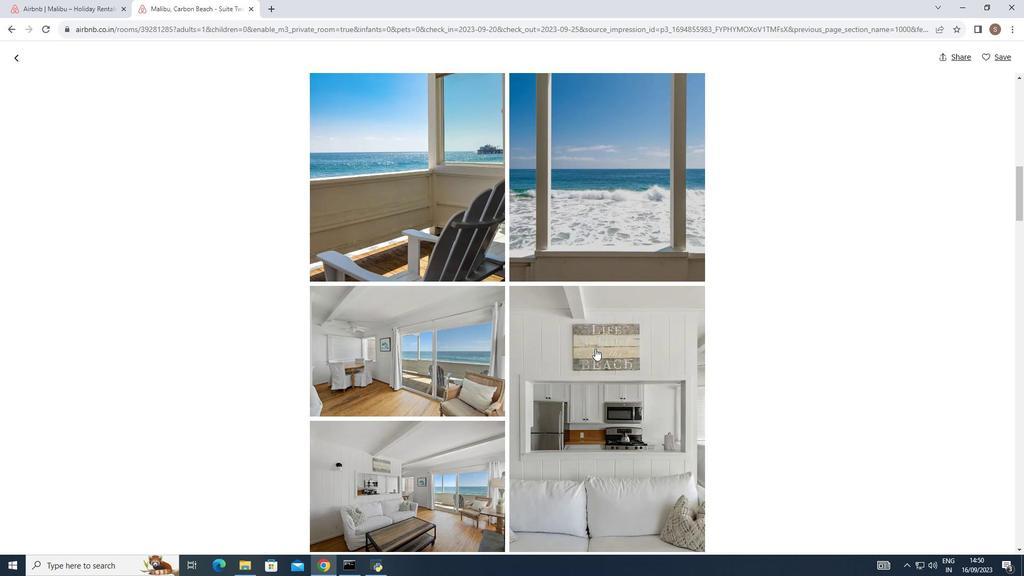 
Action: Mouse moved to (597, 348)
Screenshot: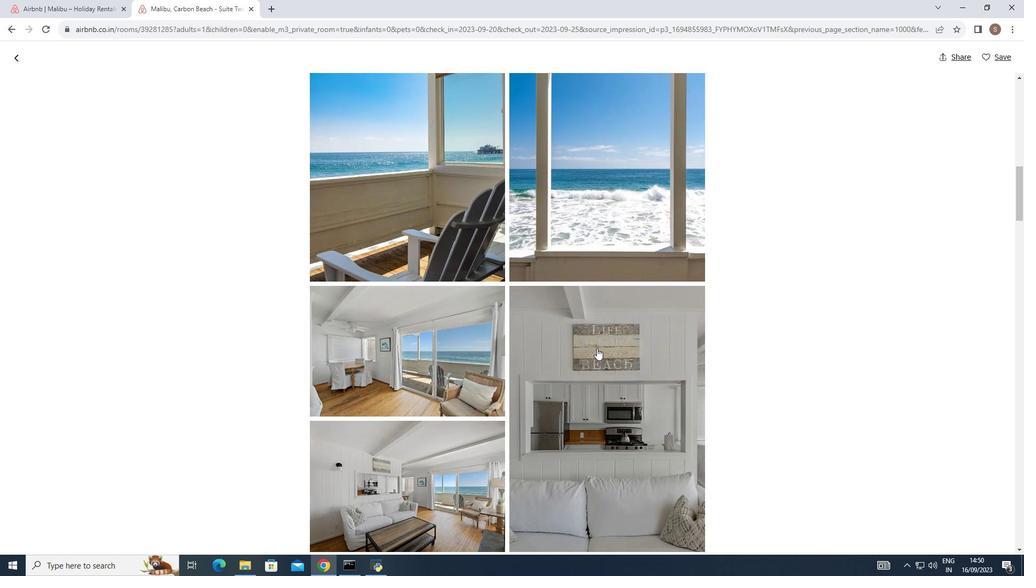 
Action: Mouse scrolled (597, 348) with delta (0, 0)
Screenshot: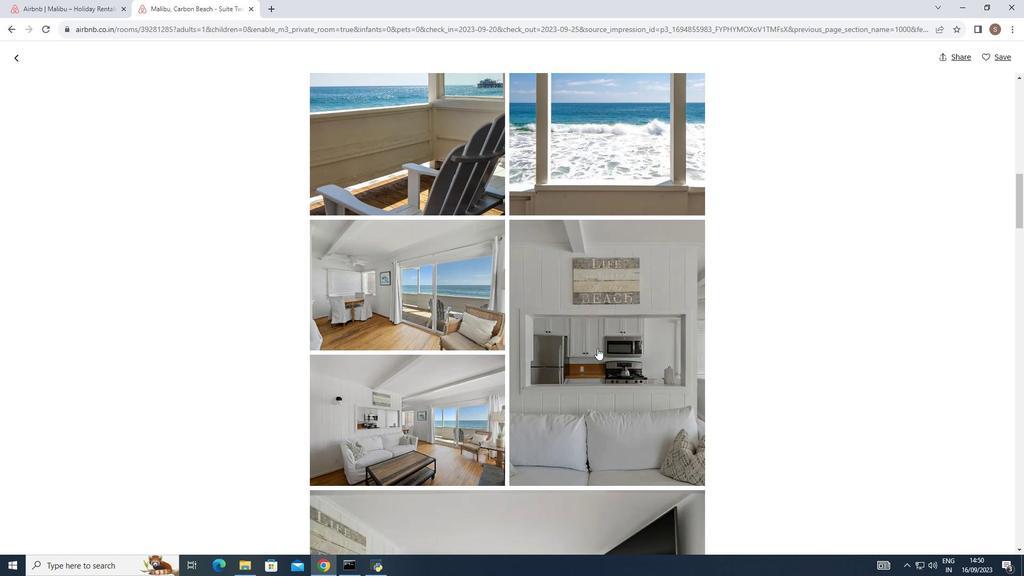 
Action: Mouse moved to (597, 348)
Screenshot: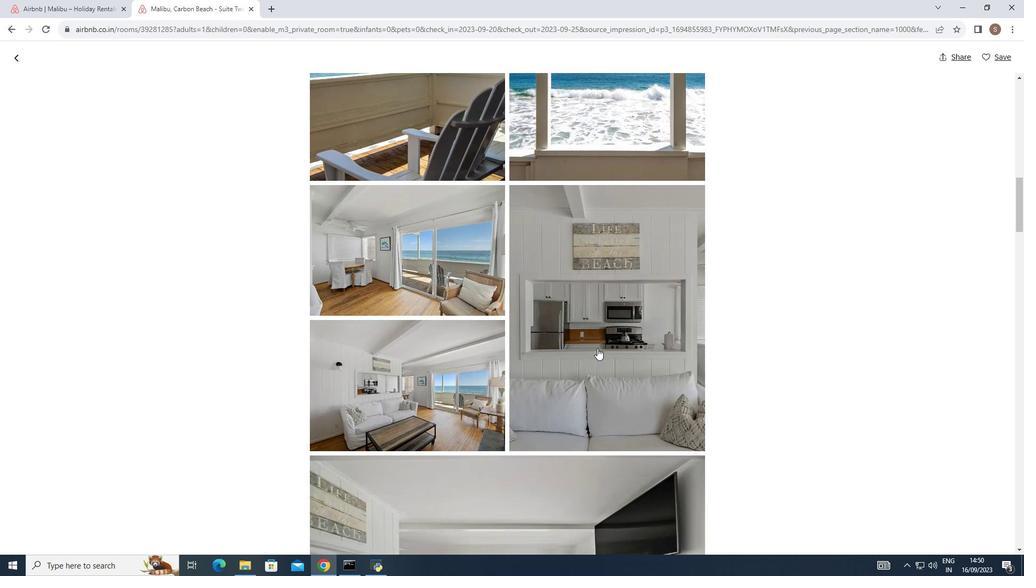 
Action: Mouse scrolled (597, 348) with delta (0, 0)
Screenshot: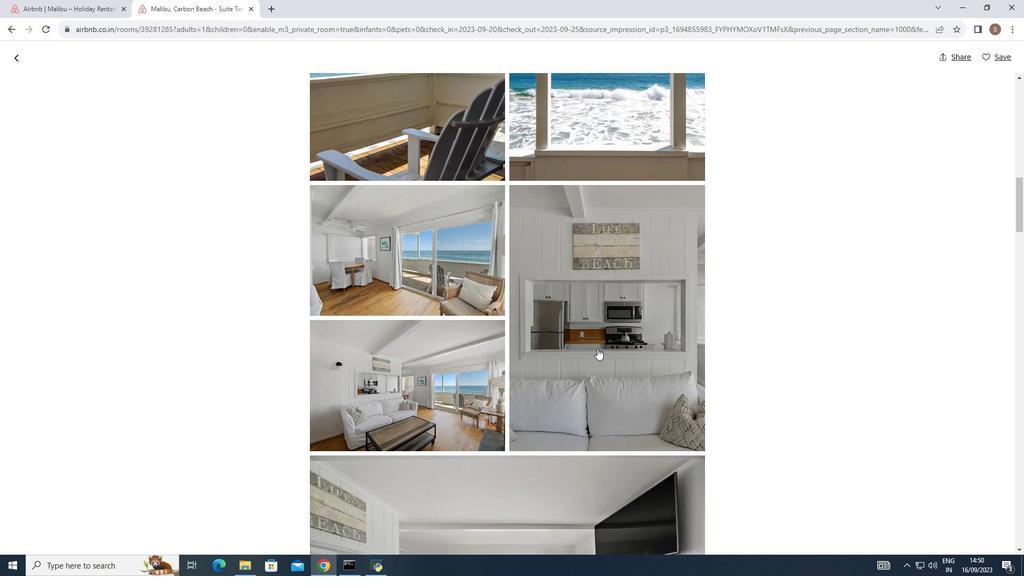 
Action: Mouse moved to (597, 348)
Screenshot: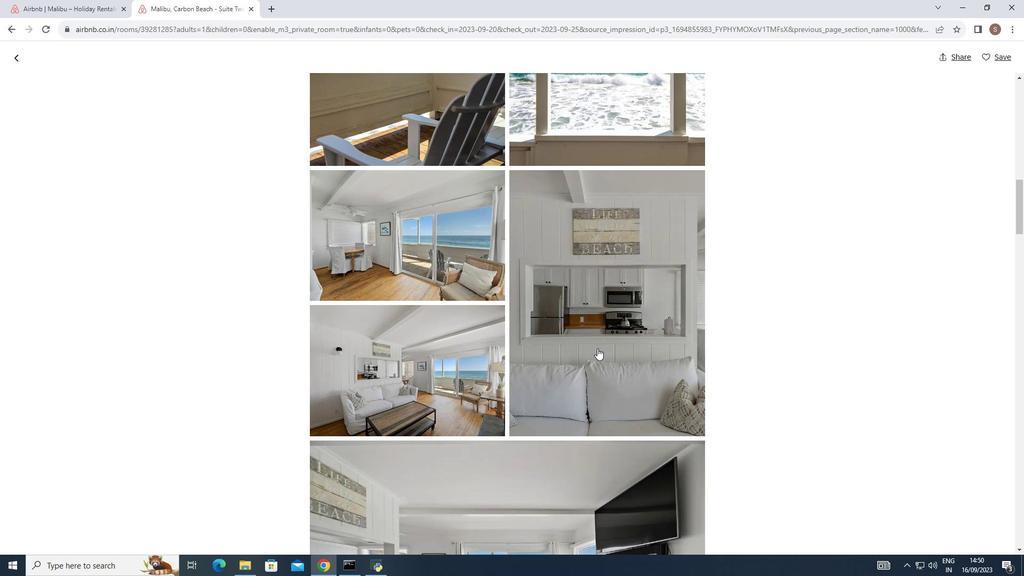 
Action: Mouse scrolled (597, 348) with delta (0, 0)
Screenshot: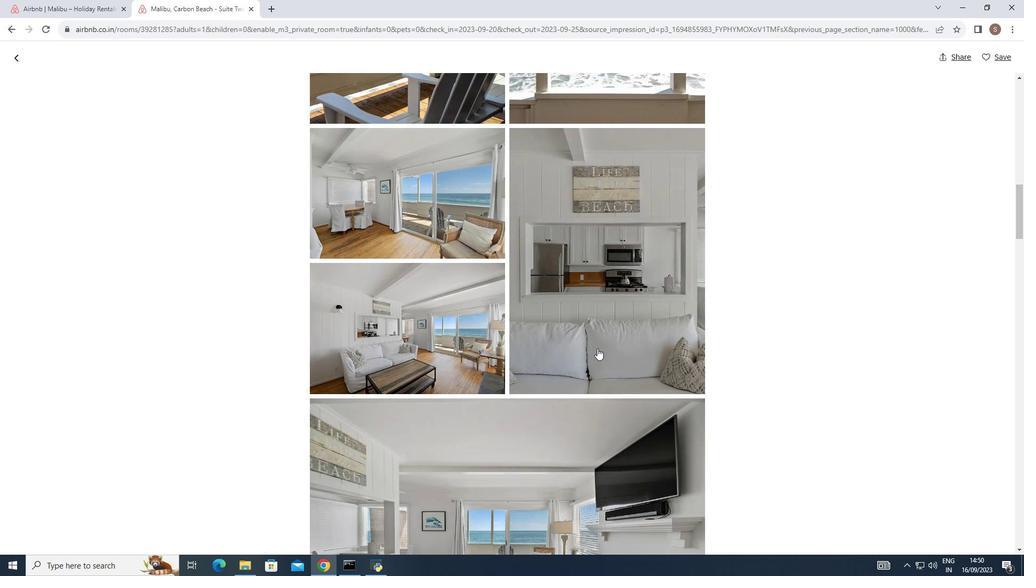 
Action: Mouse scrolled (597, 348) with delta (0, 0)
Screenshot: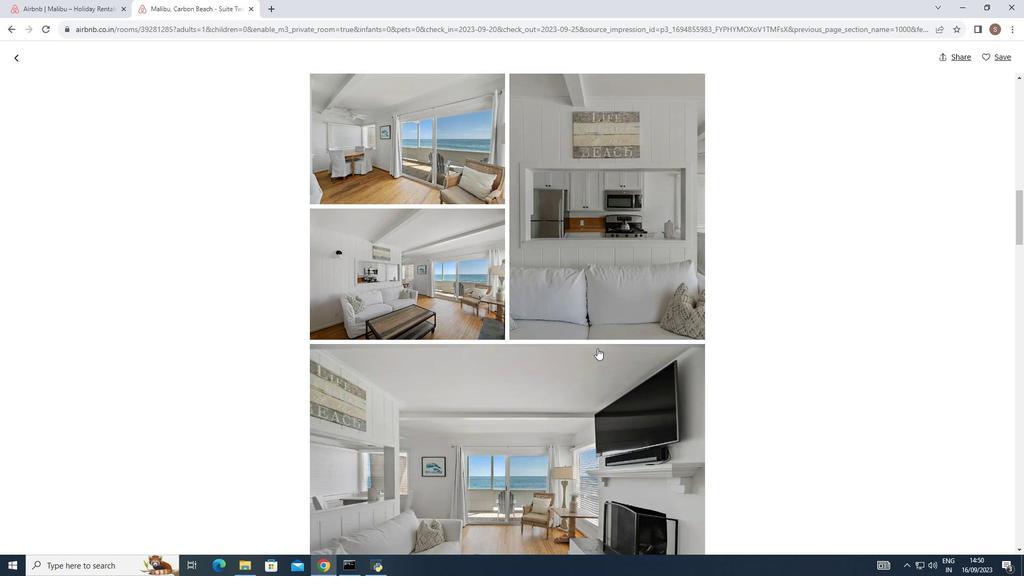 
Action: Mouse scrolled (597, 348) with delta (0, 0)
Screenshot: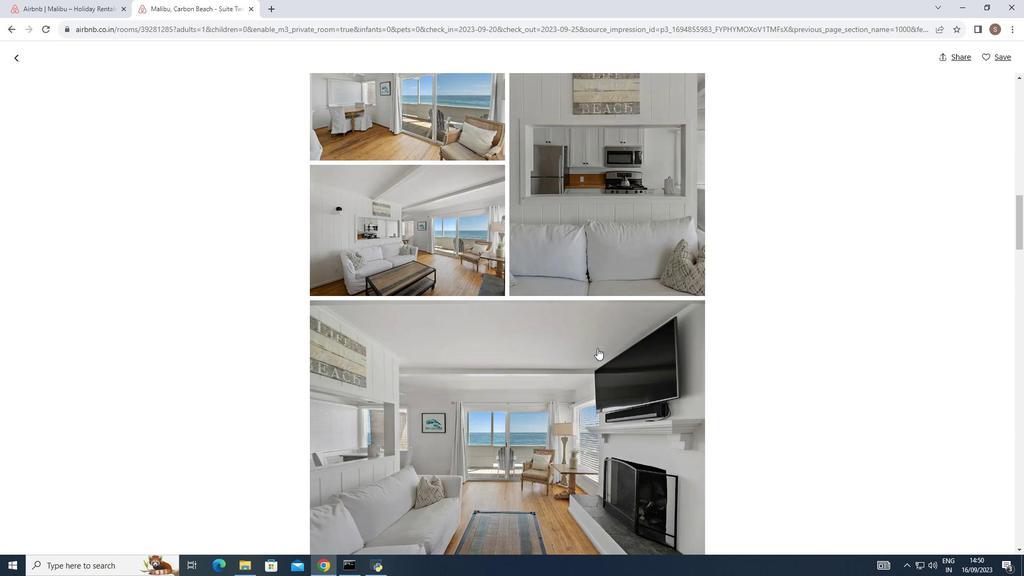 
Action: Mouse moved to (604, 346)
Screenshot: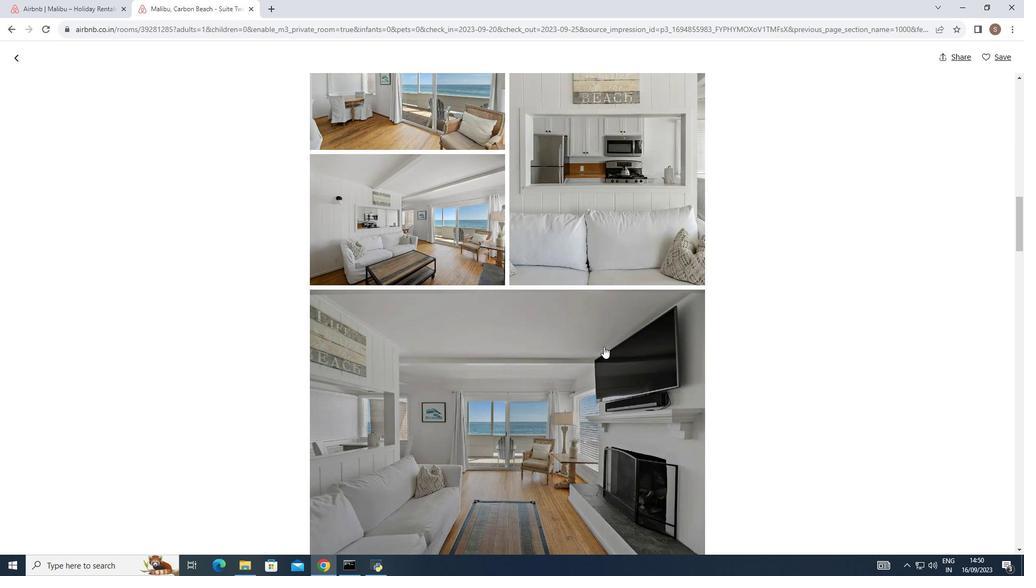 
Action: Mouse scrolled (604, 346) with delta (0, 0)
Screenshot: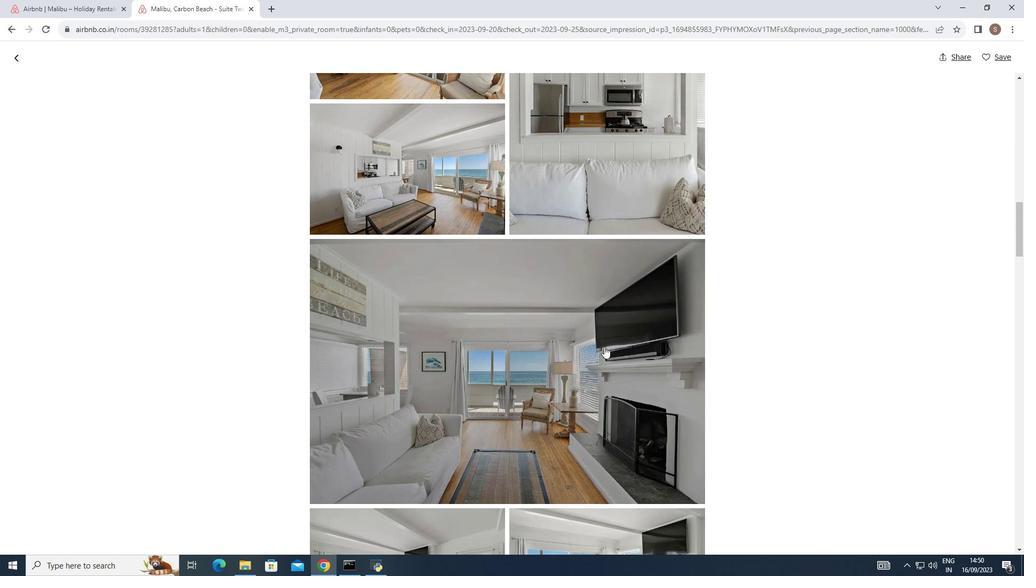 
Action: Mouse moved to (604, 346)
Screenshot: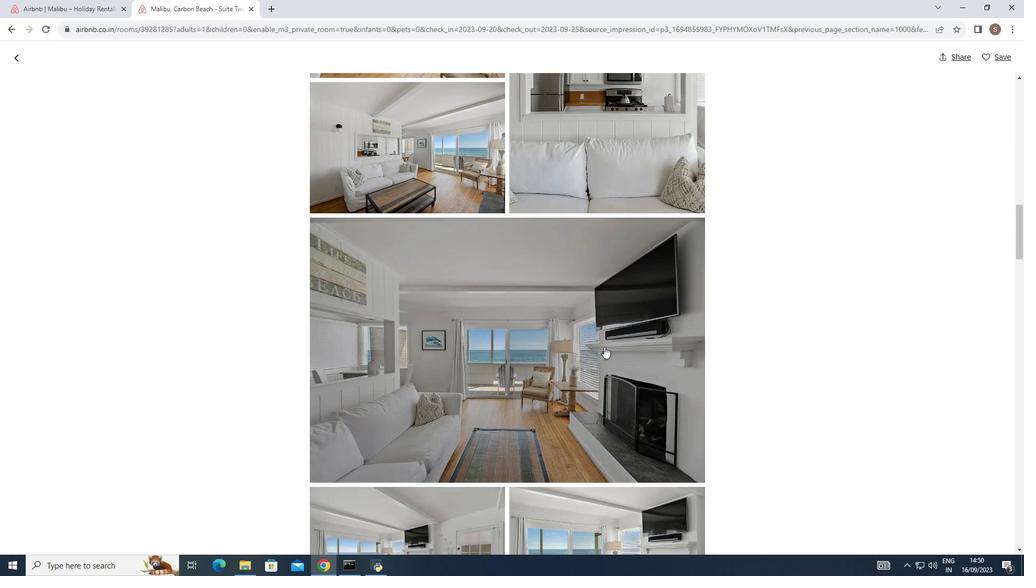 
Action: Mouse scrolled (604, 346) with delta (0, 0)
Screenshot: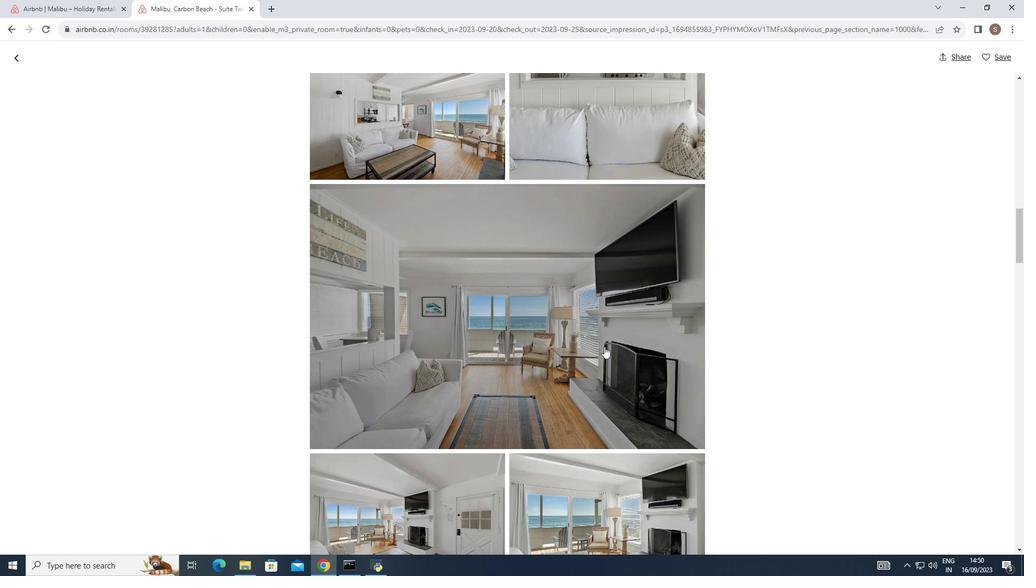 
Action: Mouse scrolled (604, 346) with delta (0, 0)
Screenshot: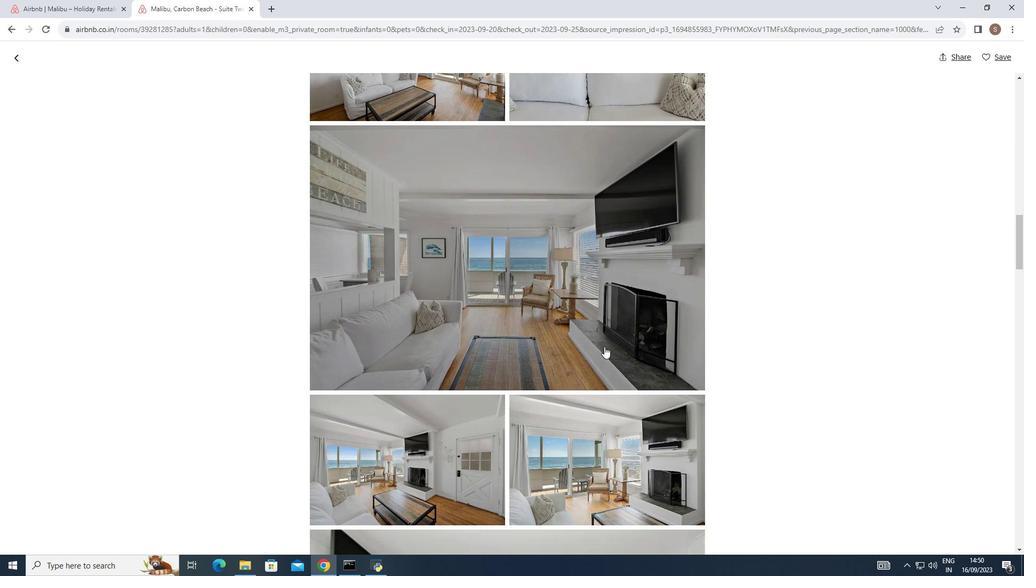 
Action: Mouse scrolled (604, 346) with delta (0, 0)
Screenshot: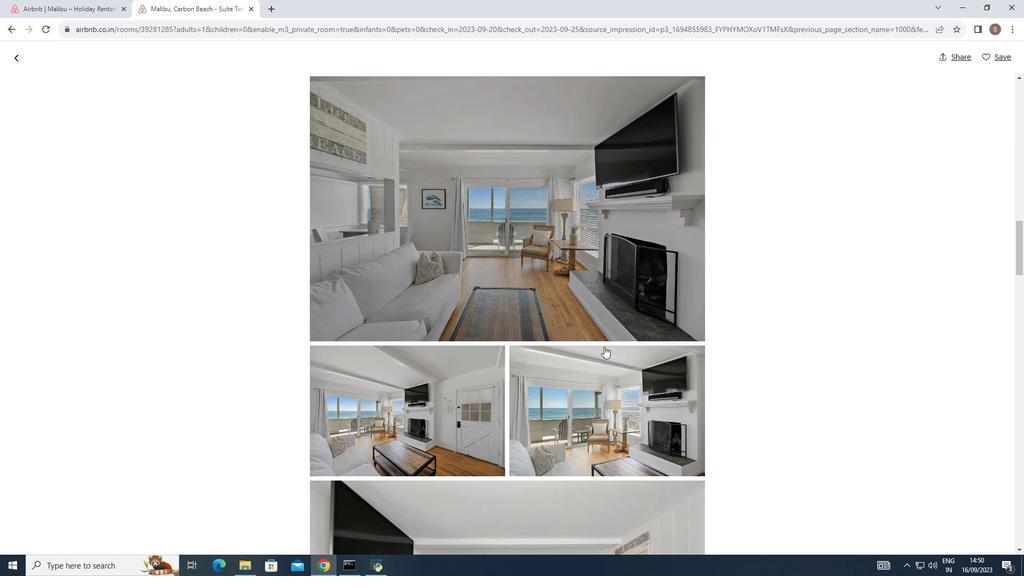
Action: Mouse moved to (604, 346)
Screenshot: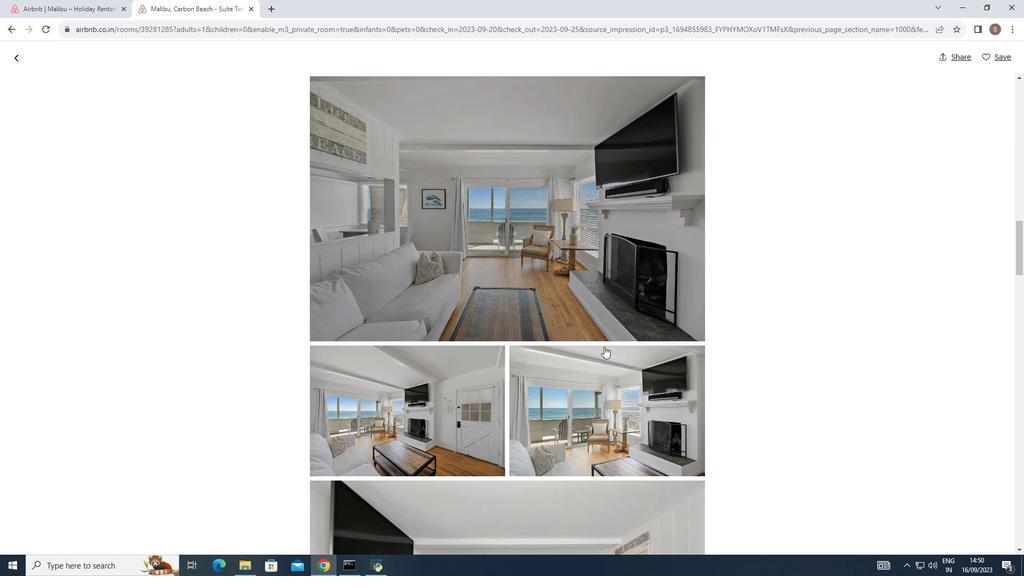 
Action: Mouse scrolled (604, 346) with delta (0, 0)
Screenshot: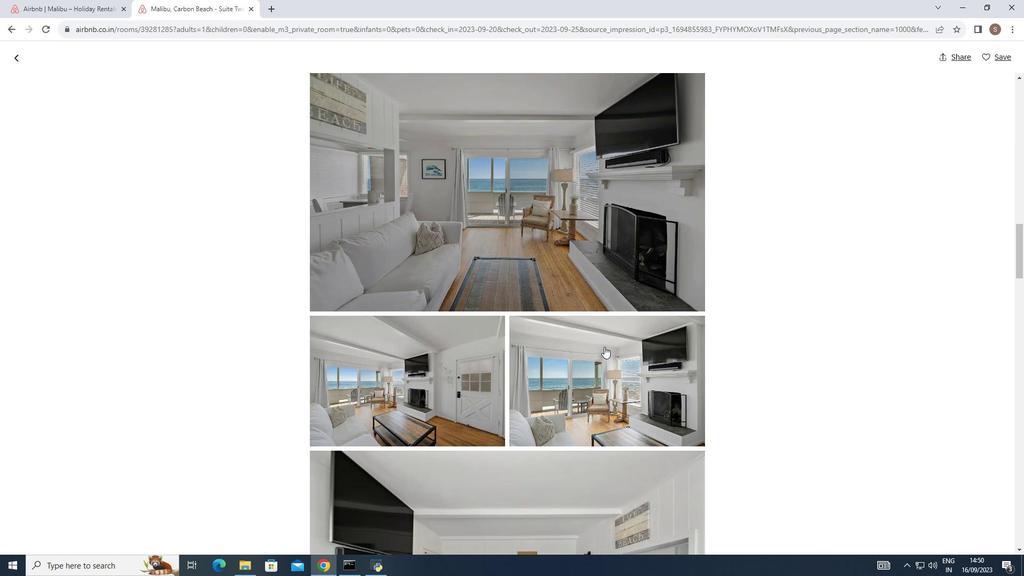 
Action: Mouse scrolled (604, 346) with delta (0, 0)
Screenshot: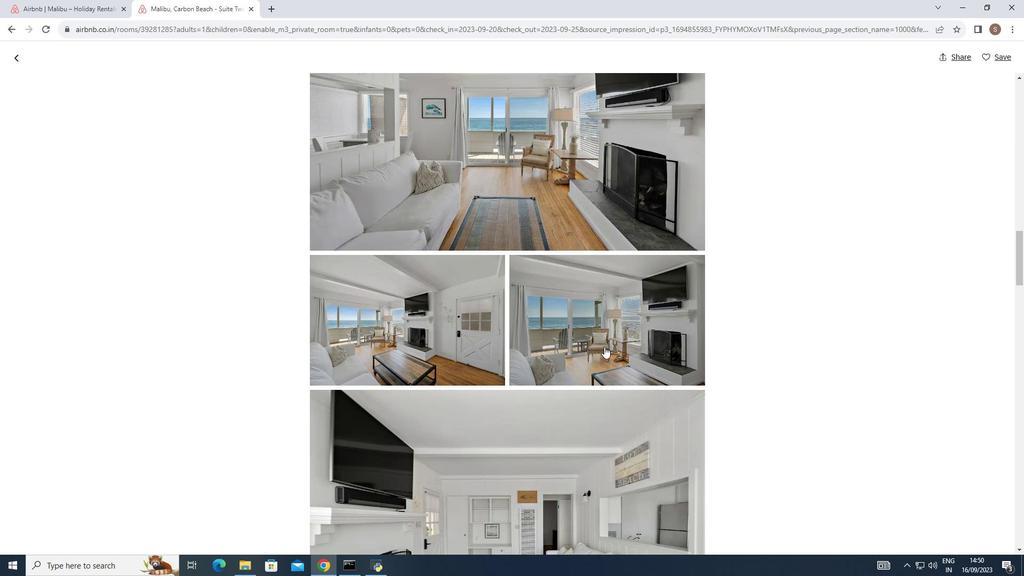 
Action: Mouse moved to (604, 346)
Screenshot: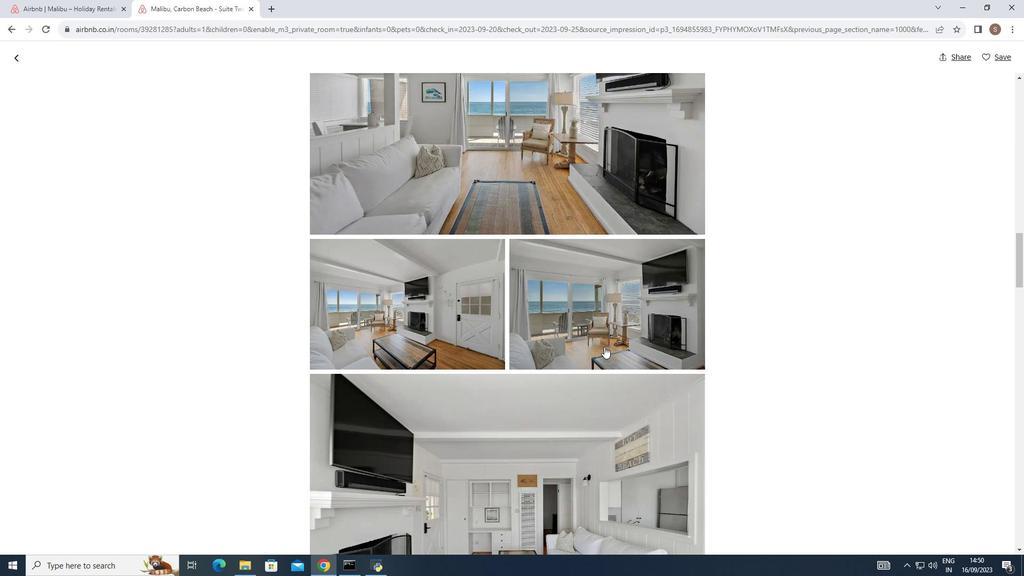 
Action: Mouse scrolled (604, 346) with delta (0, 0)
Screenshot: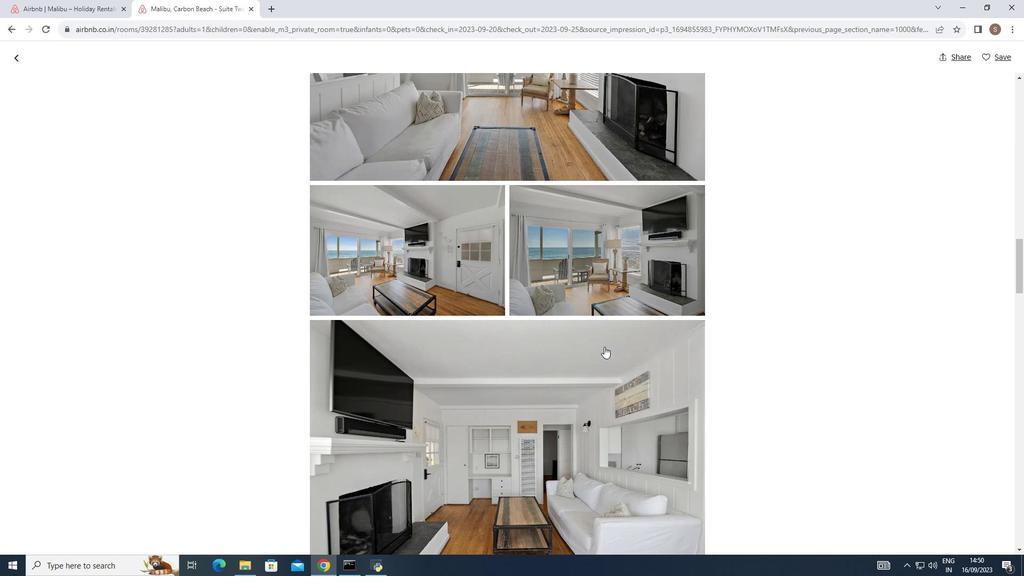 
Action: Mouse scrolled (604, 346) with delta (0, 0)
Screenshot: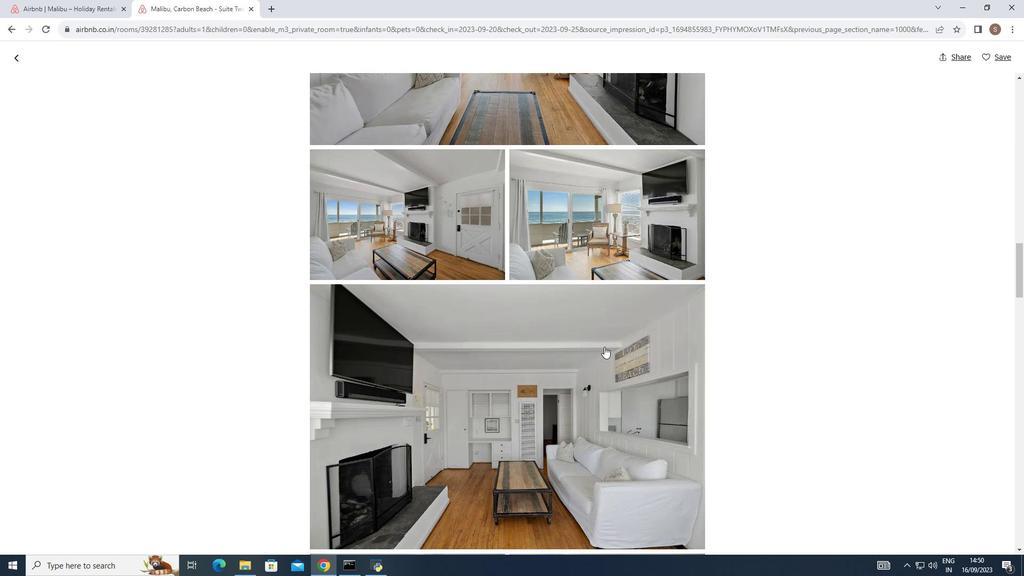 
Action: Mouse scrolled (604, 346) with delta (0, 0)
Screenshot: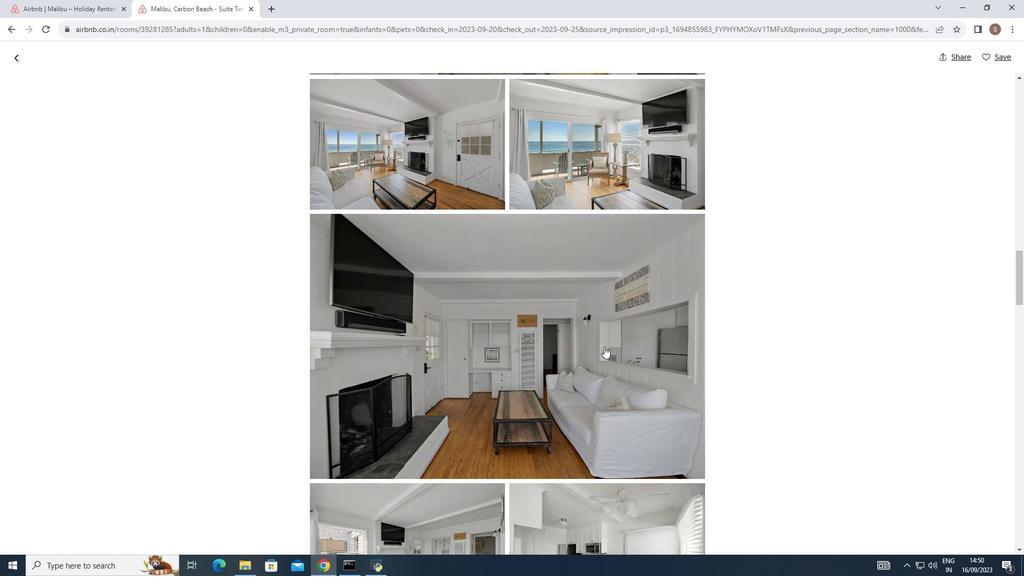 
Action: Mouse scrolled (604, 346) with delta (0, 0)
Screenshot: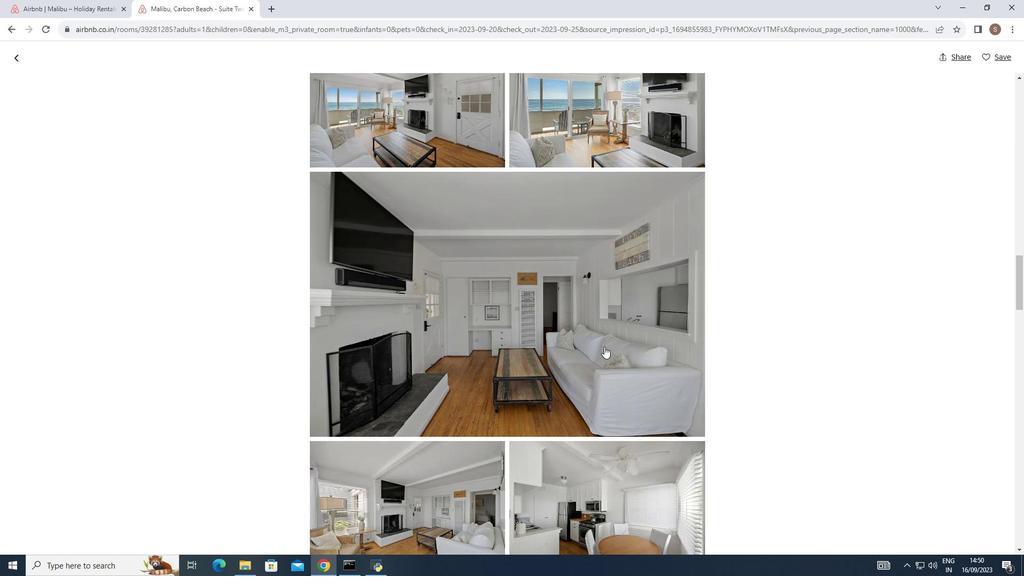 
Action: Mouse scrolled (604, 346) with delta (0, 0)
